 Task: What is the main theme of Rococo art?
Action: Mouse moved to (132, 123)
Screenshot: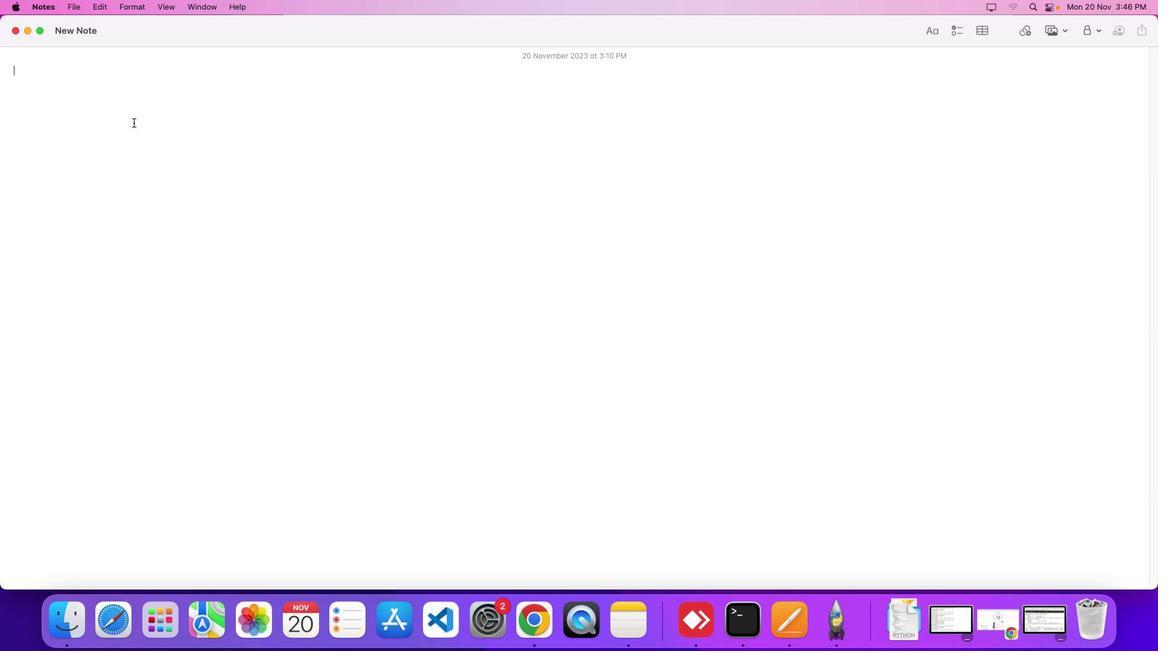 
Action: Mouse pressed left at (132, 123)
Screenshot: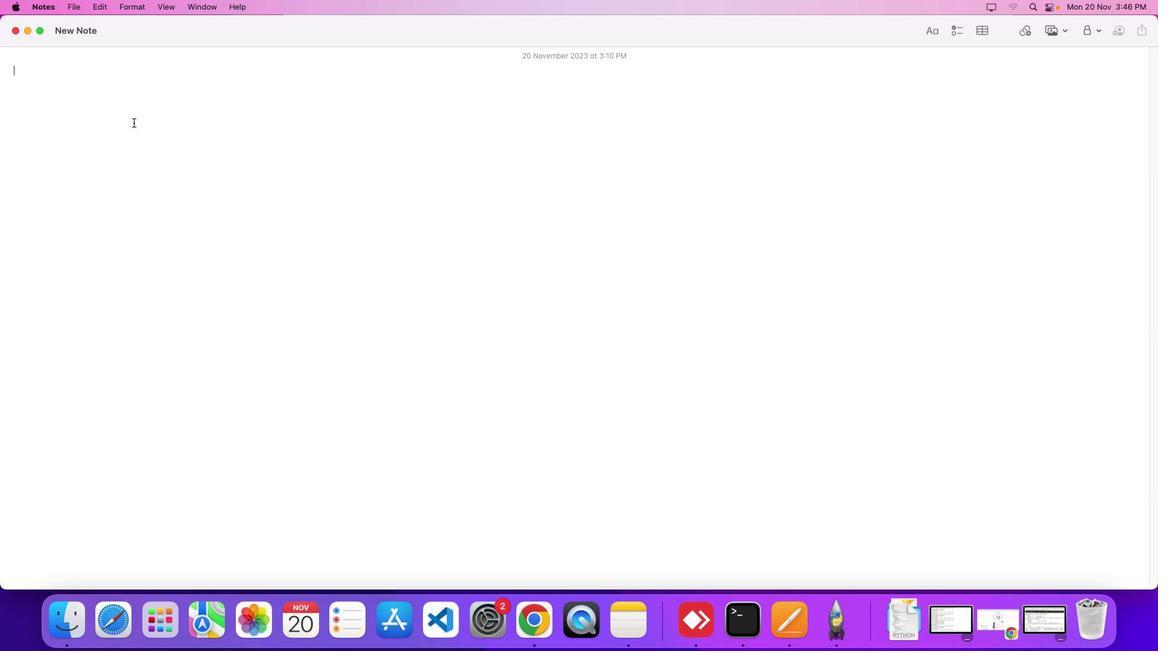 
Action: Mouse moved to (133, 122)
Screenshot: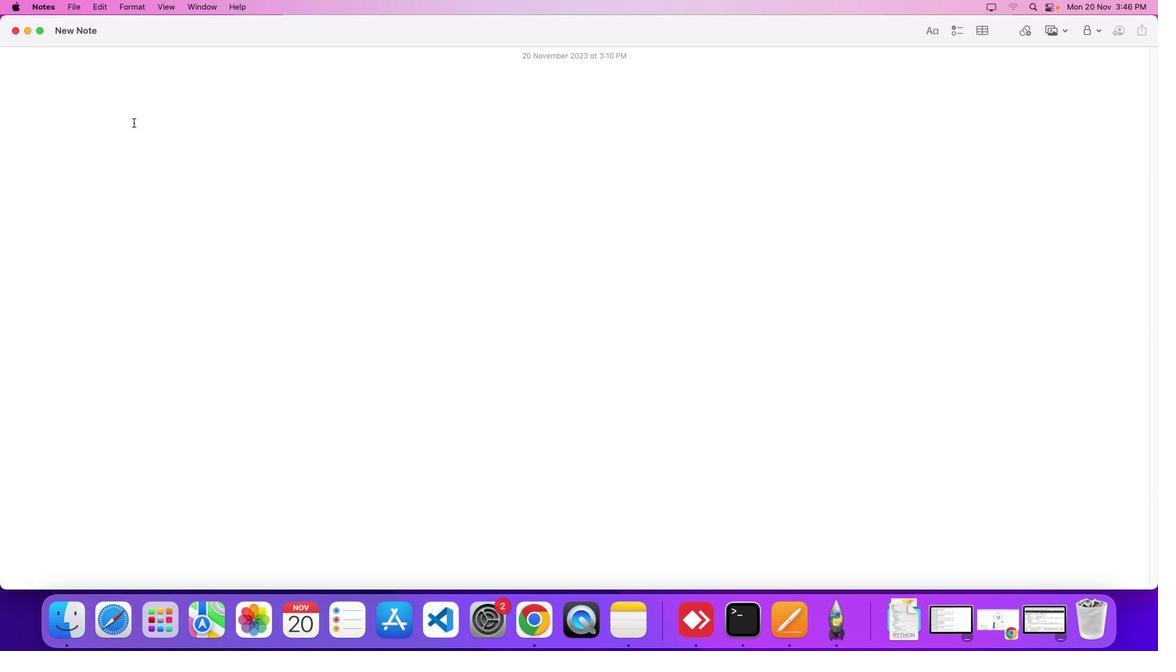 
Action: Key pressed Key.shift'W''h''a''t'Key.space'i''s'Key.space't''h''e'Key.space'm''a''i''n'Key.space't''h''e''m''e'Key.space'o''f'Key.spaceKey.shift'R''o''c''o''c''o'Key.space'a''r''t'Key.shift_r'?'Key.enter
Screenshot: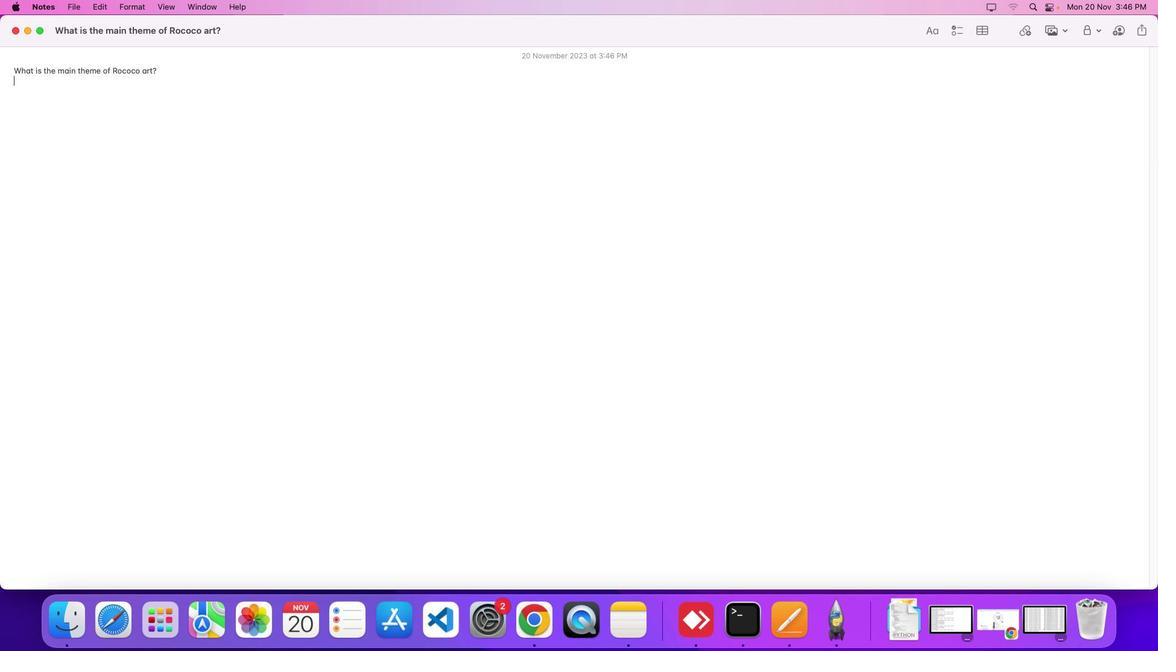 
Action: Mouse moved to (998, 619)
Screenshot: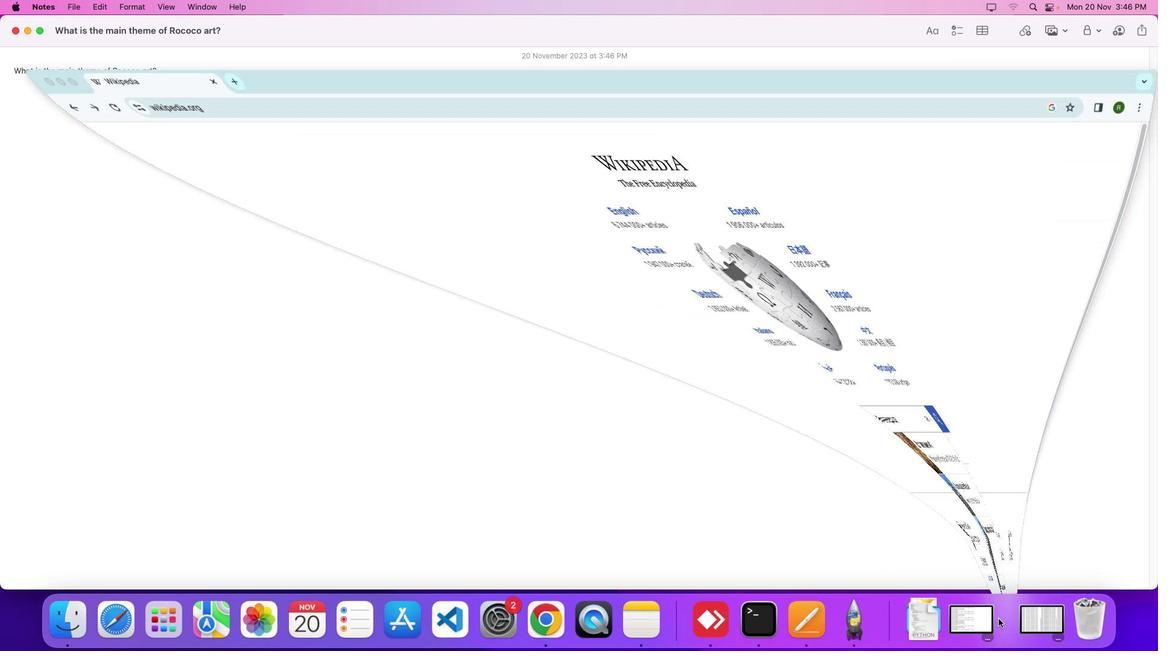 
Action: Mouse pressed left at (998, 619)
Screenshot: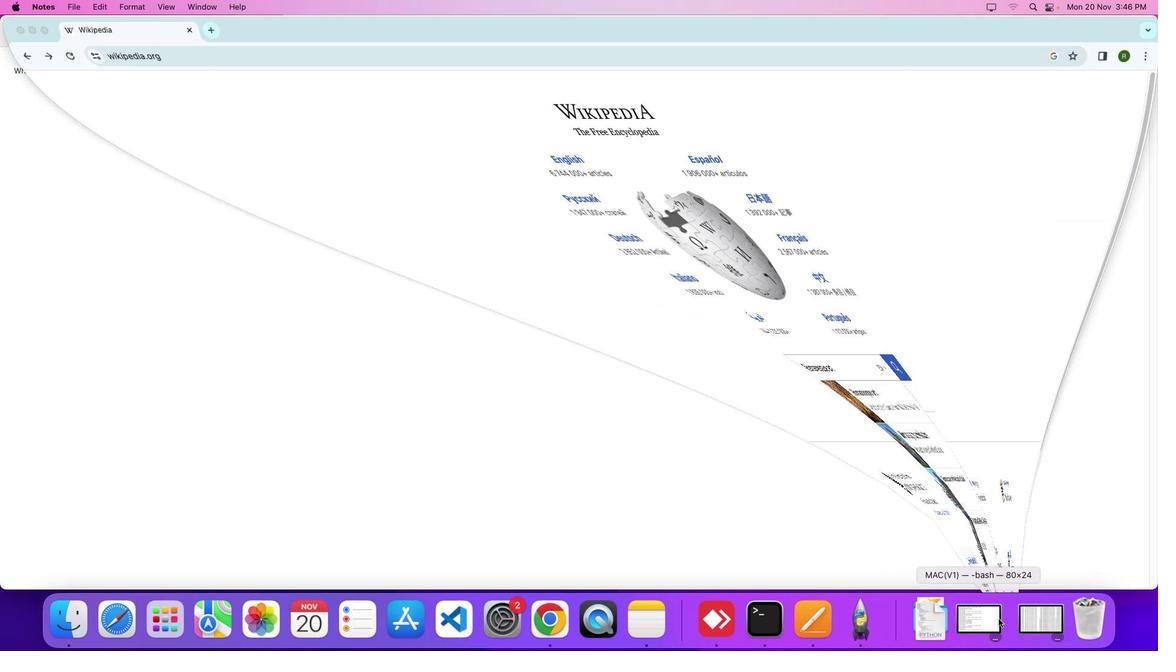 
Action: Mouse moved to (543, 367)
Screenshot: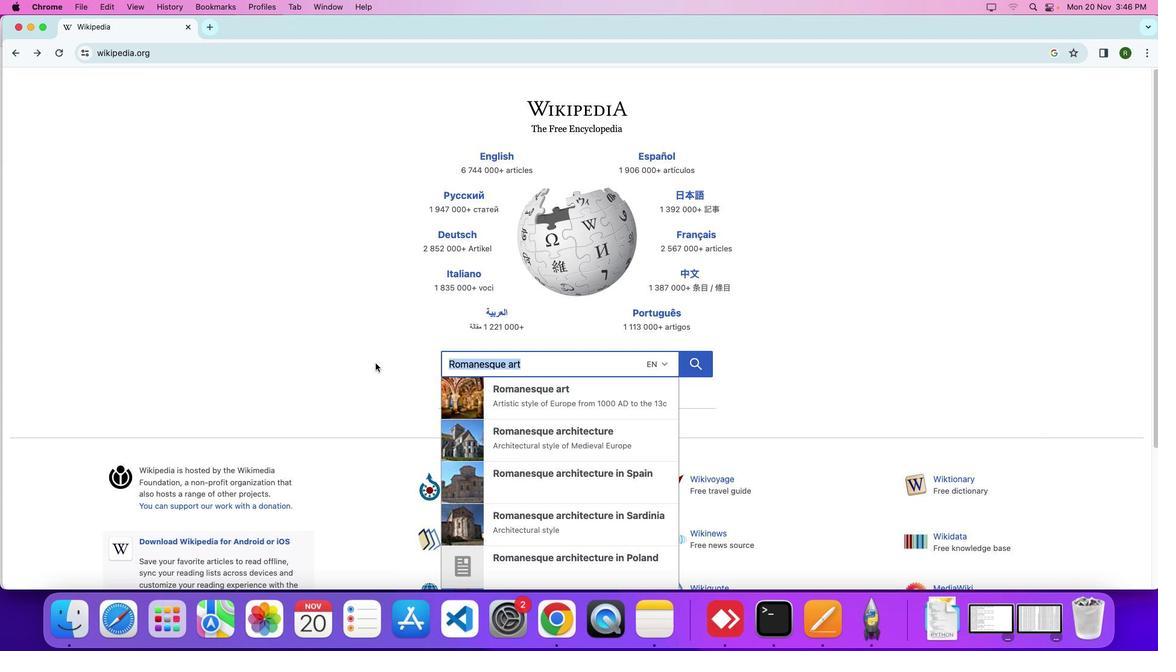 
Action: Mouse pressed left at (543, 367)
Screenshot: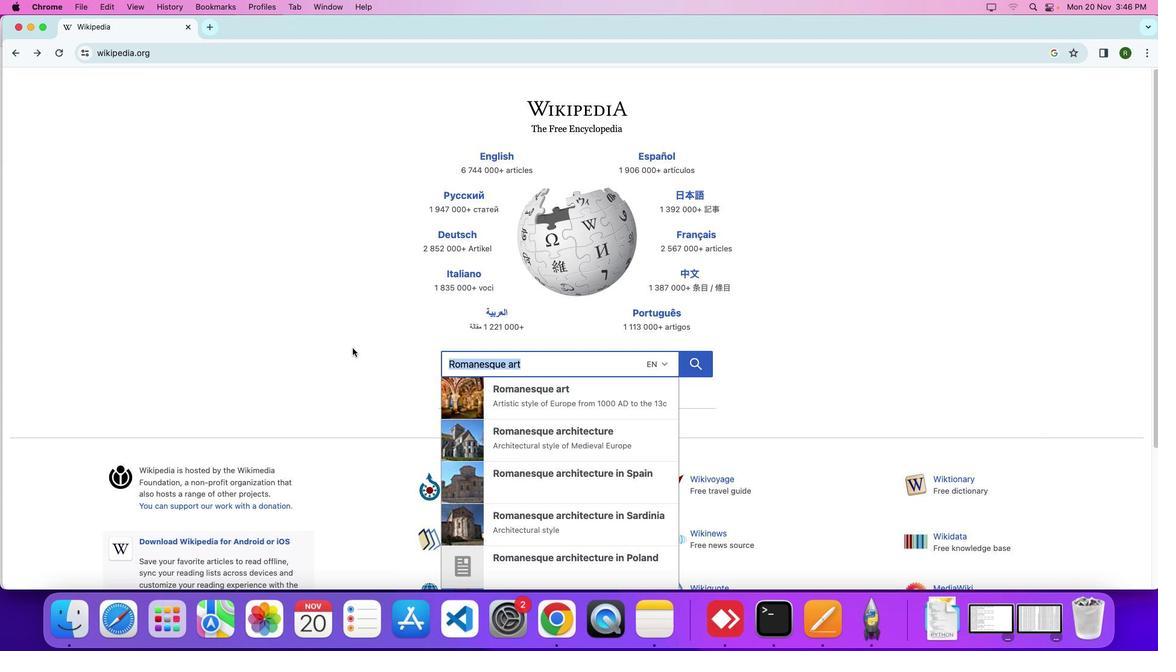 
Action: Mouse moved to (350, 347)
Screenshot: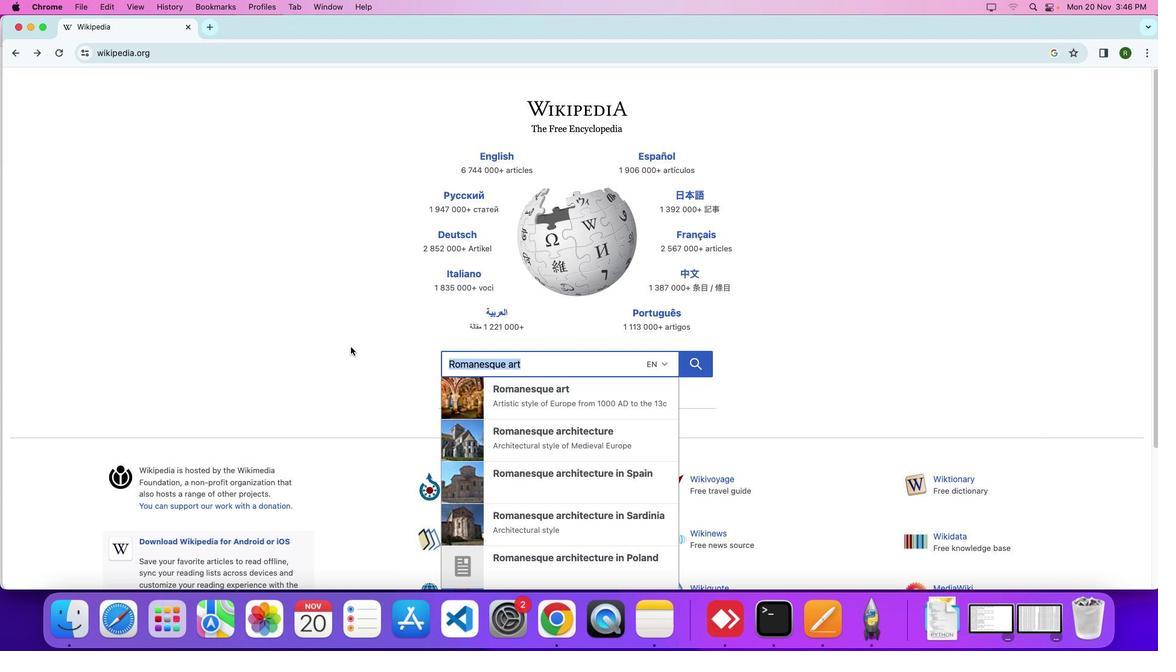 
Action: Key pressed Key.shift'R''o''c''o''c''o'Key.space'a''r''t'
Screenshot: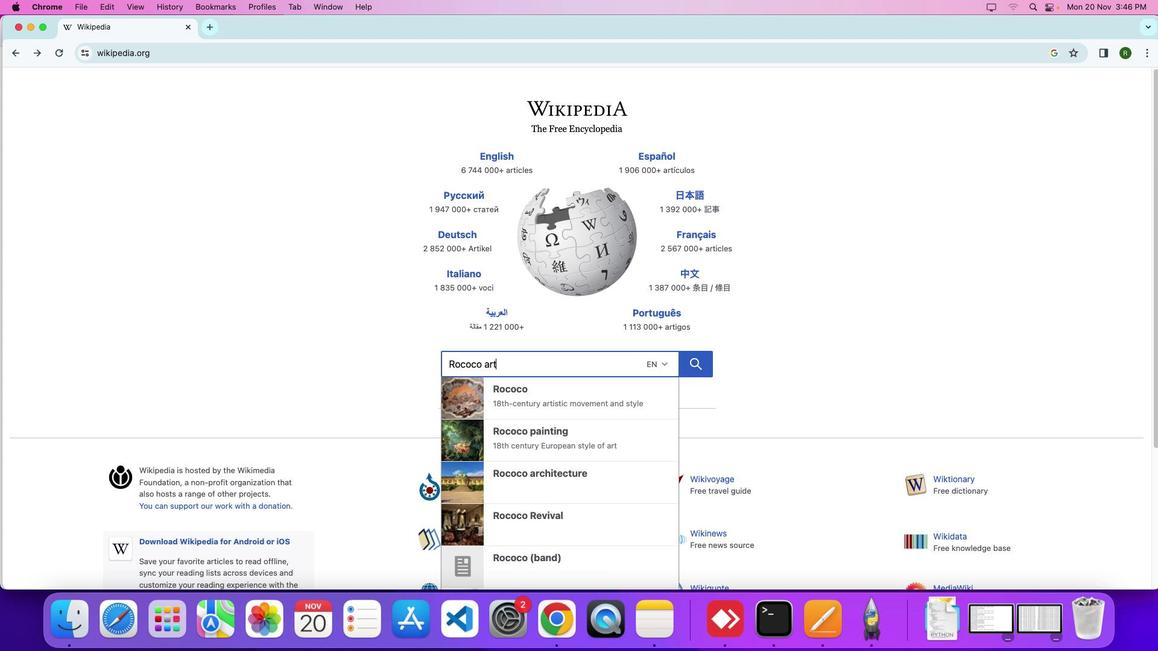 
Action: Mouse moved to (517, 395)
Screenshot: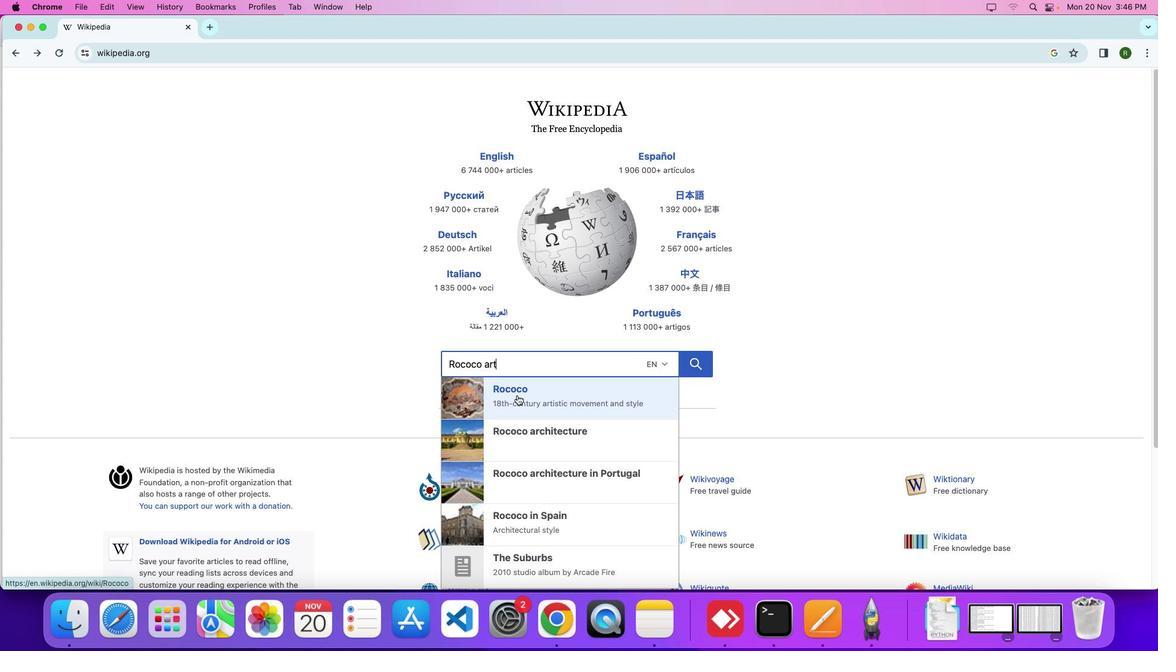 
Action: Mouse pressed left at (517, 395)
Screenshot: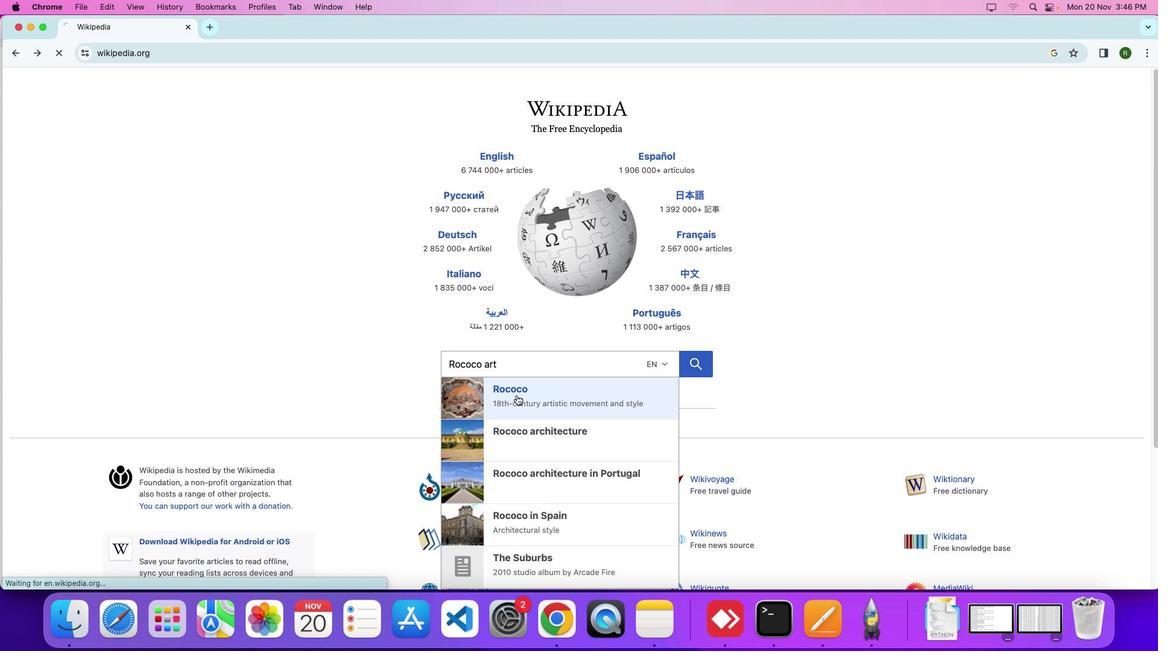 
Action: Mouse moved to (1001, 307)
Screenshot: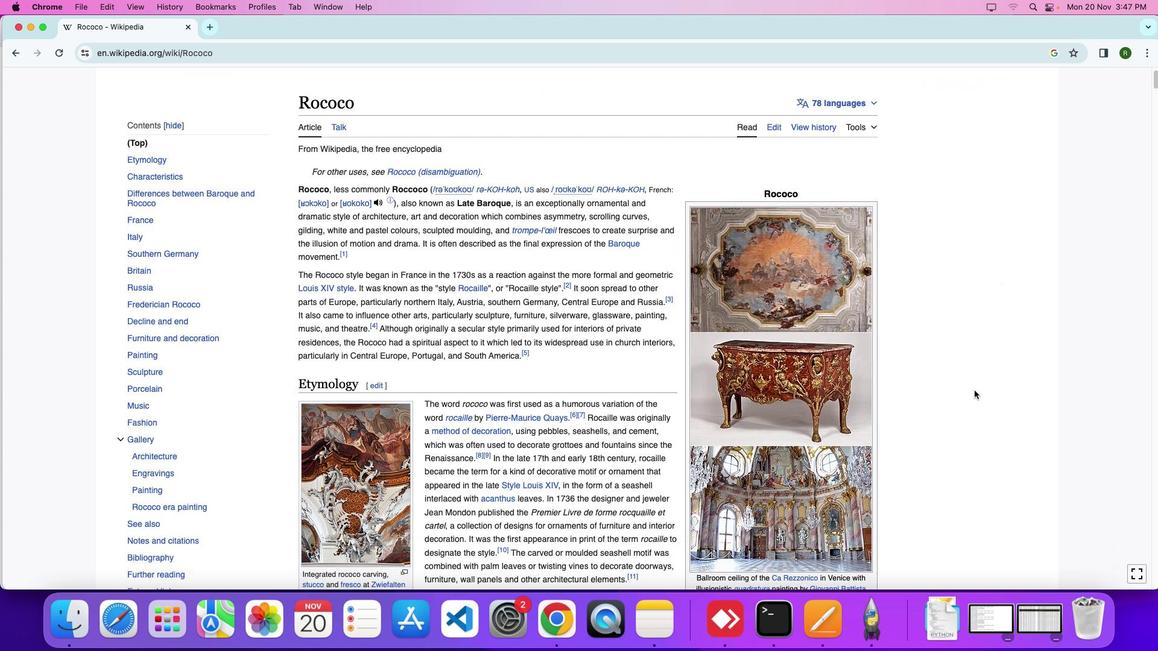
Action: Mouse scrolled (1001, 307) with delta (0, 0)
Screenshot: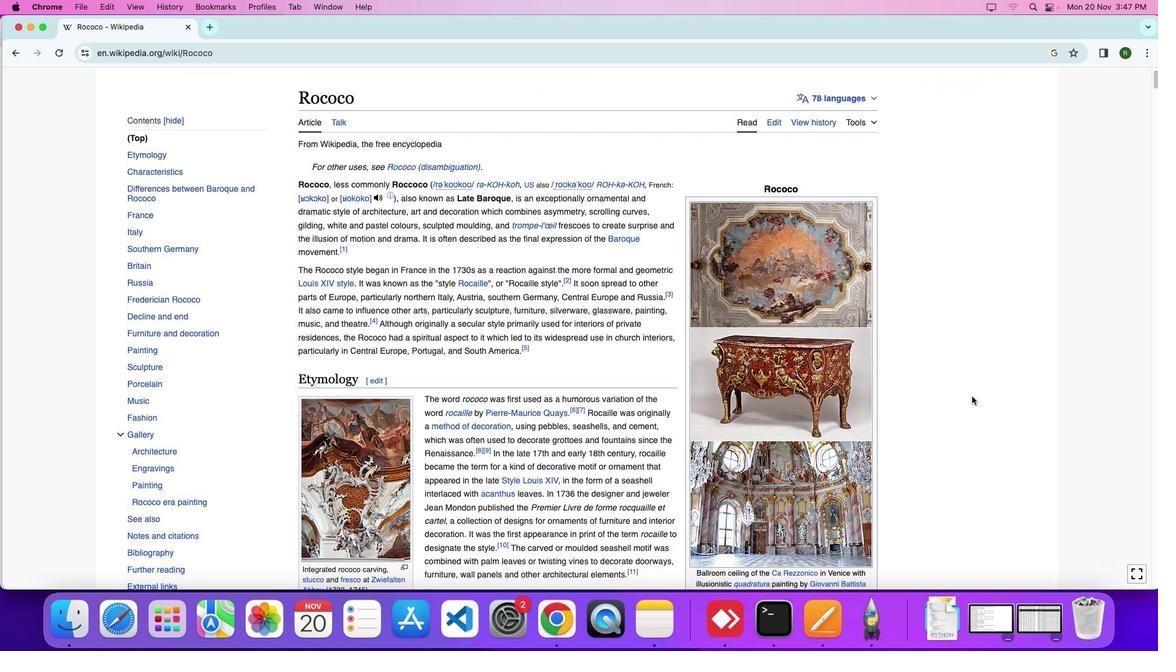 
Action: Mouse moved to (1001, 307)
Screenshot: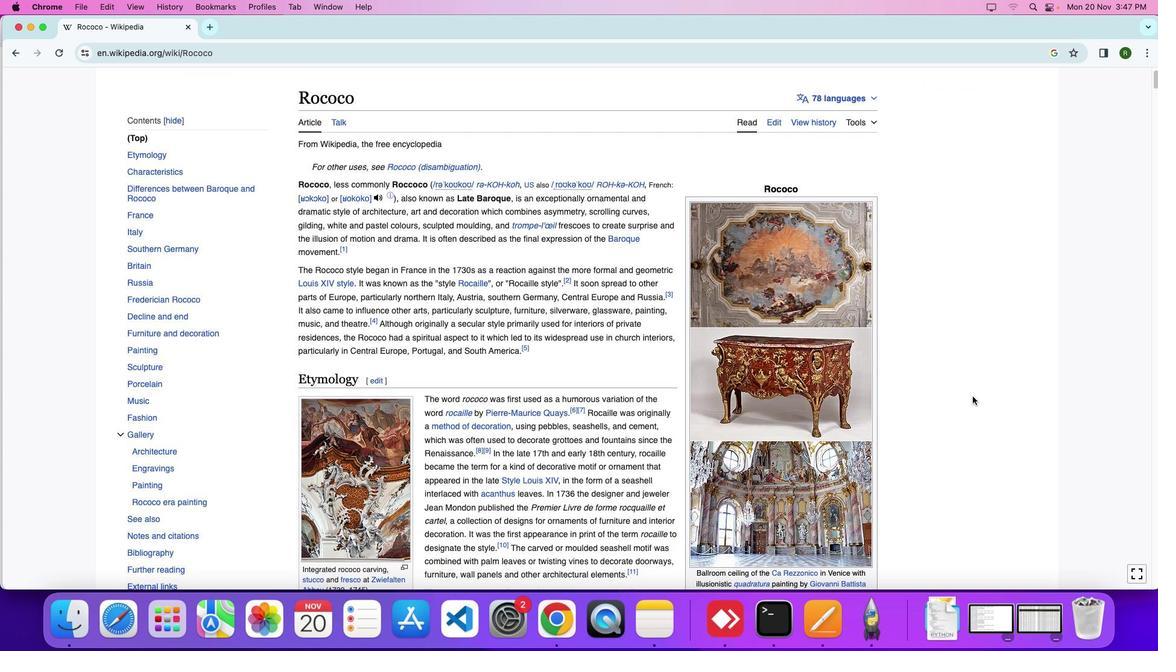 
Action: Mouse scrolled (1001, 307) with delta (0, 0)
Screenshot: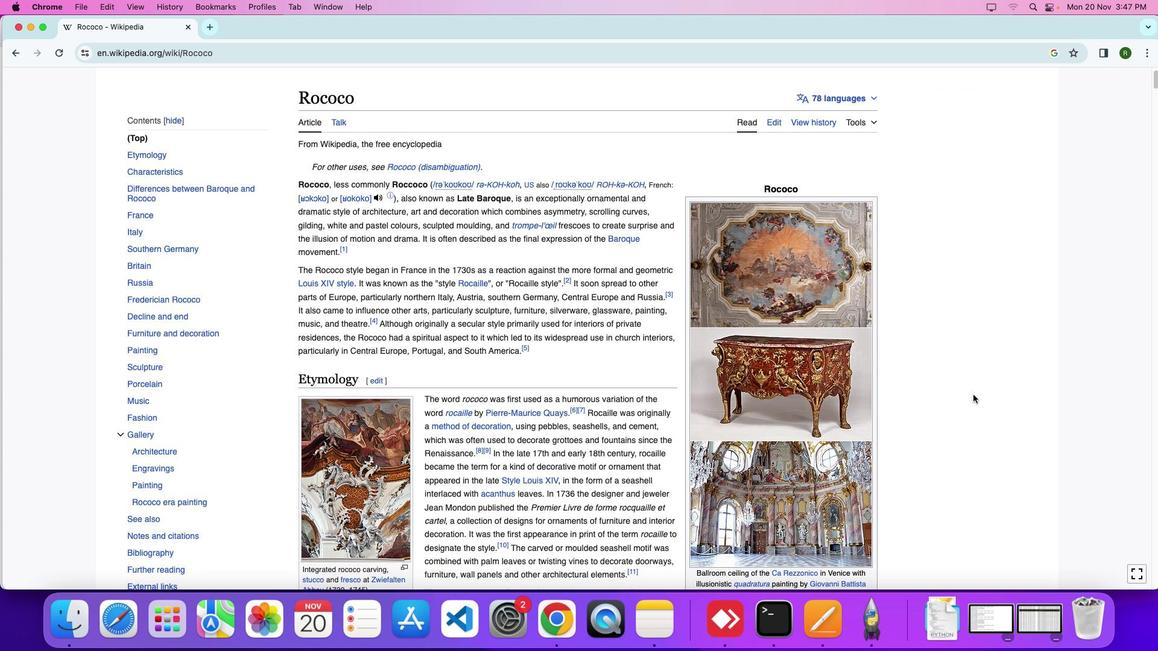 
Action: Mouse moved to (1002, 307)
Screenshot: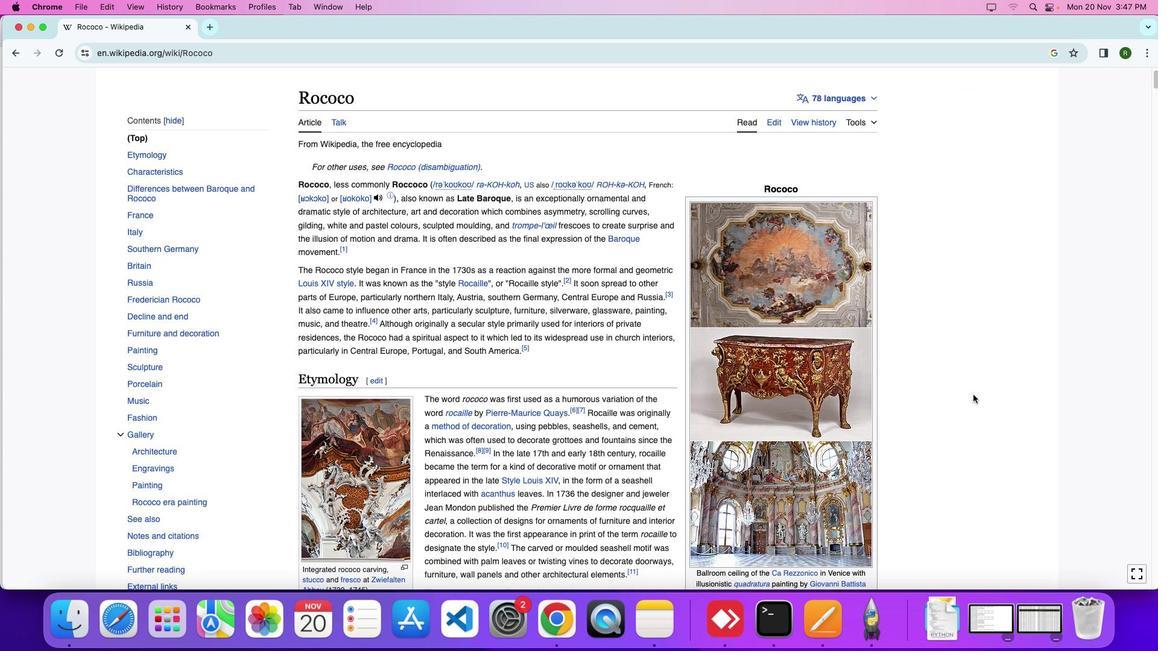 
Action: Mouse scrolled (1002, 307) with delta (0, 0)
Screenshot: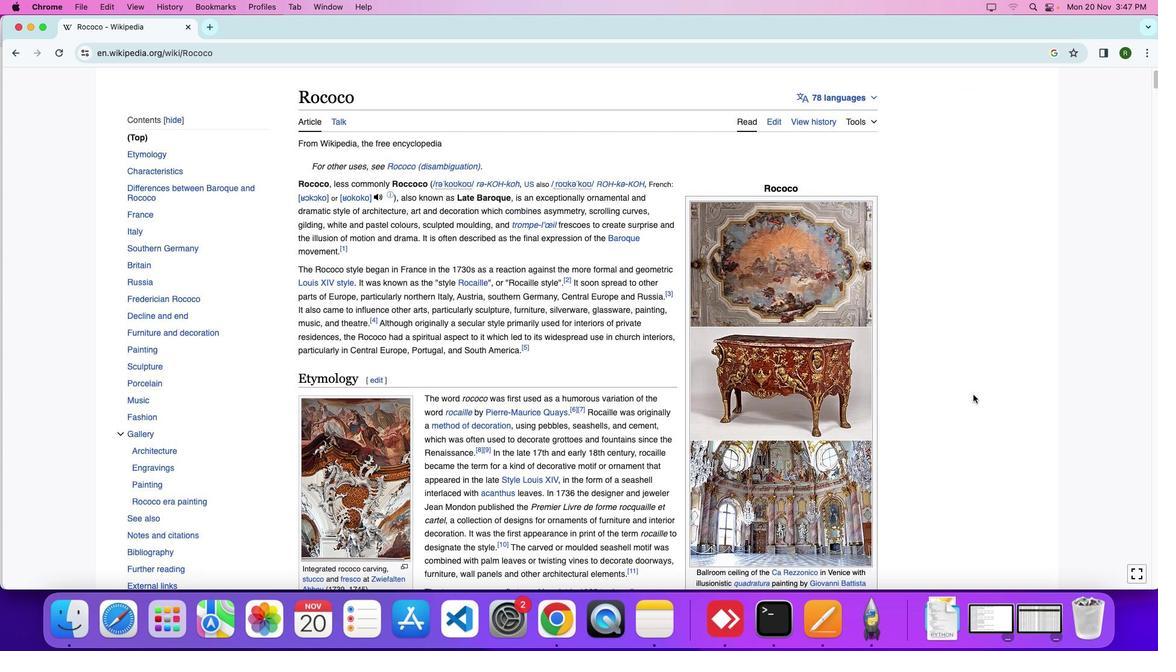 
Action: Mouse moved to (974, 395)
Screenshot: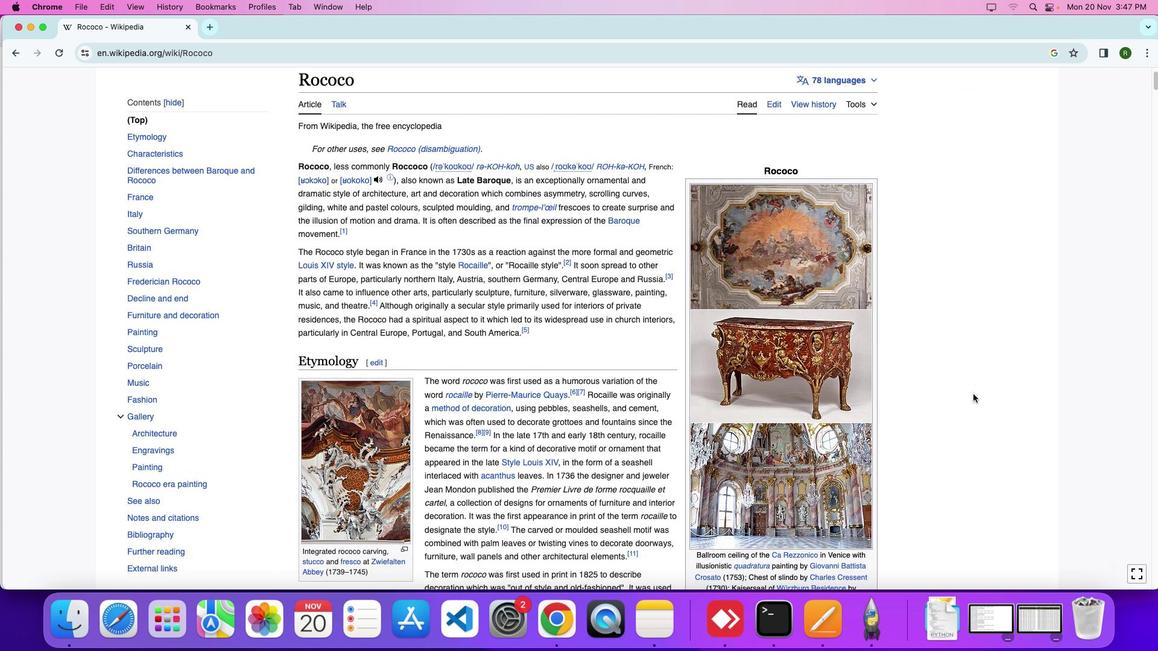 
Action: Mouse scrolled (974, 395) with delta (0, 0)
Screenshot: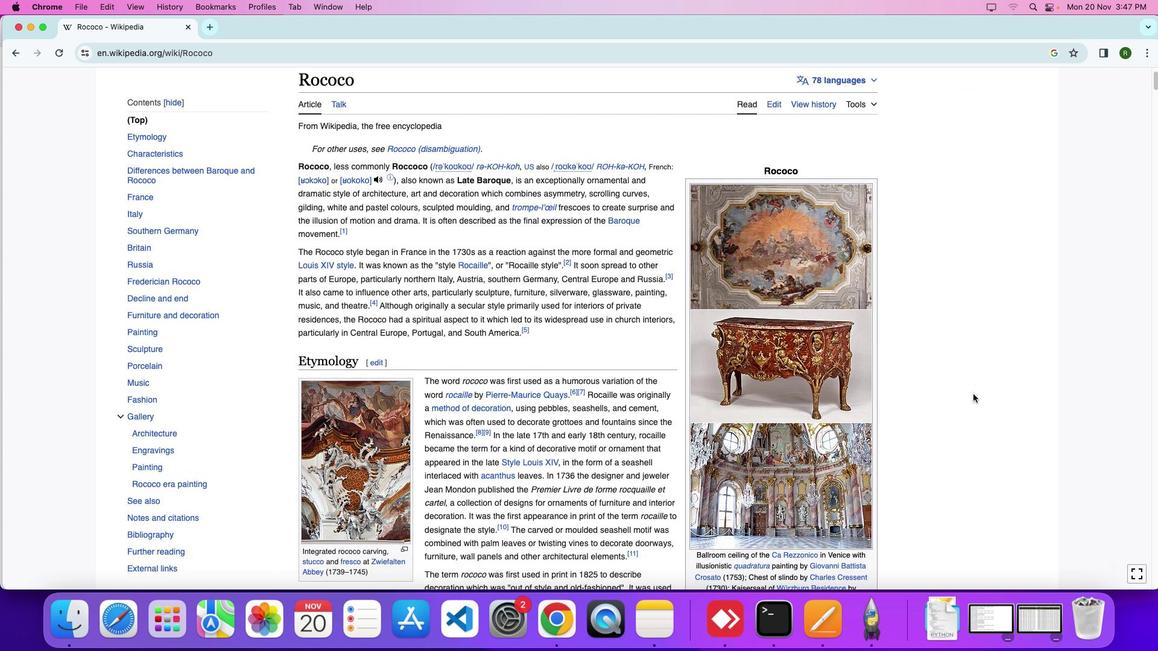 
Action: Mouse moved to (973, 394)
Screenshot: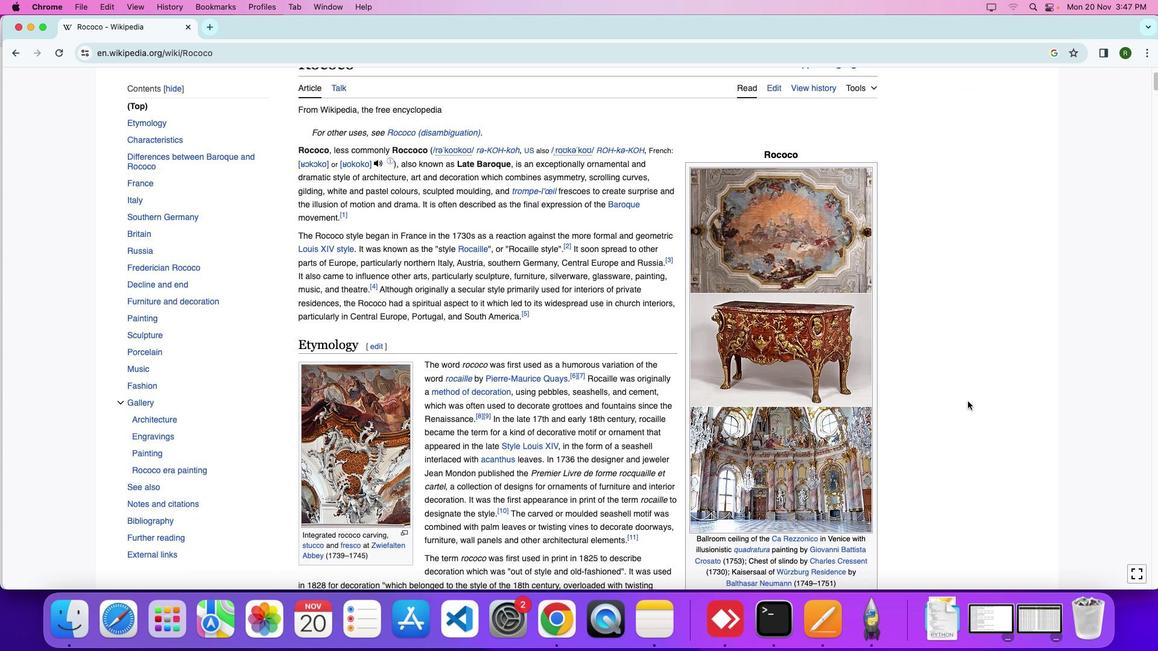 
Action: Mouse scrolled (973, 394) with delta (0, 0)
Screenshot: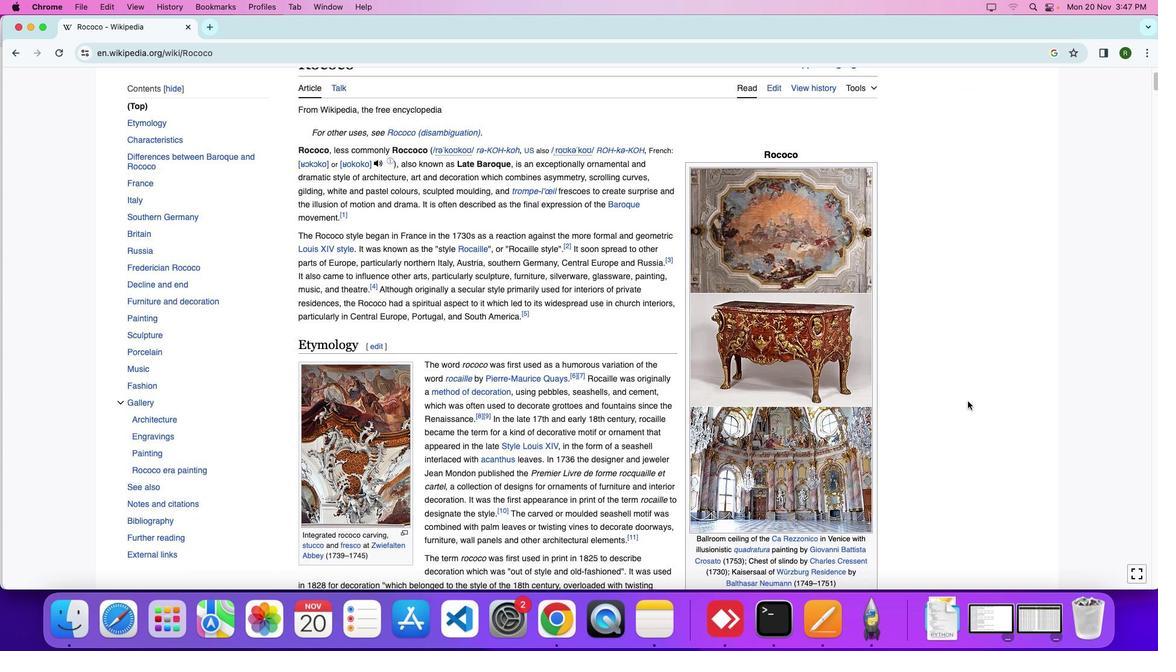 
Action: Mouse moved to (973, 394)
Screenshot: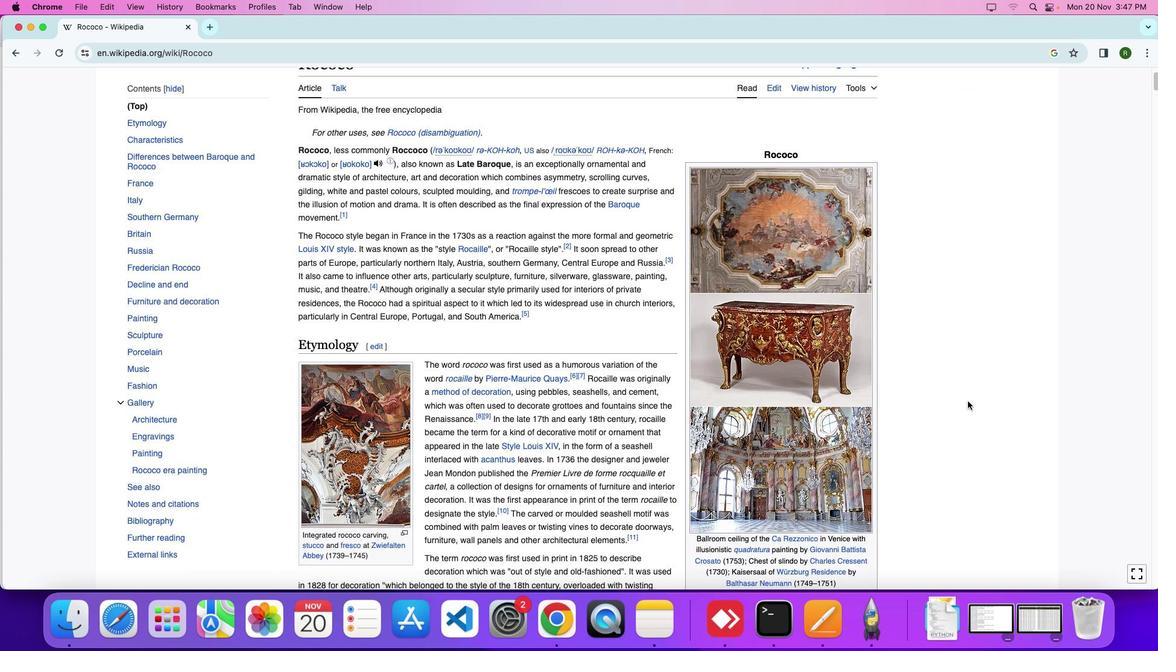 
Action: Mouse scrolled (973, 394) with delta (0, 0)
Screenshot: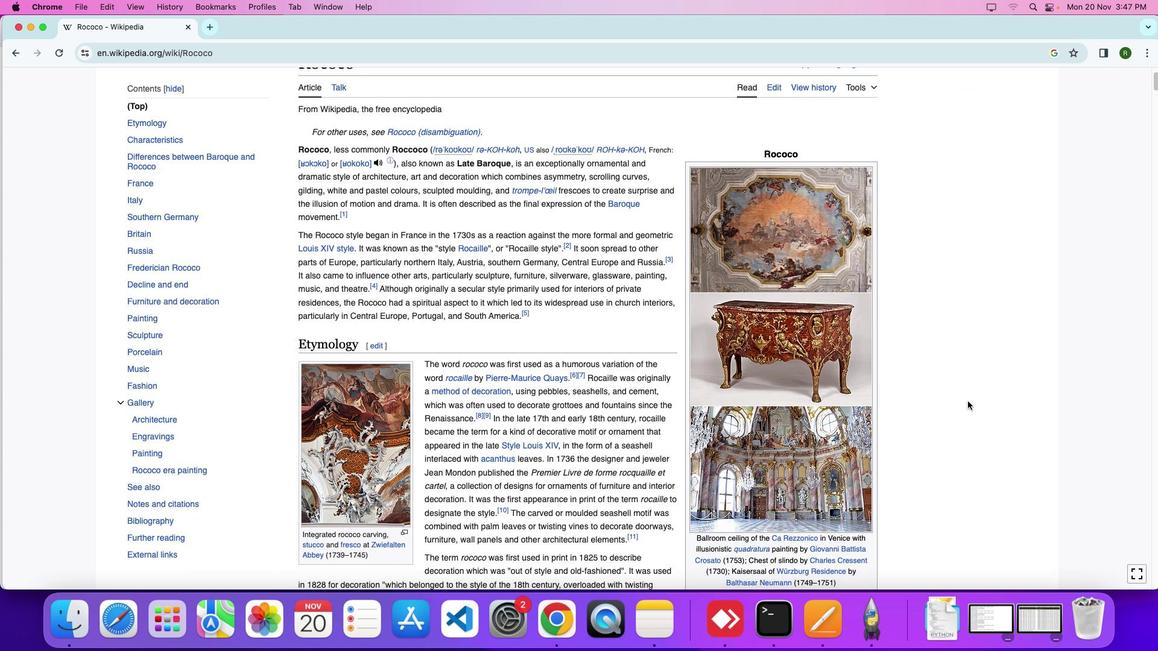 
Action: Mouse moved to (968, 401)
Screenshot: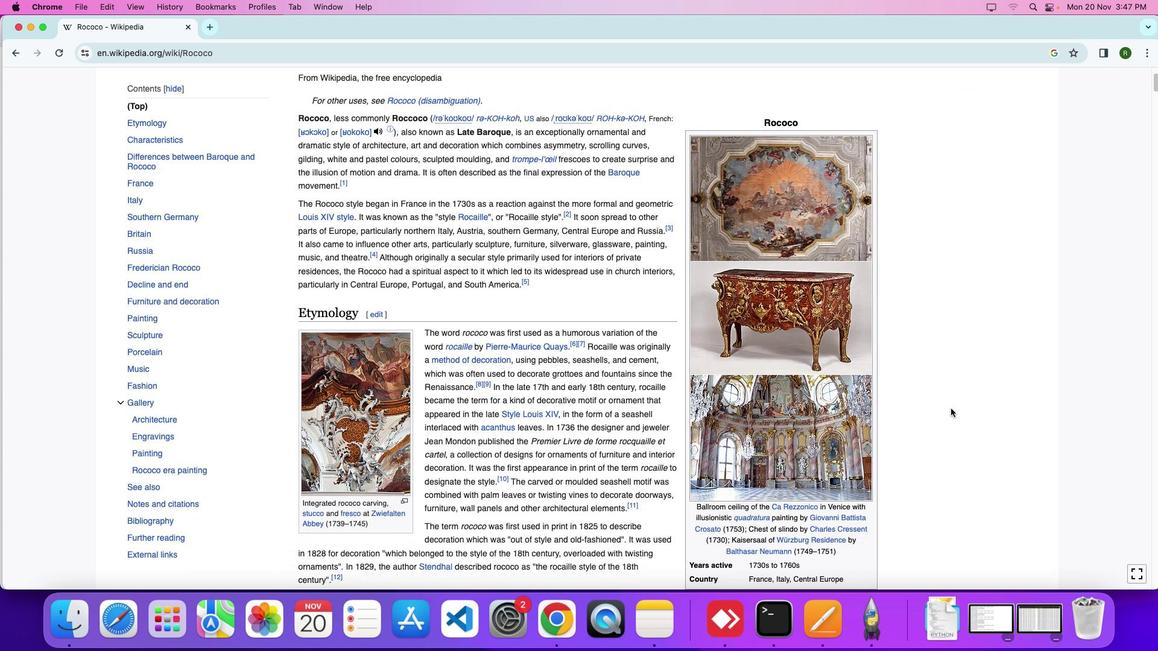 
Action: Mouse scrolled (968, 401) with delta (0, 0)
Screenshot: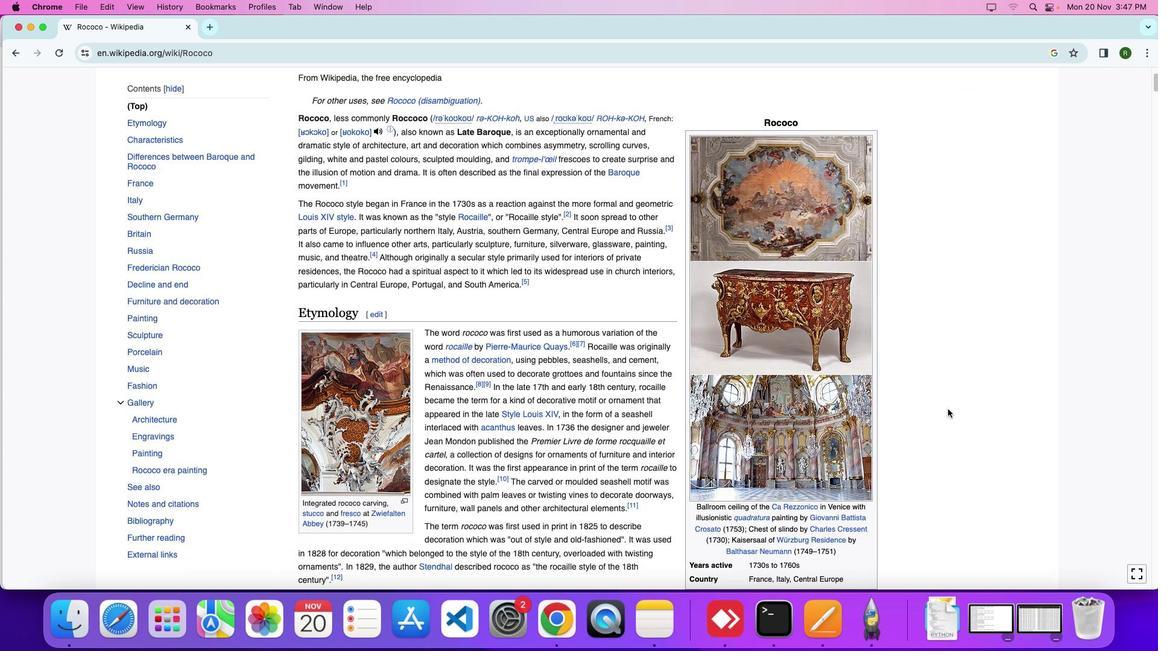 
Action: Mouse moved to (968, 400)
Screenshot: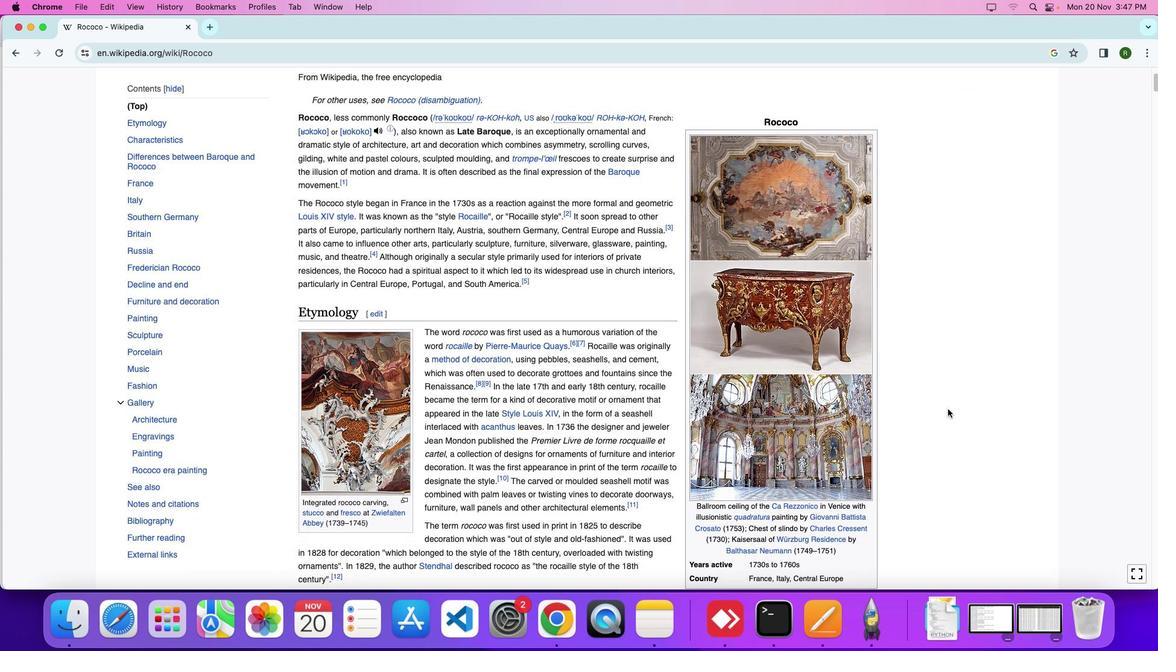 
Action: Mouse scrolled (968, 400) with delta (0, 0)
Screenshot: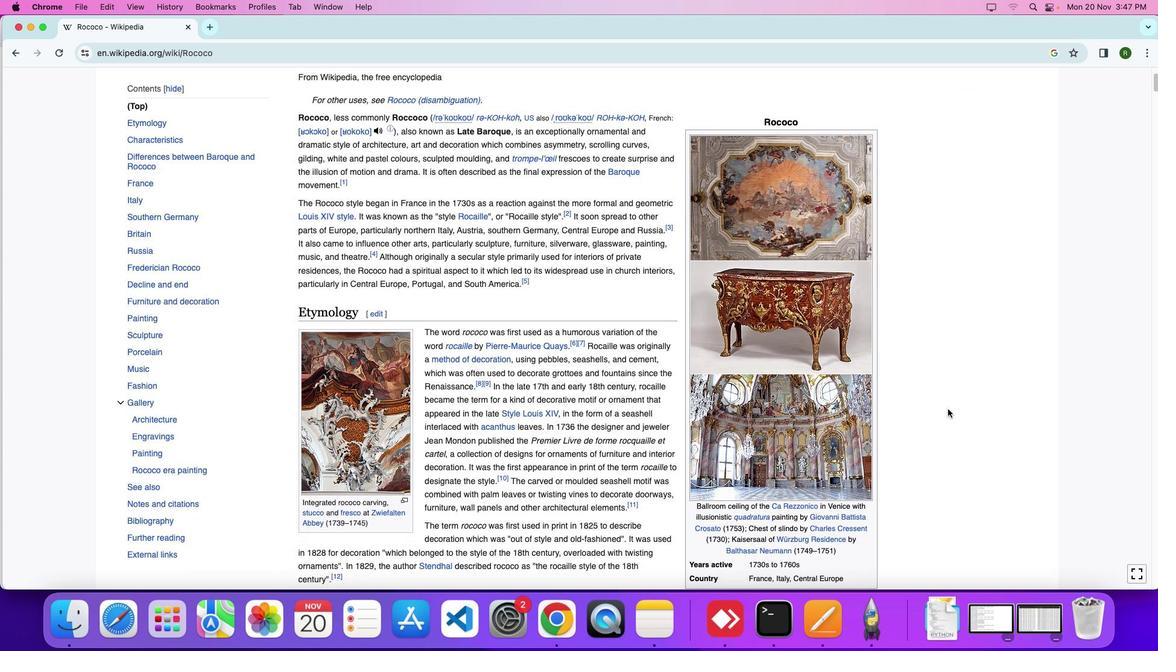 
Action: Mouse moved to (948, 409)
Screenshot: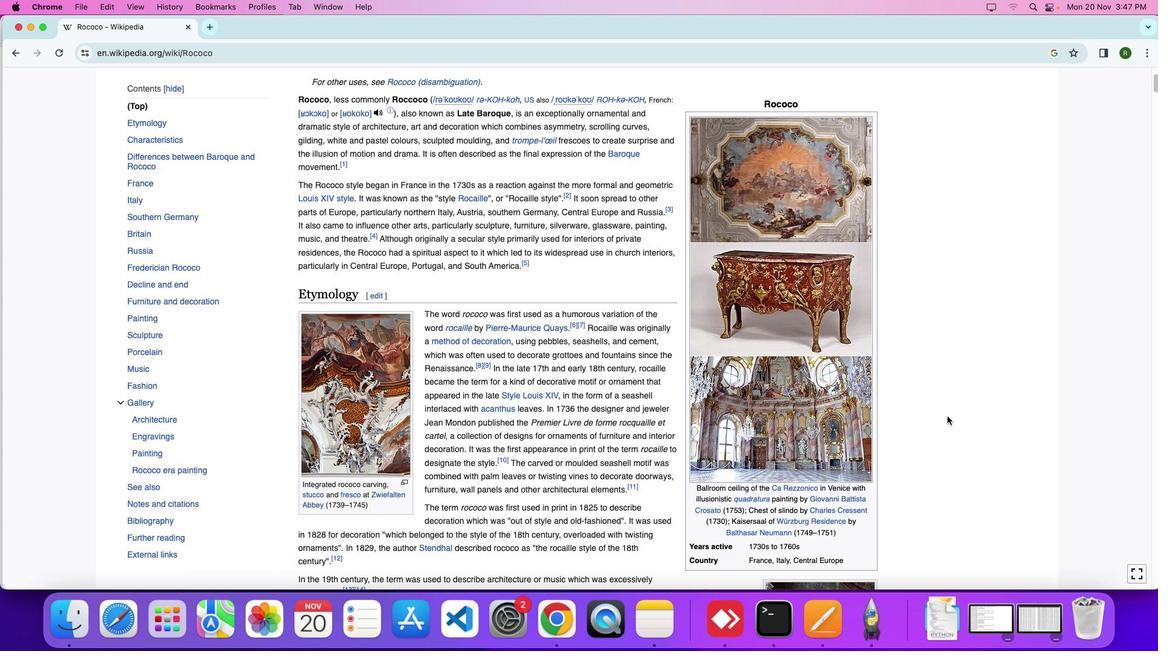 
Action: Mouse scrolled (948, 409) with delta (0, 0)
Screenshot: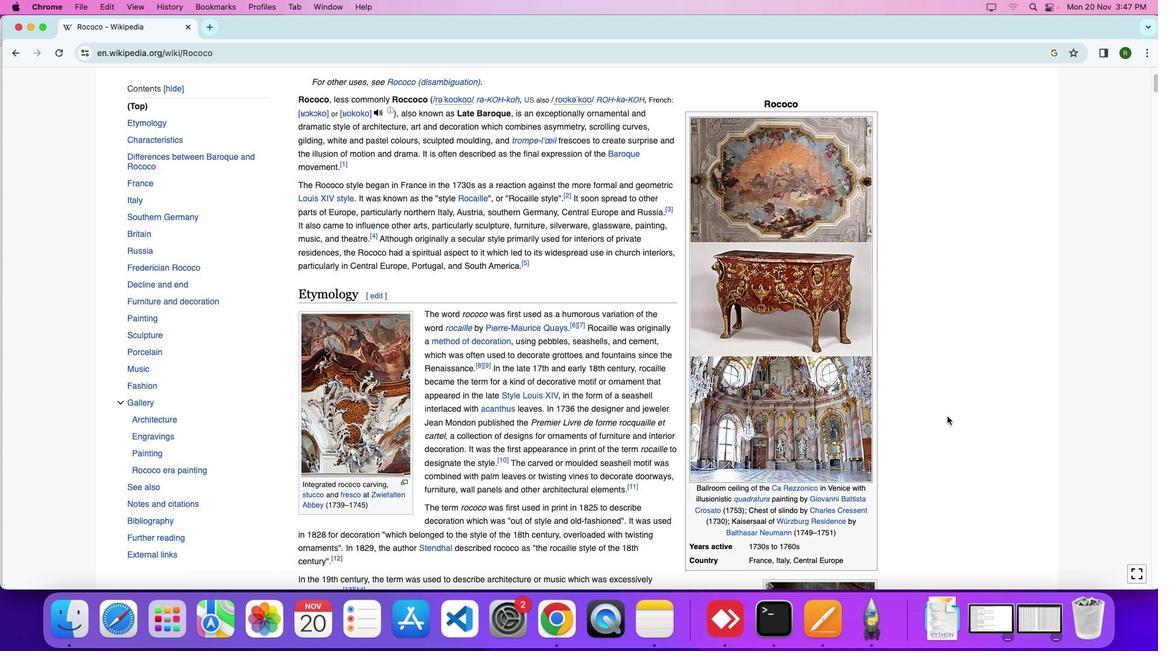 
Action: Mouse moved to (948, 409)
Screenshot: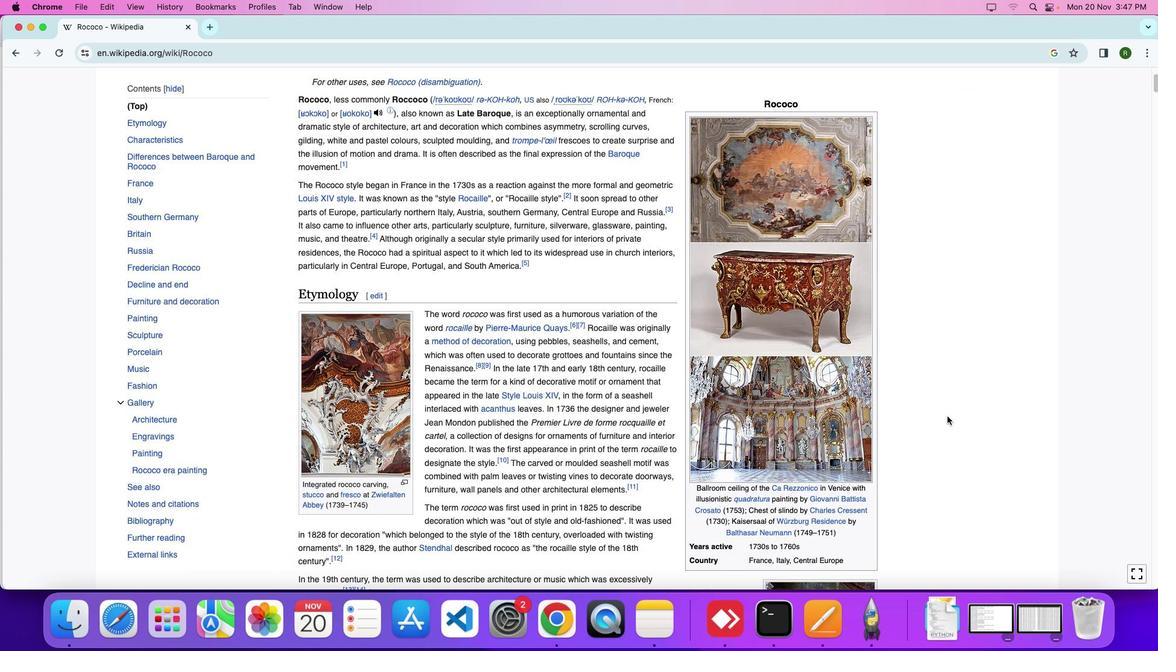 
Action: Mouse scrolled (948, 409) with delta (0, 0)
Screenshot: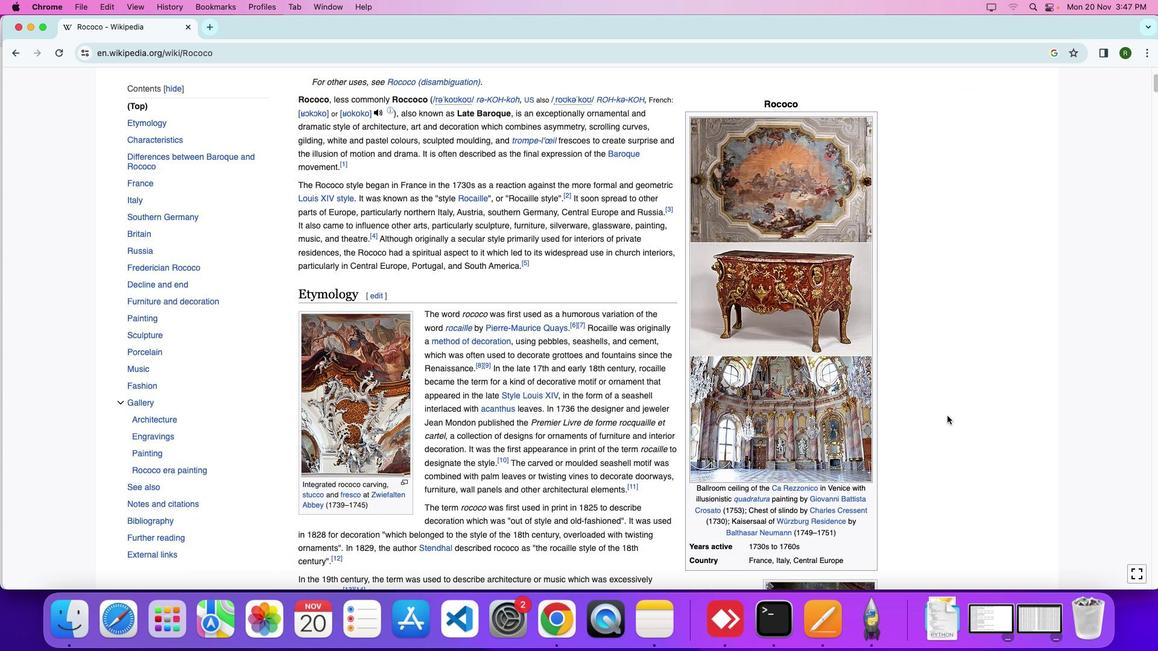 
Action: Mouse moved to (947, 415)
Screenshot: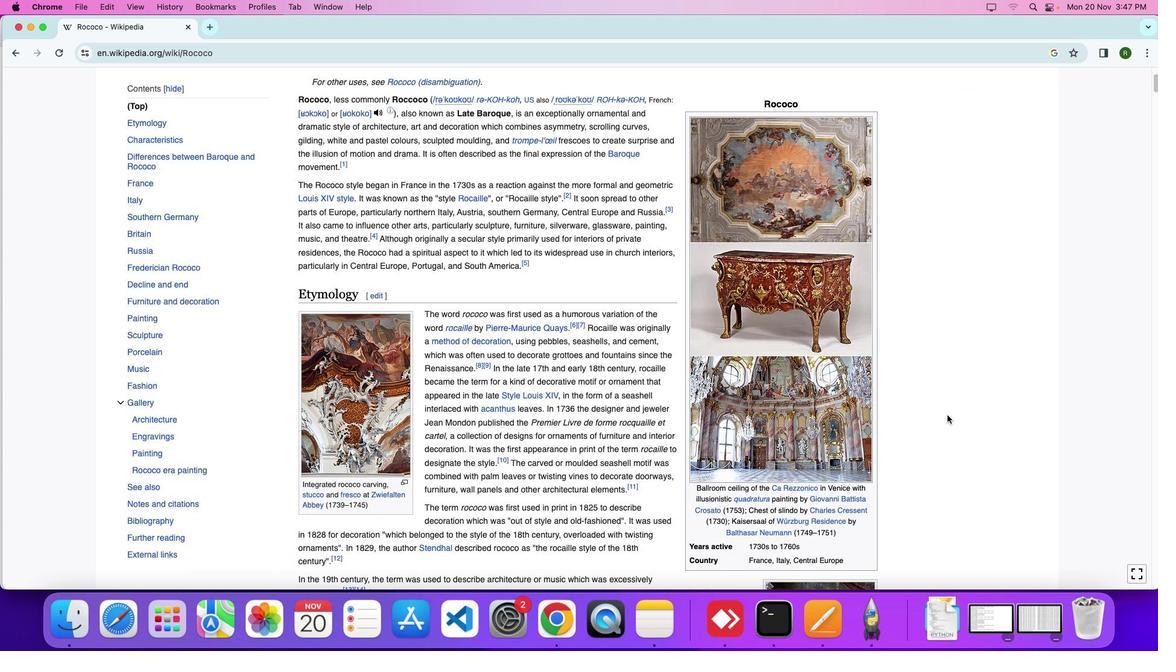 
Action: Mouse scrolled (947, 415) with delta (0, 0)
Screenshot: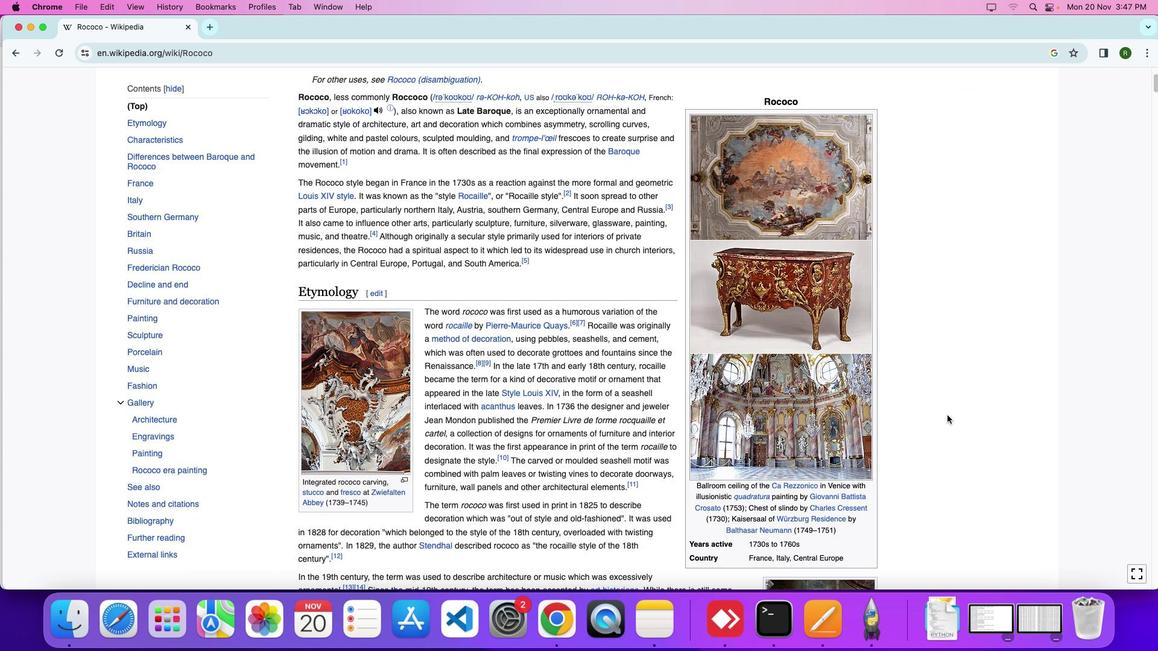 
Action: Mouse scrolled (947, 415) with delta (0, 0)
Screenshot: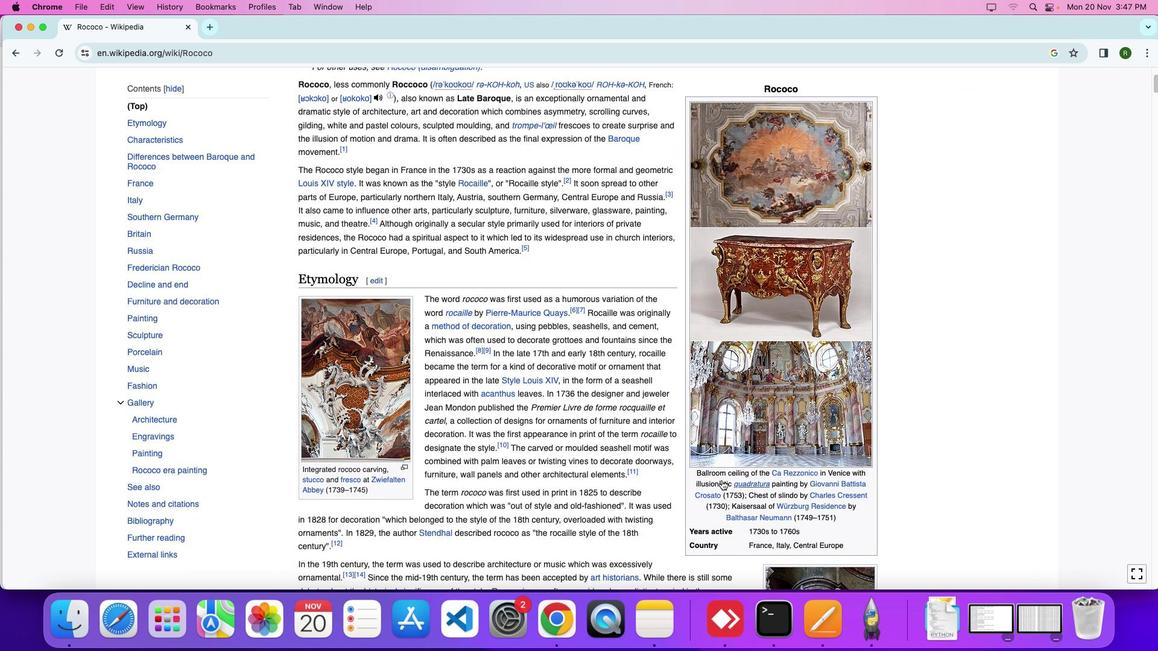 
Action: Mouse scrolled (947, 415) with delta (0, 0)
Screenshot: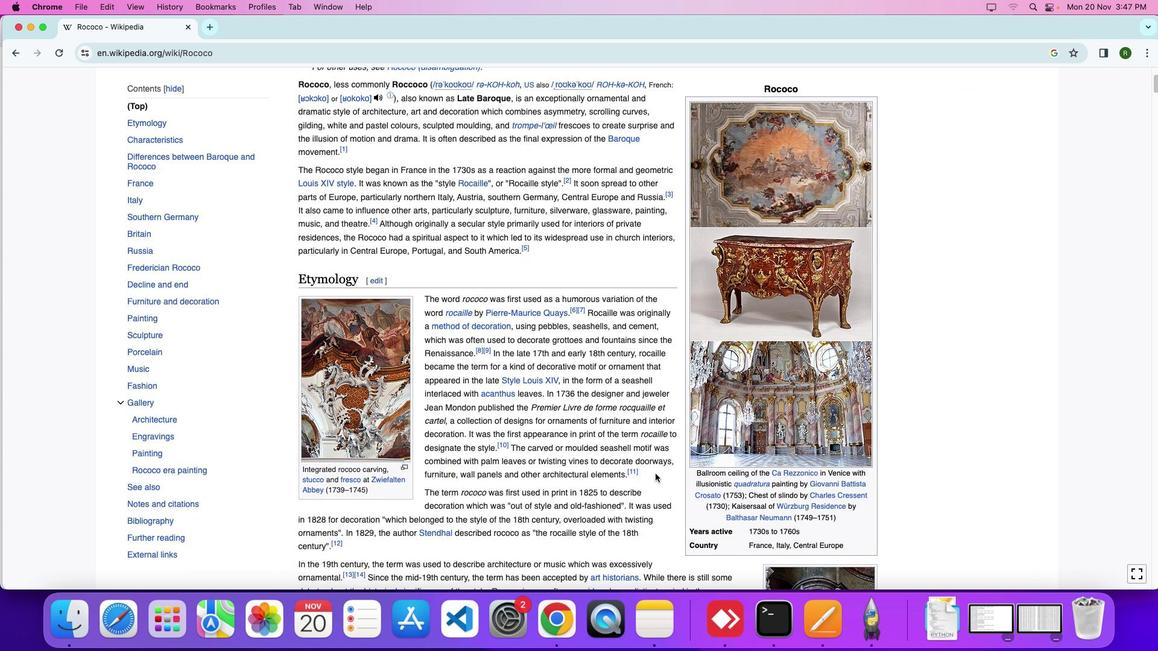
Action: Mouse moved to (655, 473)
Screenshot: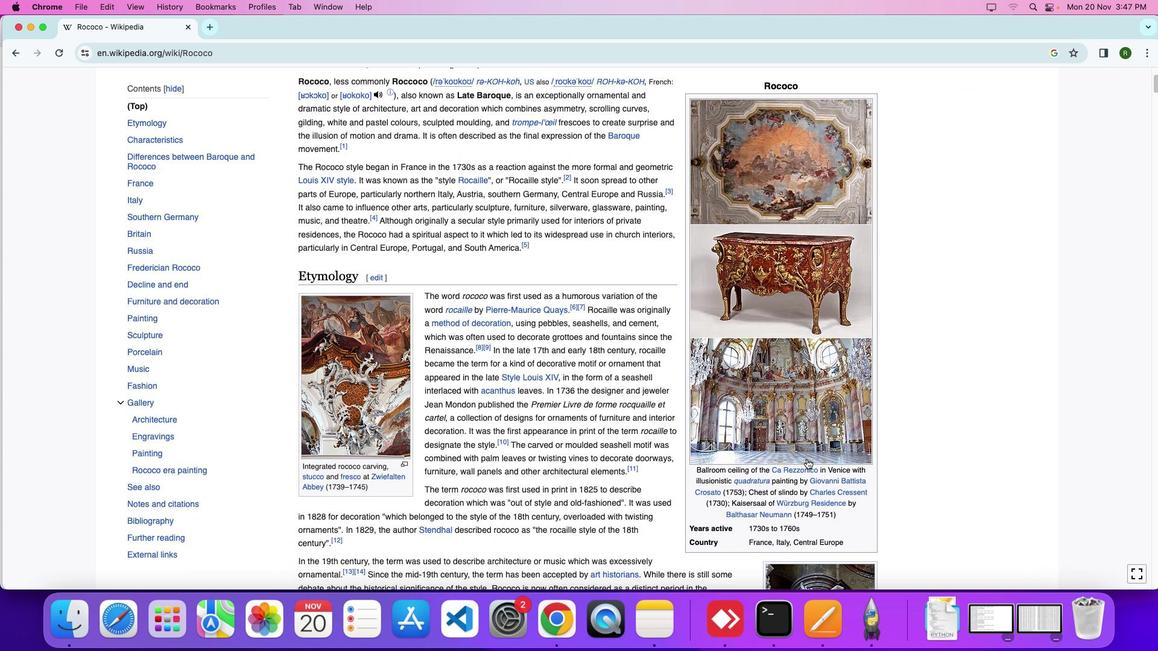 
Action: Mouse scrolled (655, 473) with delta (0, 0)
Screenshot: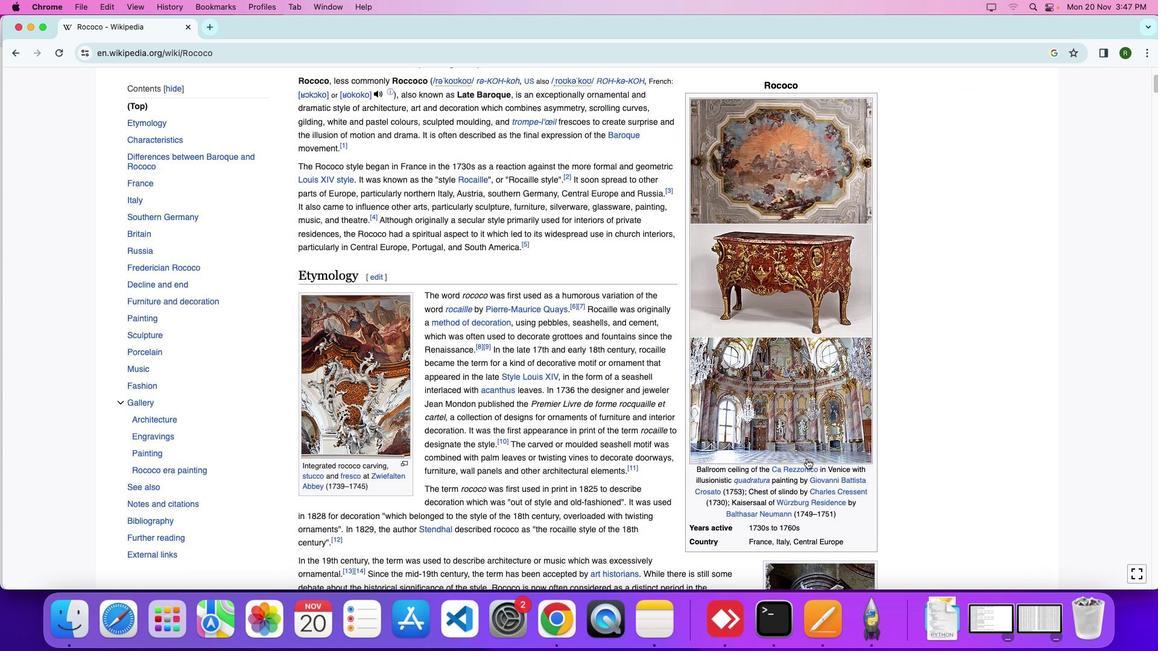 
Action: Mouse moved to (807, 459)
Screenshot: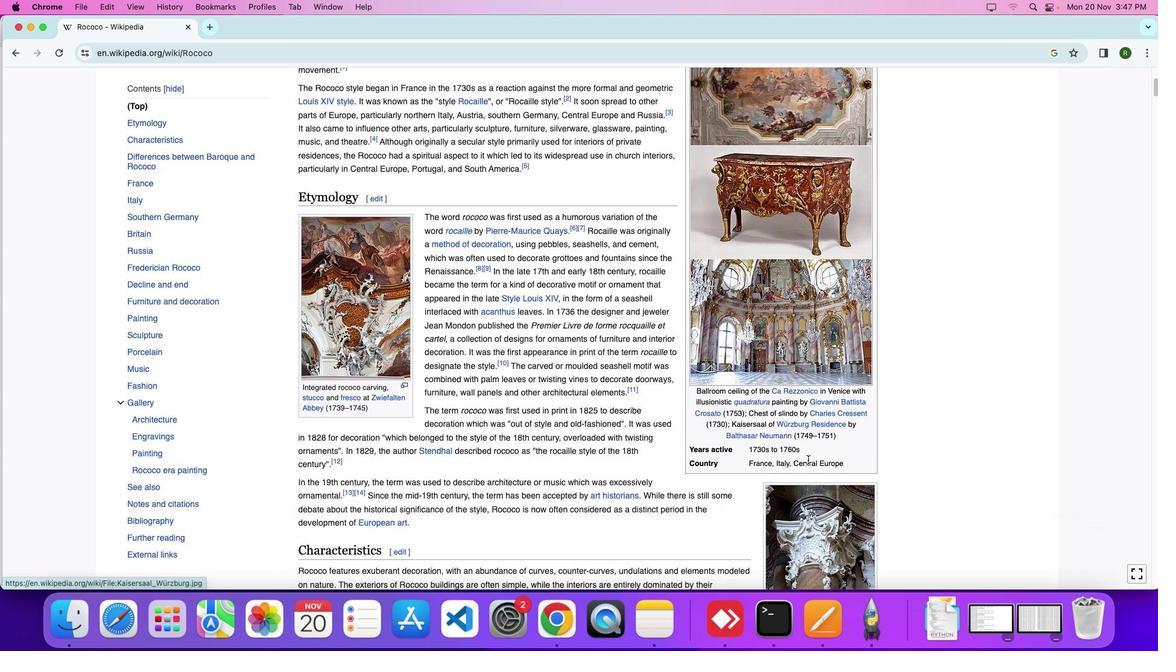 
Action: Mouse scrolled (807, 459) with delta (0, 0)
Screenshot: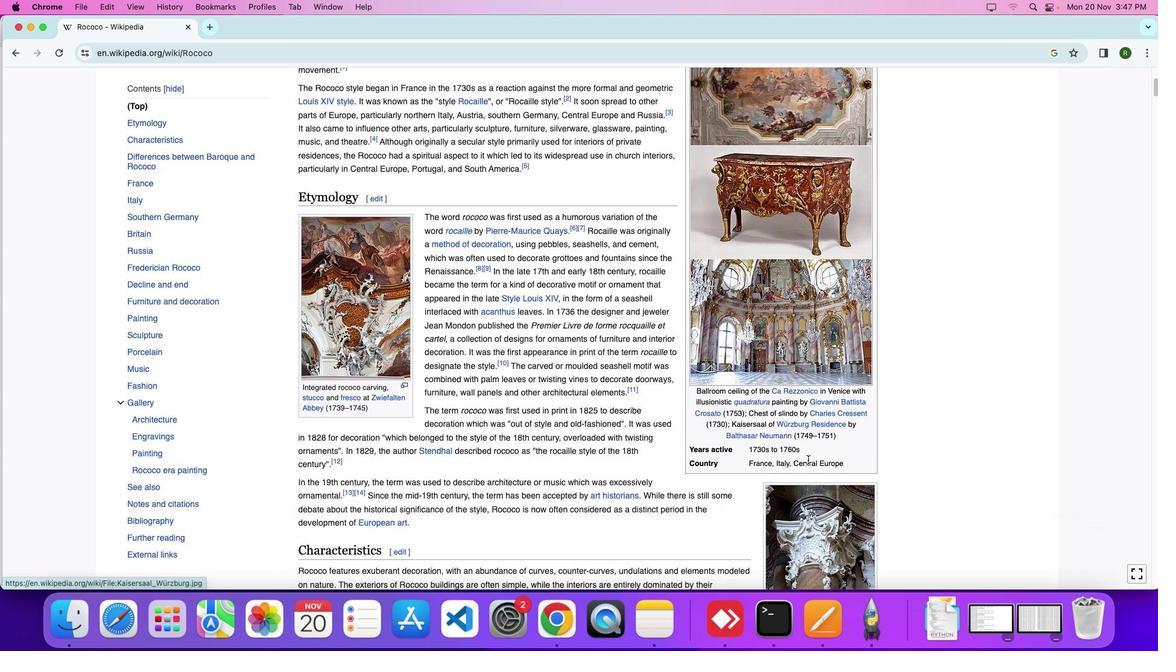 
Action: Mouse scrolled (807, 459) with delta (0, 0)
Screenshot: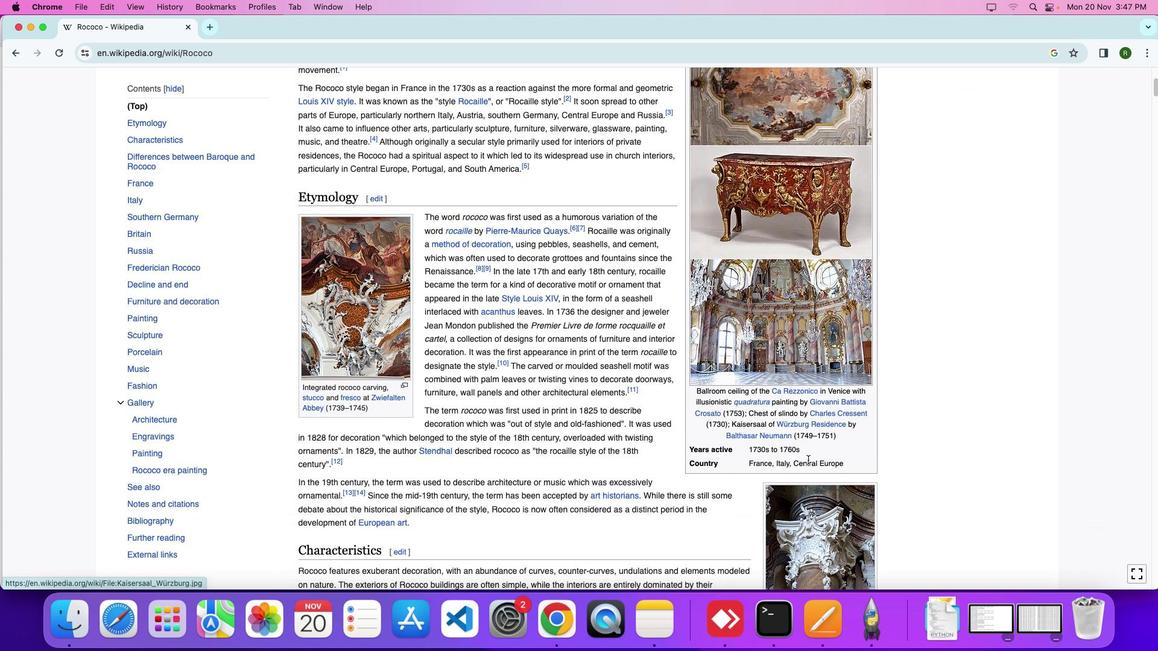 
Action: Mouse scrolled (807, 459) with delta (0, 0)
Screenshot: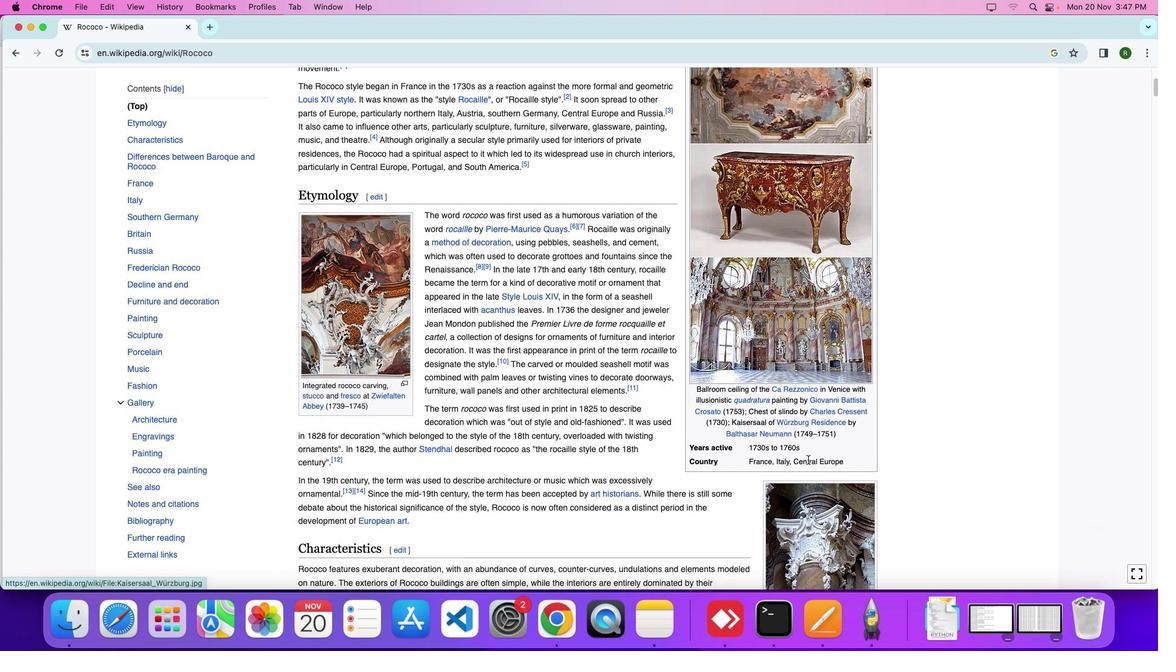 
Action: Mouse moved to (808, 460)
Screenshot: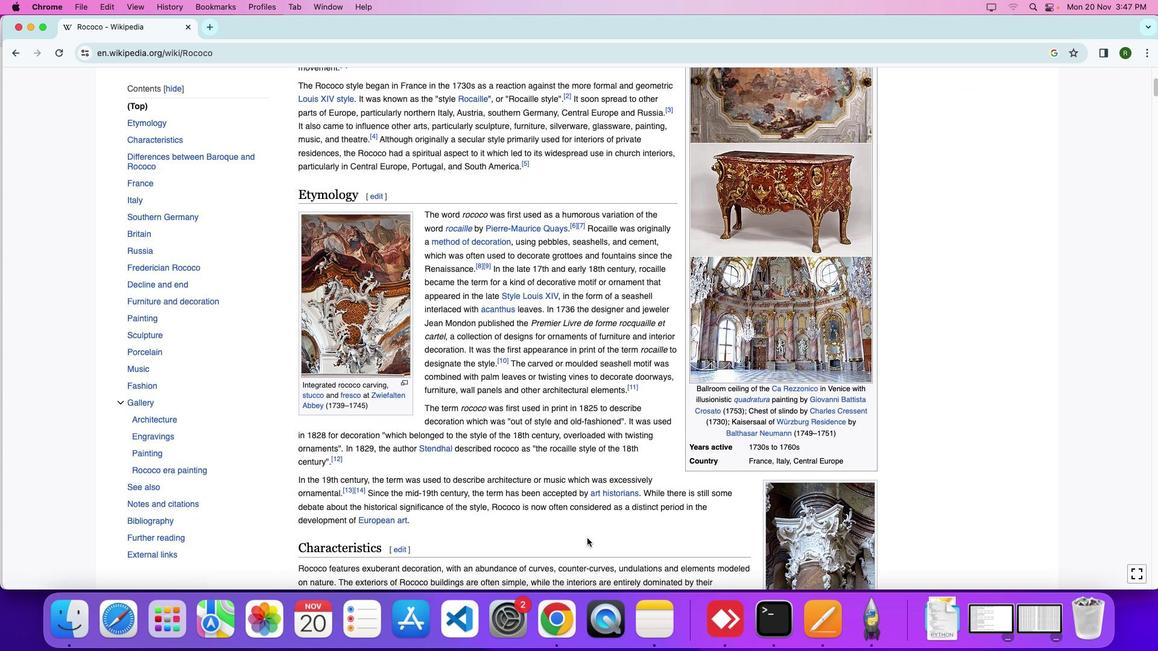 
Action: Mouse scrolled (808, 460) with delta (0, 0)
Screenshot: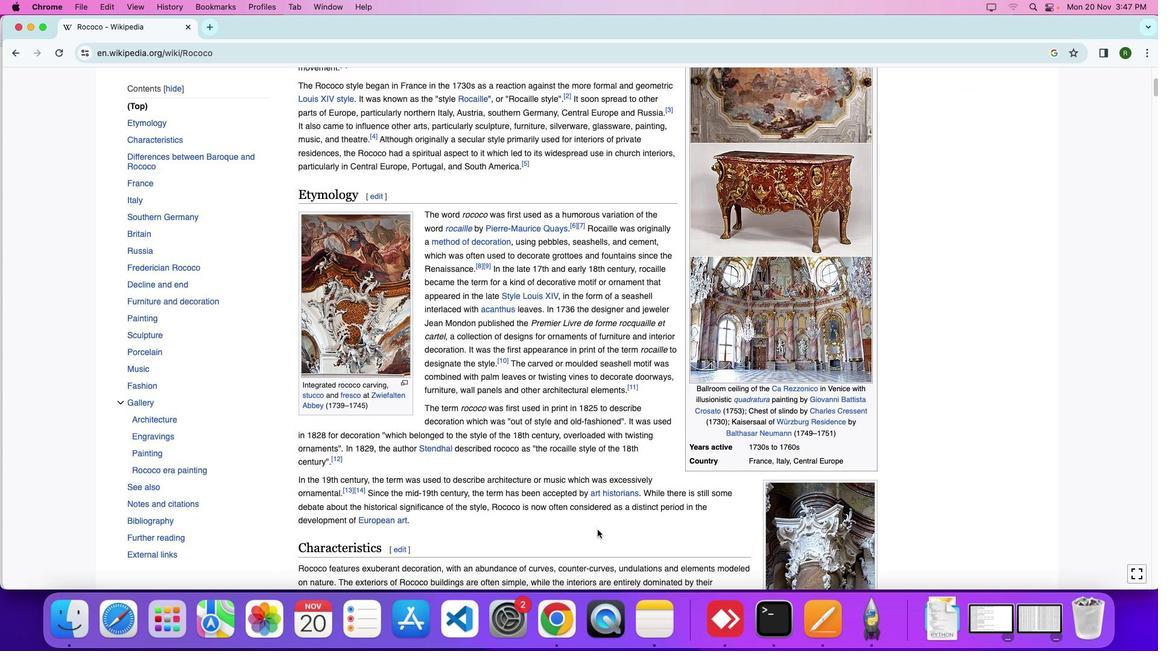 
Action: Mouse moved to (598, 530)
Screenshot: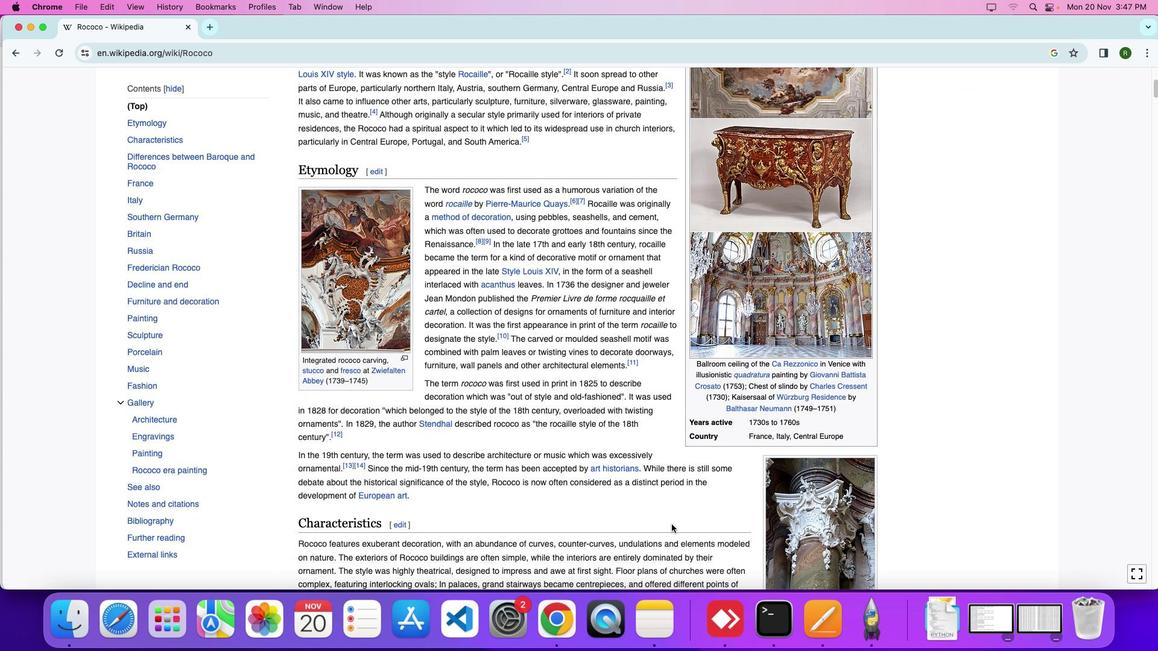 
Action: Mouse scrolled (598, 530) with delta (0, 0)
Screenshot: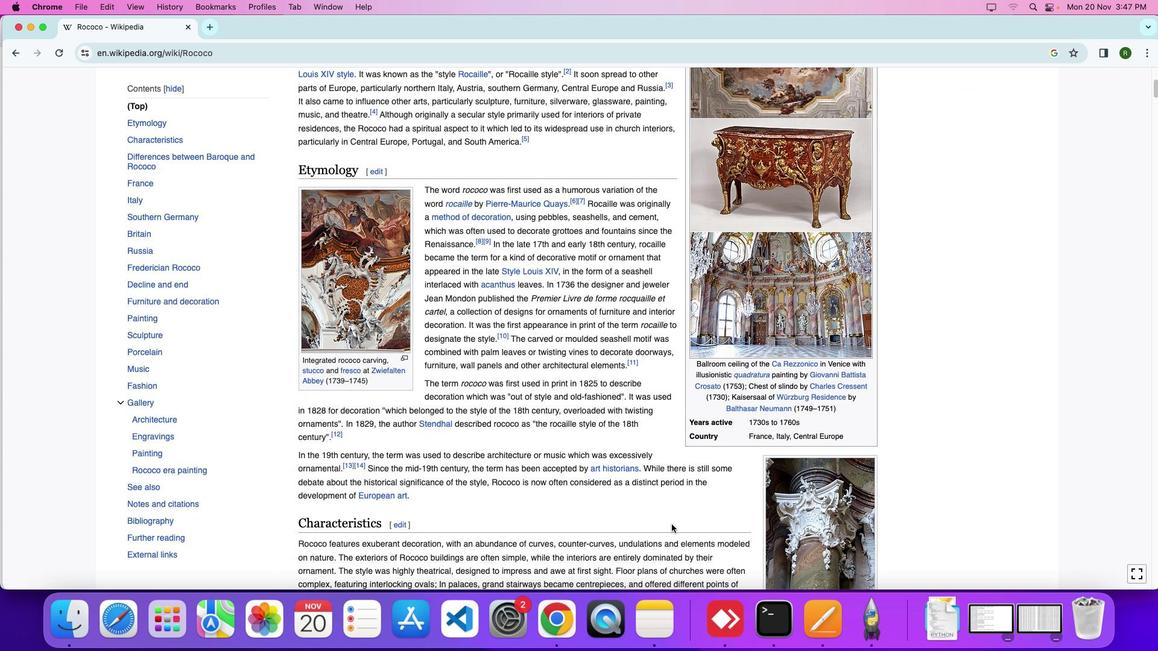 
Action: Mouse moved to (598, 529)
Screenshot: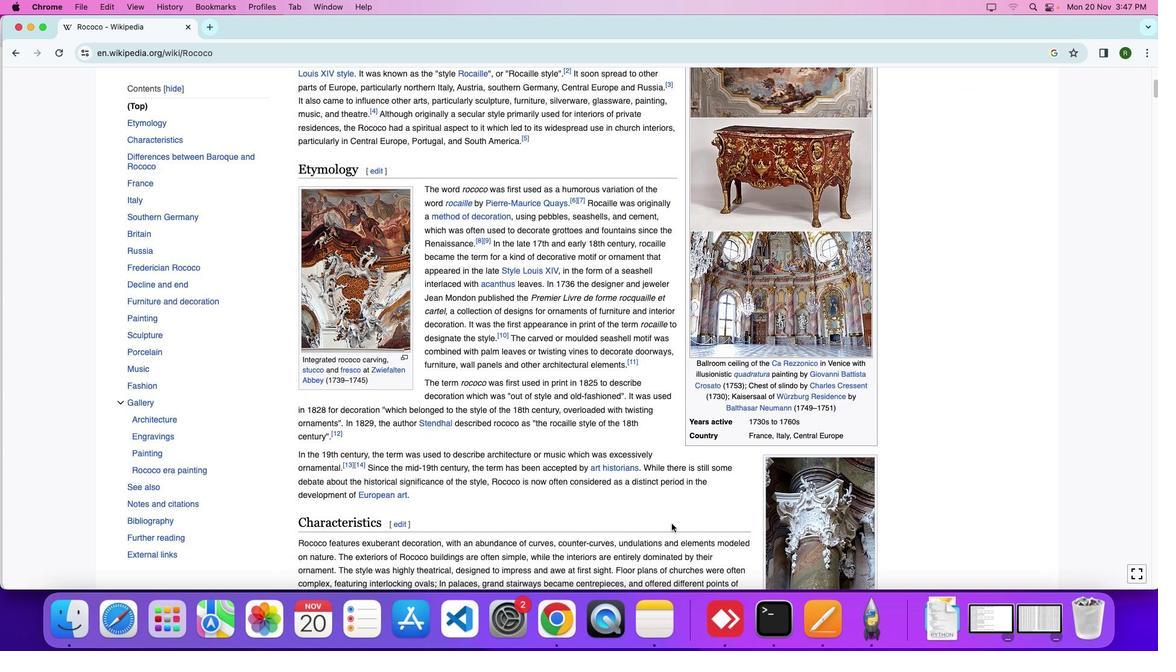 
Action: Mouse scrolled (598, 529) with delta (0, 0)
Screenshot: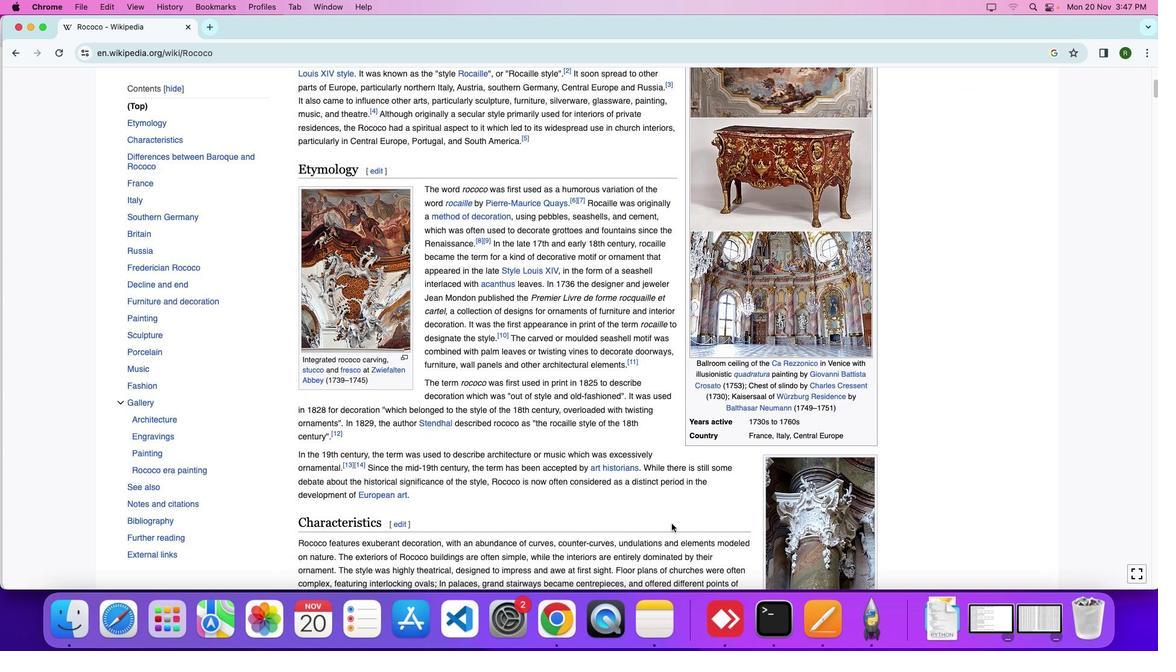 
Action: Mouse moved to (671, 524)
Screenshot: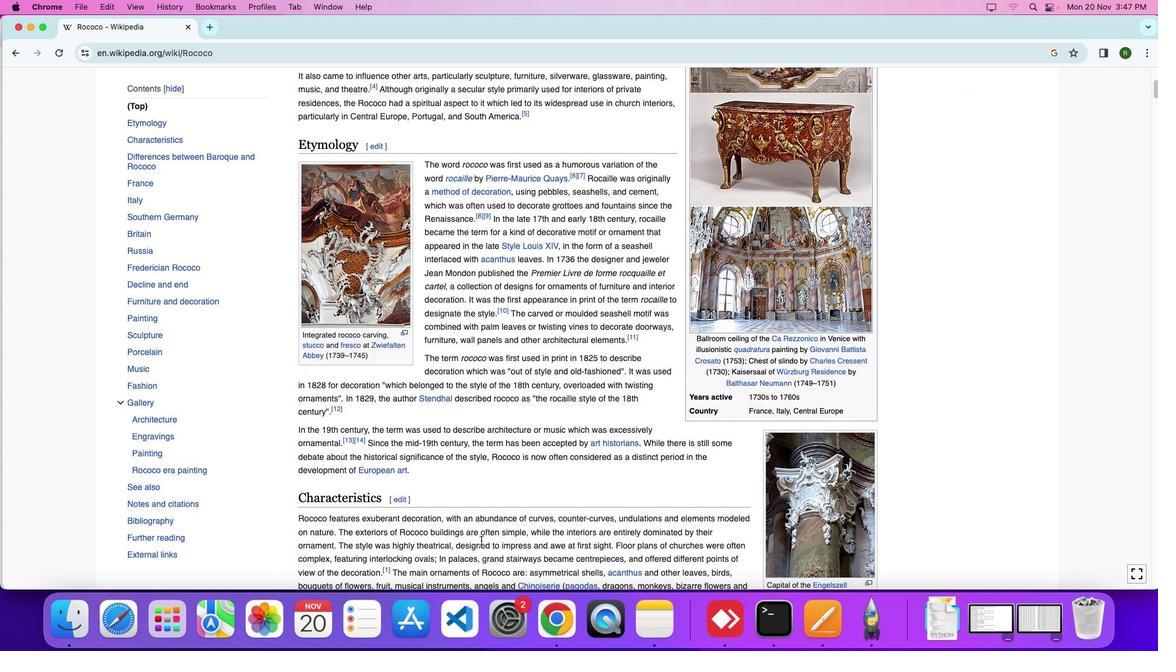 
Action: Mouse scrolled (671, 524) with delta (0, 0)
Screenshot: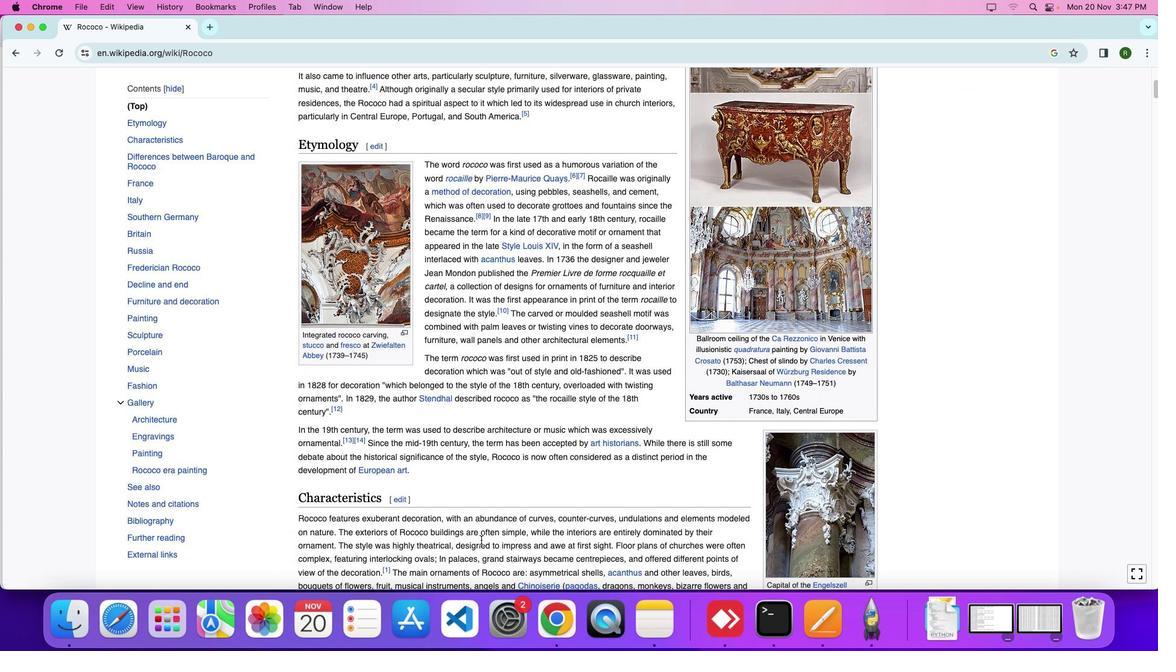 
Action: Mouse moved to (672, 524)
Screenshot: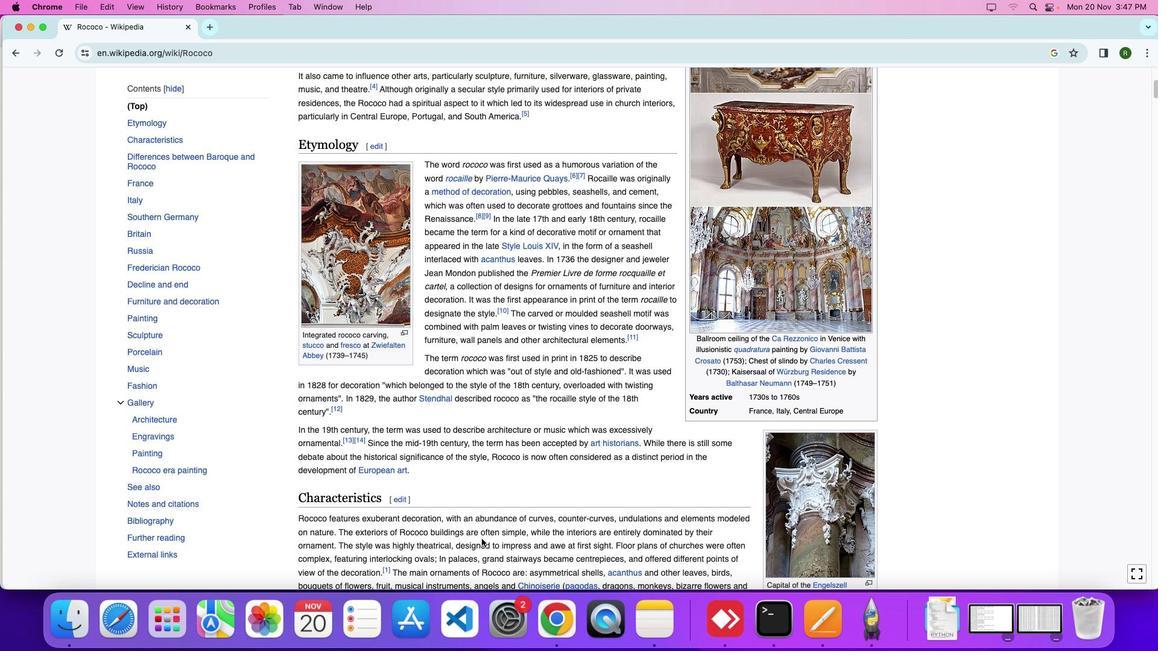 
Action: Mouse scrolled (672, 524) with delta (0, 0)
Screenshot: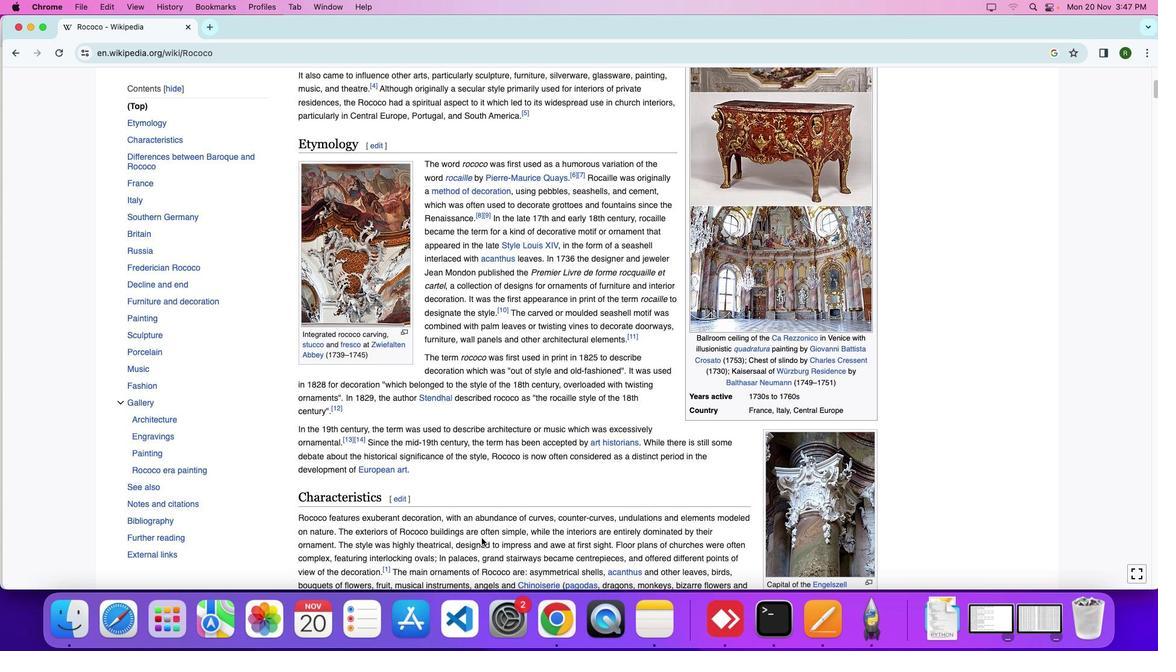 
Action: Mouse moved to (481, 539)
Screenshot: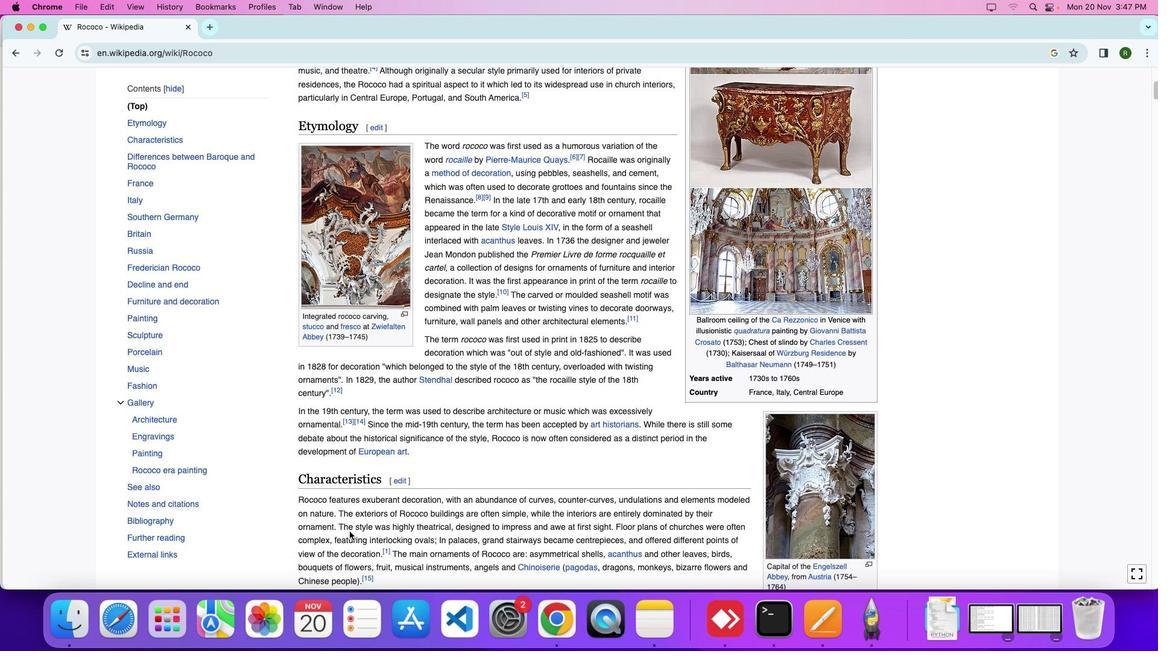 
Action: Mouse scrolled (481, 539) with delta (0, 0)
Screenshot: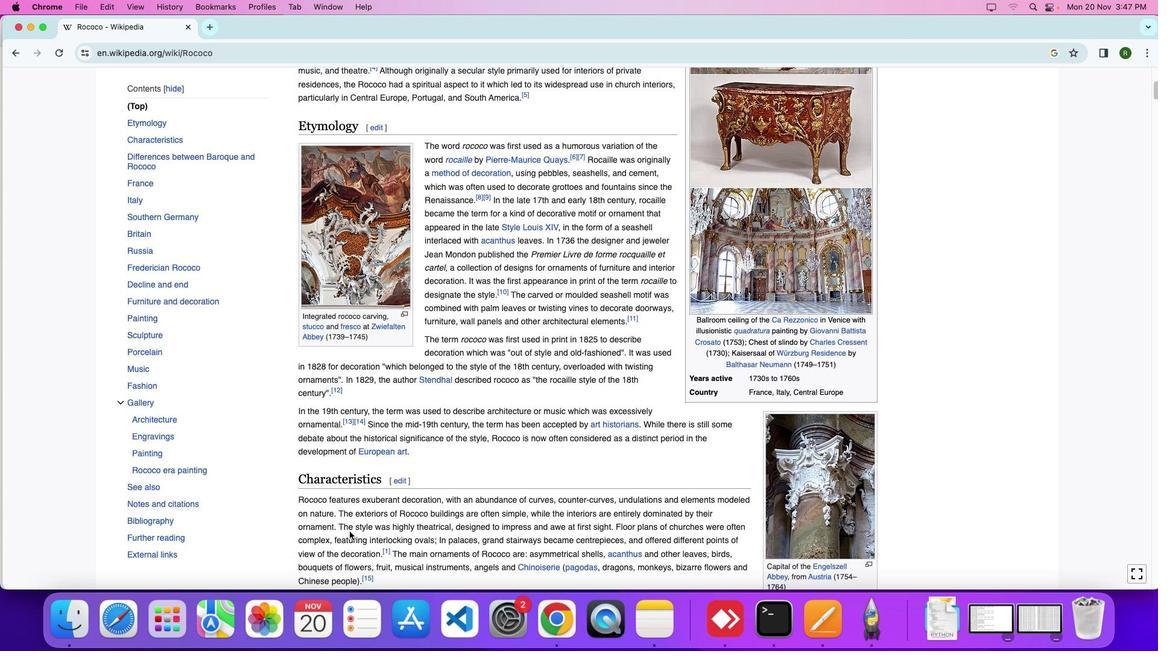 
Action: Mouse moved to (482, 538)
Screenshot: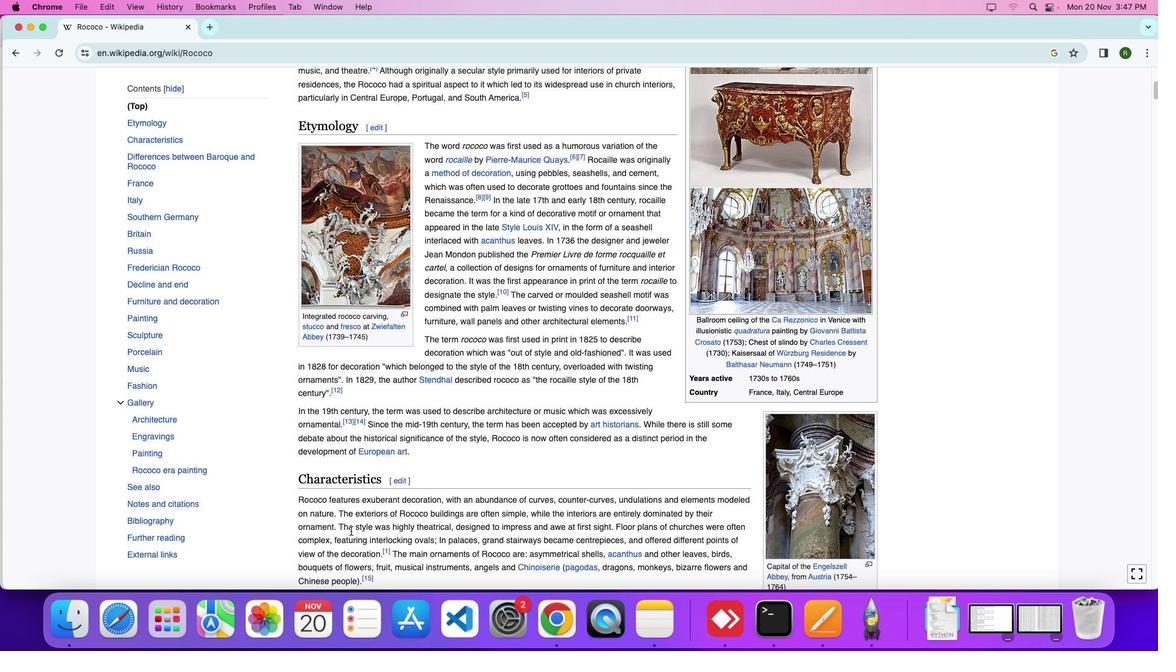 
Action: Mouse scrolled (482, 538) with delta (0, 0)
Screenshot: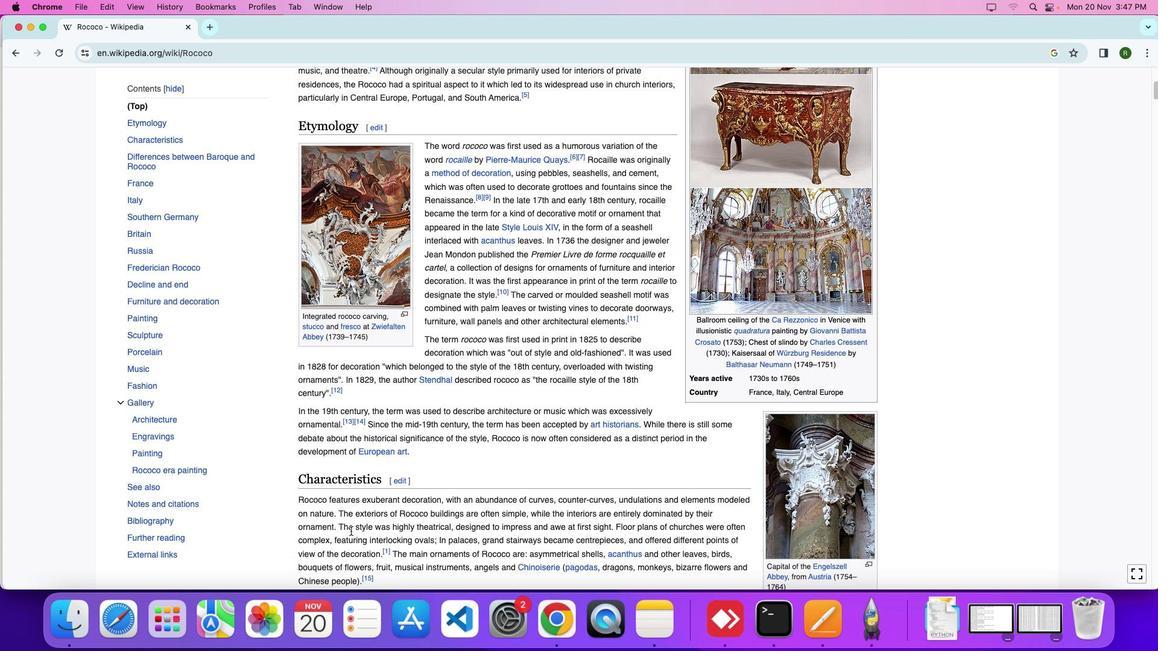 
Action: Mouse moved to (351, 531)
Screenshot: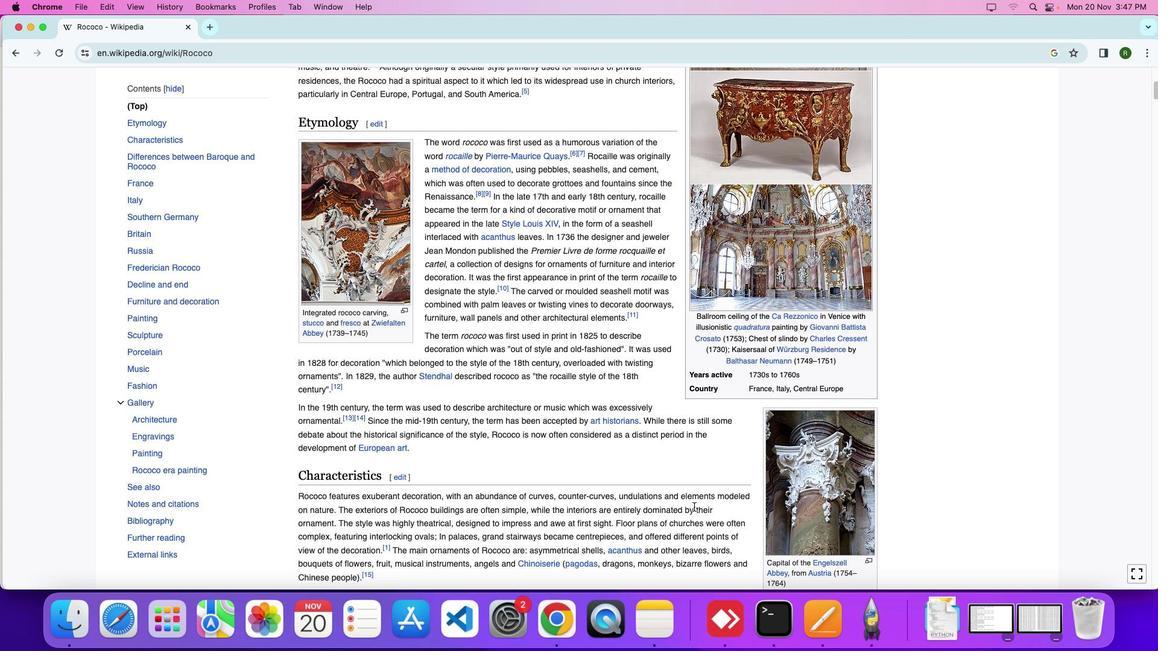 
Action: Mouse scrolled (351, 531) with delta (0, 0)
Screenshot: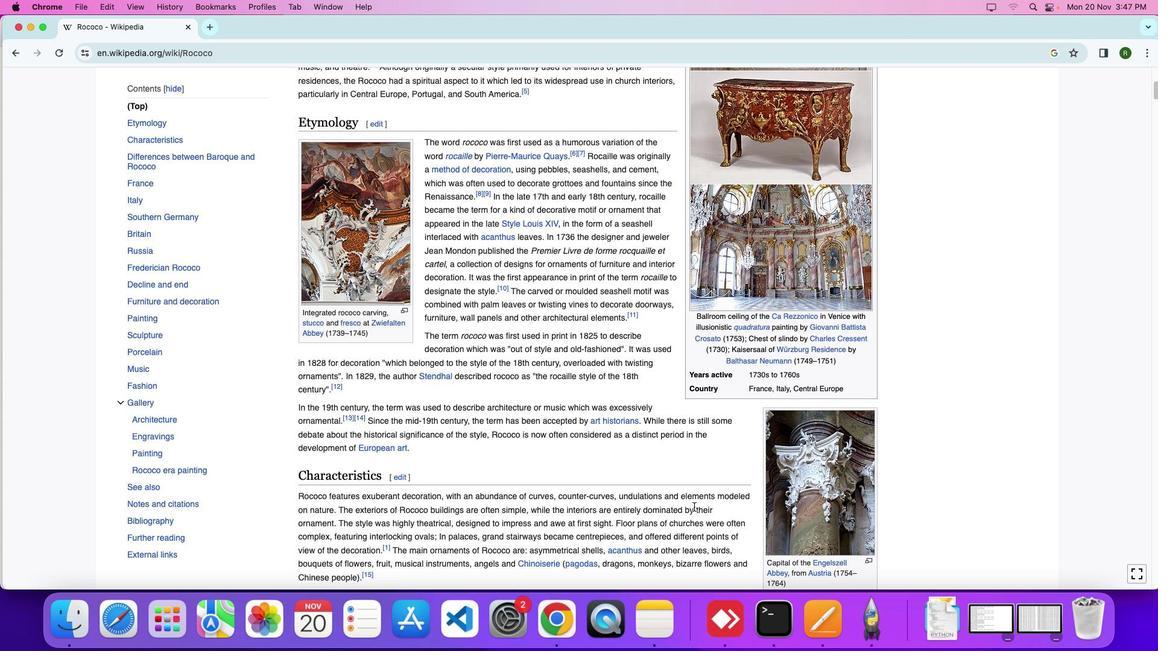 
Action: Mouse moved to (692, 508)
Screenshot: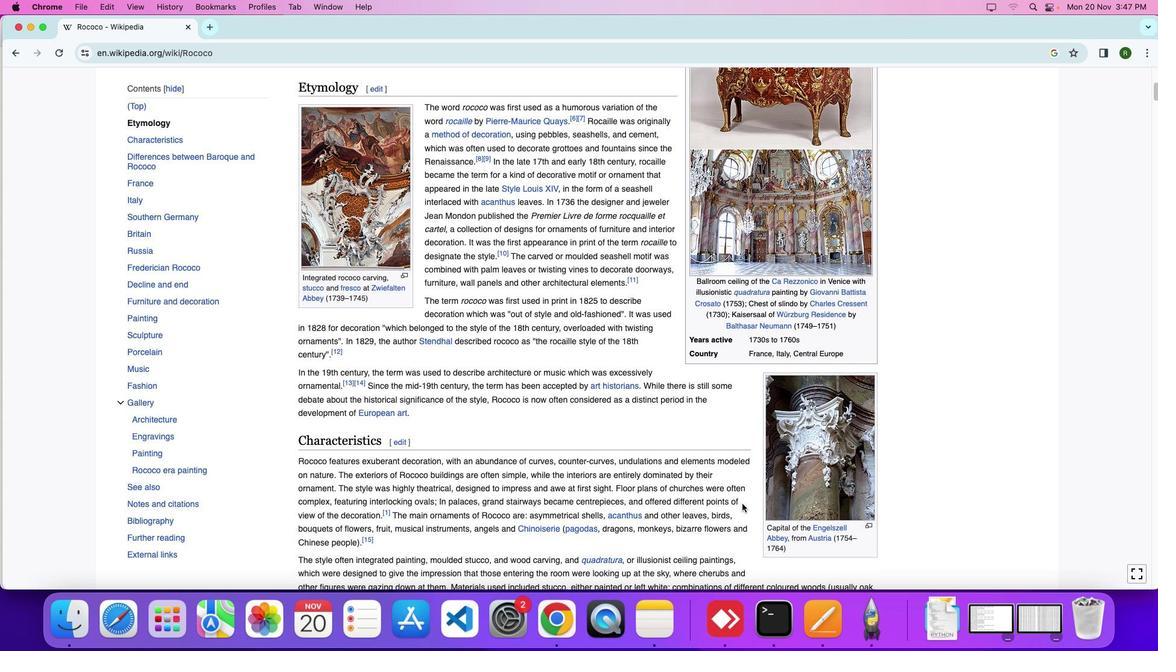 
Action: Mouse scrolled (692, 508) with delta (0, 0)
Screenshot: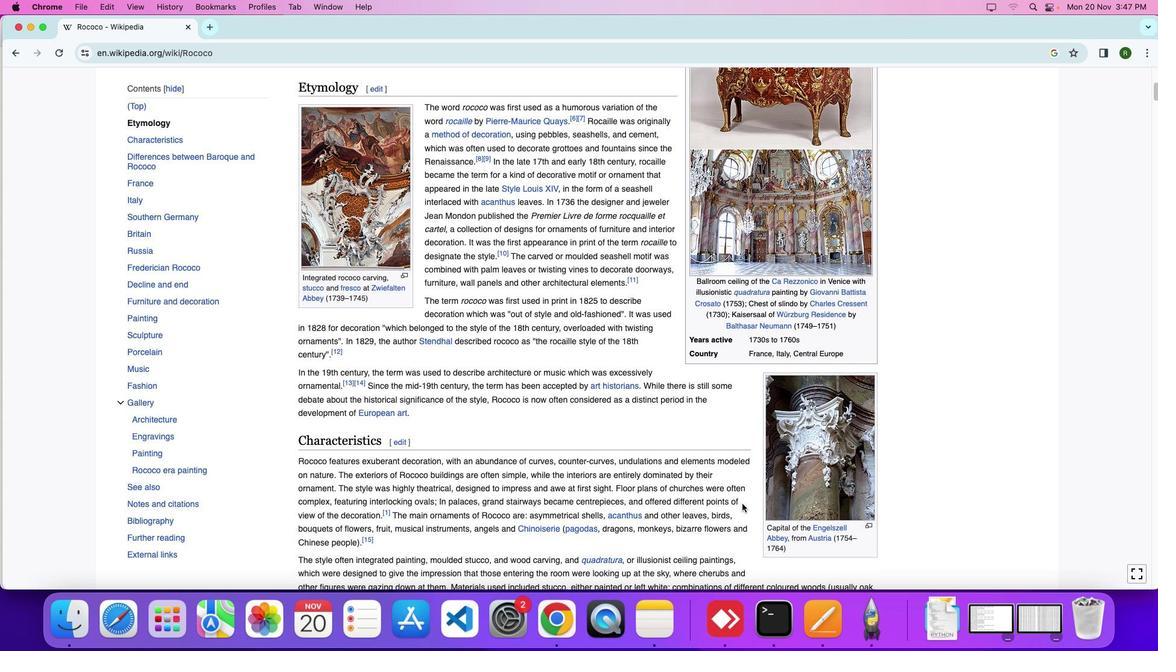 
Action: Mouse moved to (693, 508)
Screenshot: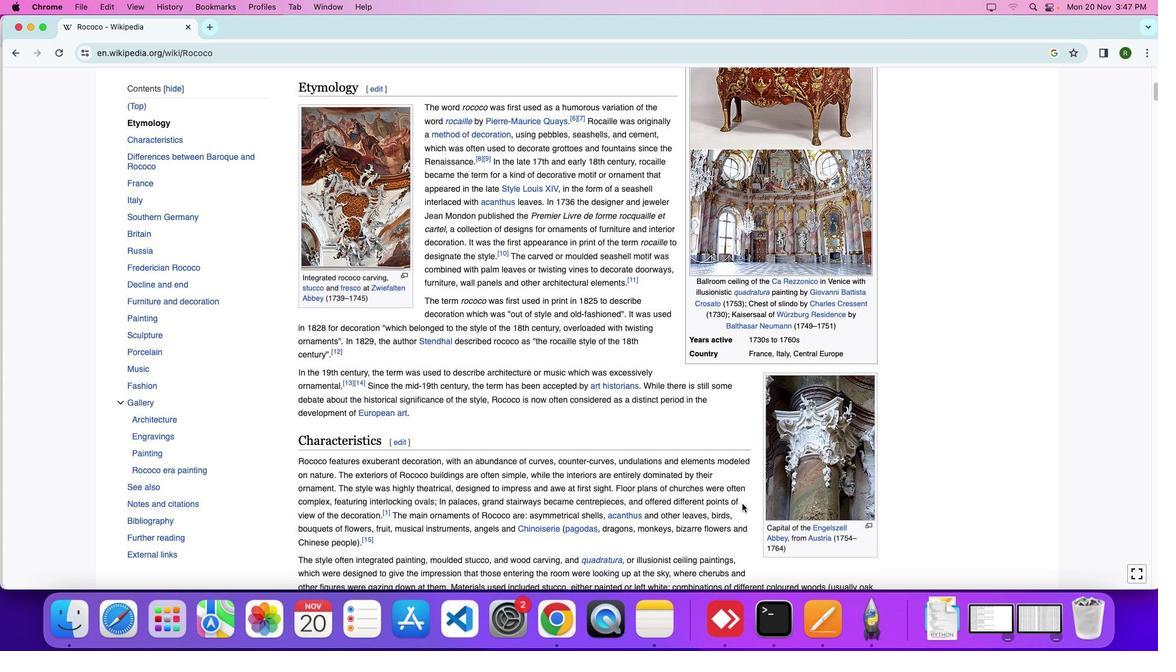 
Action: Mouse scrolled (693, 508) with delta (0, 0)
Screenshot: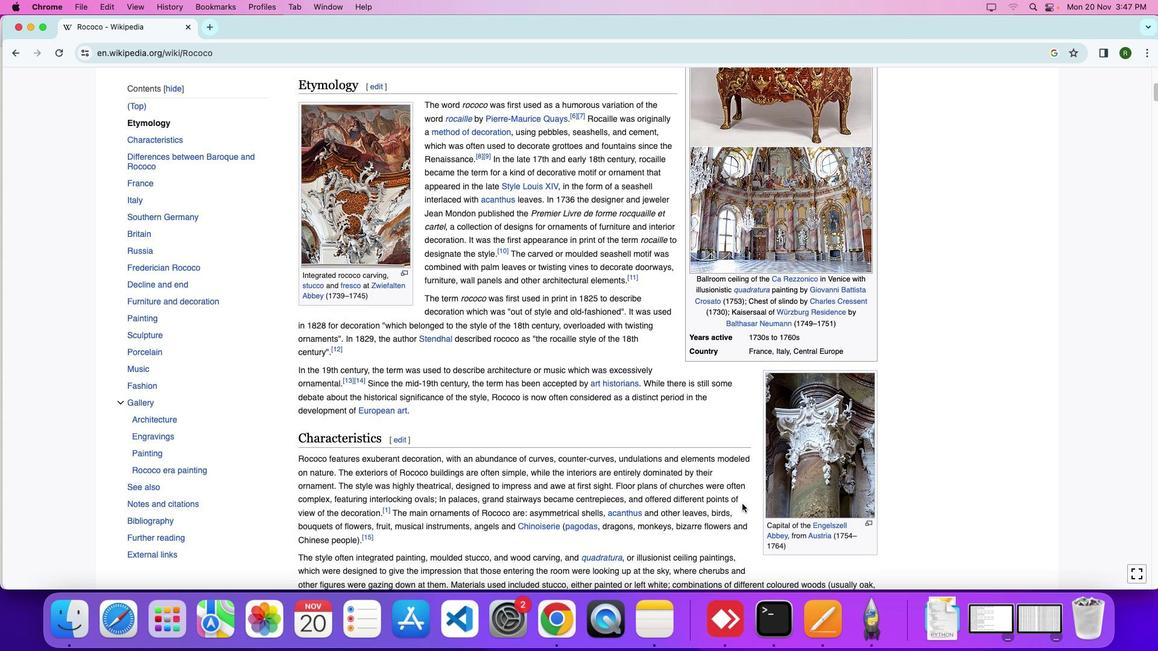 
Action: Mouse moved to (741, 504)
Screenshot: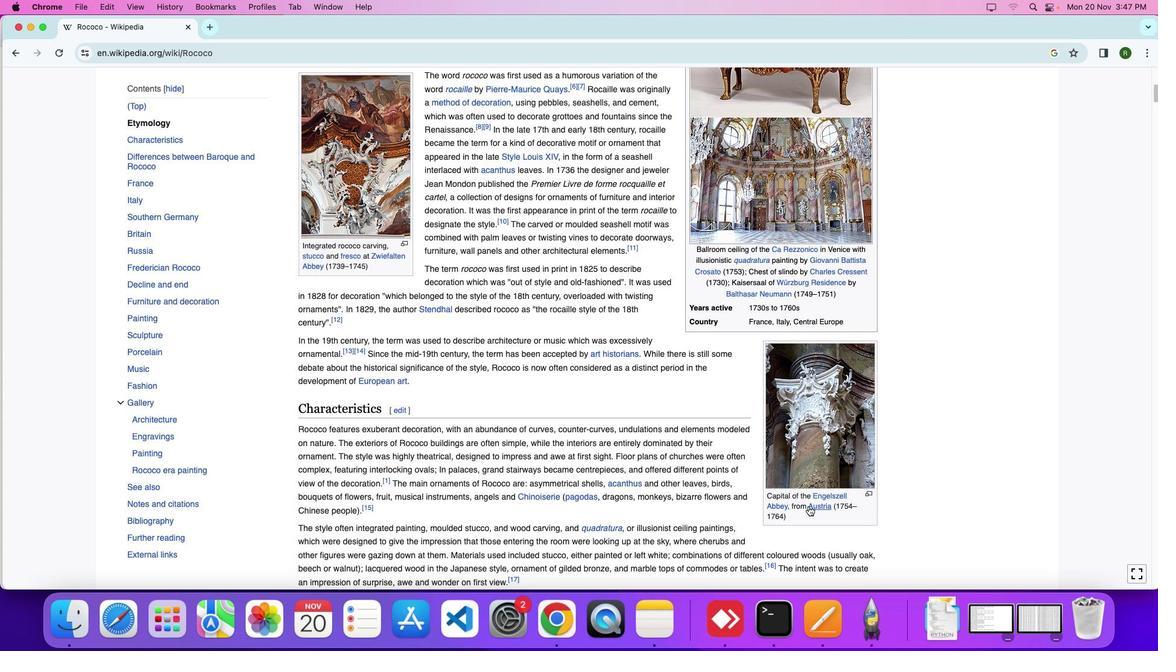 
Action: Mouse scrolled (741, 504) with delta (0, 0)
Screenshot: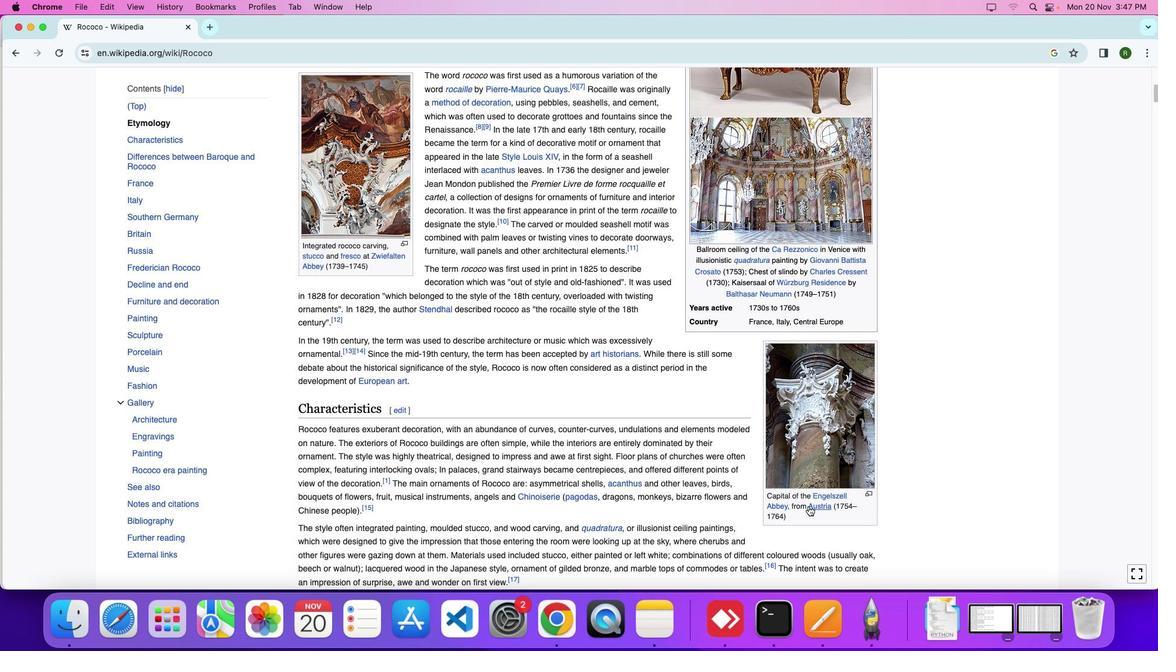 
Action: Mouse moved to (742, 503)
Screenshot: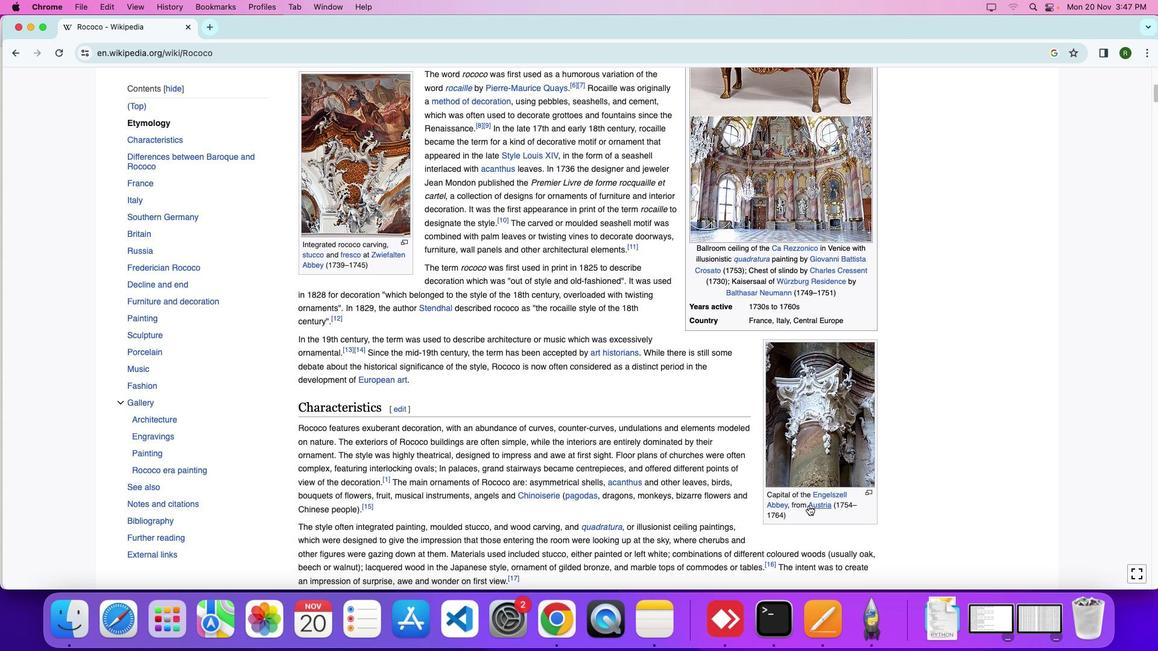 
Action: Mouse scrolled (742, 503) with delta (0, 0)
Screenshot: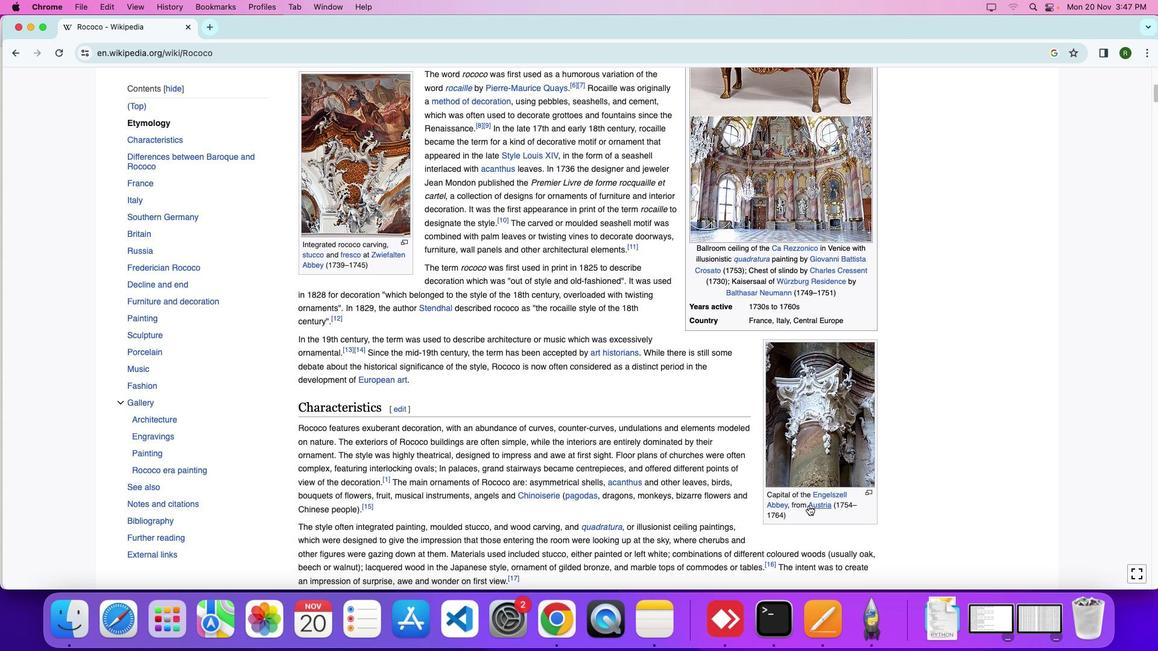 
Action: Mouse moved to (808, 506)
Screenshot: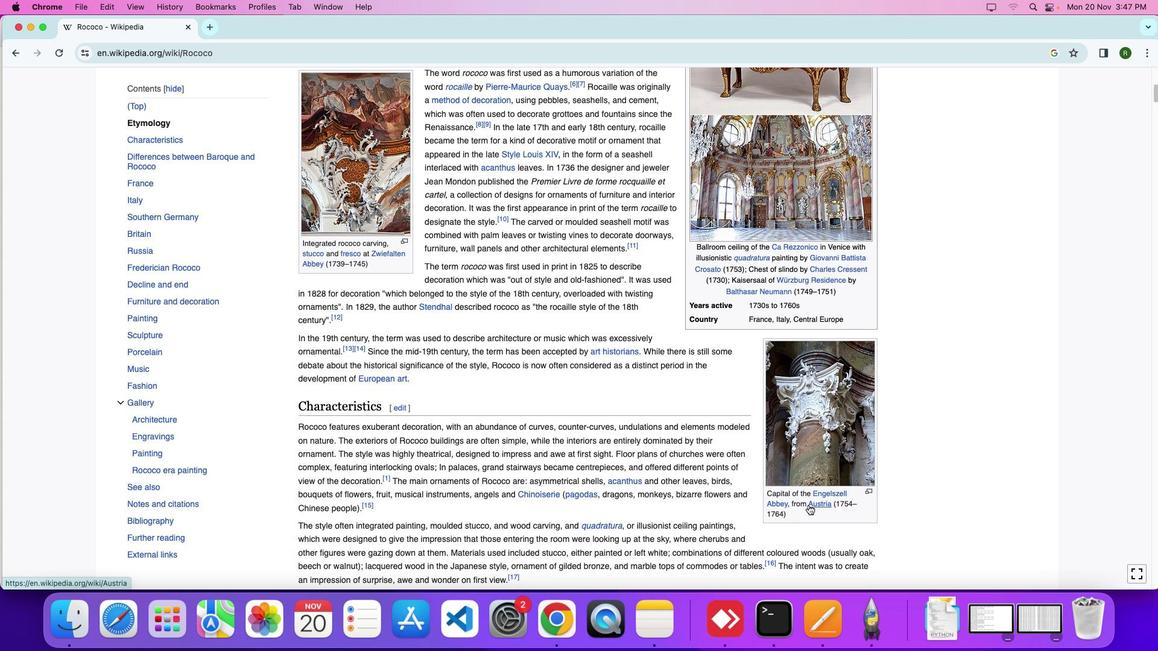 
Action: Mouse scrolled (808, 506) with delta (0, 0)
Screenshot: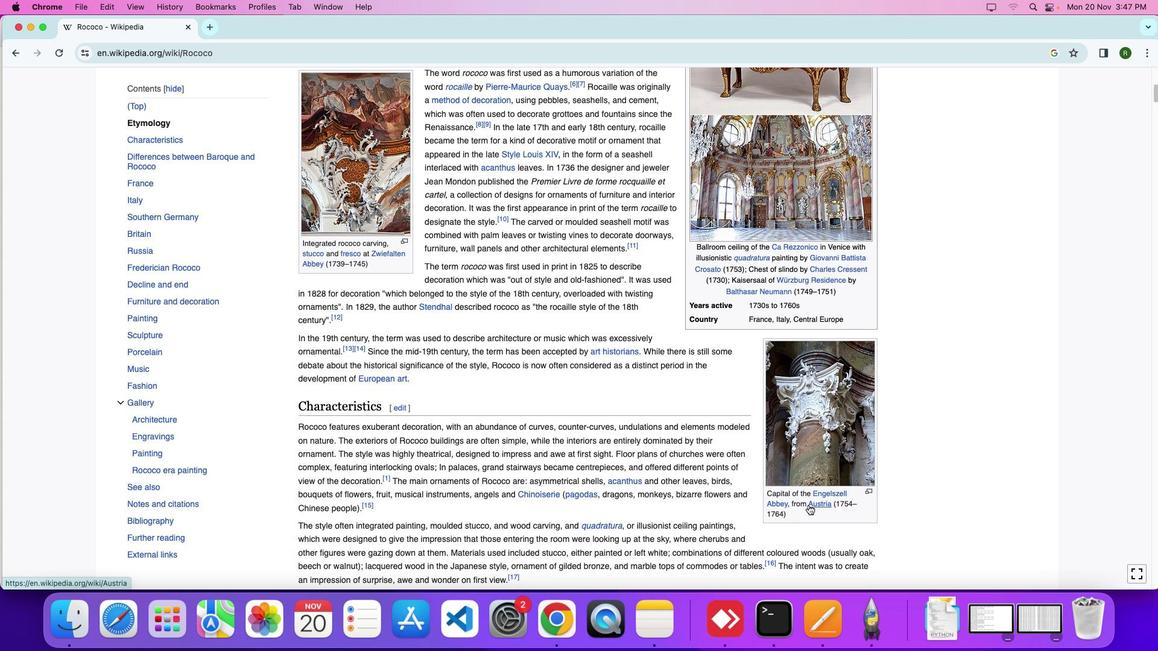 
Action: Mouse moved to (808, 506)
Screenshot: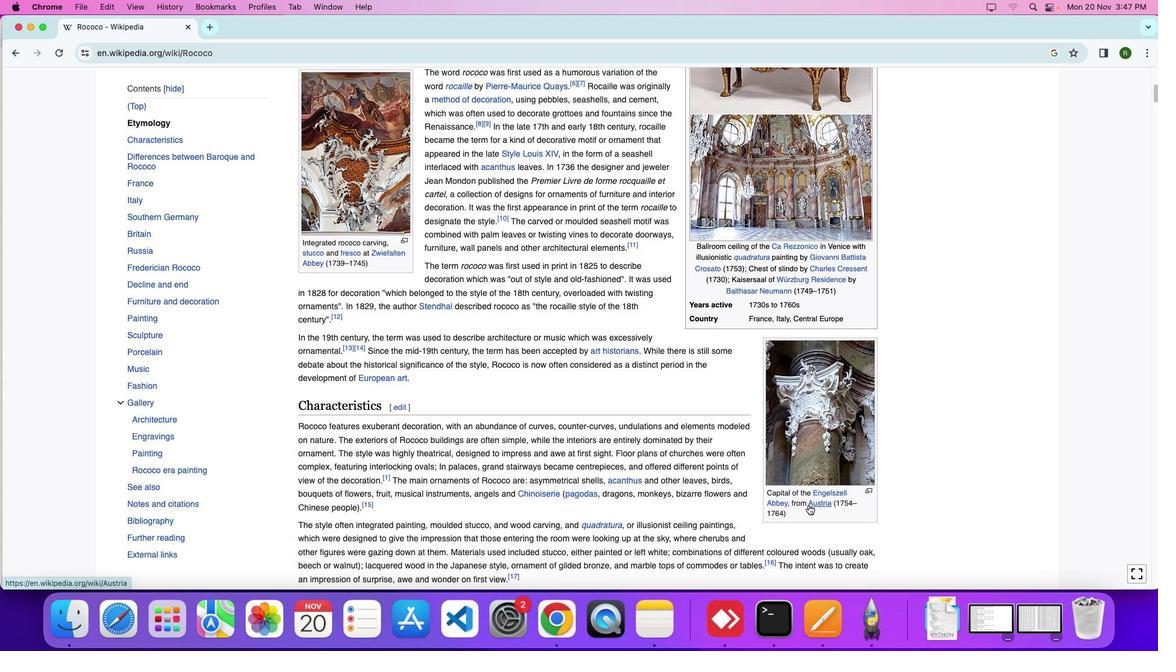 
Action: Mouse scrolled (808, 506) with delta (0, 0)
Screenshot: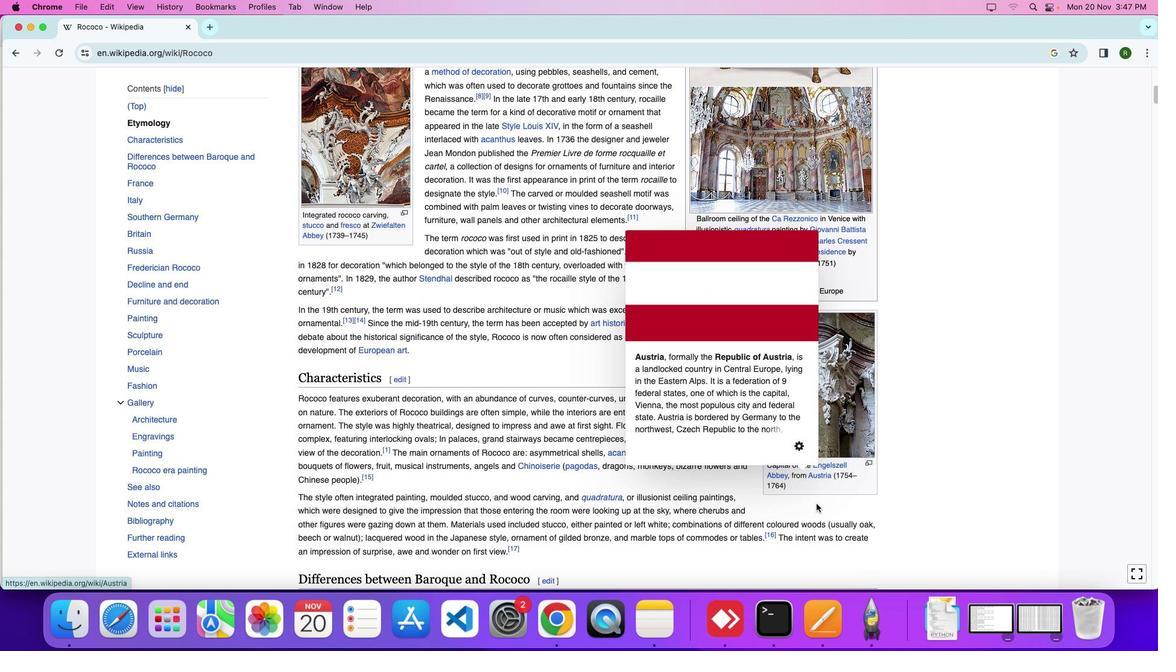 
Action: Mouse moved to (809, 505)
Screenshot: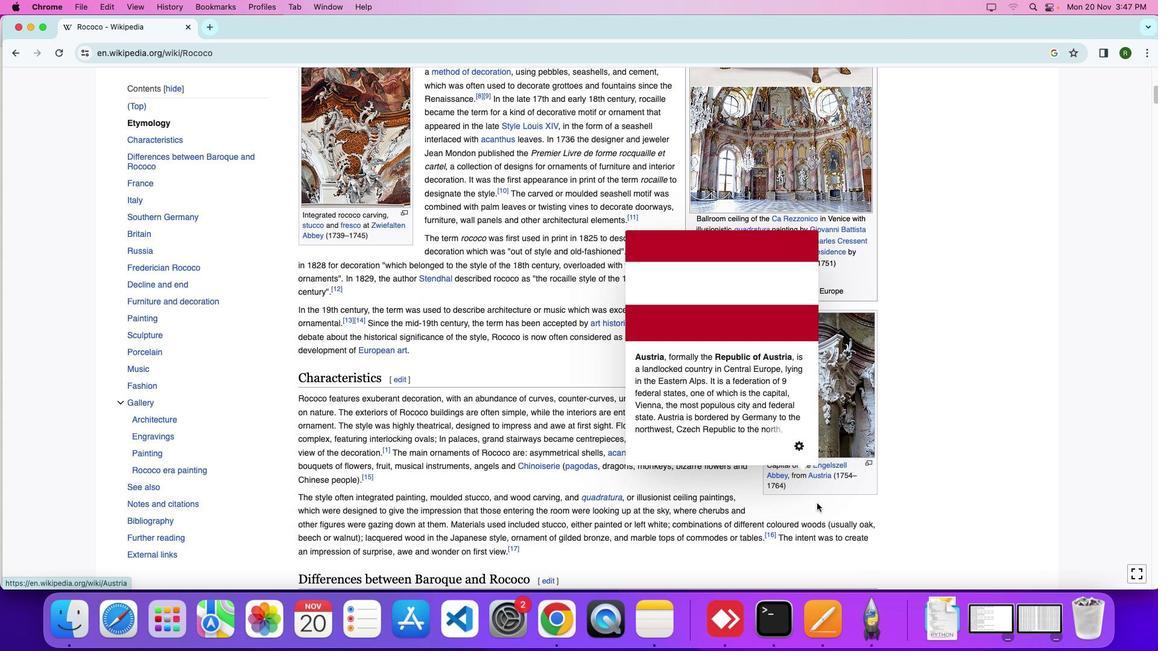 
Action: Mouse scrolled (809, 505) with delta (0, 0)
Screenshot: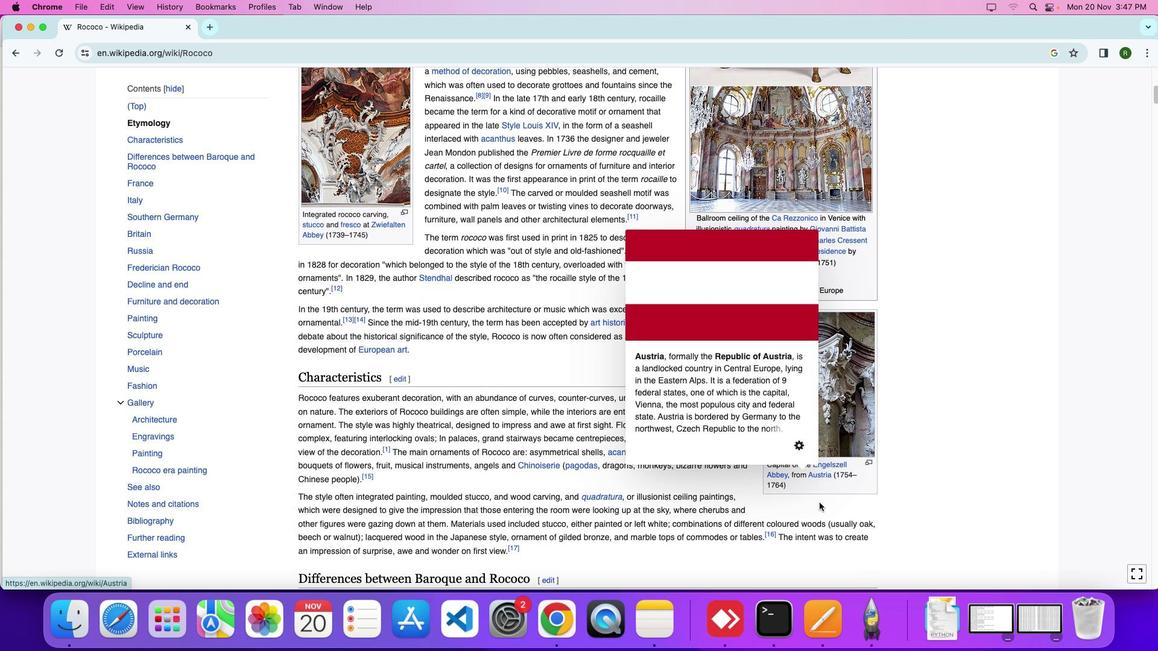 
Action: Mouse moved to (817, 503)
Screenshot: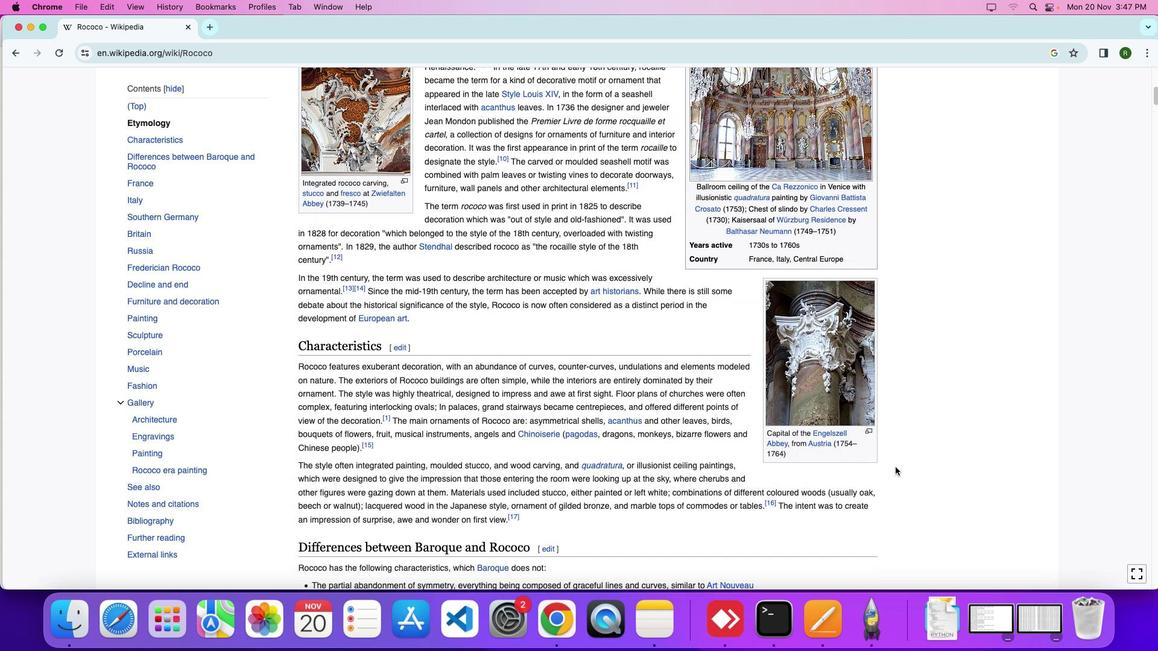 
Action: Mouse scrolled (817, 503) with delta (0, 0)
Screenshot: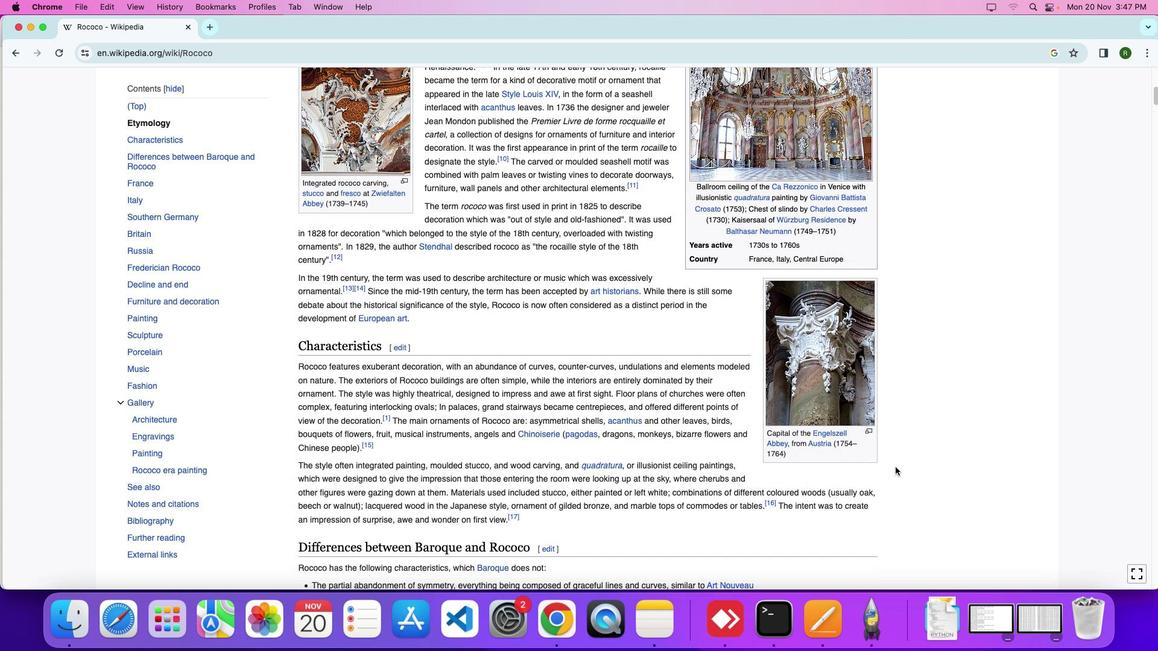 
Action: Mouse moved to (818, 502)
Screenshot: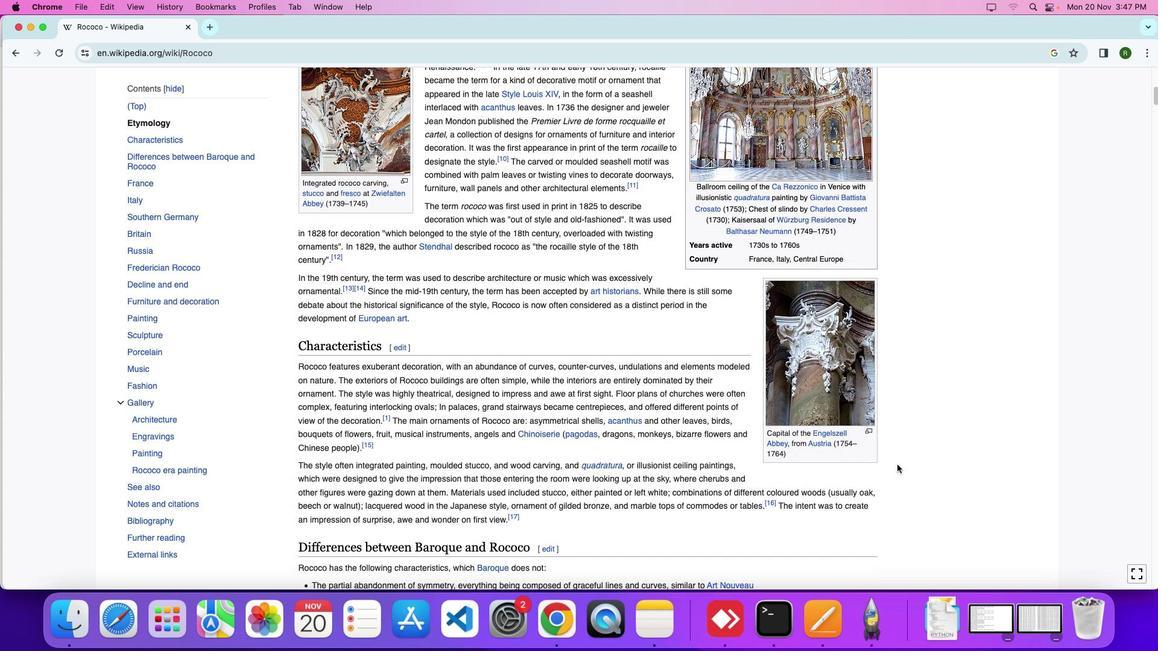 
Action: Mouse scrolled (818, 502) with delta (0, 0)
Screenshot: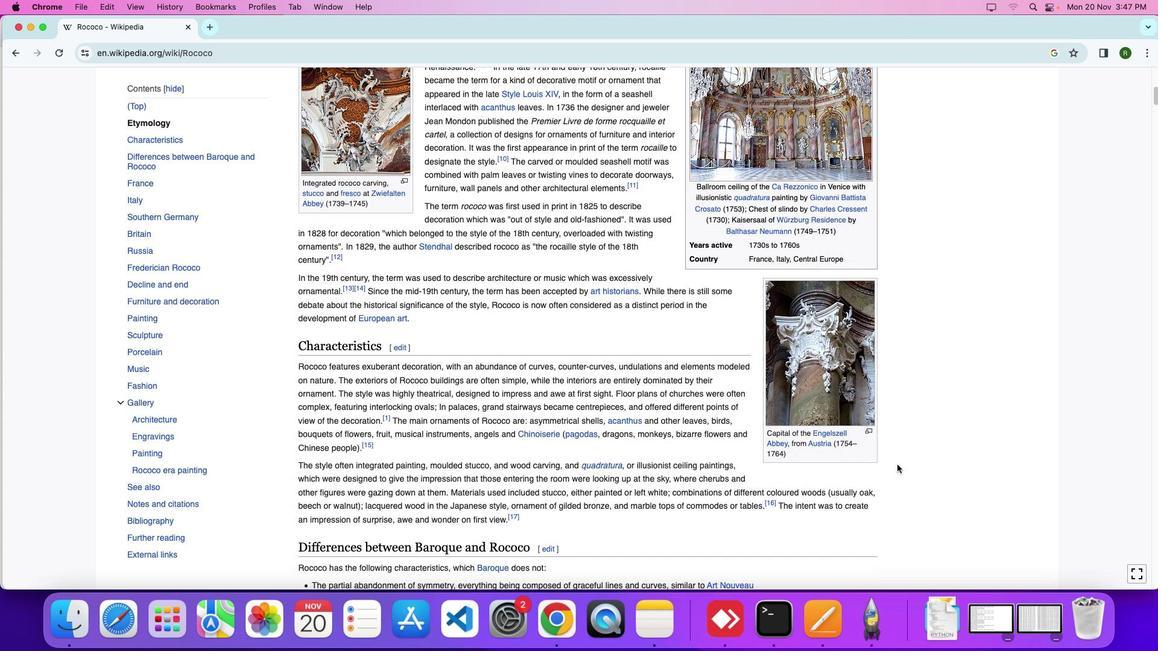 
Action: Mouse moved to (906, 461)
Screenshot: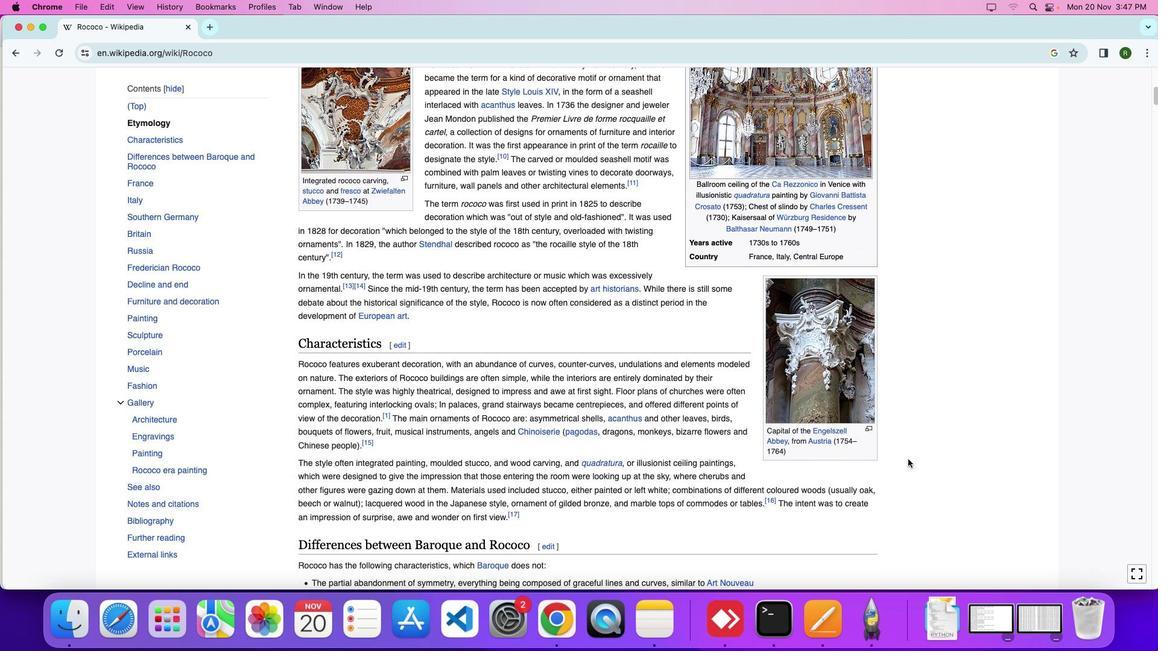 
Action: Mouse scrolled (906, 461) with delta (0, 0)
Screenshot: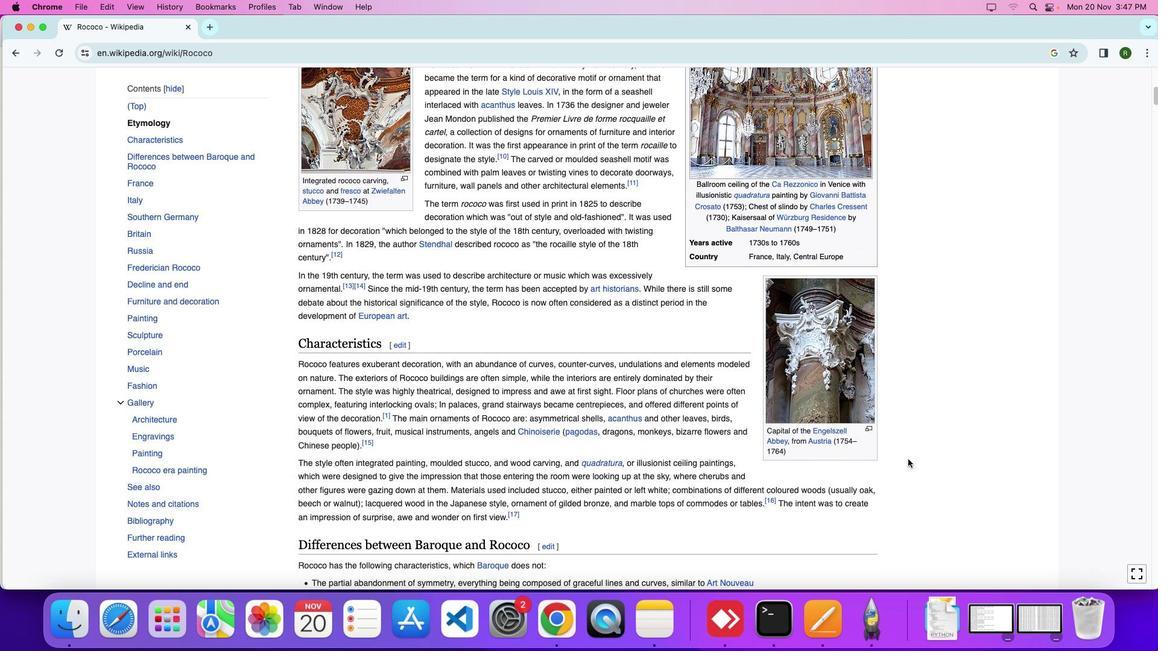
Action: Mouse moved to (908, 459)
Screenshot: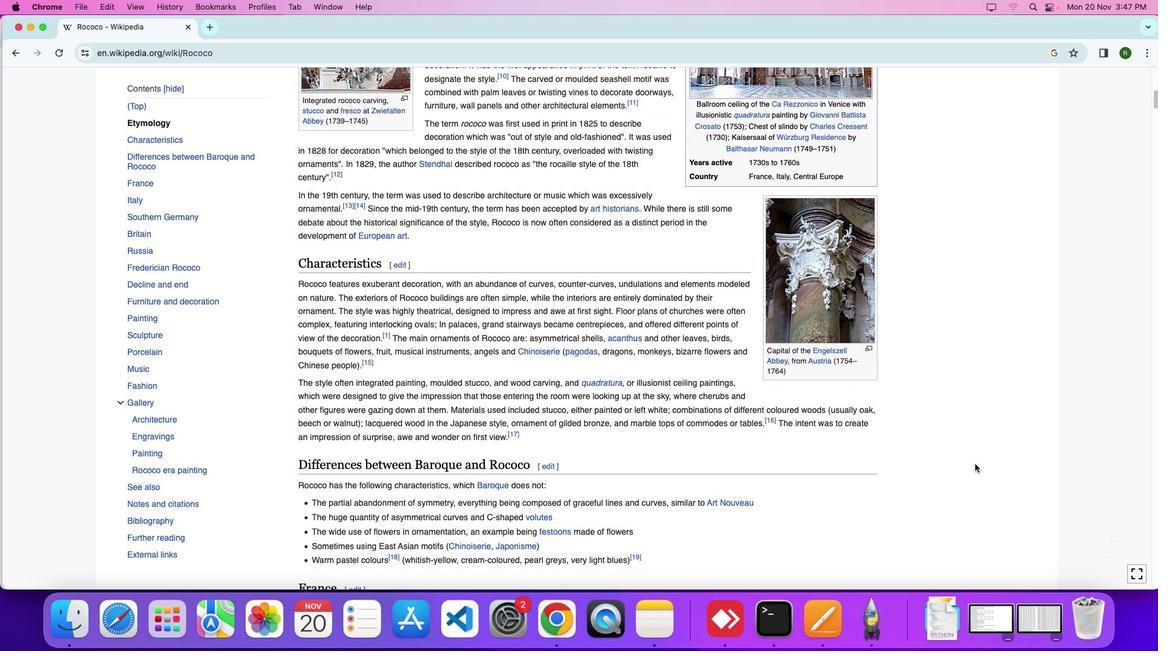 
Action: Mouse scrolled (908, 459) with delta (0, 0)
Screenshot: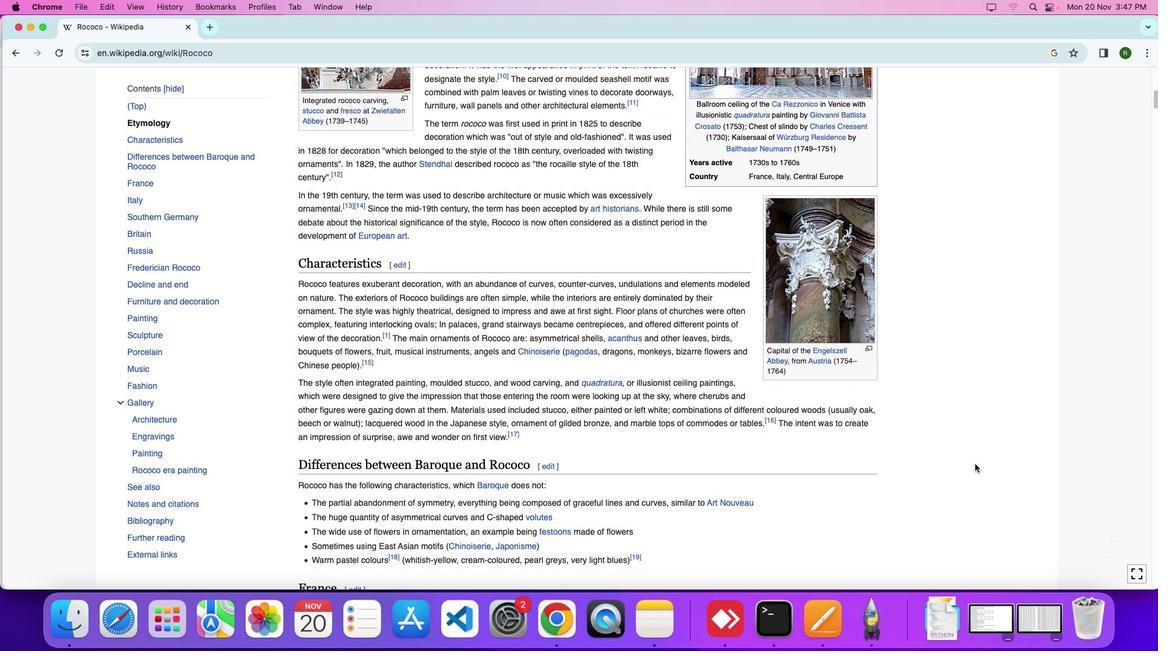 
Action: Mouse scrolled (908, 459) with delta (0, 0)
Screenshot: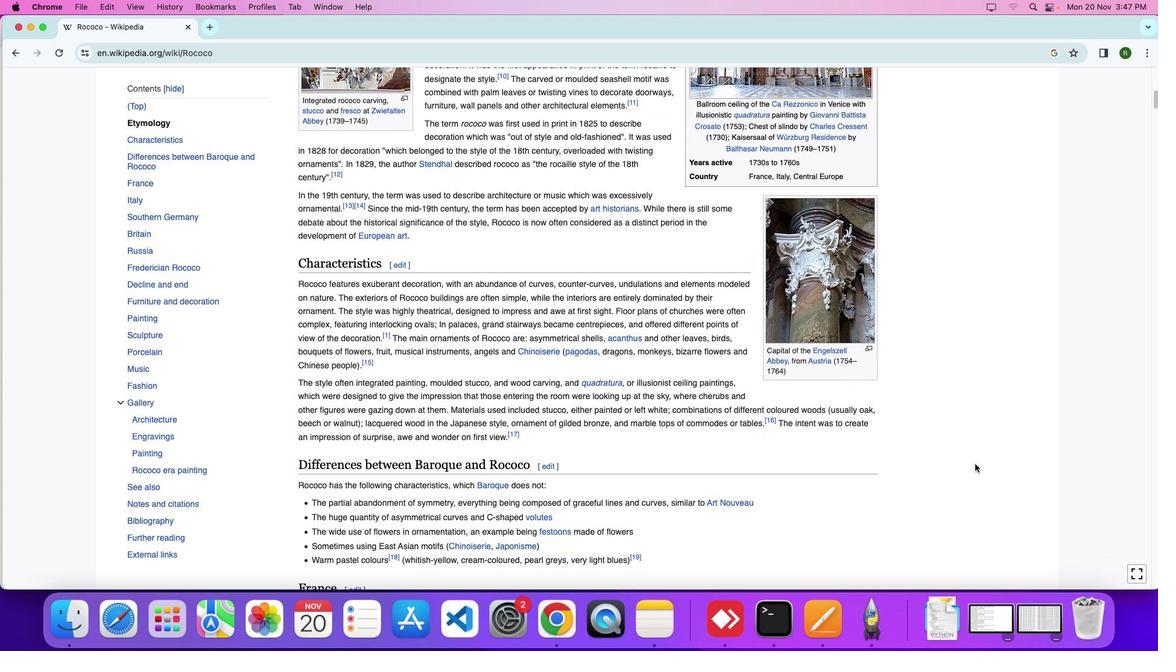 
Action: Mouse scrolled (908, 459) with delta (0, 0)
Screenshot: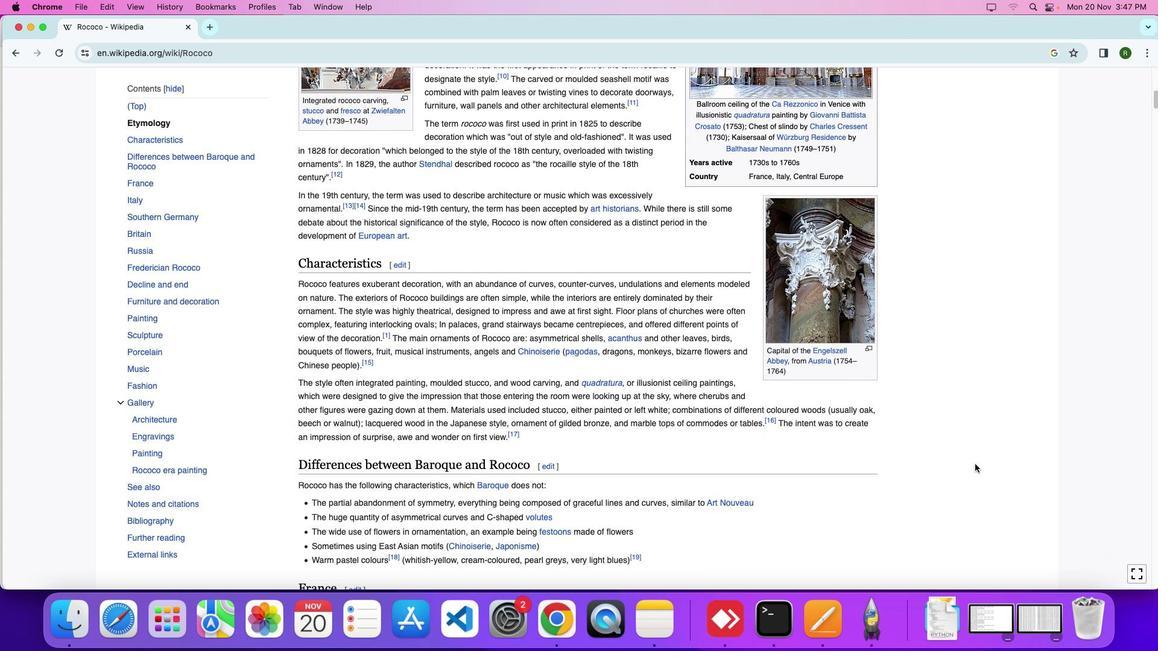 
Action: Mouse moved to (975, 464)
Screenshot: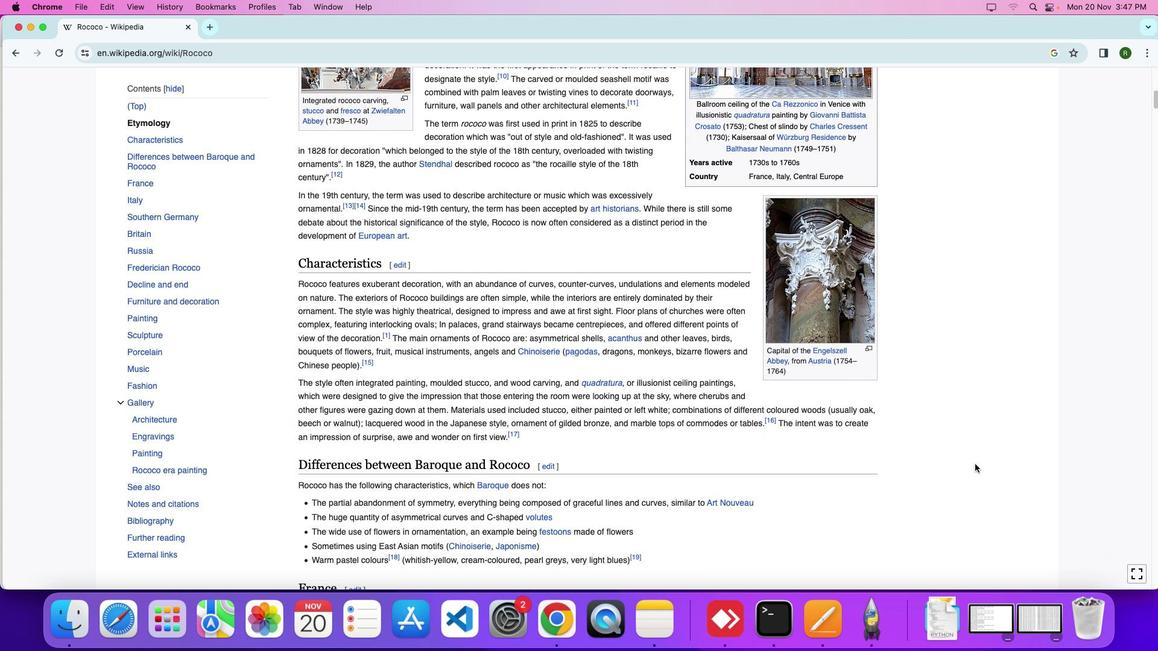 
Action: Mouse scrolled (975, 464) with delta (0, 0)
Screenshot: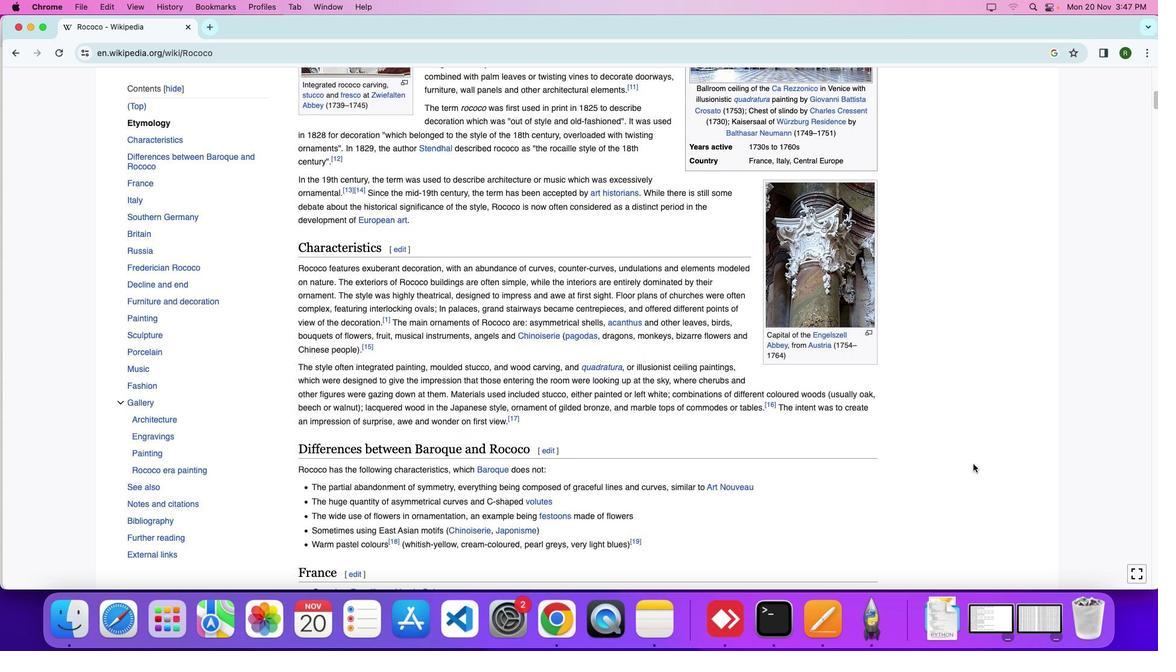 
Action: Mouse scrolled (975, 464) with delta (0, 0)
Screenshot: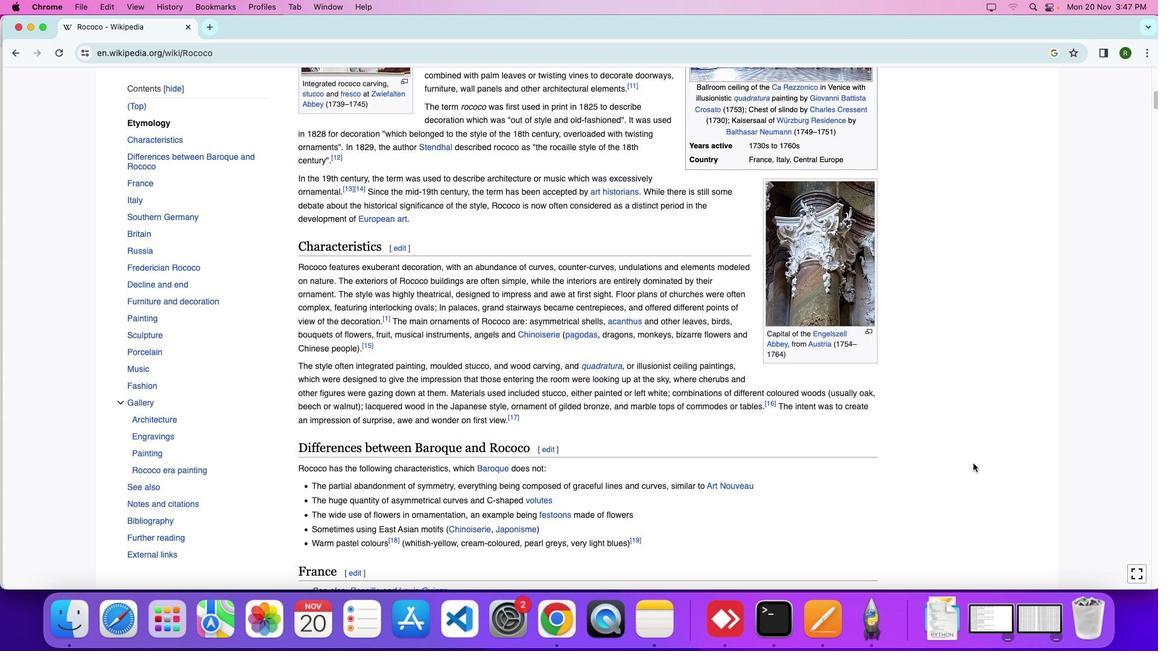 
Action: Mouse moved to (973, 464)
Screenshot: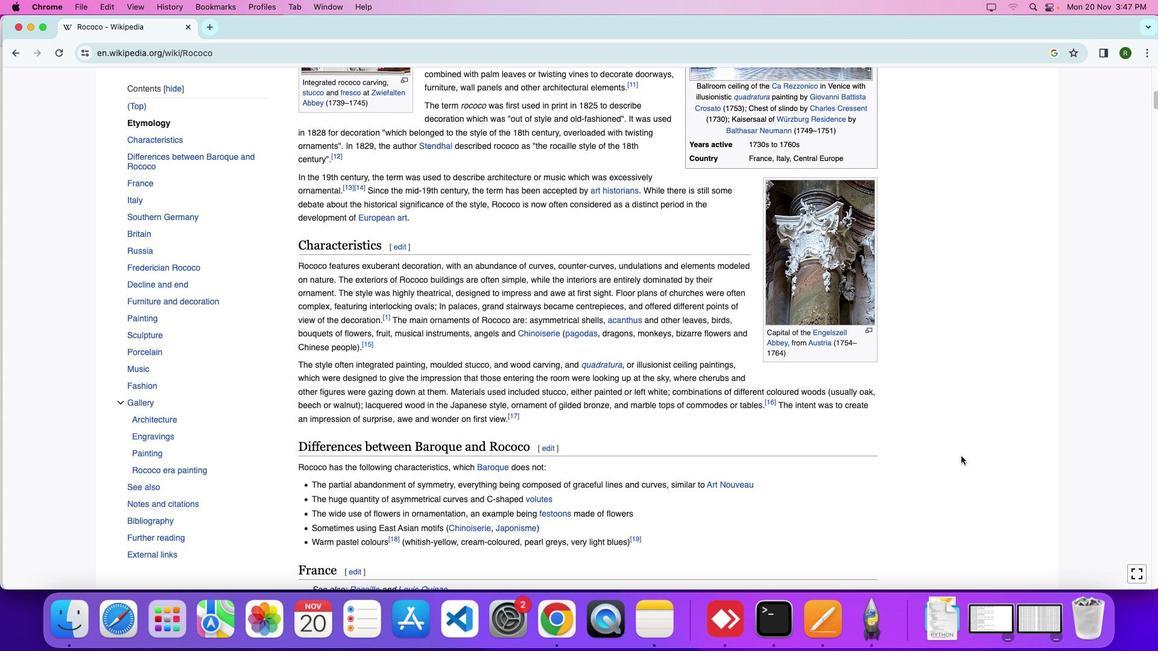 
Action: Mouse scrolled (973, 464) with delta (0, 0)
Screenshot: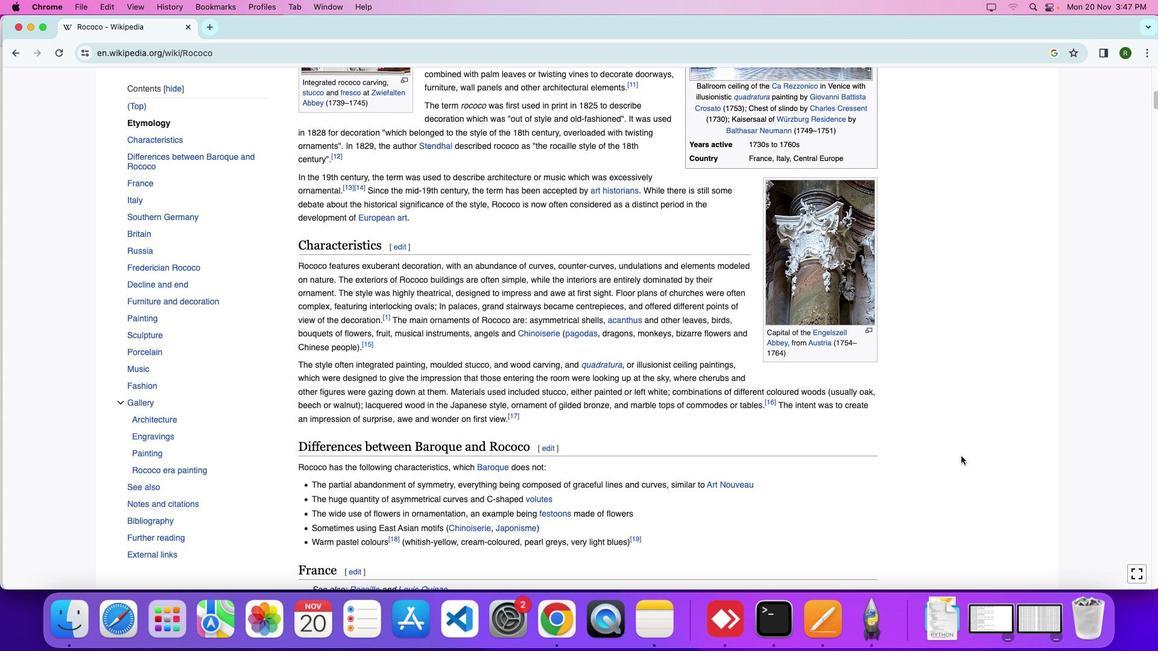 
Action: Mouse moved to (961, 445)
Screenshot: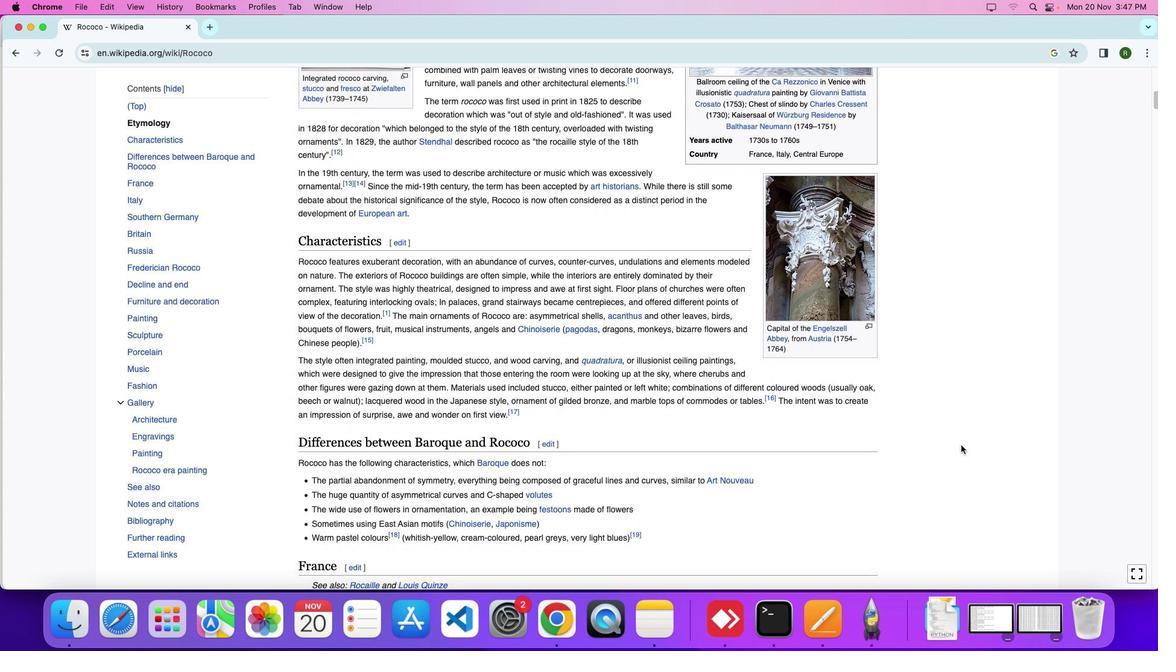 
Action: Mouse scrolled (961, 445) with delta (0, 0)
Screenshot: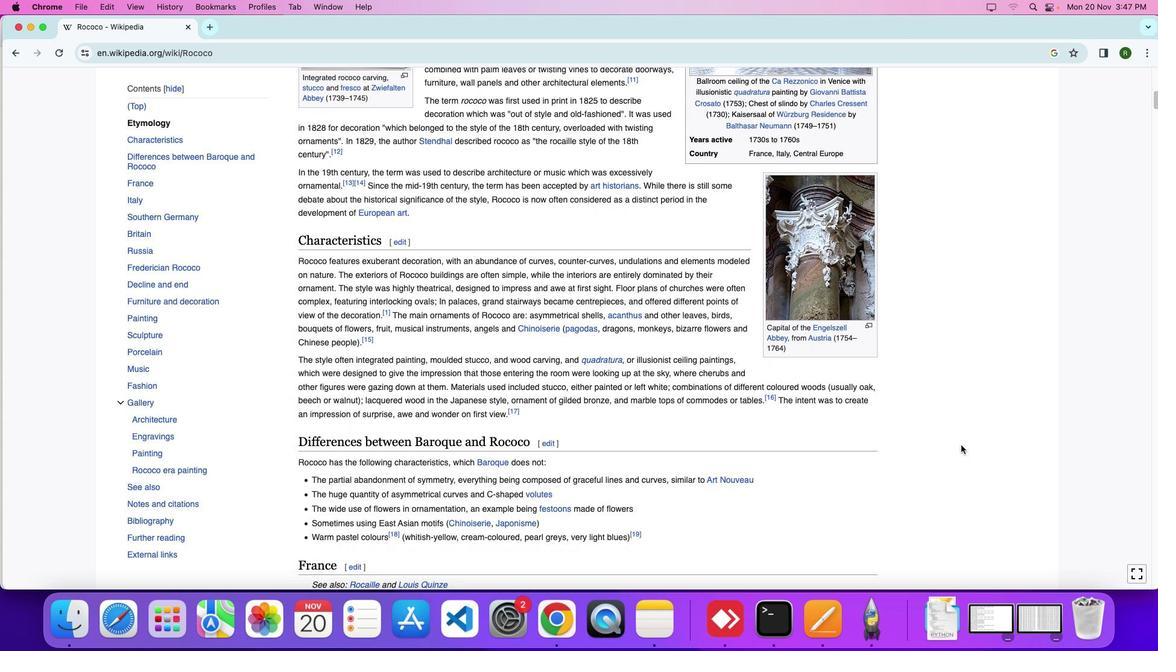 
Action: Mouse moved to (961, 445)
Screenshot: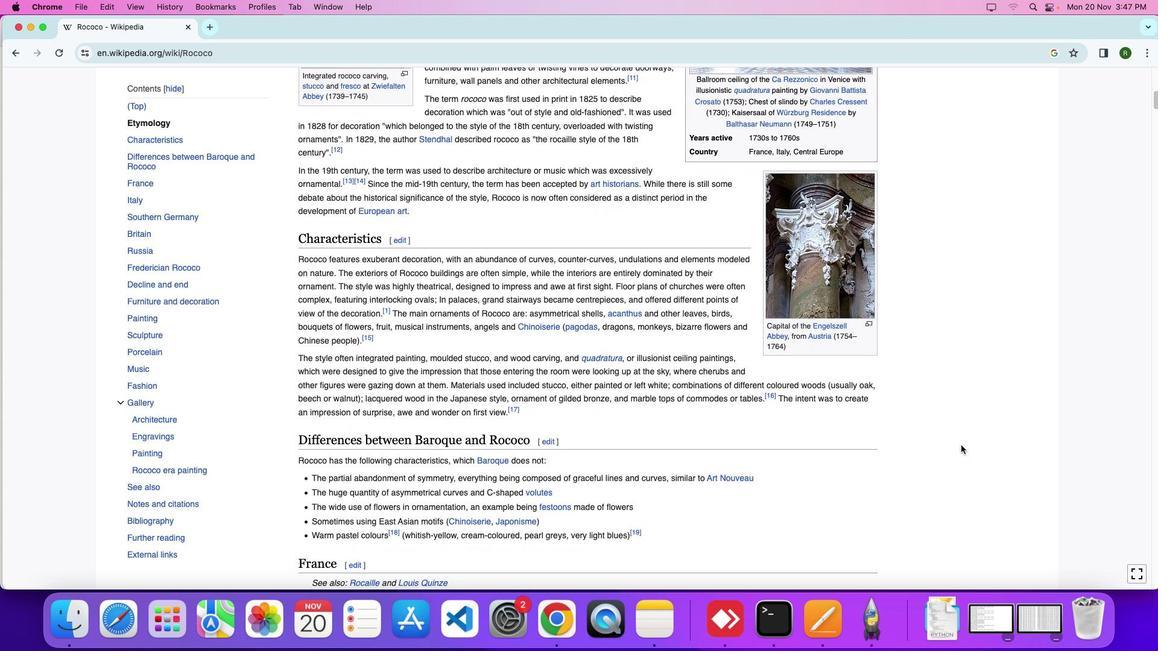 
Action: Mouse scrolled (961, 445) with delta (0, 0)
Screenshot: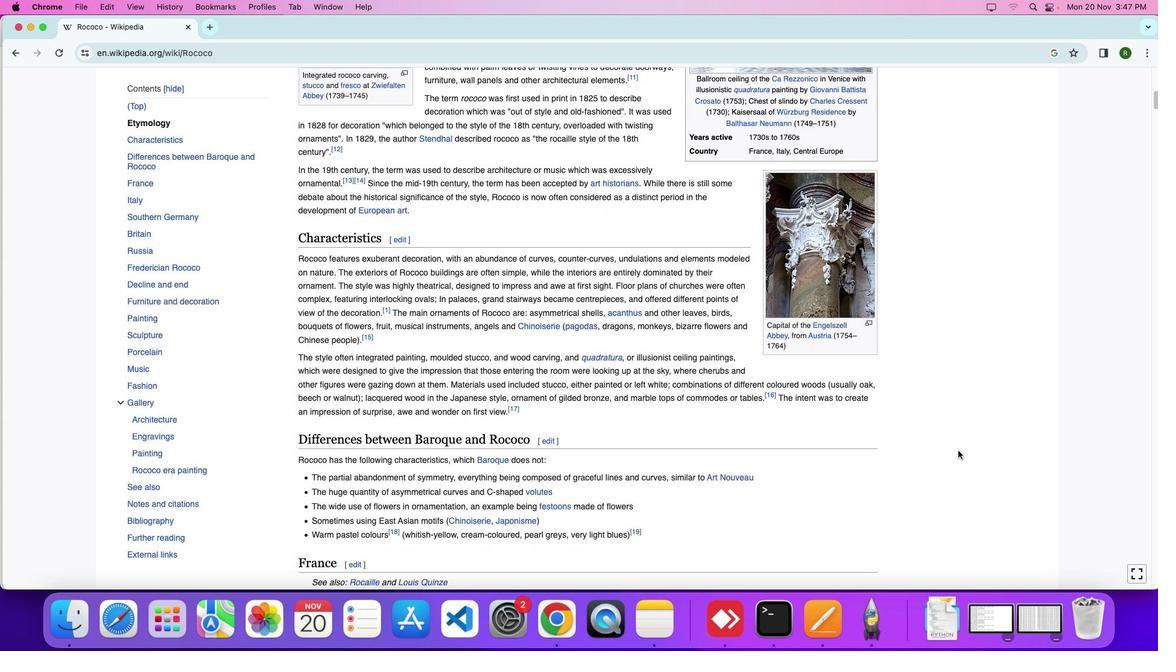 
Action: Mouse scrolled (961, 445) with delta (0, 0)
Screenshot: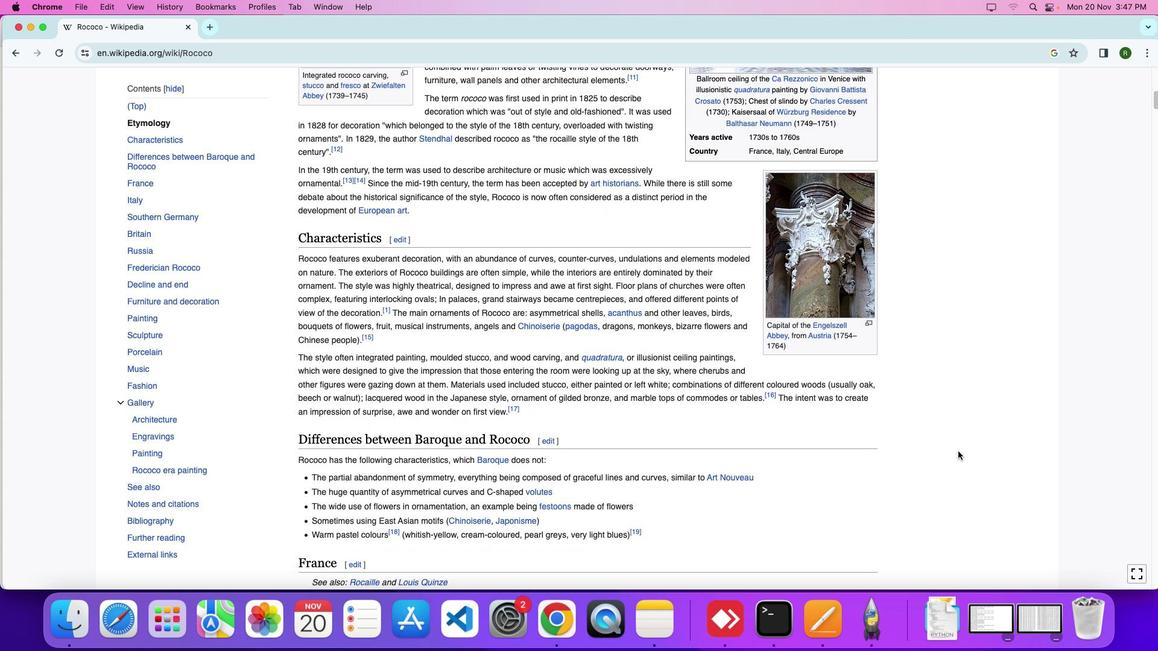 
Action: Mouse moved to (958, 452)
Screenshot: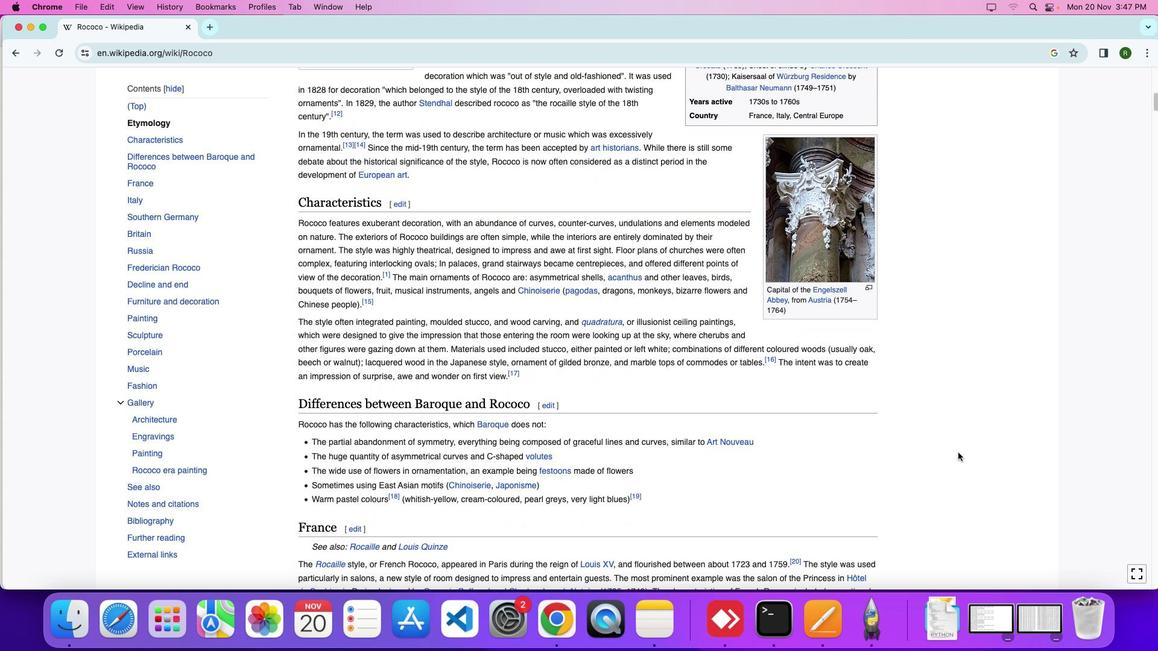 
Action: Mouse scrolled (958, 452) with delta (0, 0)
Screenshot: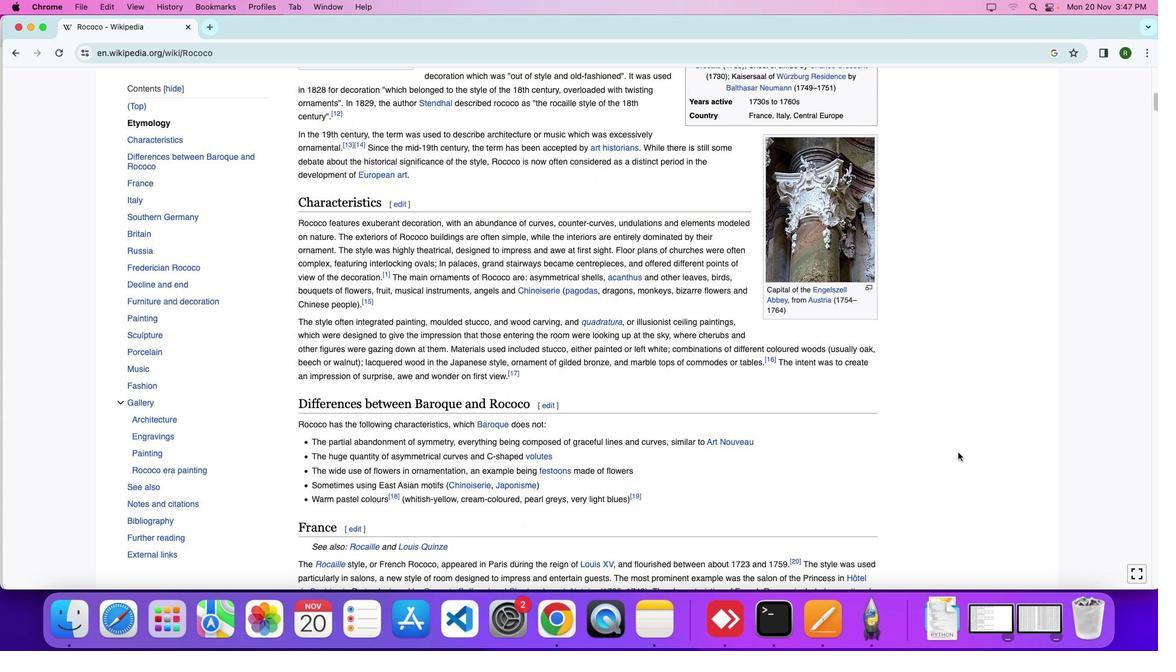 
Action: Mouse scrolled (958, 452) with delta (0, 0)
Screenshot: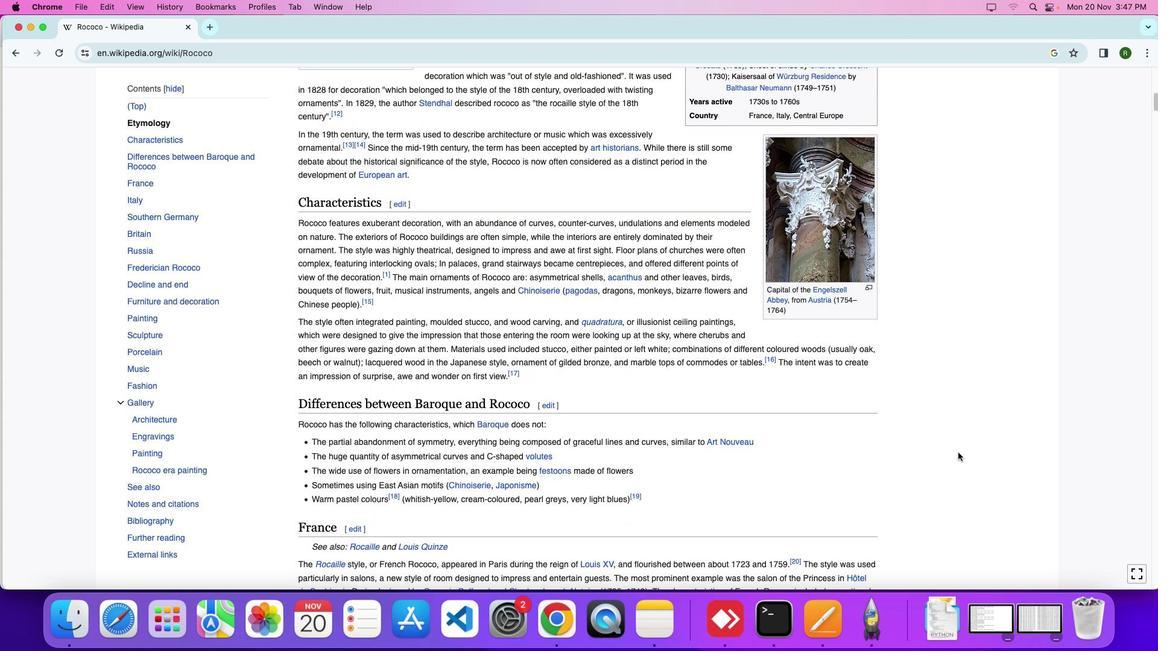 
Action: Mouse moved to (958, 453)
Screenshot: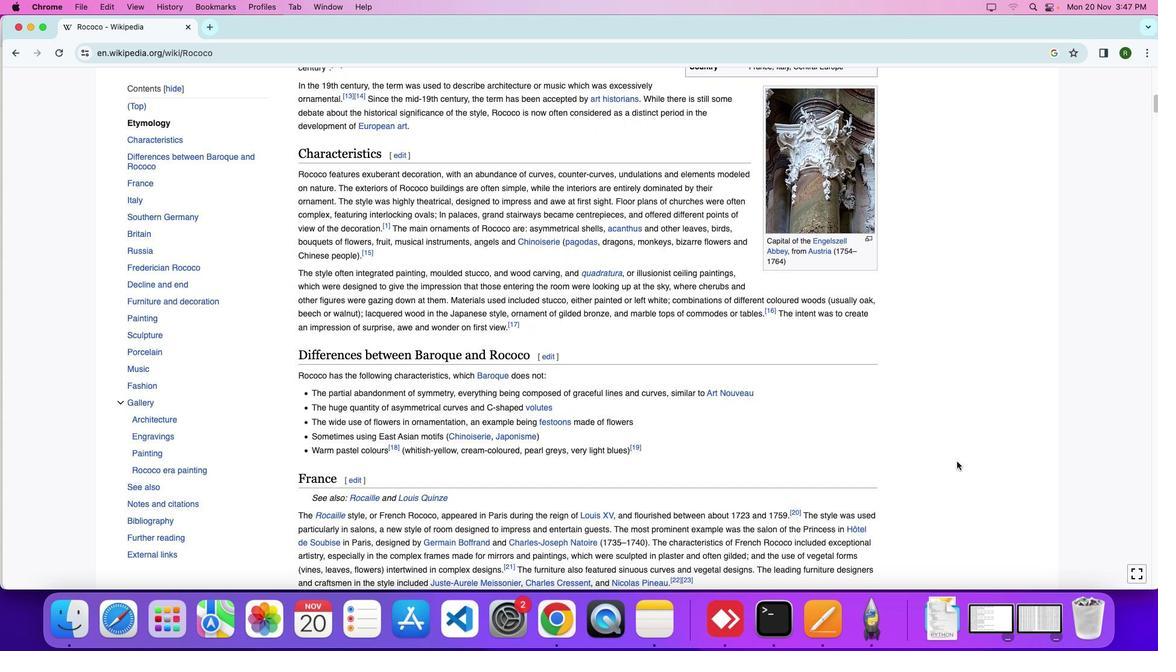 
Action: Mouse scrolled (958, 453) with delta (0, 0)
Screenshot: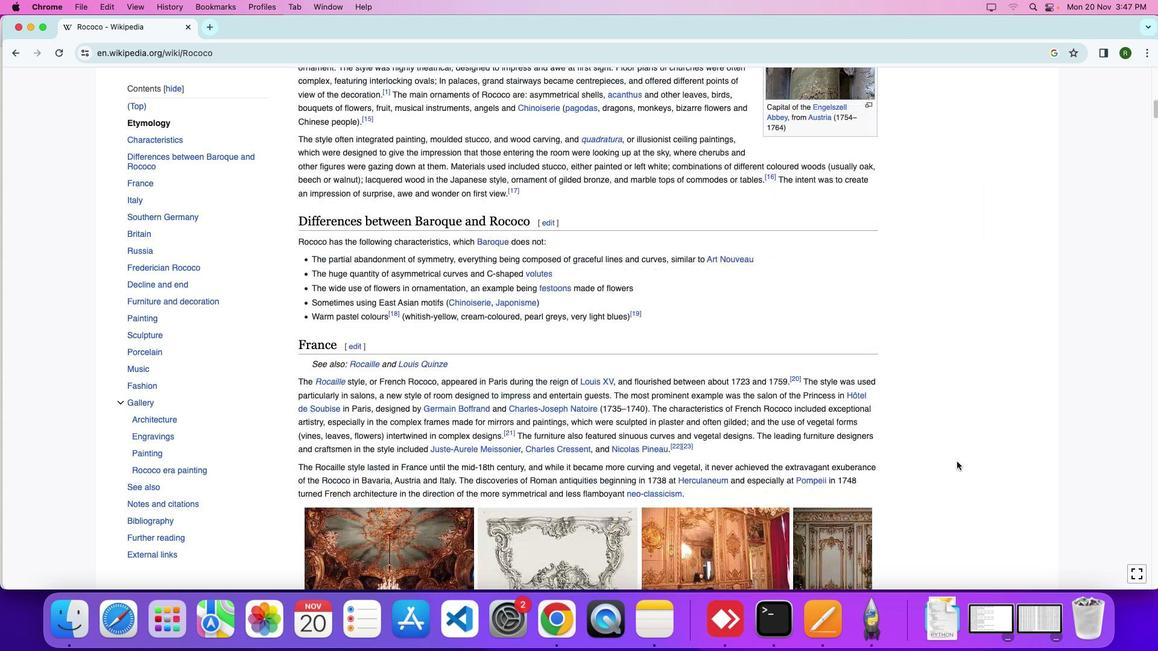 
Action: Mouse scrolled (958, 453) with delta (0, 0)
Screenshot: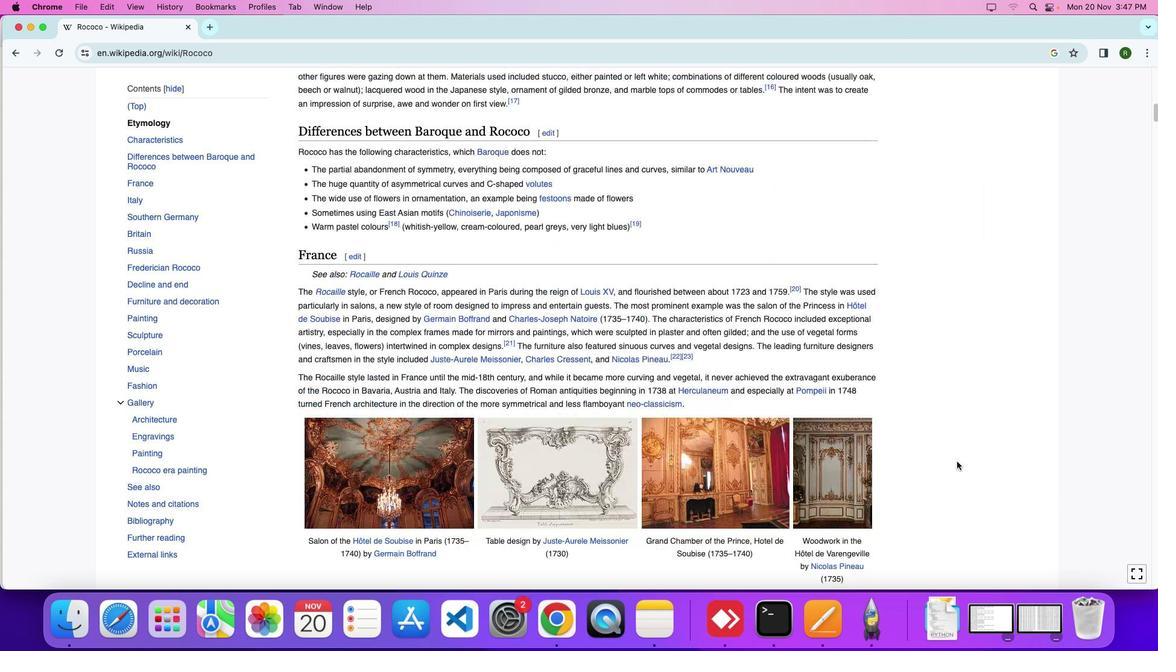 
Action: Mouse moved to (957, 461)
Screenshot: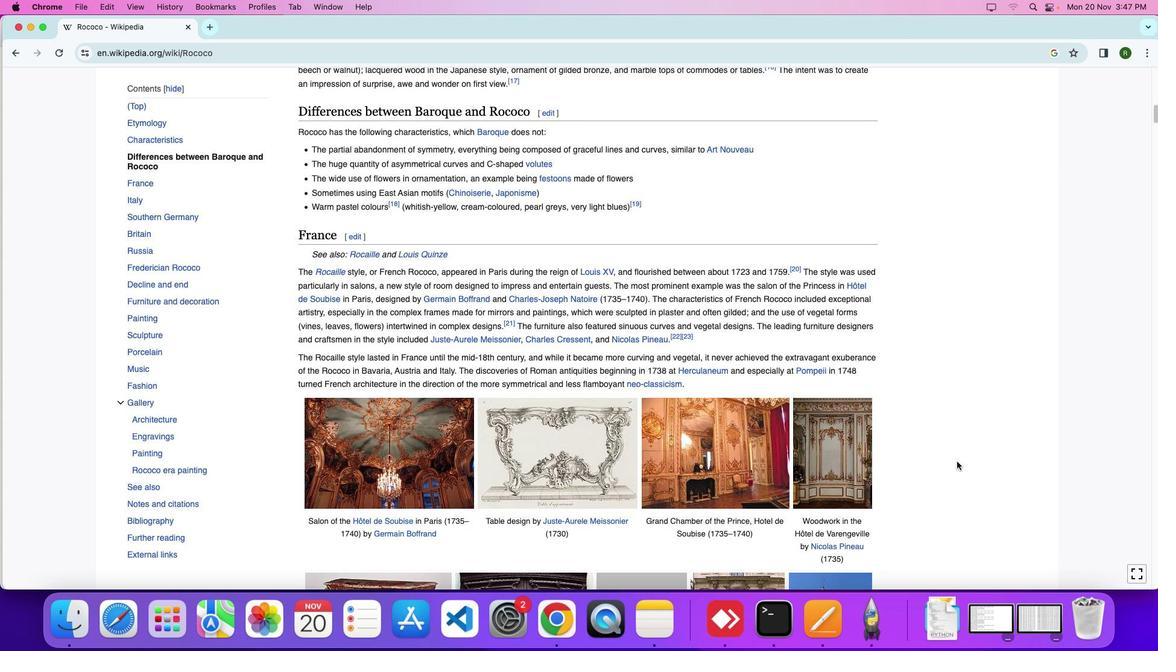 
Action: Mouse scrolled (957, 461) with delta (0, 0)
Screenshot: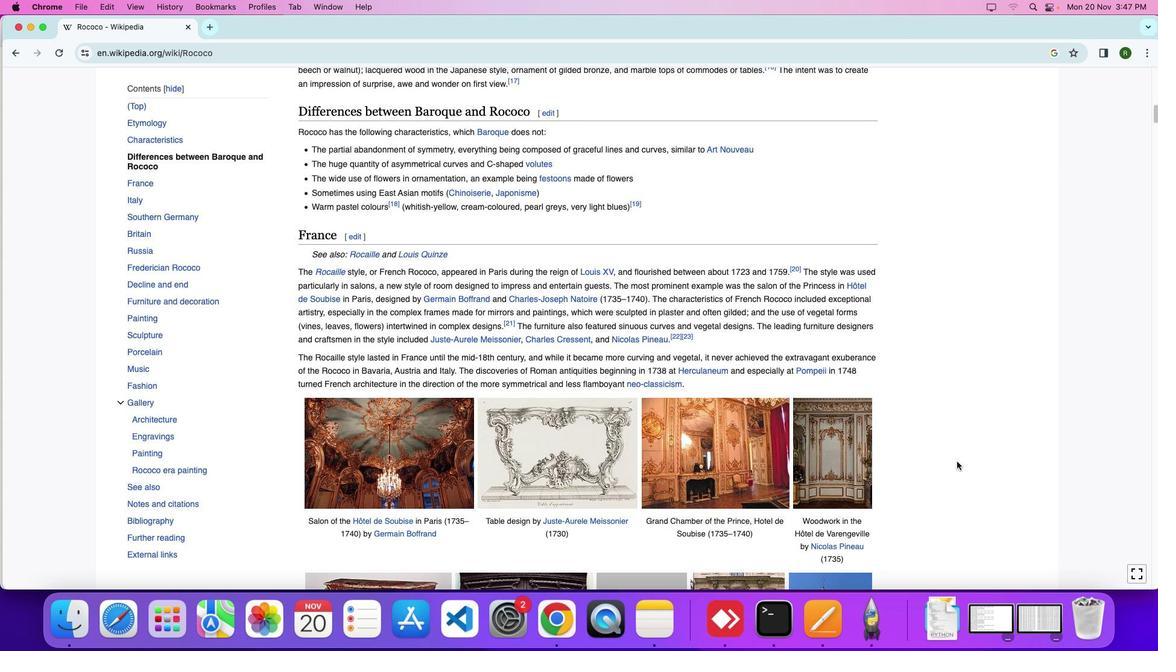 
Action: Mouse scrolled (957, 461) with delta (0, 0)
Screenshot: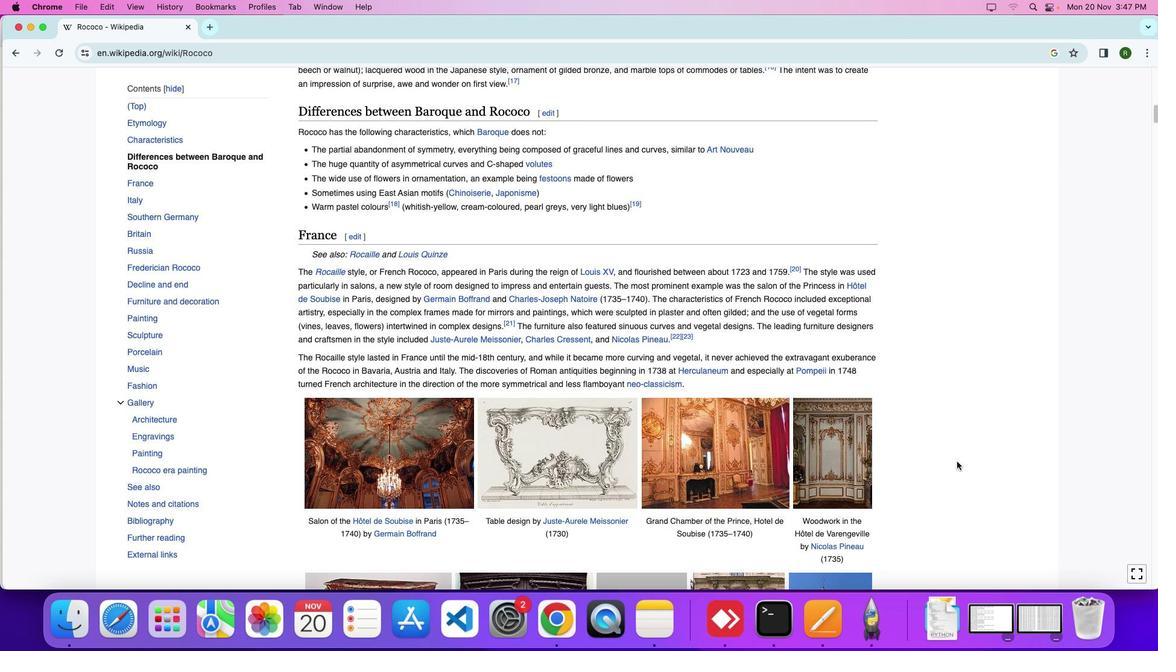 
Action: Mouse scrolled (957, 461) with delta (0, -4)
Screenshot: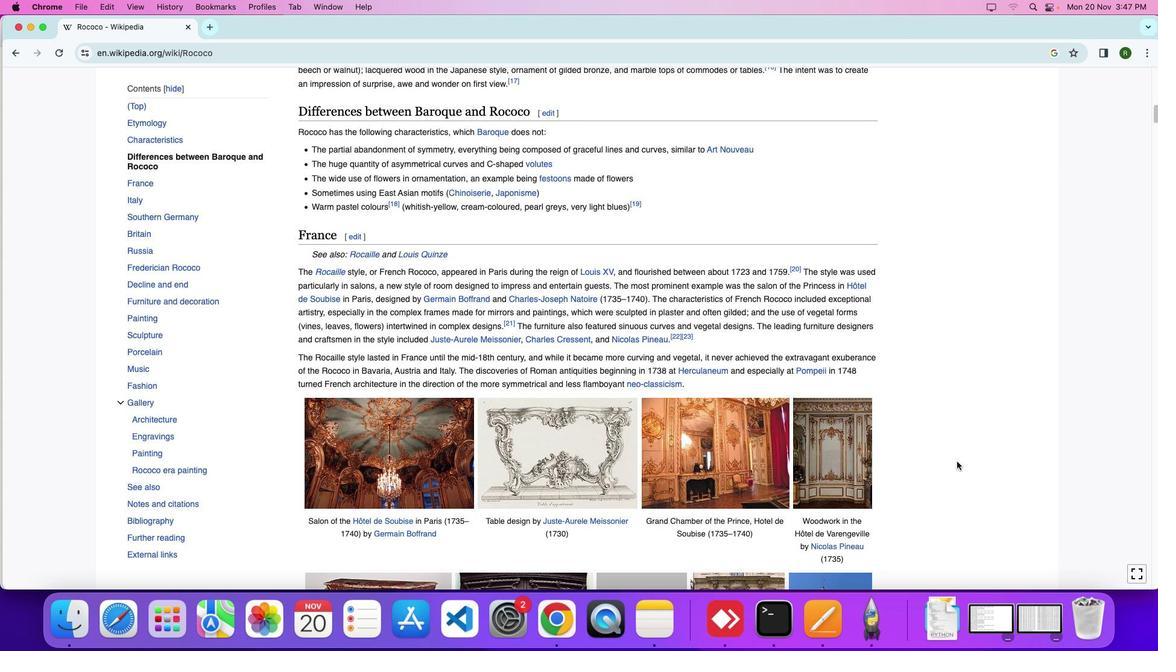 
Action: Mouse scrolled (957, 461) with delta (0, 0)
Screenshot: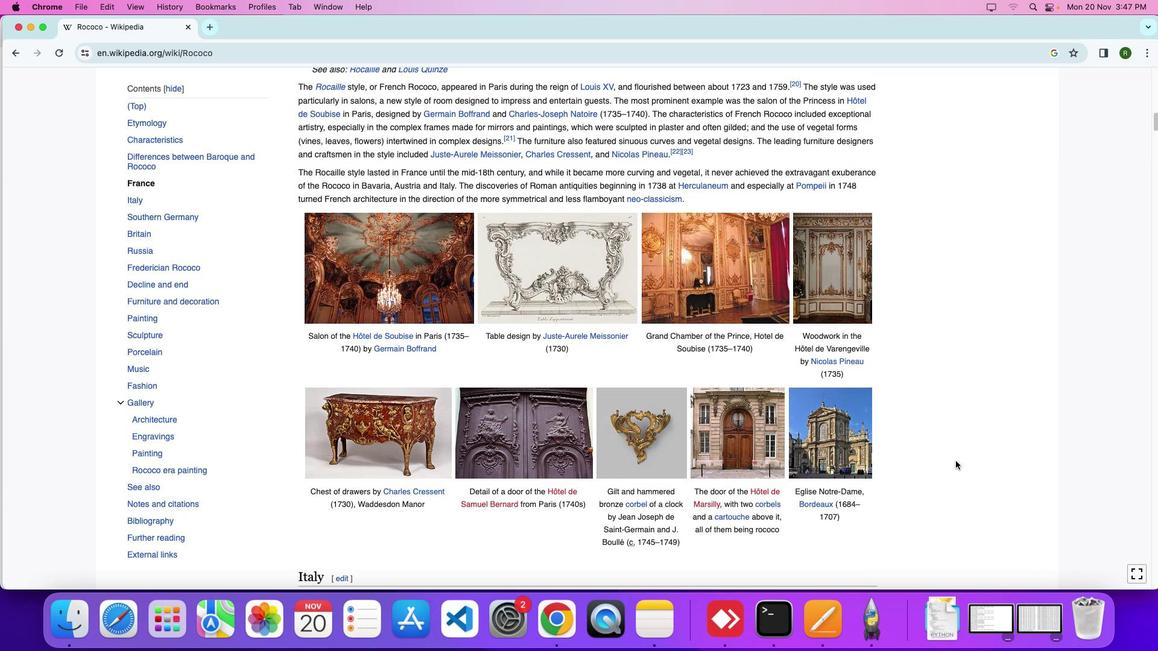 
Action: Mouse scrolled (957, 461) with delta (0, 0)
Screenshot: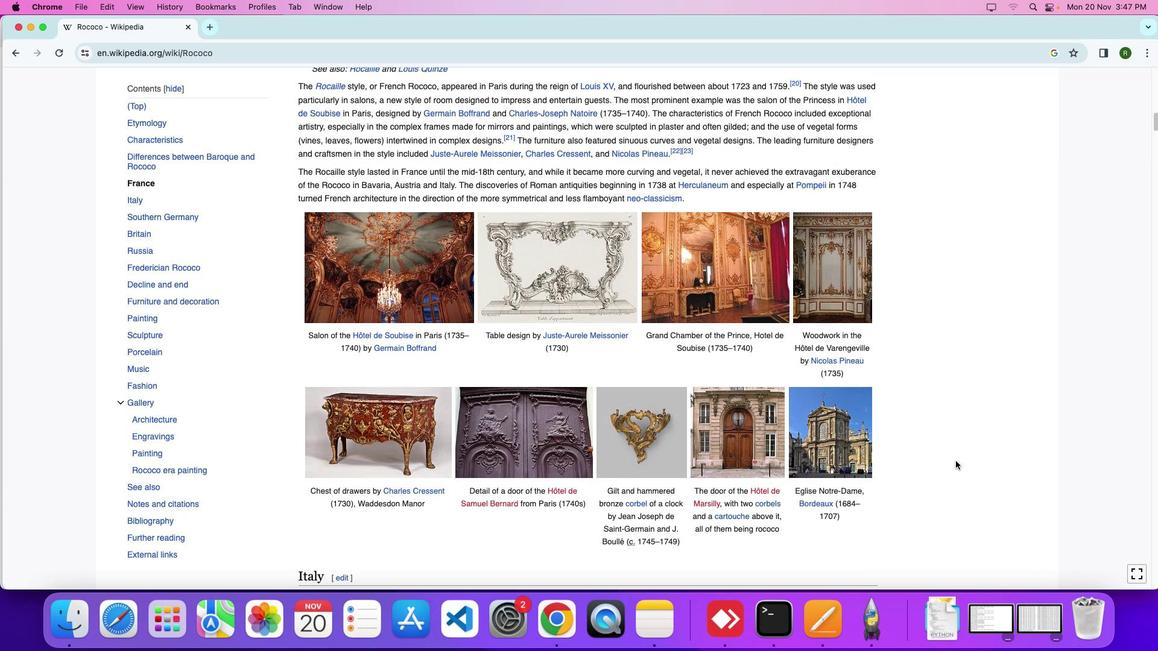 
Action: Mouse scrolled (957, 461) with delta (0, -3)
Screenshot: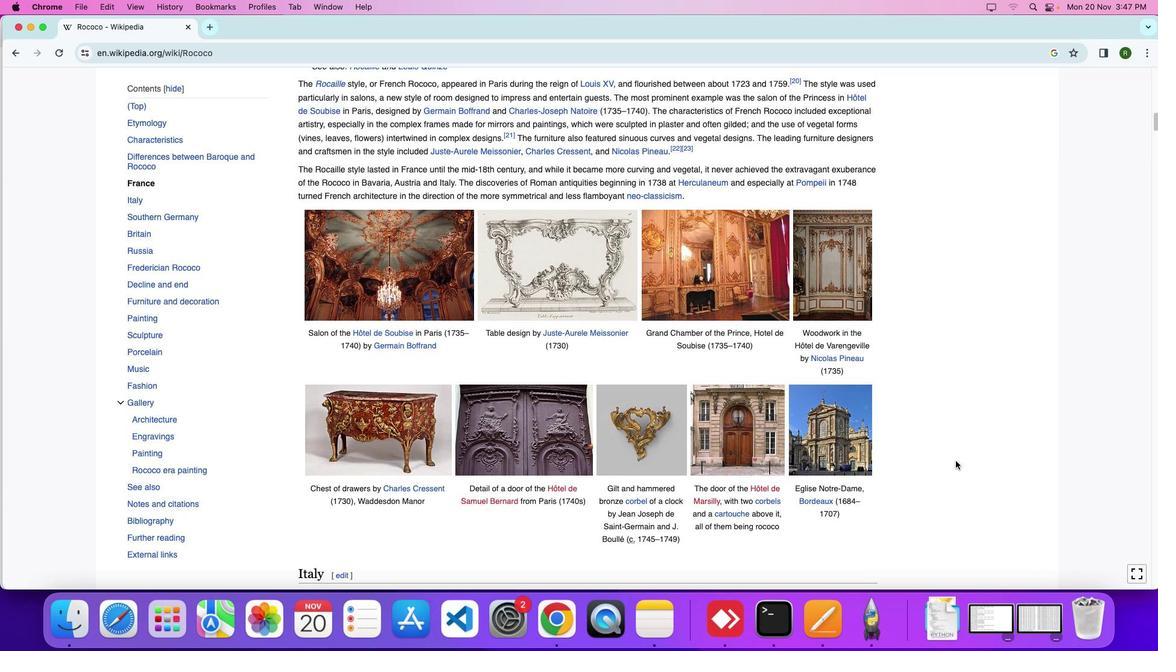 
Action: Mouse moved to (956, 461)
Screenshot: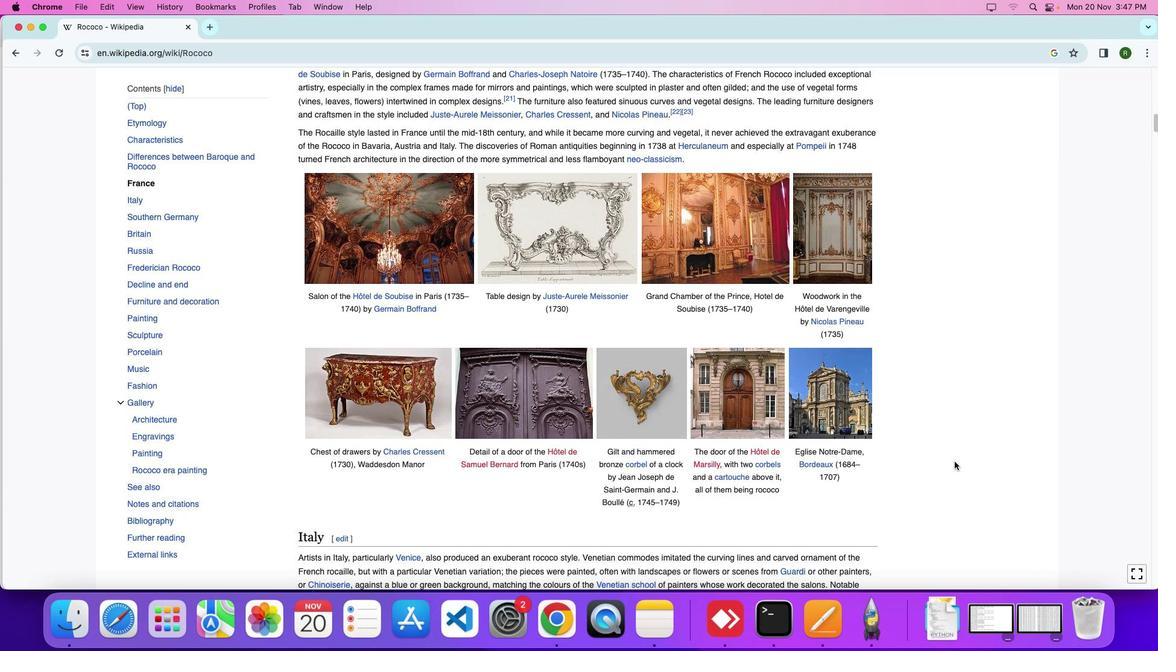 
Action: Mouse scrolled (956, 461) with delta (0, 0)
Screenshot: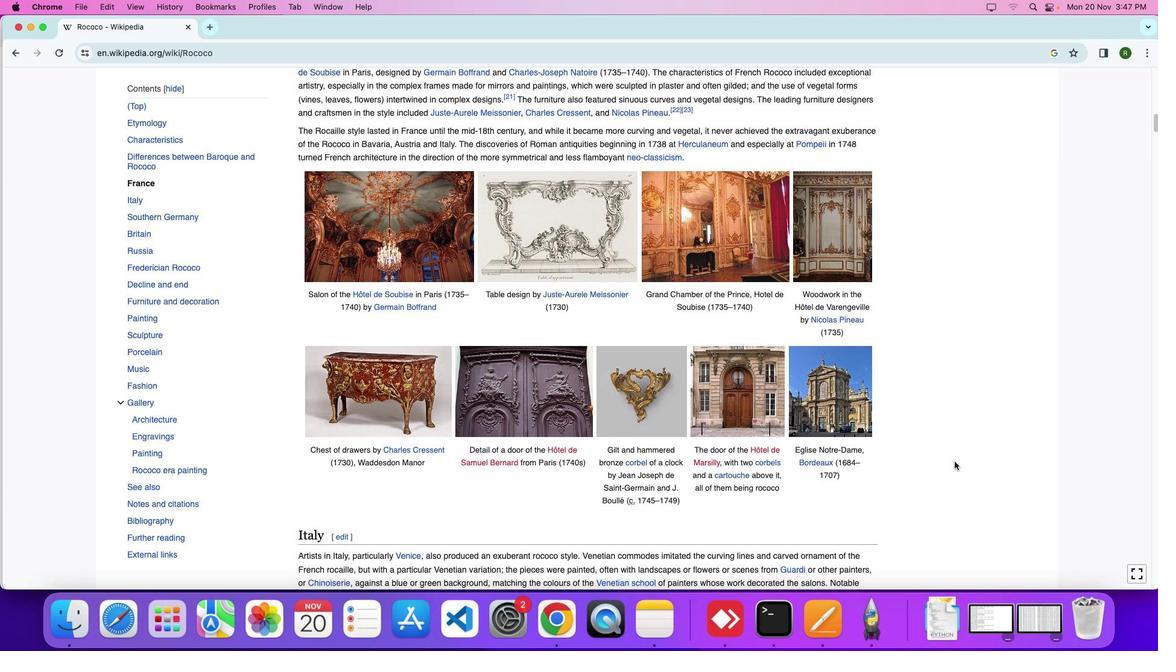 
Action: Mouse scrolled (956, 461) with delta (0, 0)
Screenshot: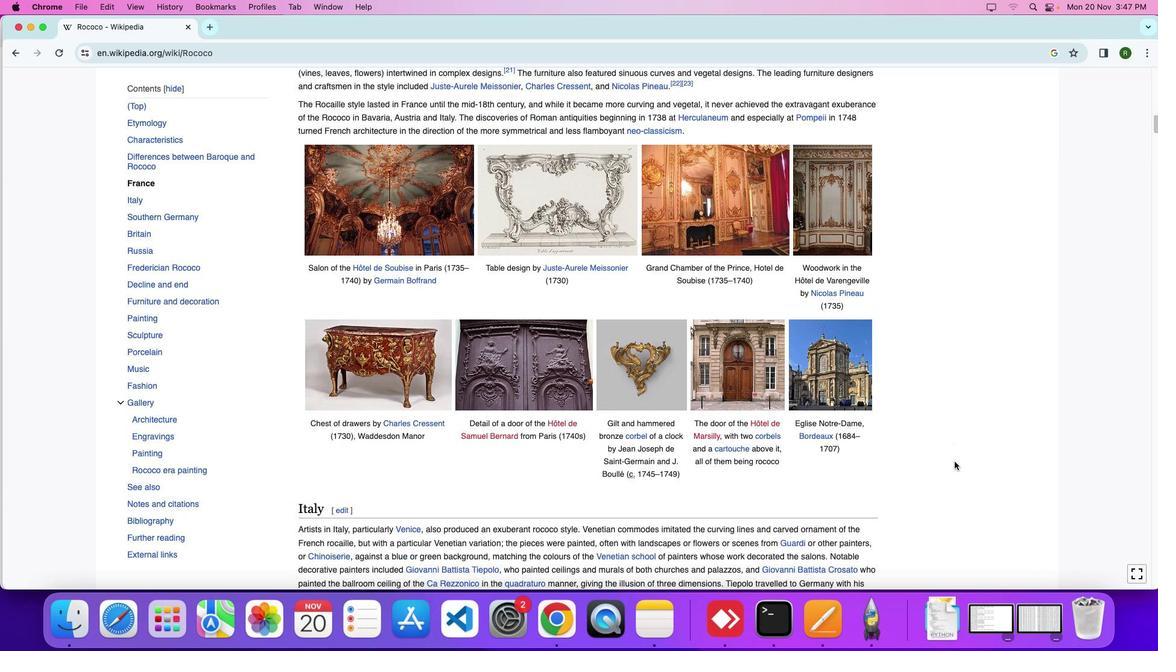 
Action: Mouse moved to (954, 461)
Screenshot: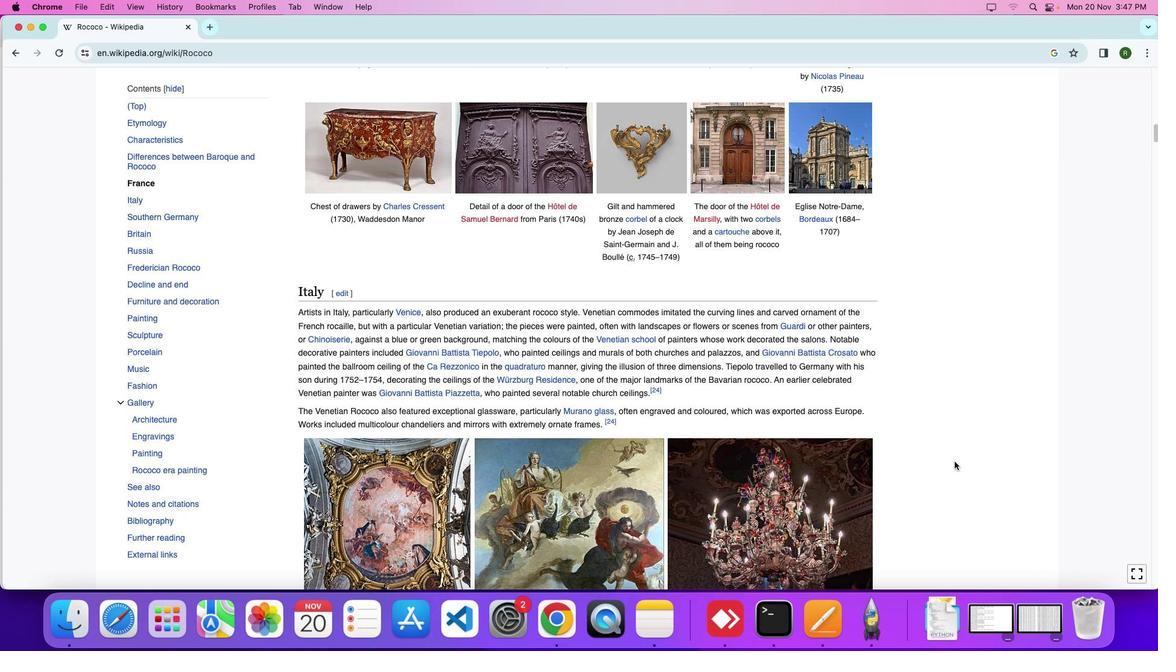 
Action: Mouse scrolled (954, 461) with delta (0, 0)
Screenshot: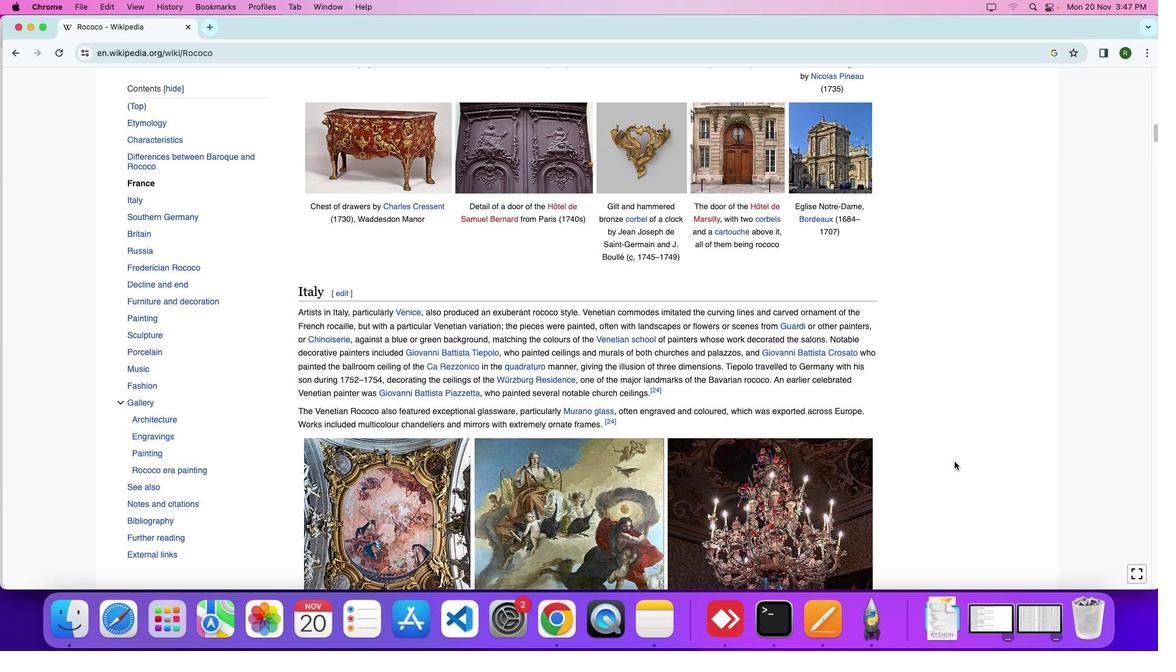 
Action: Mouse scrolled (954, 461) with delta (0, 0)
Screenshot: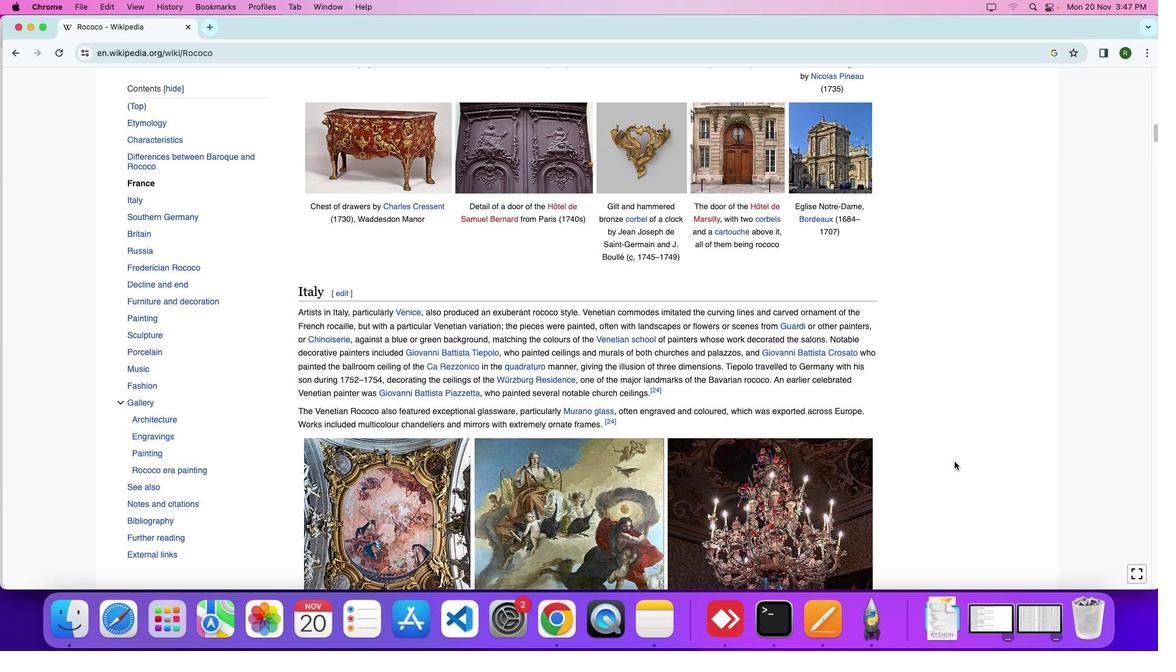 
Action: Mouse scrolled (954, 461) with delta (0, -4)
Screenshot: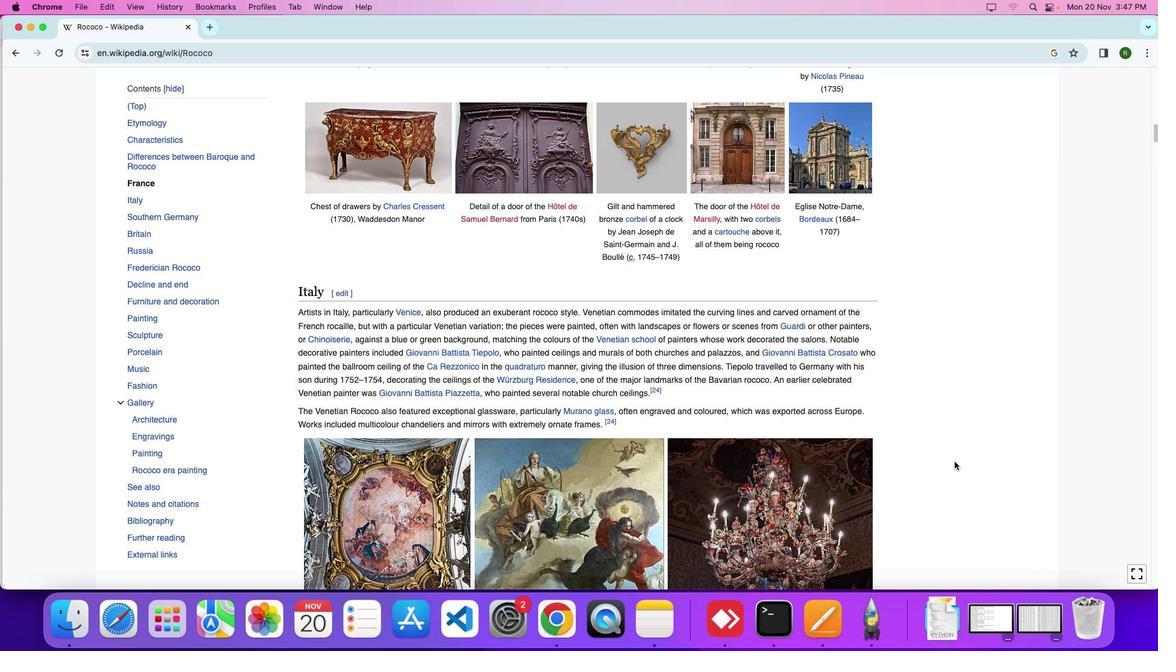 
Action: Mouse scrolled (954, 461) with delta (0, 0)
Screenshot: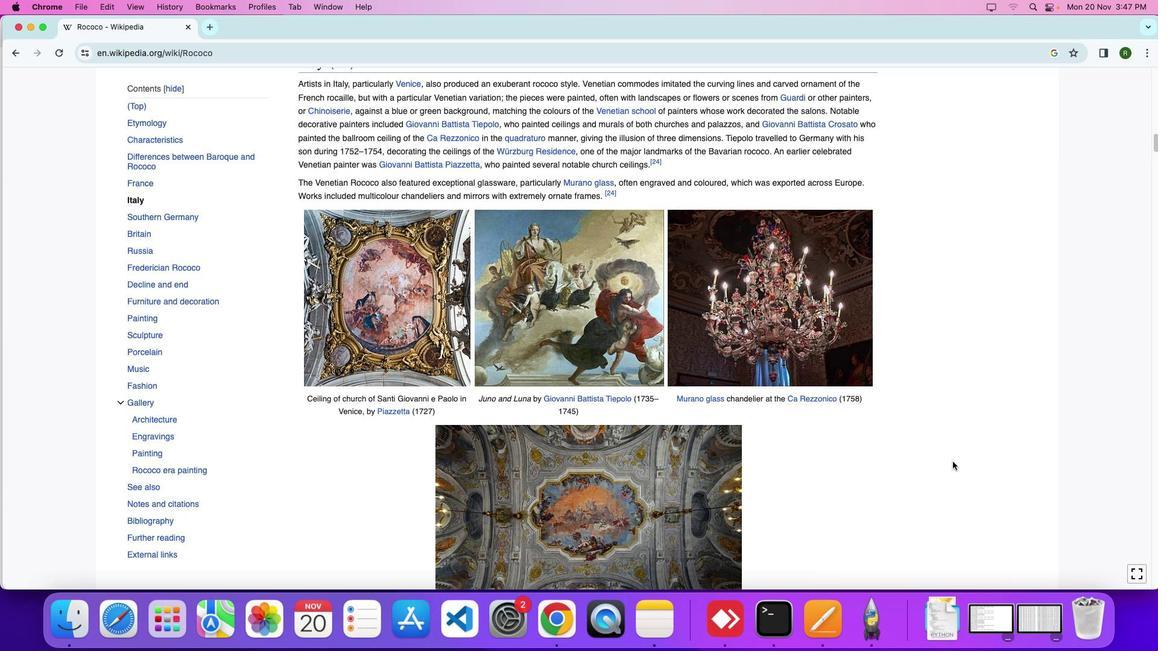 
Action: Mouse scrolled (954, 461) with delta (0, 0)
Screenshot: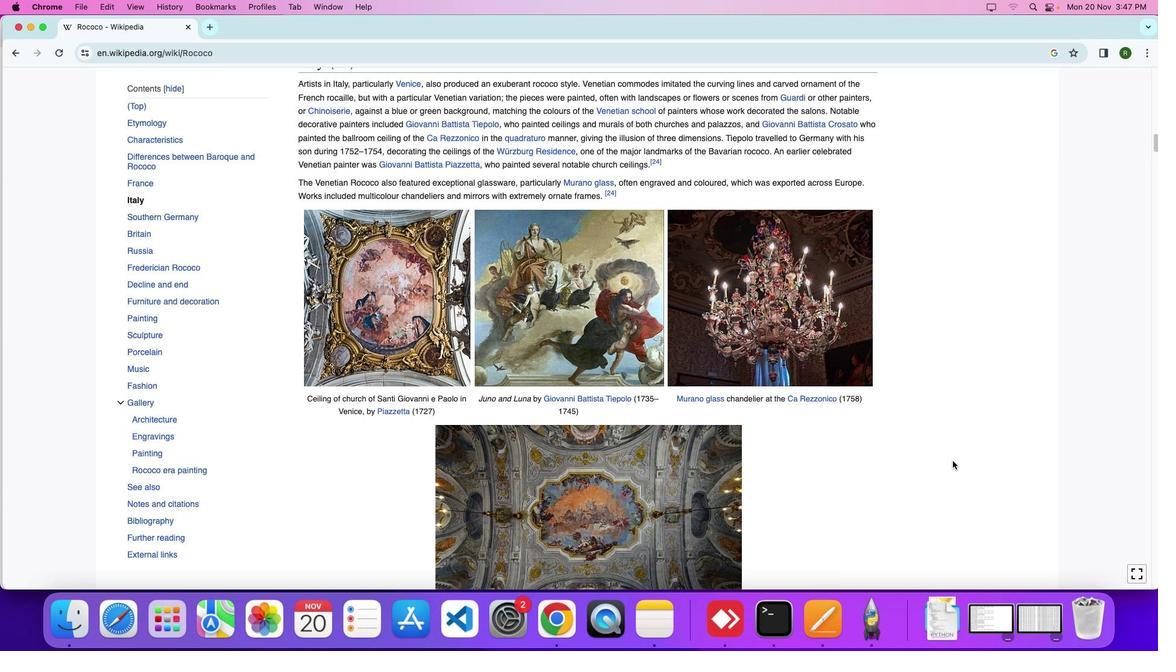 
Action: Mouse scrolled (954, 461) with delta (0, -3)
Screenshot: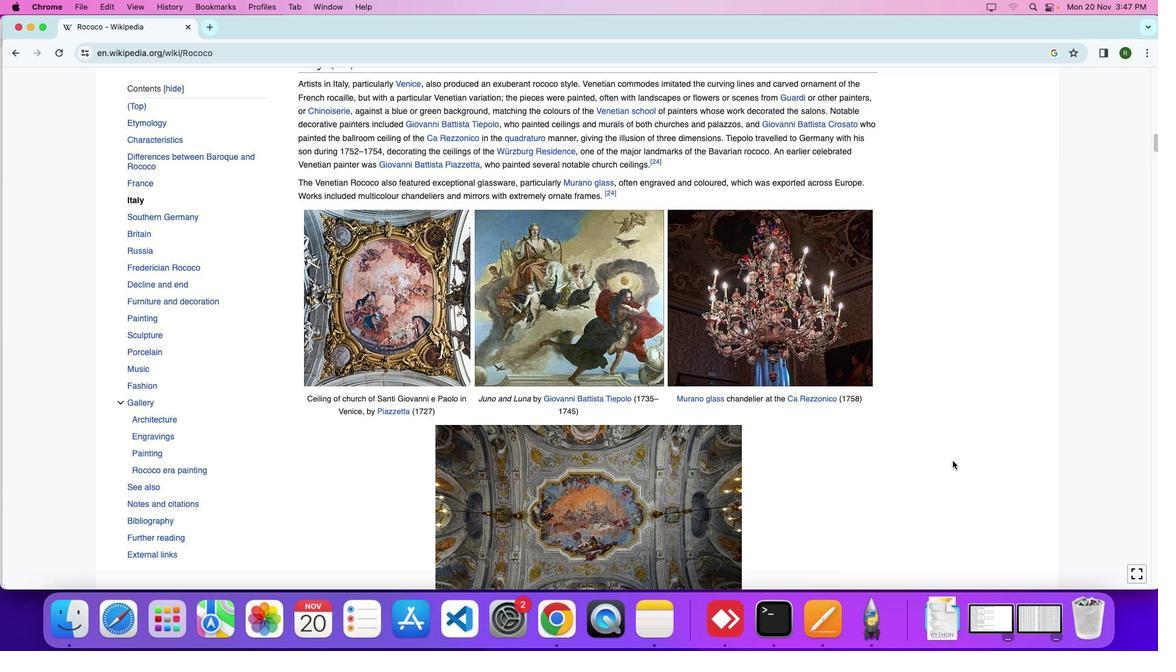 
Action: Mouse moved to (953, 461)
Screenshot: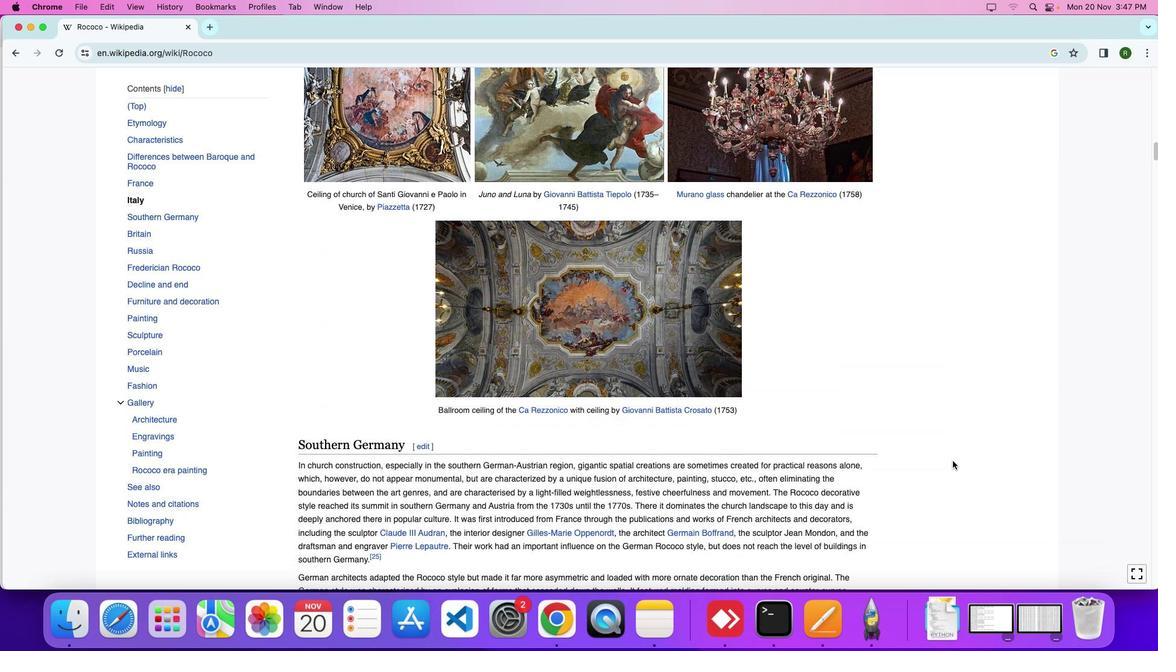 
Action: Mouse scrolled (953, 461) with delta (0, 0)
Screenshot: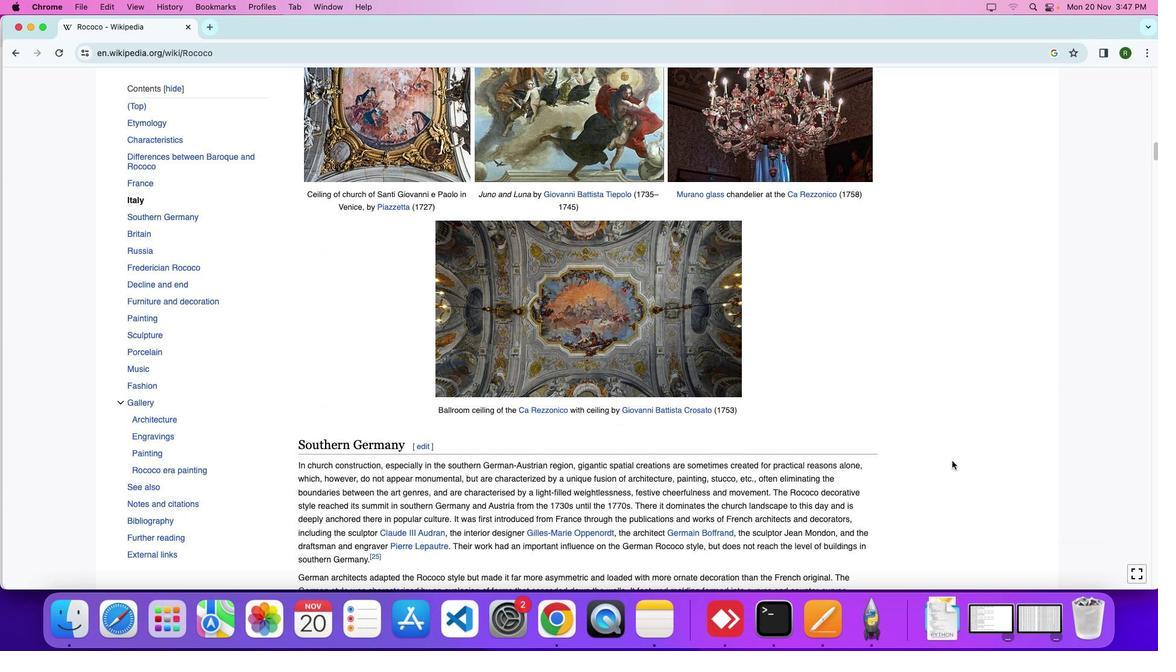
Action: Mouse scrolled (953, 461) with delta (0, 0)
Screenshot: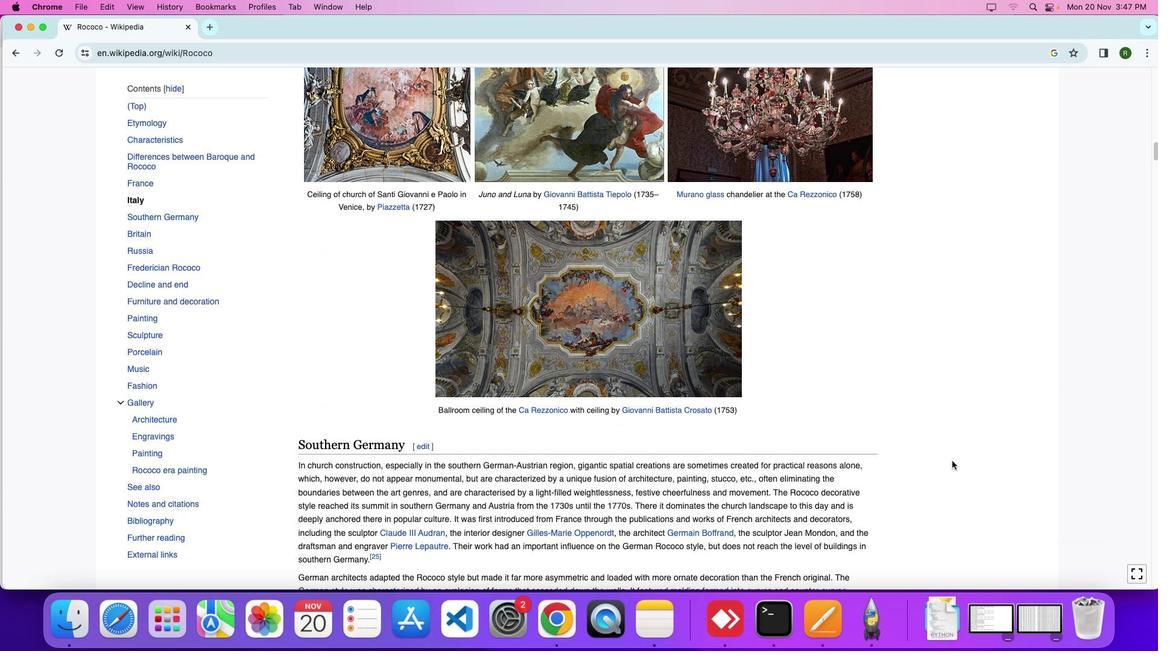 
Action: Mouse scrolled (953, 461) with delta (0, -3)
Screenshot: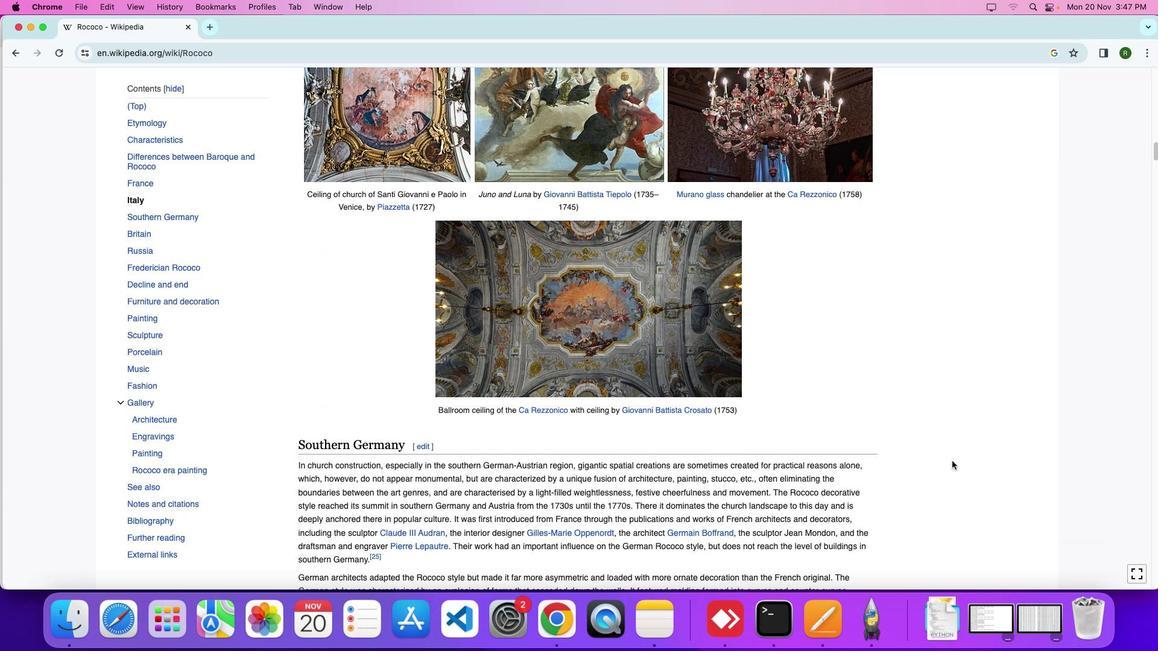 
Action: Mouse moved to (952, 461)
Screenshot: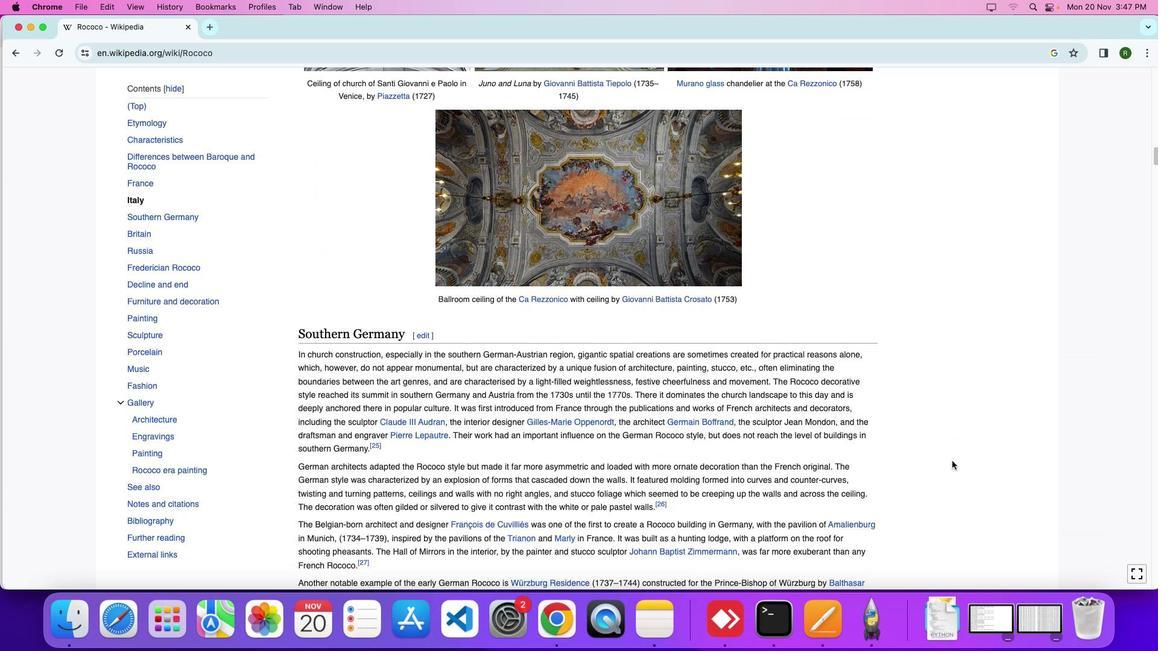 
Action: Mouse scrolled (952, 461) with delta (0, 0)
Screenshot: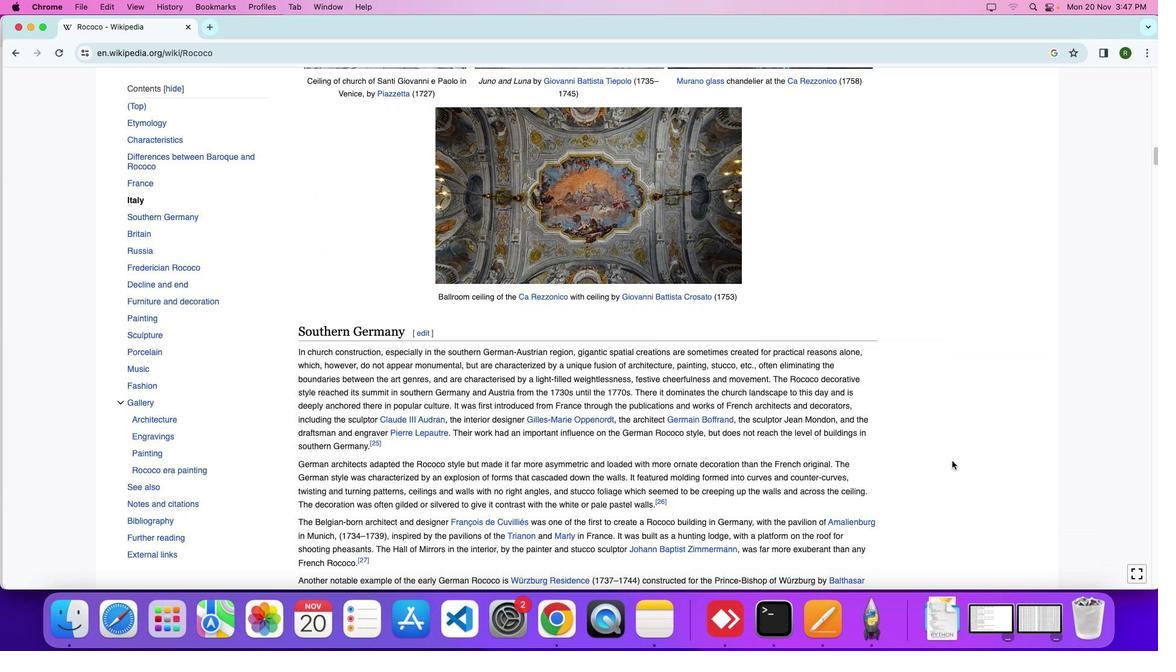 
Action: Mouse scrolled (952, 461) with delta (0, 0)
Screenshot: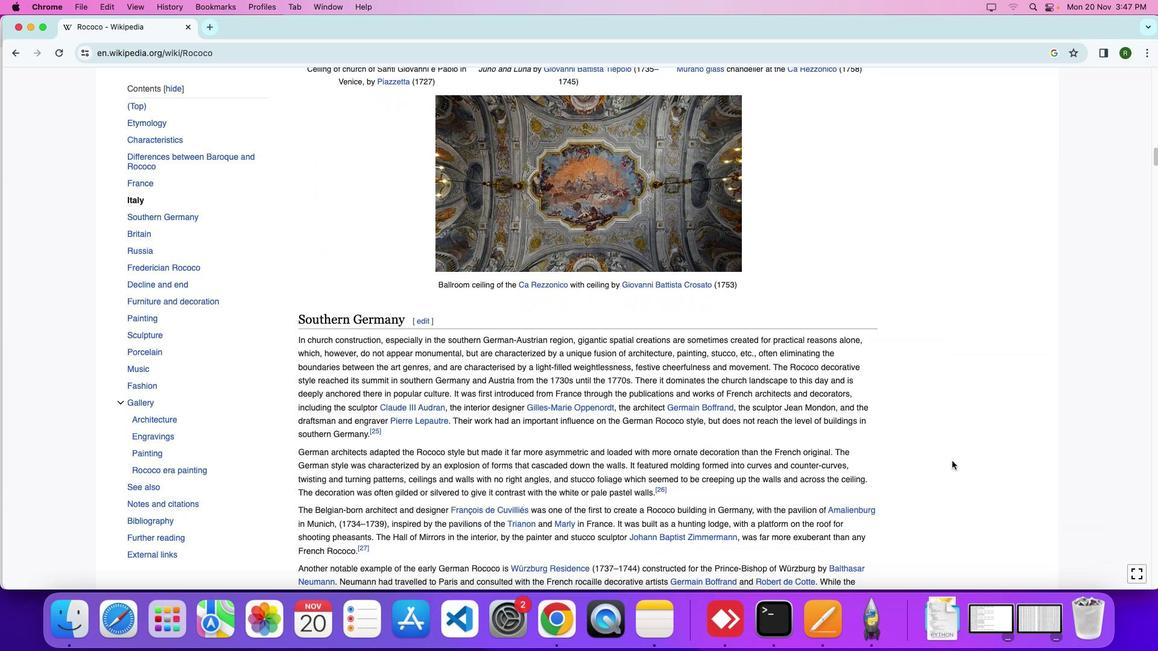 
Action: Mouse scrolled (952, 461) with delta (0, -1)
Screenshot: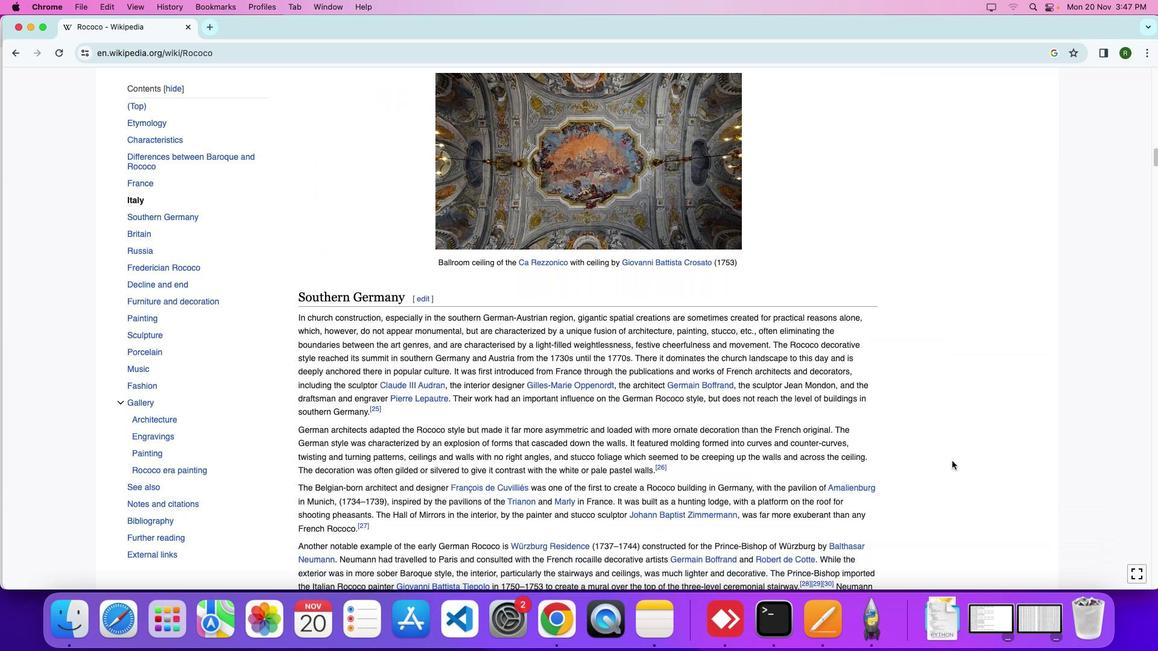 
Action: Mouse scrolled (952, 461) with delta (0, 0)
Screenshot: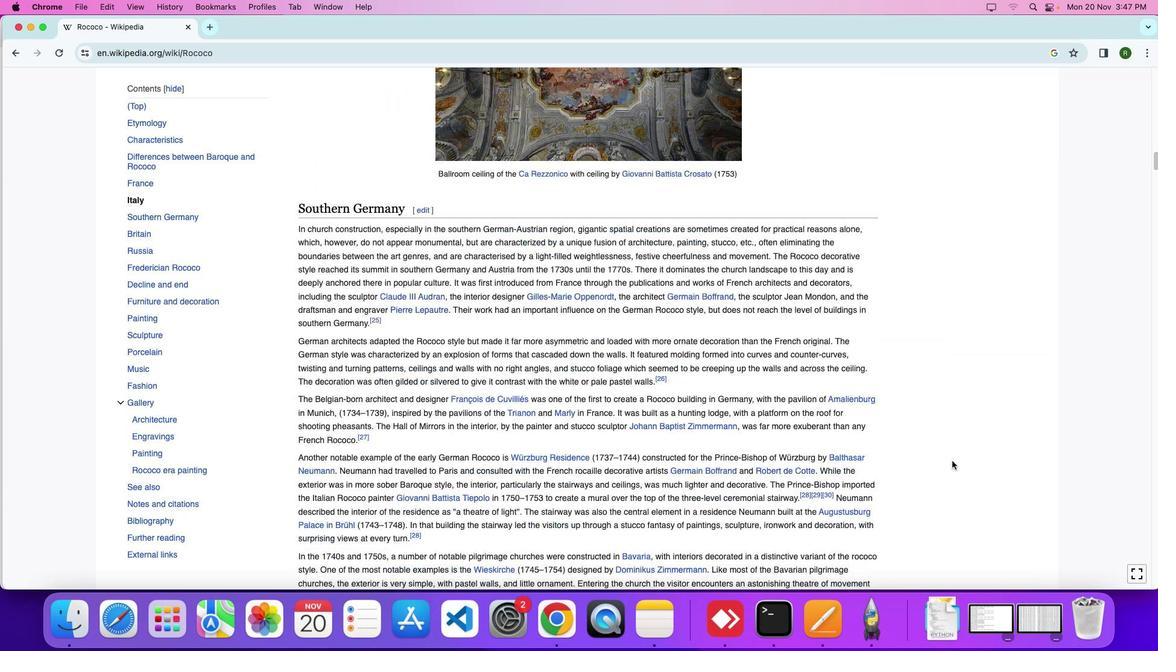 
Action: Mouse scrolled (952, 461) with delta (0, 0)
Screenshot: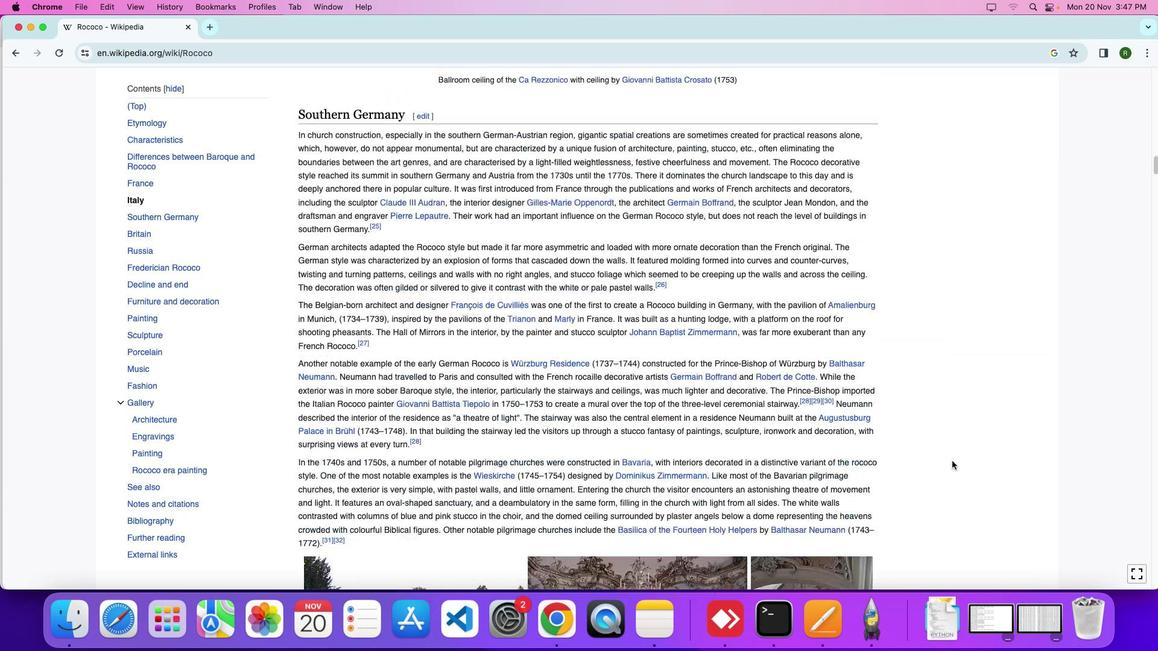 
Action: Mouse scrolled (952, 461) with delta (0, 0)
Screenshot: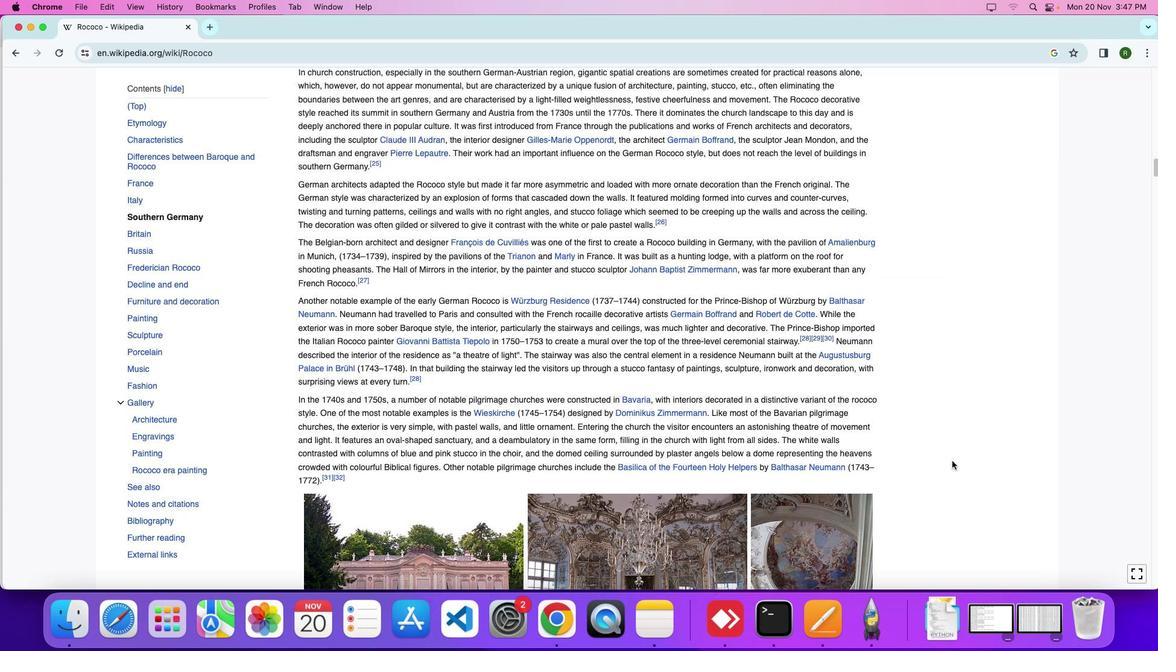 
Action: Mouse scrolled (952, 461) with delta (0, 0)
Screenshot: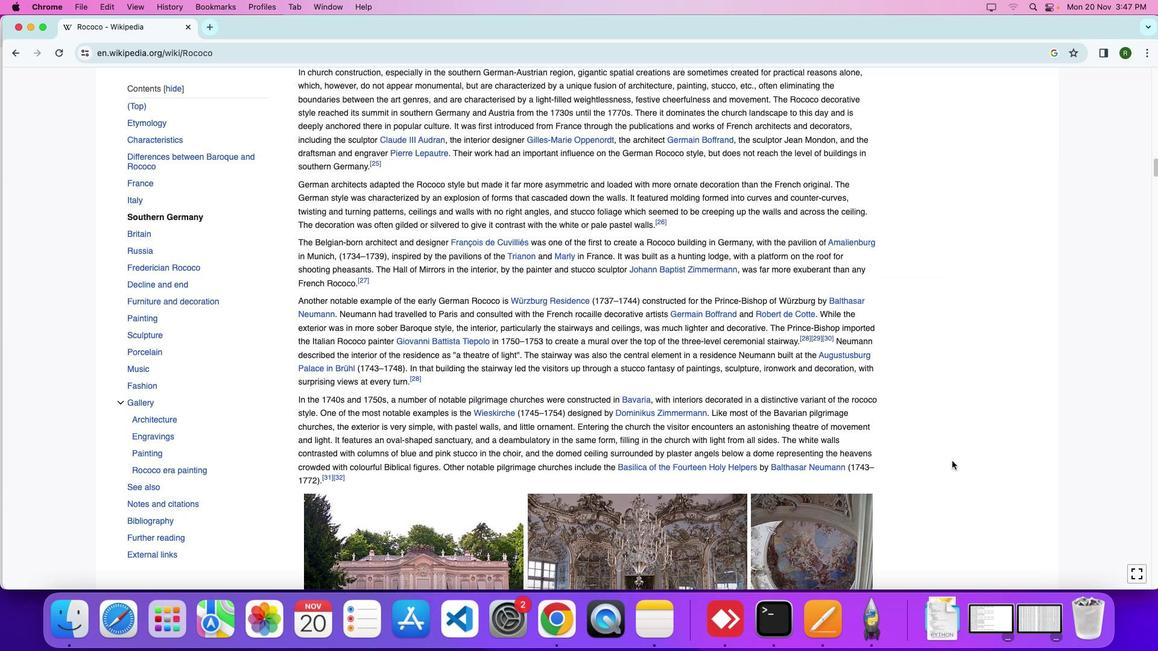 
Action: Mouse scrolled (952, 461) with delta (0, -3)
Screenshot: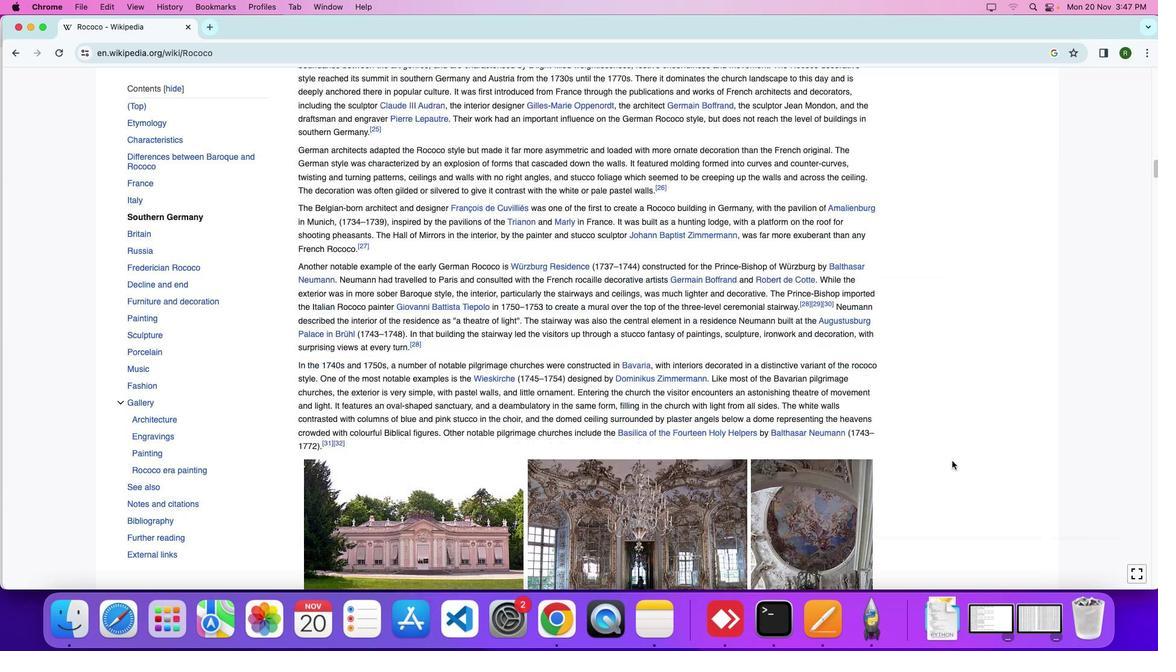 
Action: Mouse scrolled (952, 461) with delta (0, 0)
Screenshot: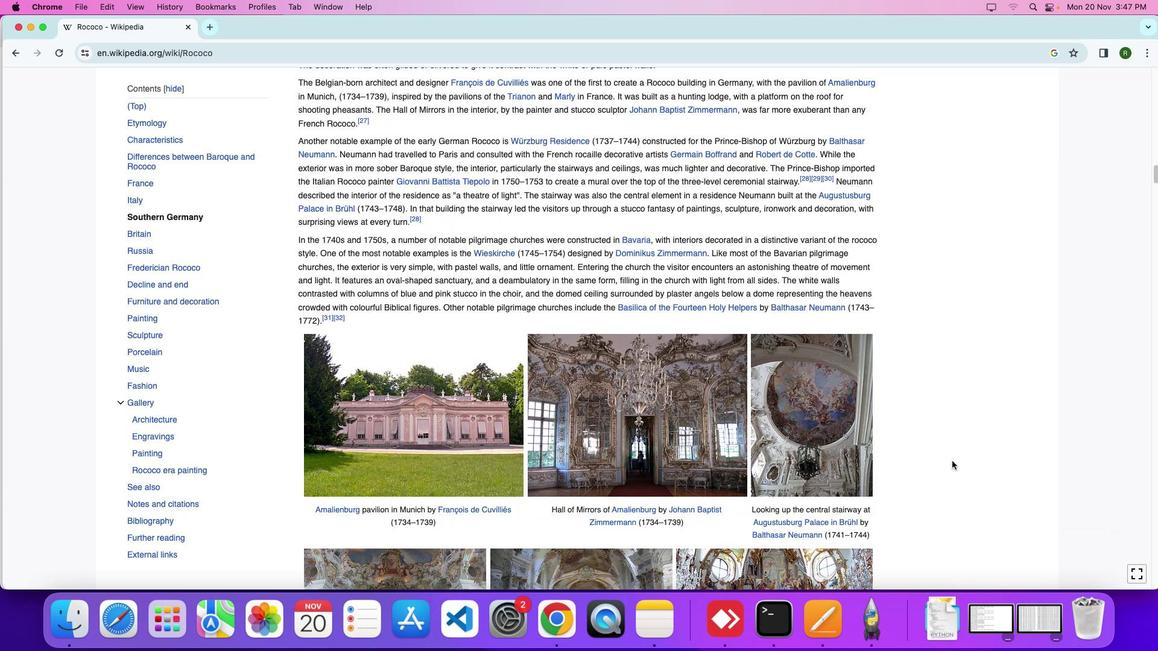 
Action: Mouse scrolled (952, 461) with delta (0, 0)
Screenshot: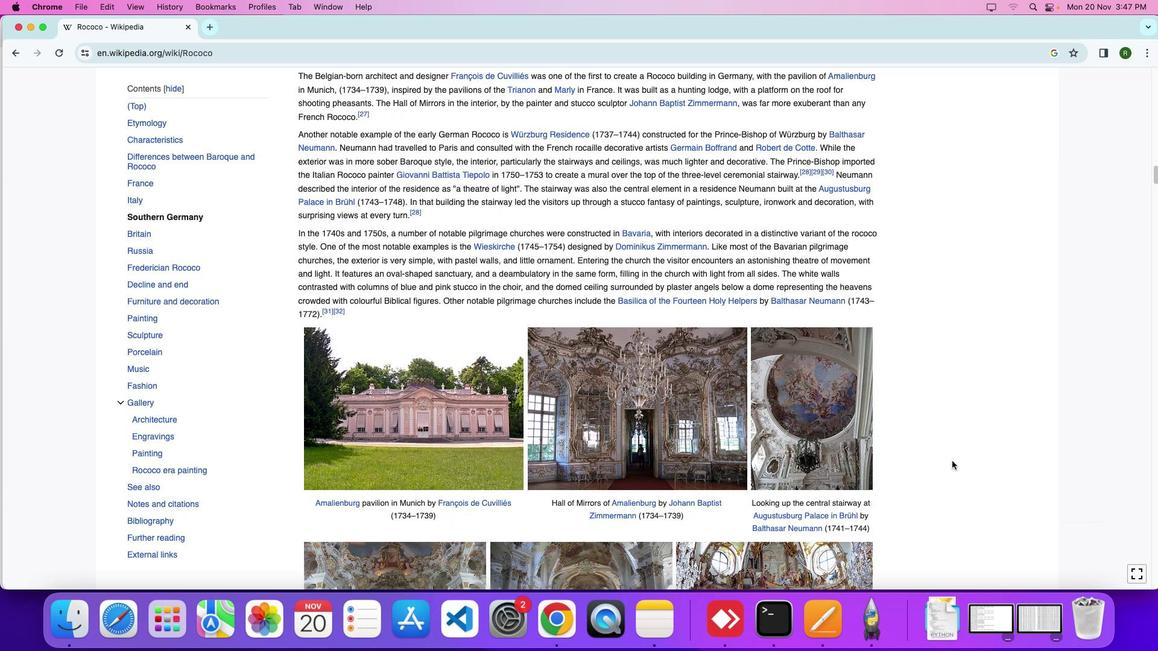 
Action: Mouse scrolled (952, 461) with delta (0, -2)
Screenshot: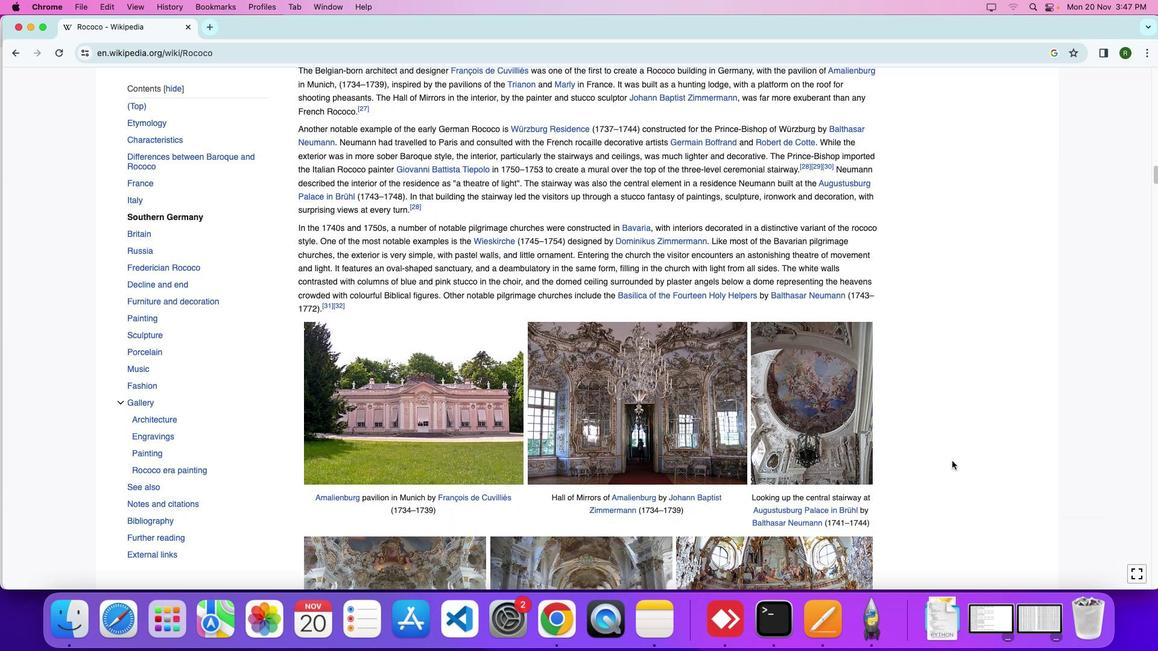 
Action: Mouse scrolled (952, 461) with delta (0, 0)
Screenshot: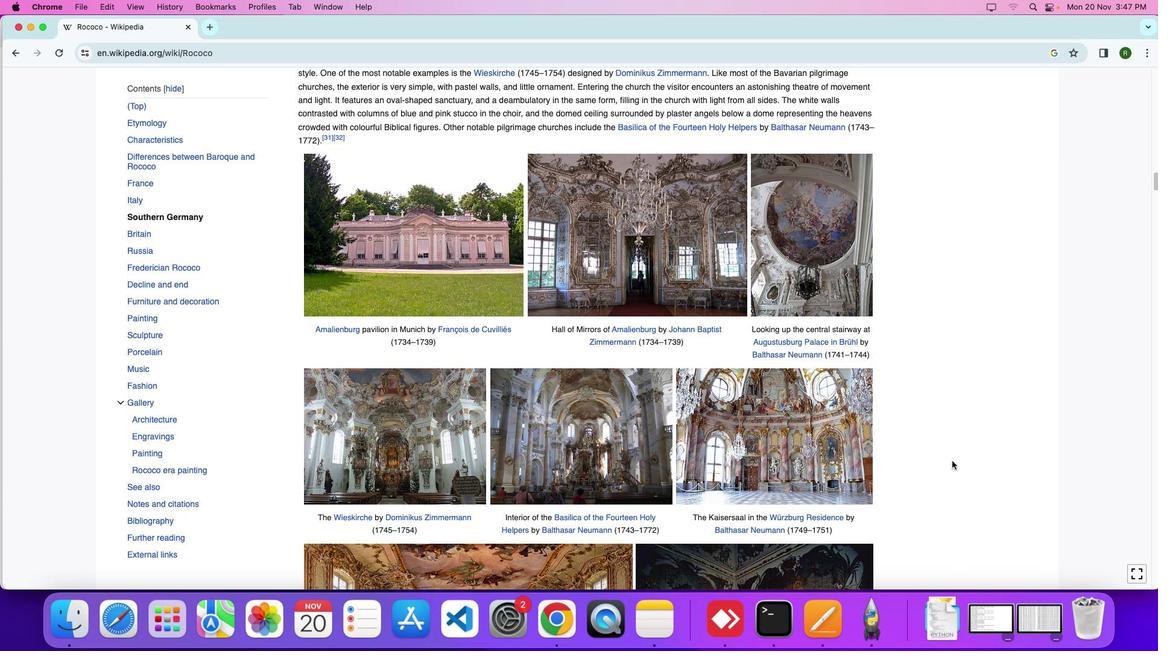 
Action: Mouse scrolled (952, 461) with delta (0, 0)
Screenshot: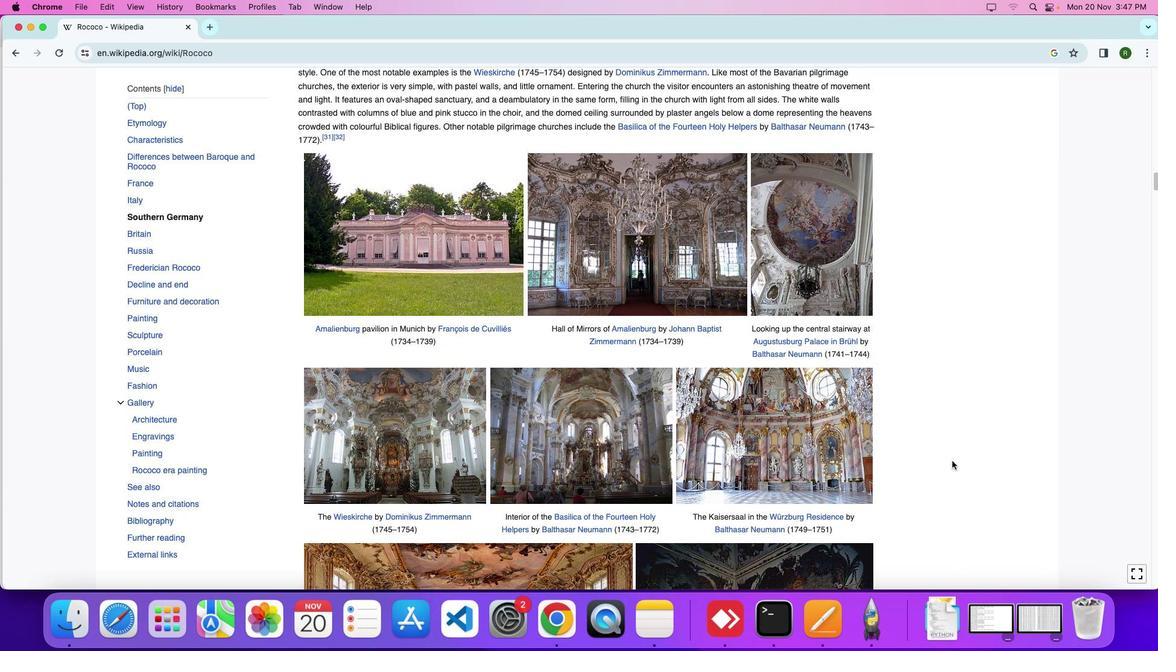 
Action: Mouse moved to (952, 461)
Screenshot: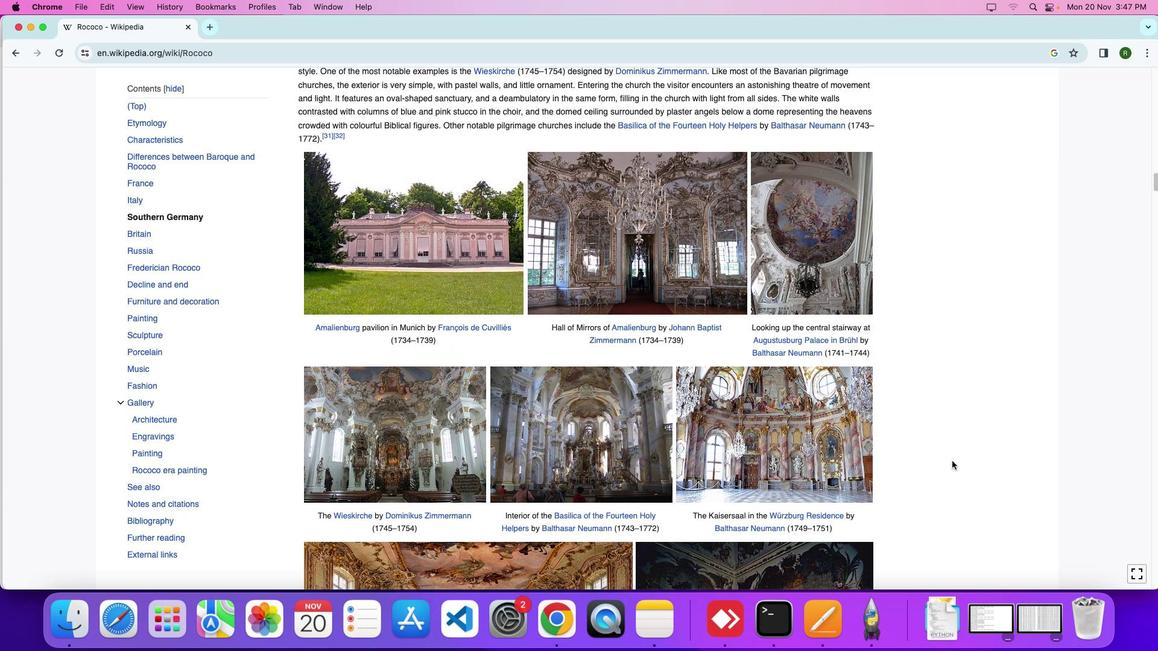 
Action: Mouse scrolled (952, 461) with delta (0, -2)
Screenshot: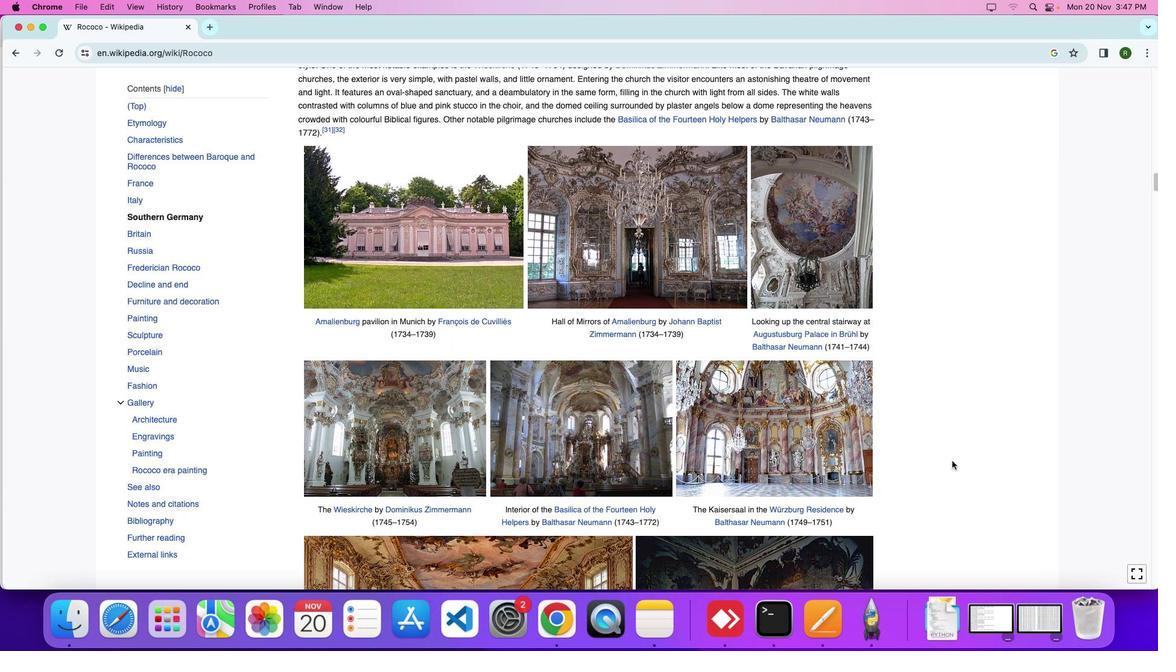 
Action: Mouse scrolled (952, 461) with delta (0, 0)
Screenshot: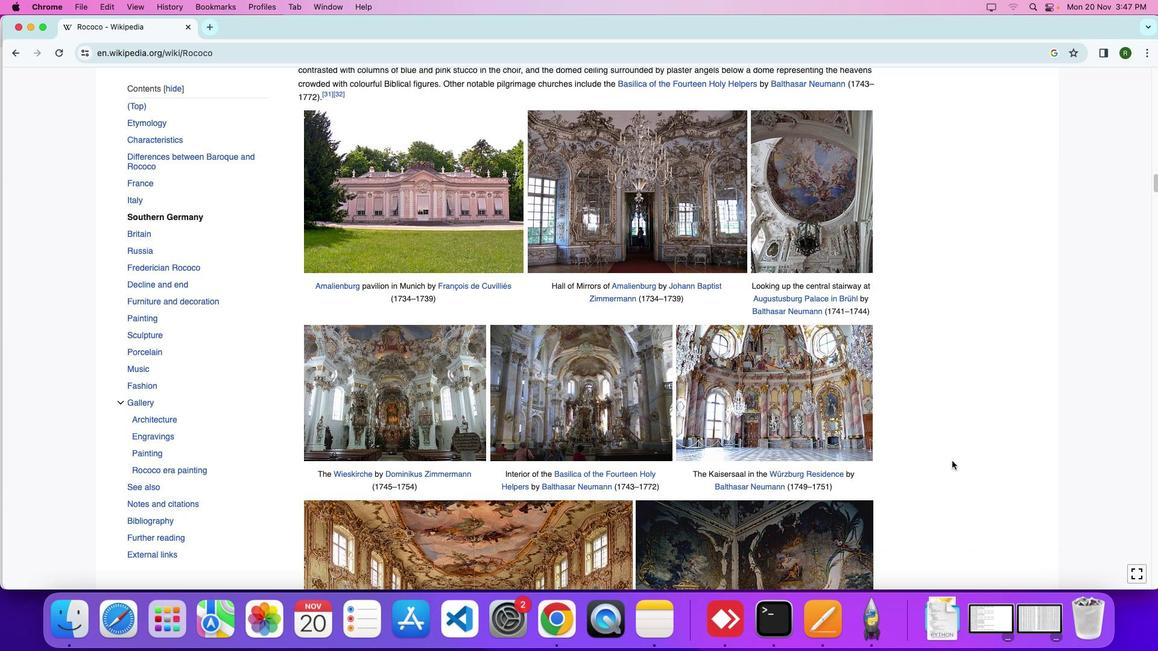 
Action: Mouse scrolled (952, 461) with delta (0, 0)
Screenshot: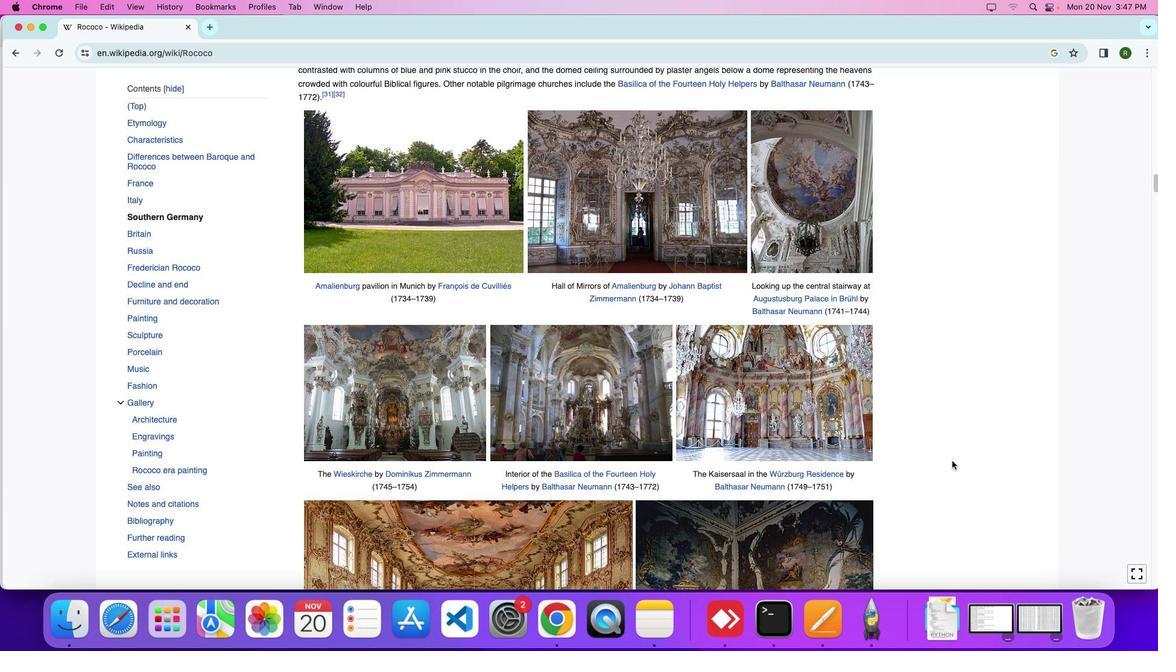 
Action: Mouse scrolled (952, 461) with delta (0, 0)
Screenshot: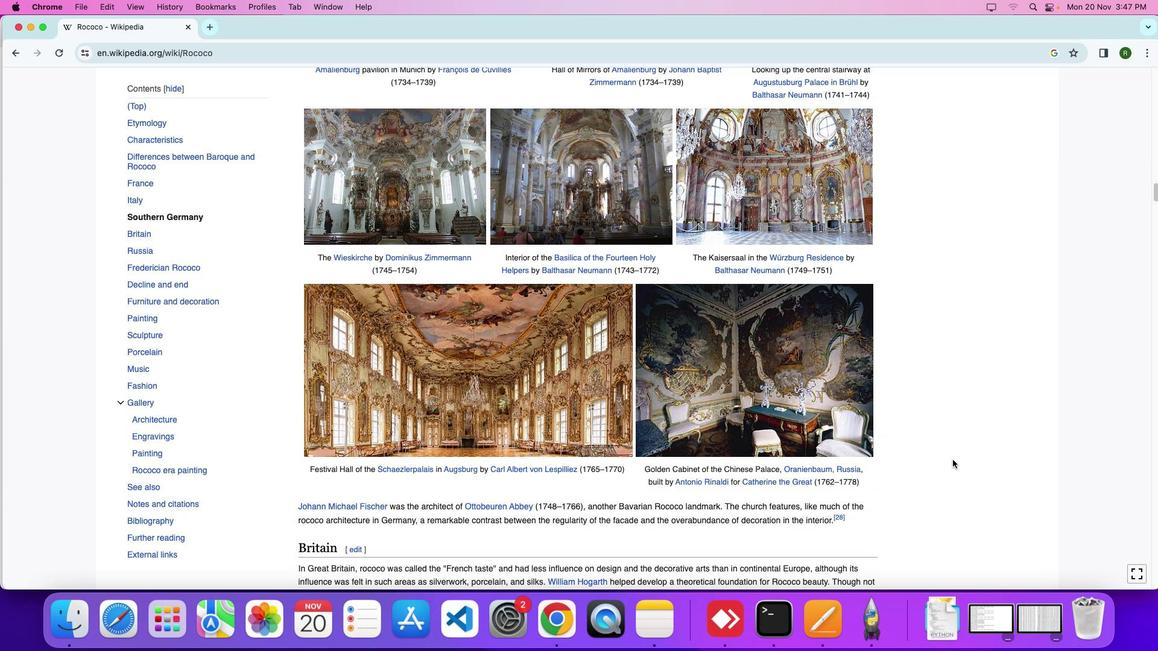 
Action: Mouse scrolled (952, 461) with delta (0, 0)
Screenshot: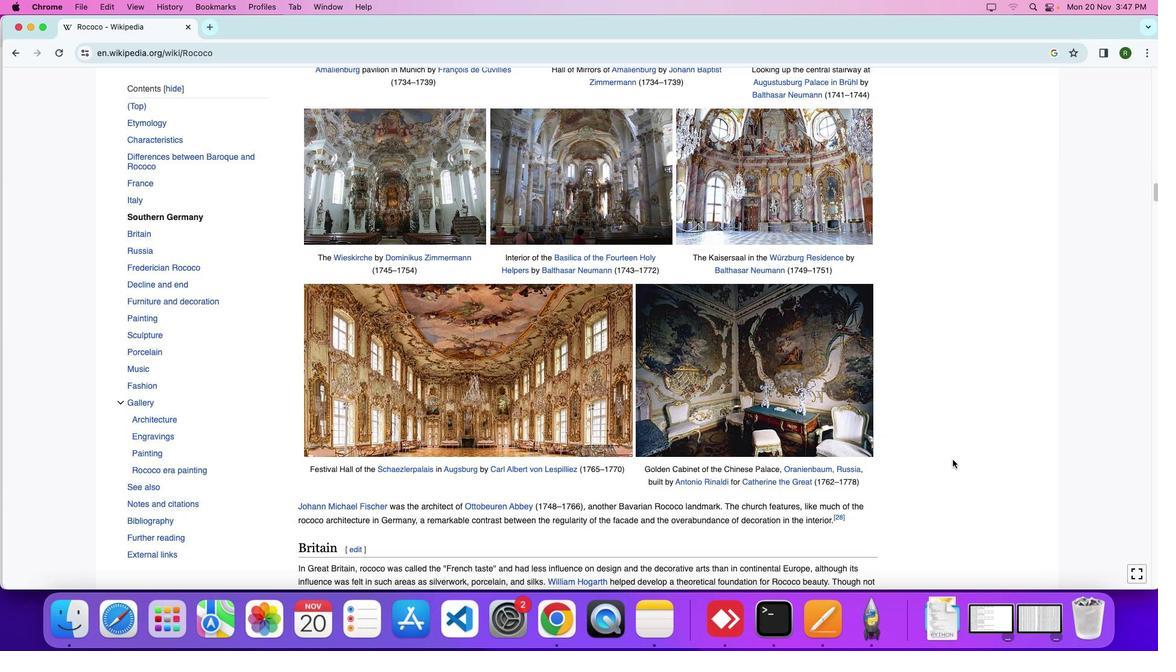 
Action: Mouse moved to (952, 461)
Screenshot: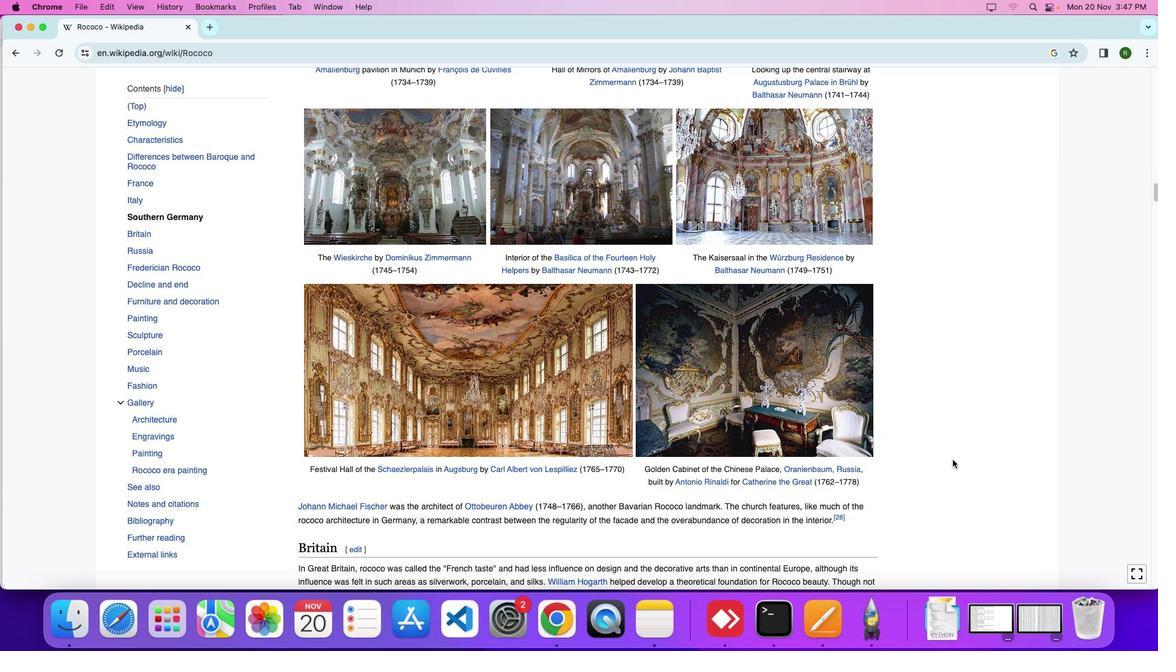 
Action: Mouse scrolled (952, 461) with delta (0, -3)
Screenshot: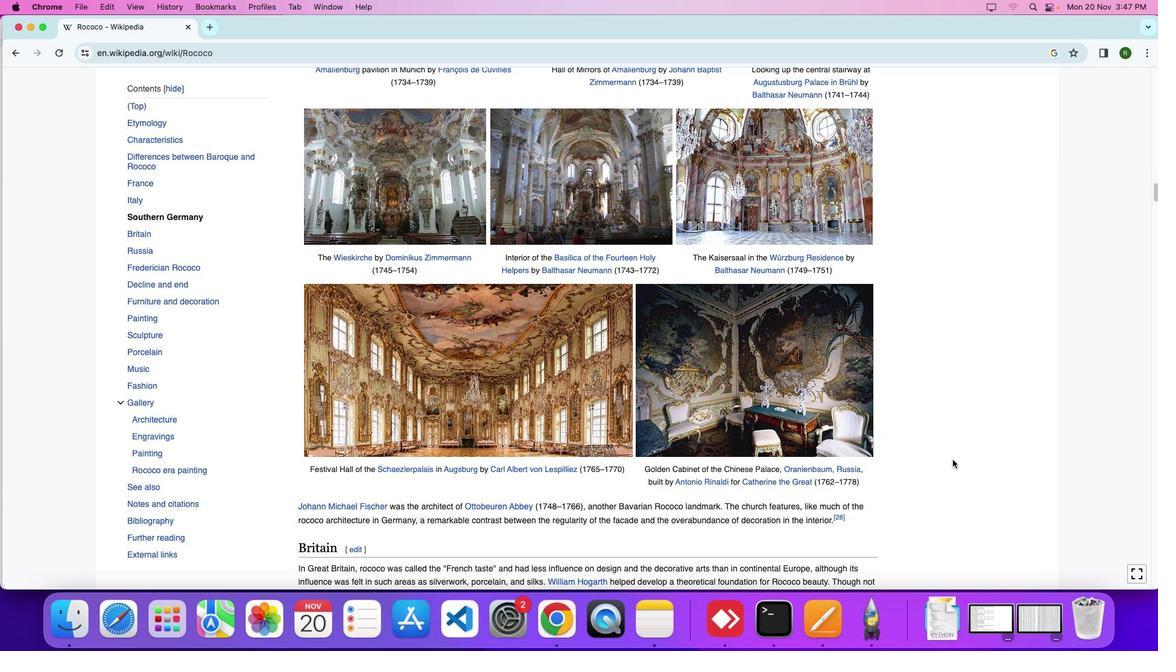 
Action: Mouse moved to (952, 460)
Screenshot: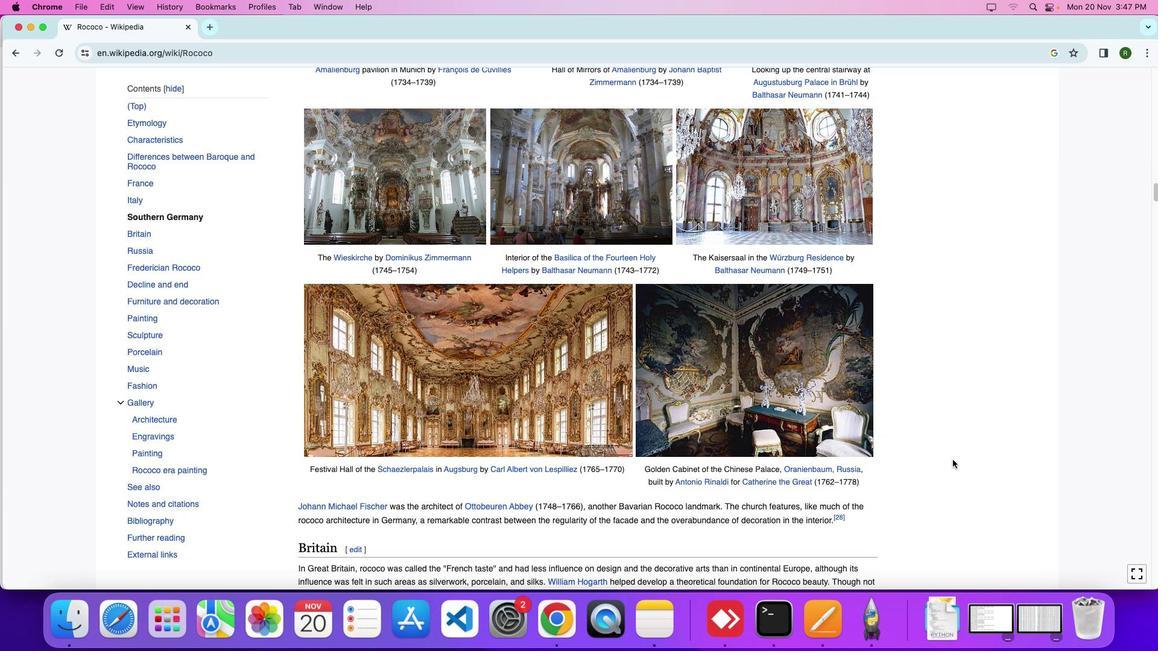 
Action: Mouse scrolled (952, 460) with delta (0, 0)
Screenshot: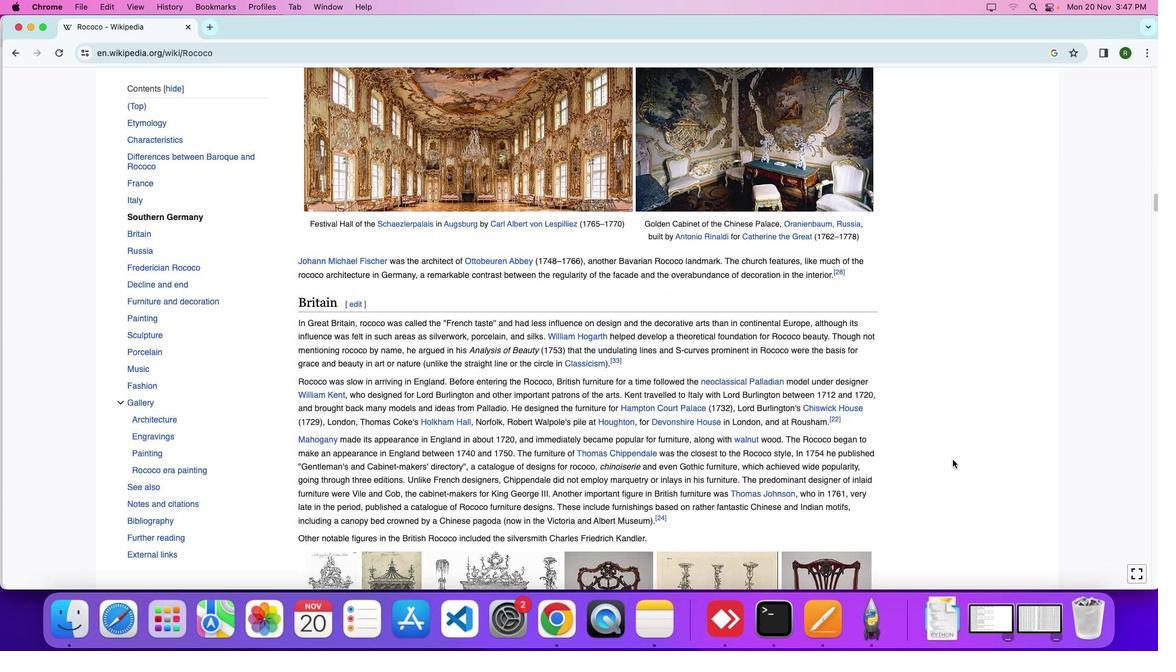 
Action: Mouse scrolled (952, 460) with delta (0, 0)
Screenshot: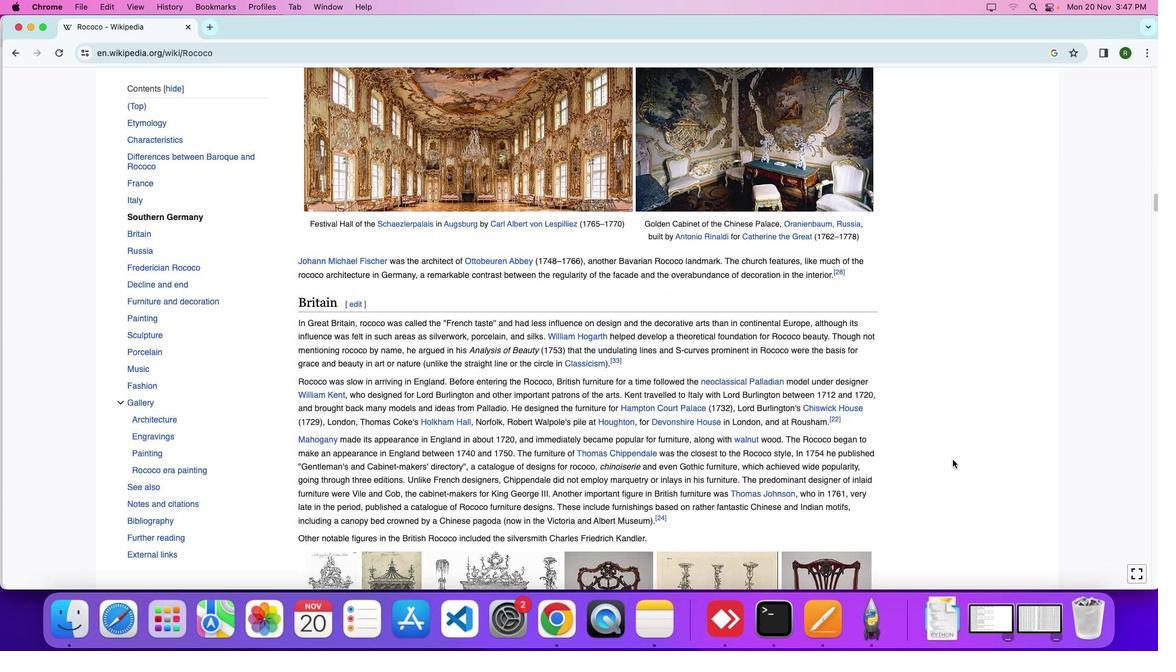
Action: Mouse scrolled (952, 460) with delta (0, -4)
Screenshot: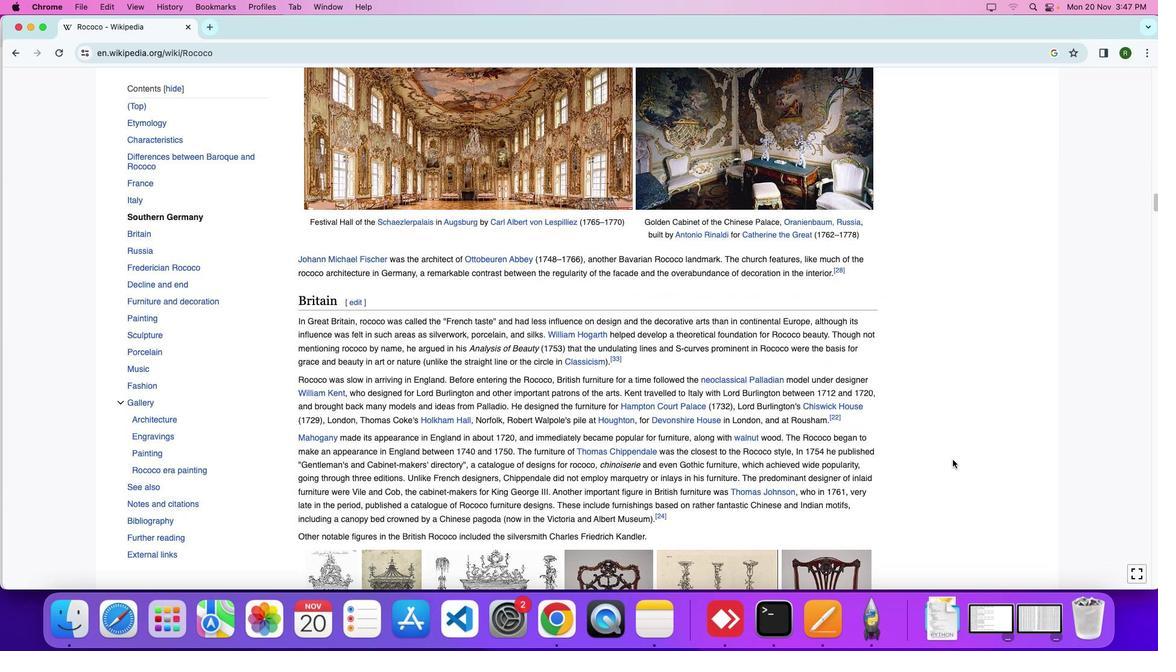 
Action: Mouse scrolled (952, 460) with delta (0, 0)
Screenshot: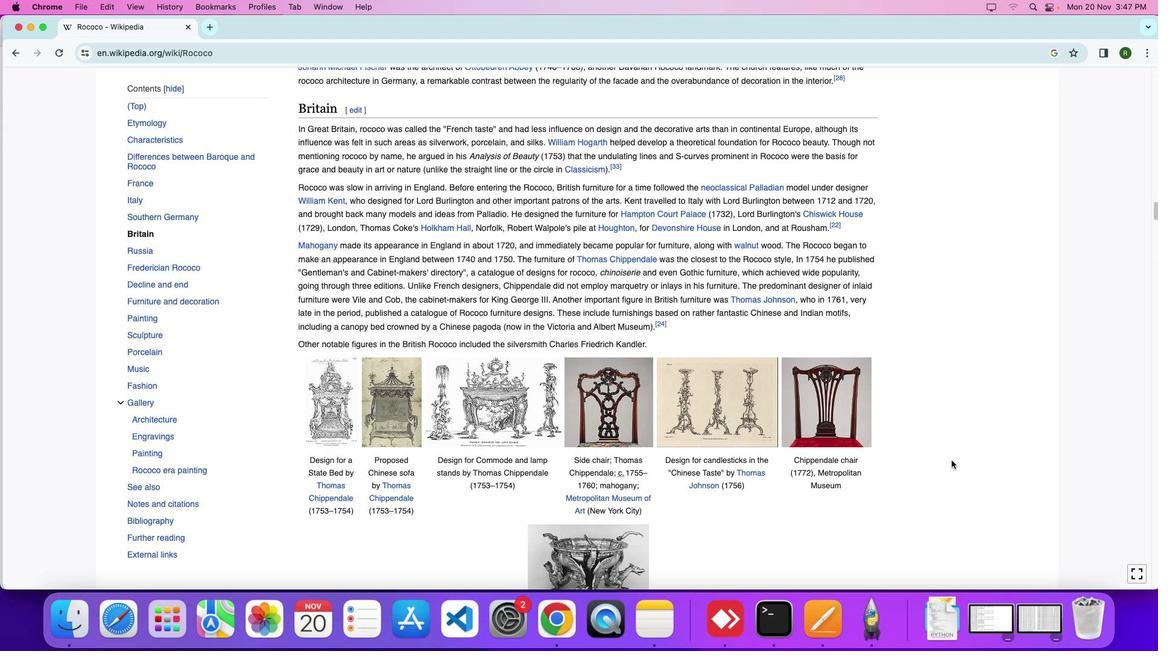 
Action: Mouse scrolled (952, 460) with delta (0, 0)
Screenshot: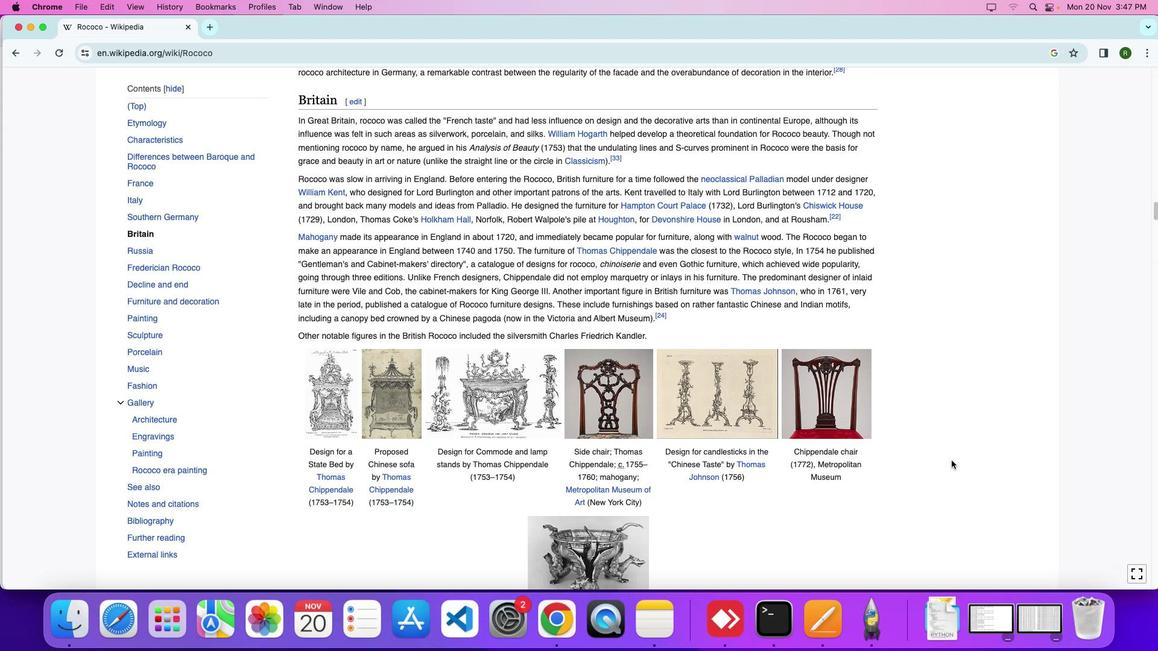 
Action: Mouse scrolled (952, 460) with delta (0, -3)
Screenshot: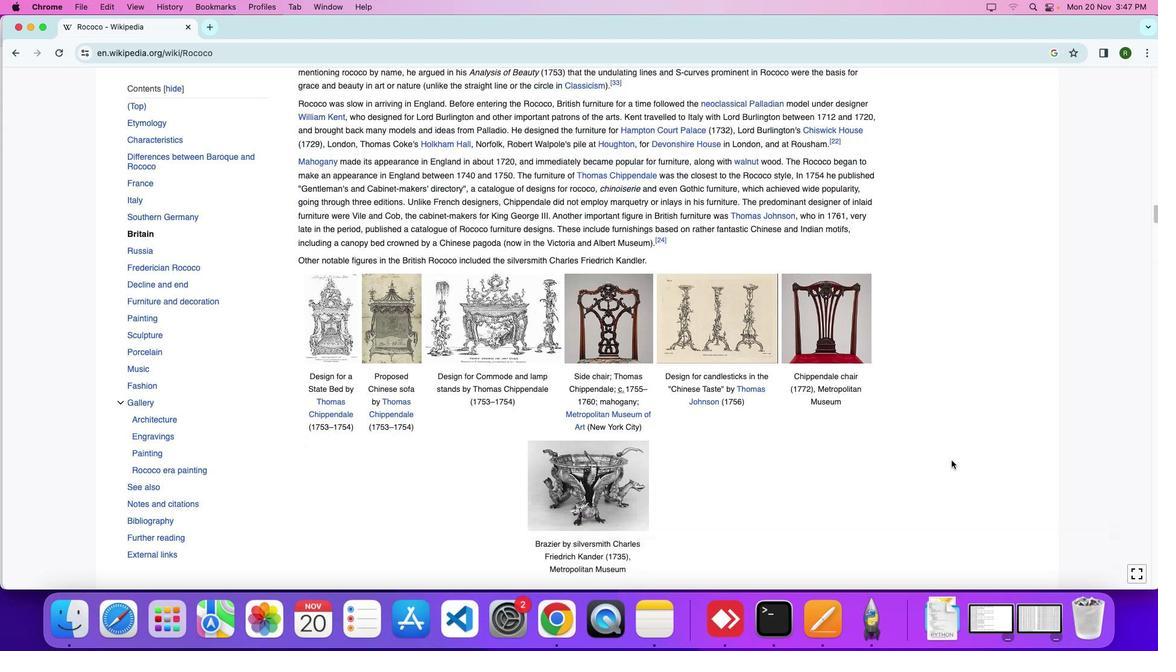 
Action: Mouse moved to (952, 461)
Screenshot: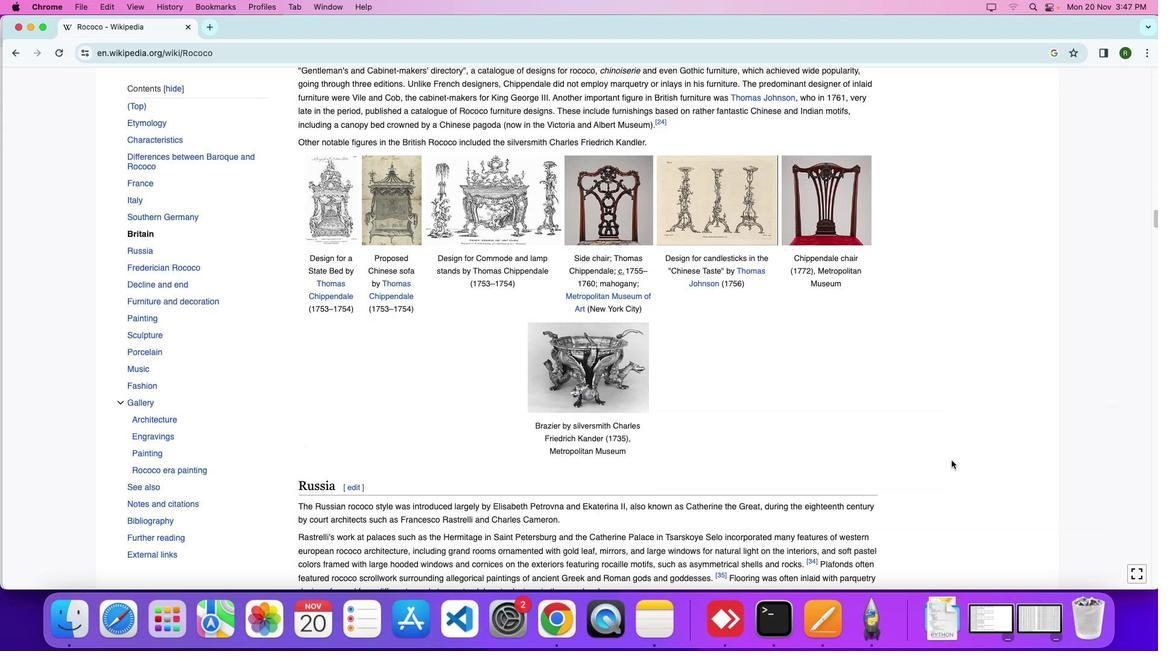 
Action: Mouse scrolled (952, 461) with delta (0, 0)
Screenshot: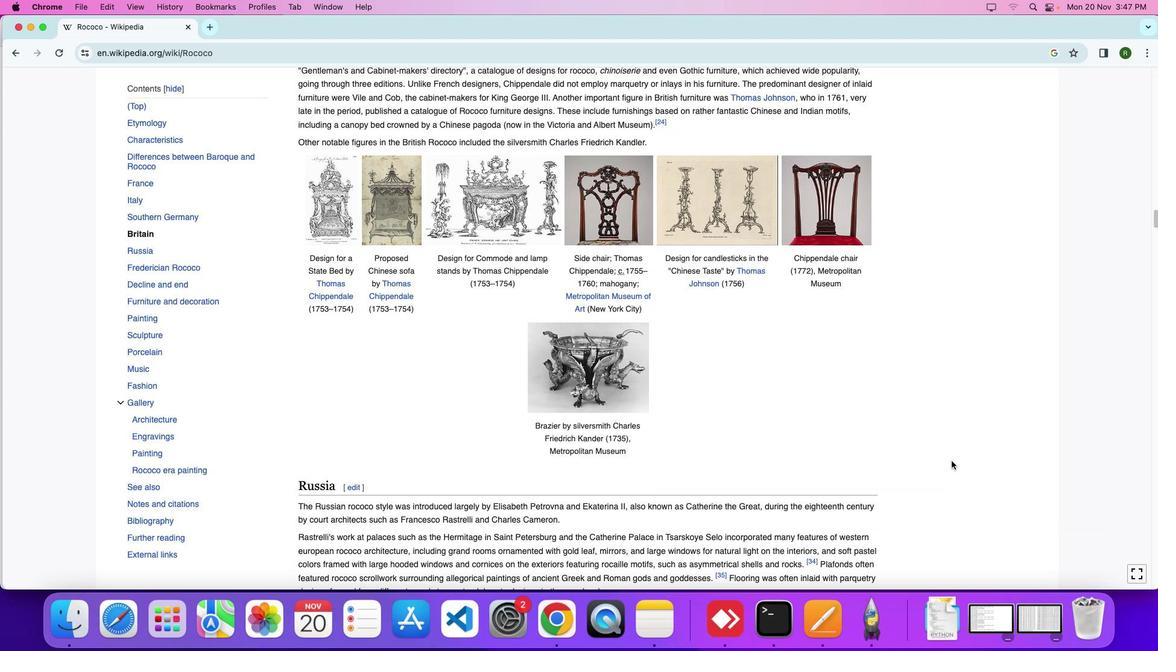 
Action: Mouse scrolled (952, 461) with delta (0, 0)
Screenshot: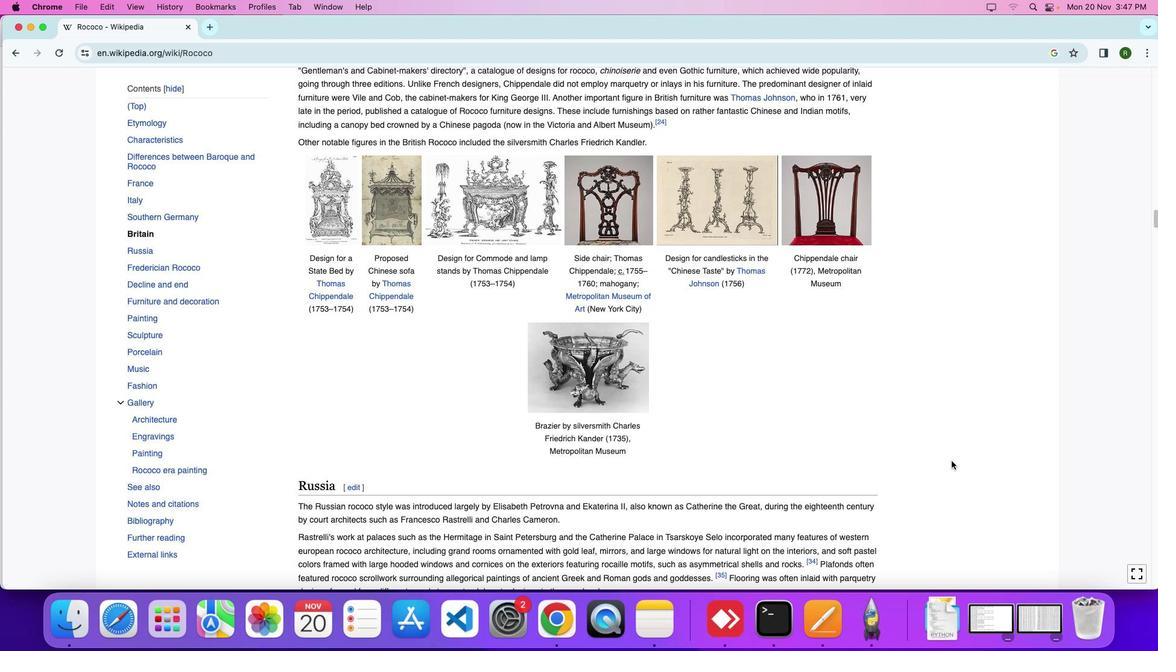 
Action: Mouse scrolled (952, 461) with delta (0, -3)
Screenshot: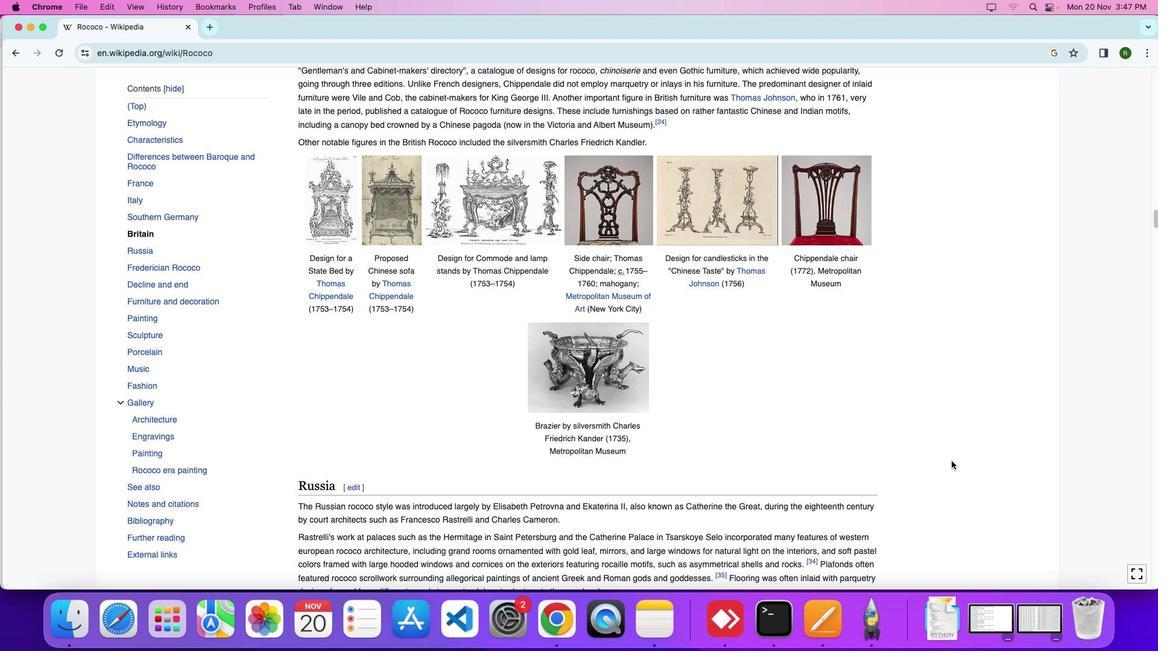 
Action: Mouse moved to (951, 461)
Screenshot: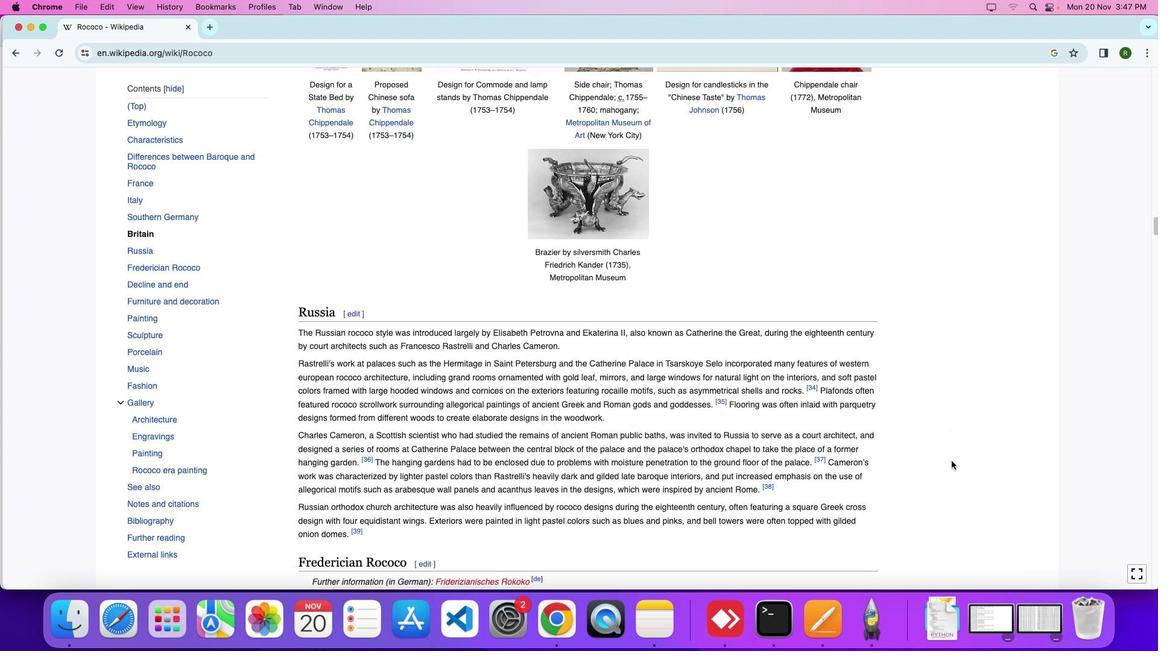 
Action: Mouse scrolled (951, 461) with delta (0, 0)
Screenshot: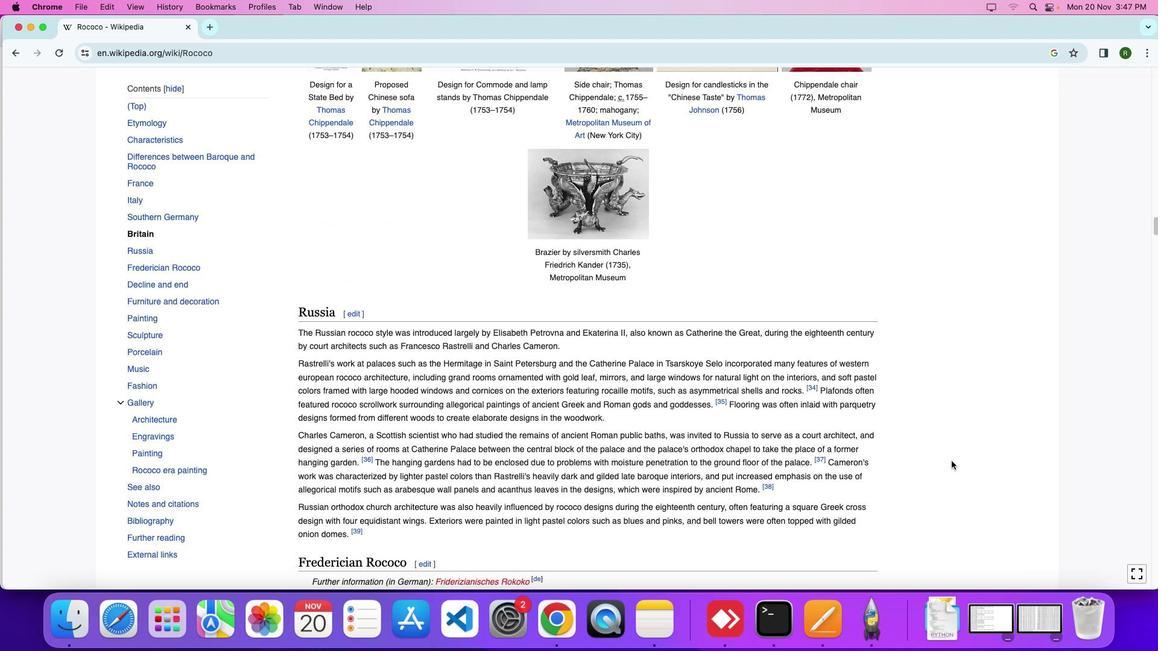 
Action: Mouse scrolled (951, 461) with delta (0, 0)
Screenshot: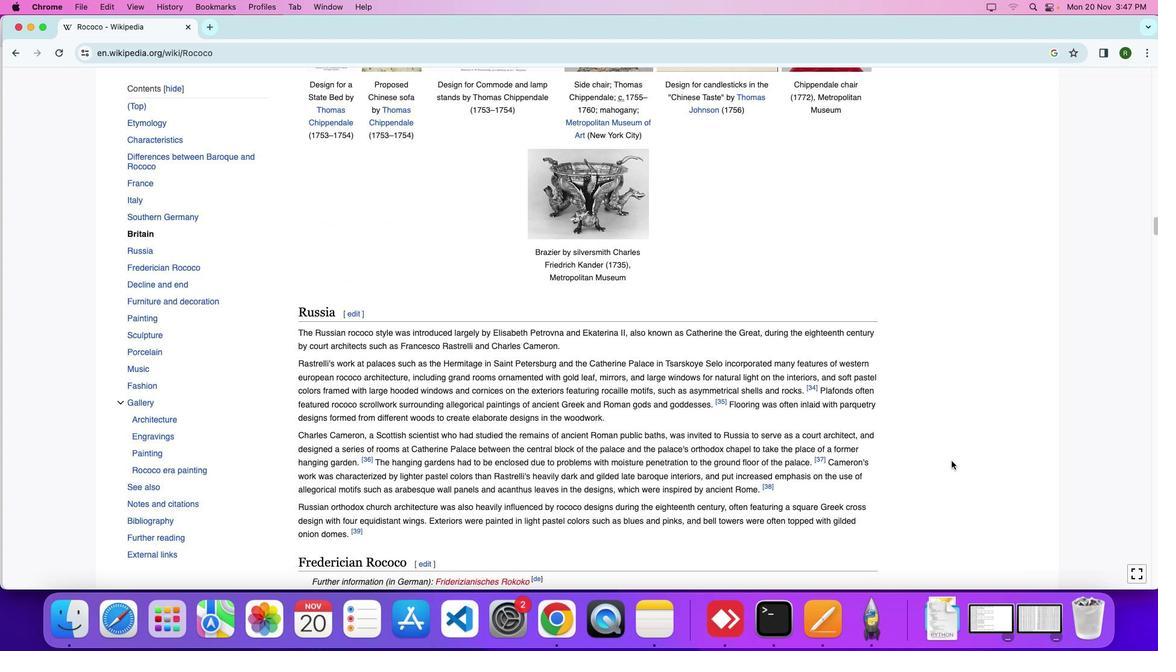 
Action: Mouse scrolled (951, 461) with delta (0, -2)
Screenshot: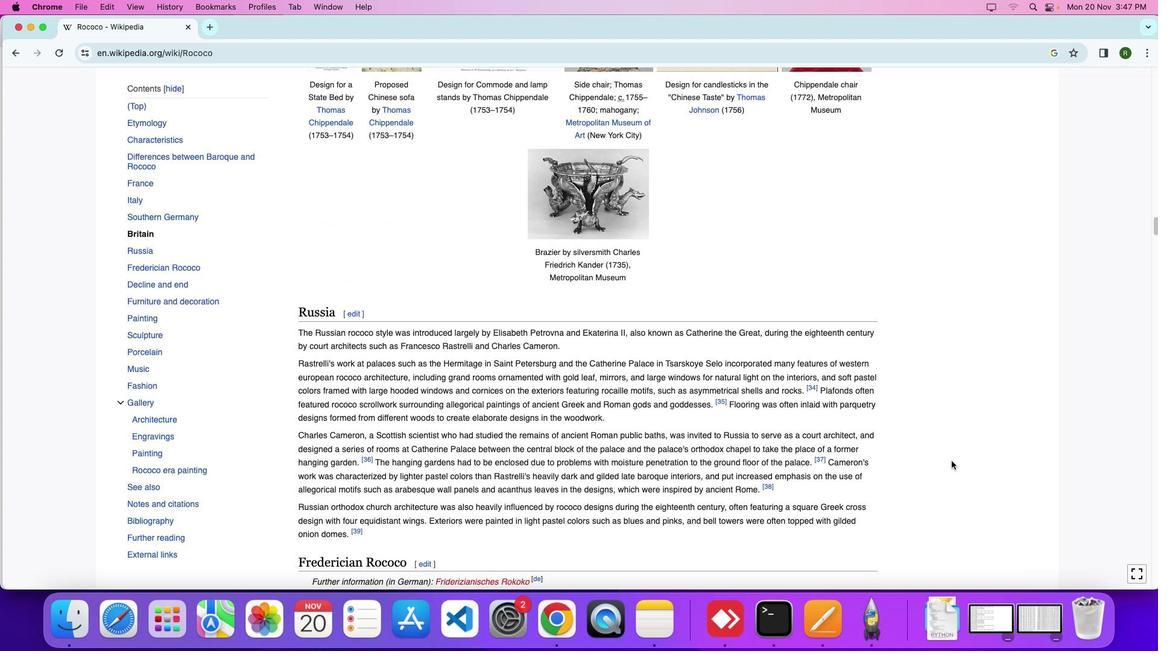 
Action: Mouse moved to (950, 460)
Screenshot: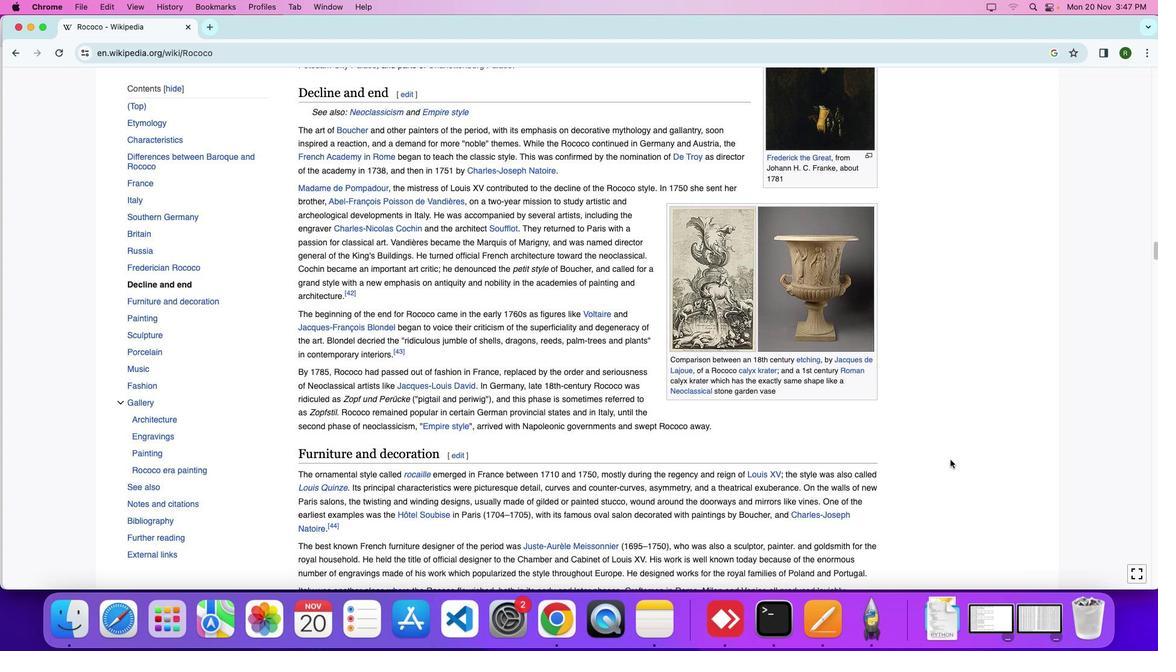 
Action: Mouse scrolled (950, 460) with delta (0, 0)
Screenshot: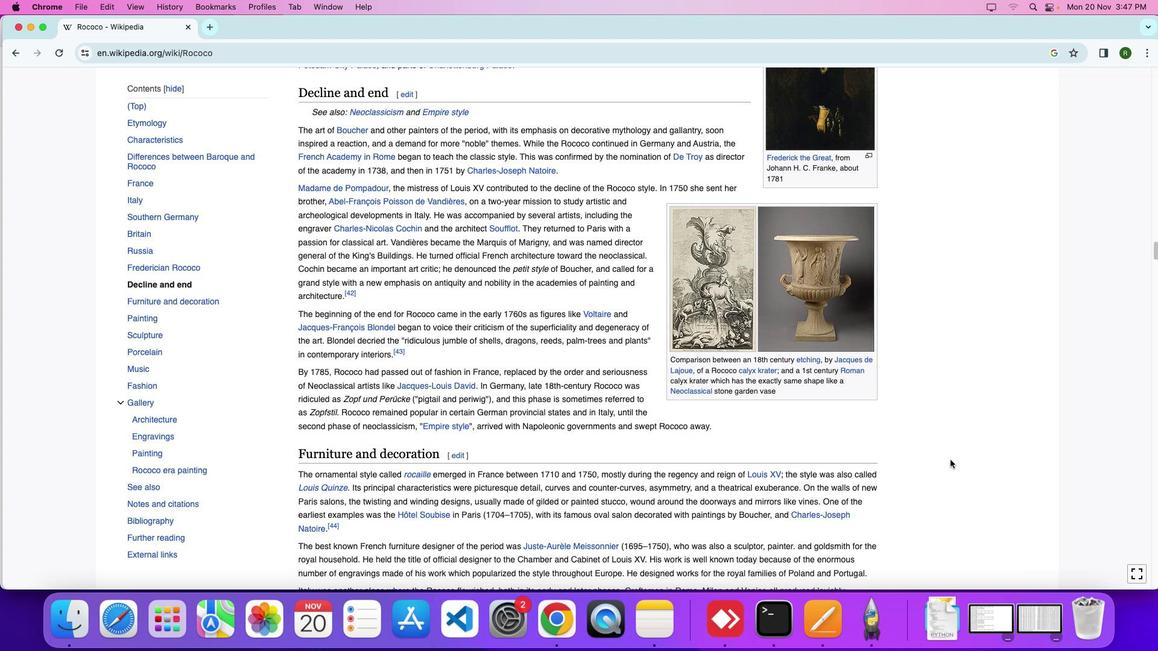 
Action: Mouse scrolled (950, 460) with delta (0, 0)
Screenshot: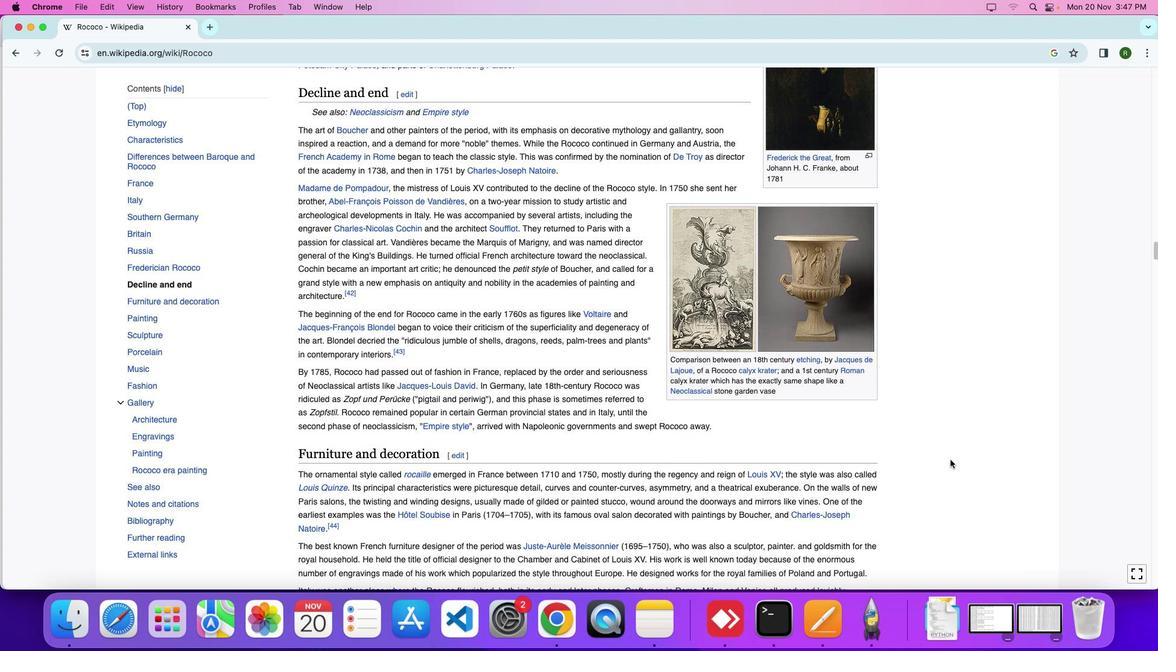 
Action: Mouse scrolled (950, 460) with delta (0, -4)
Screenshot: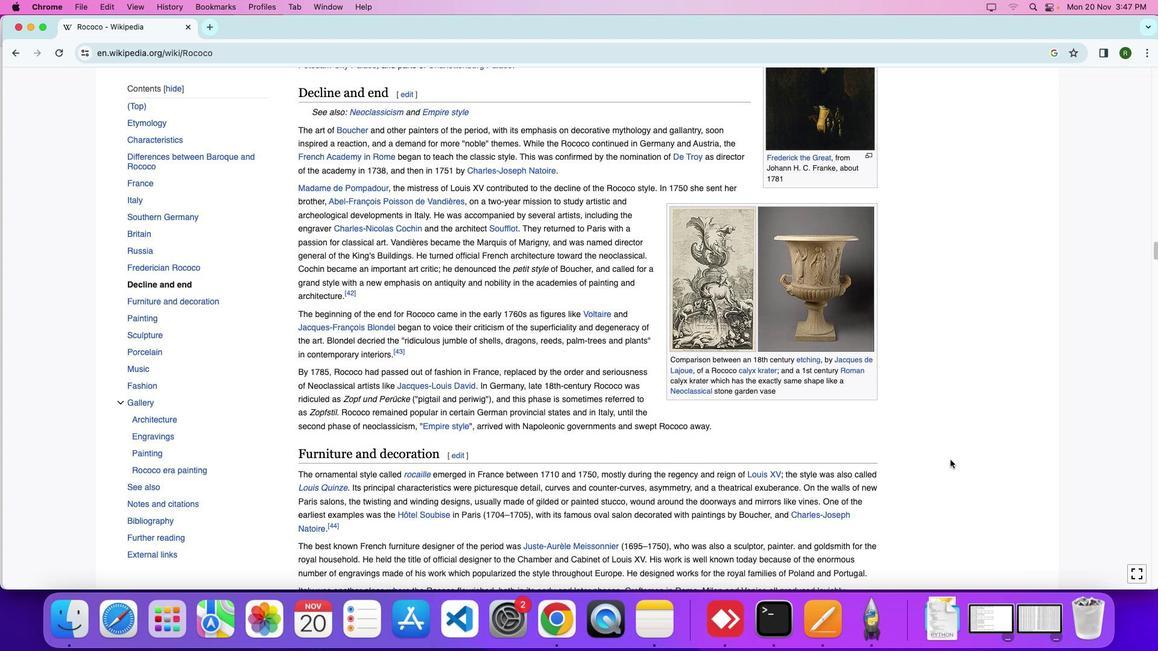 
Action: Mouse scrolled (950, 460) with delta (0, -7)
Screenshot: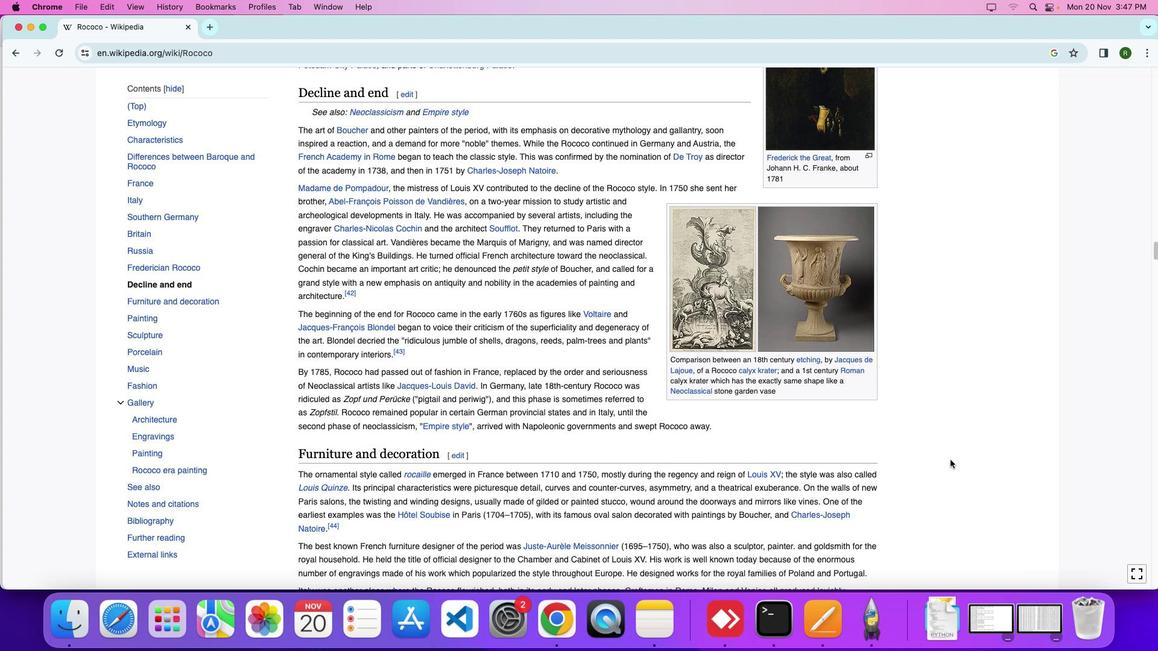 
Action: Mouse scrolled (950, 460) with delta (0, 0)
Screenshot: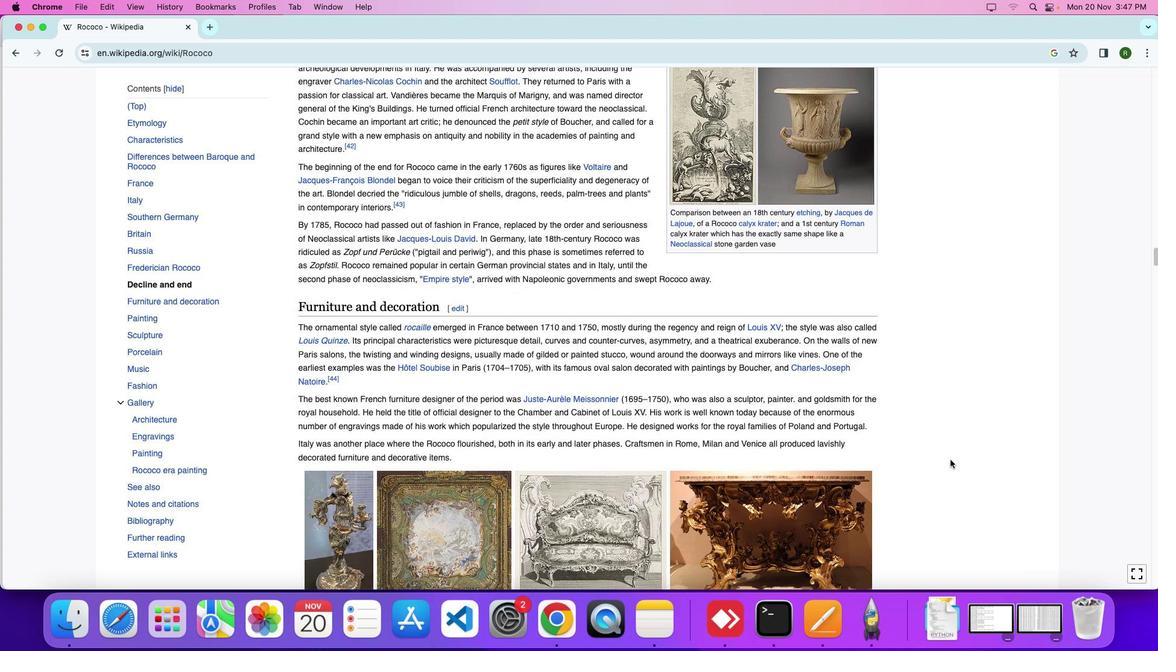 
Action: Mouse scrolled (950, 460) with delta (0, 0)
Screenshot: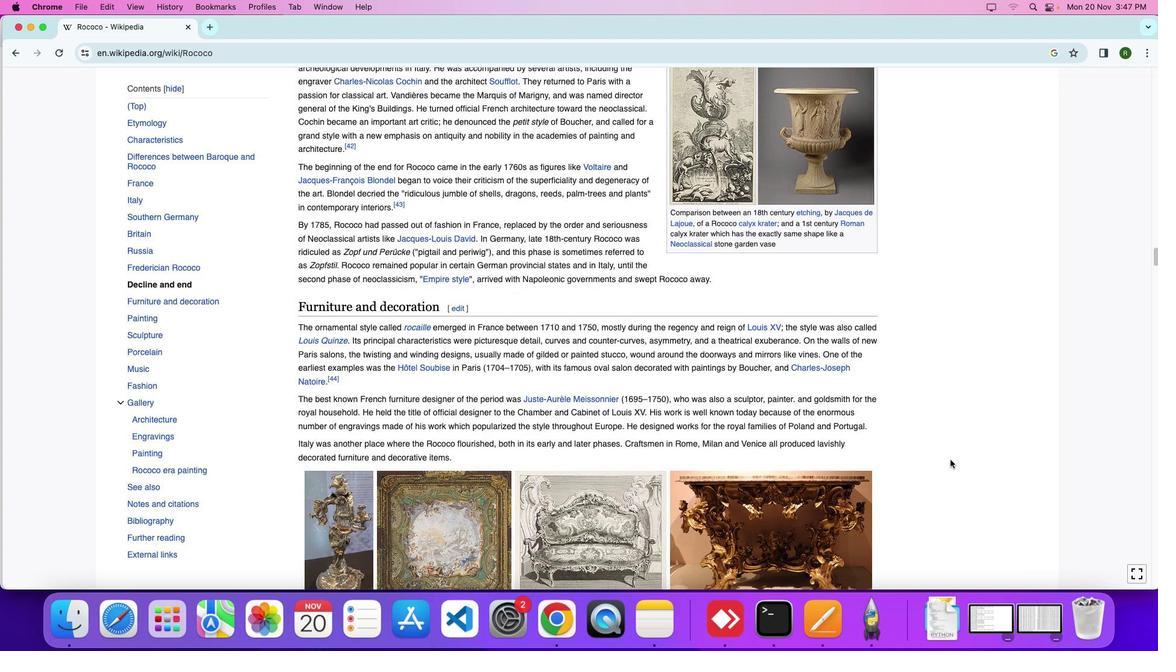 
Action: Mouse scrolled (950, 460) with delta (0, -1)
Screenshot: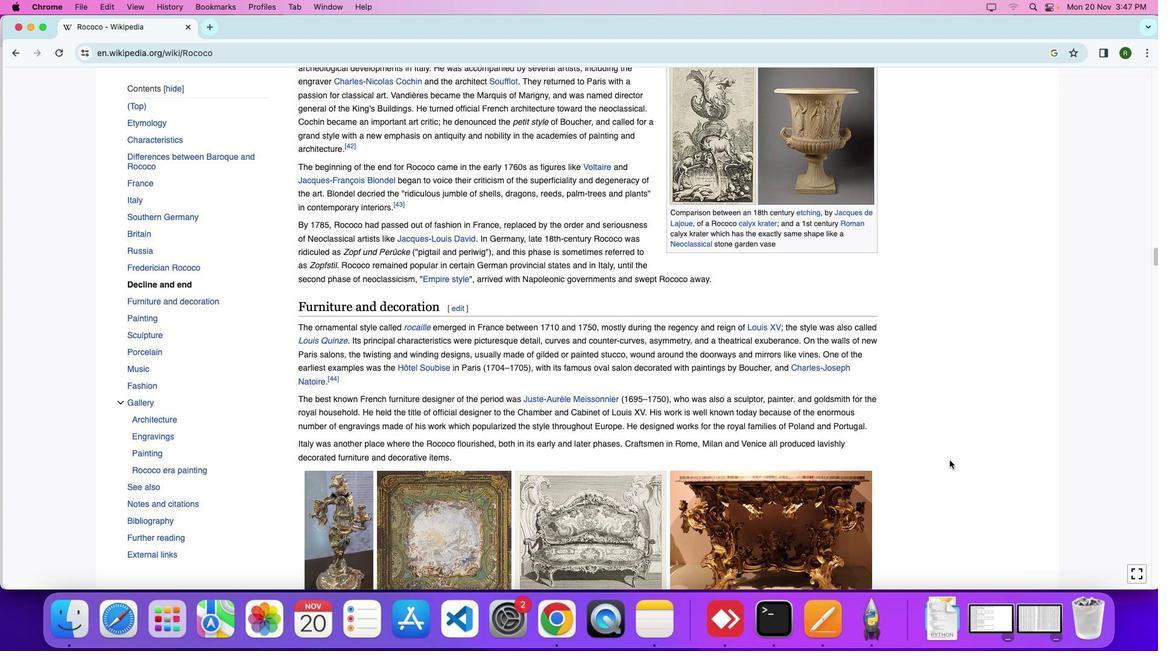 
Action: Mouse moved to (949, 463)
Screenshot: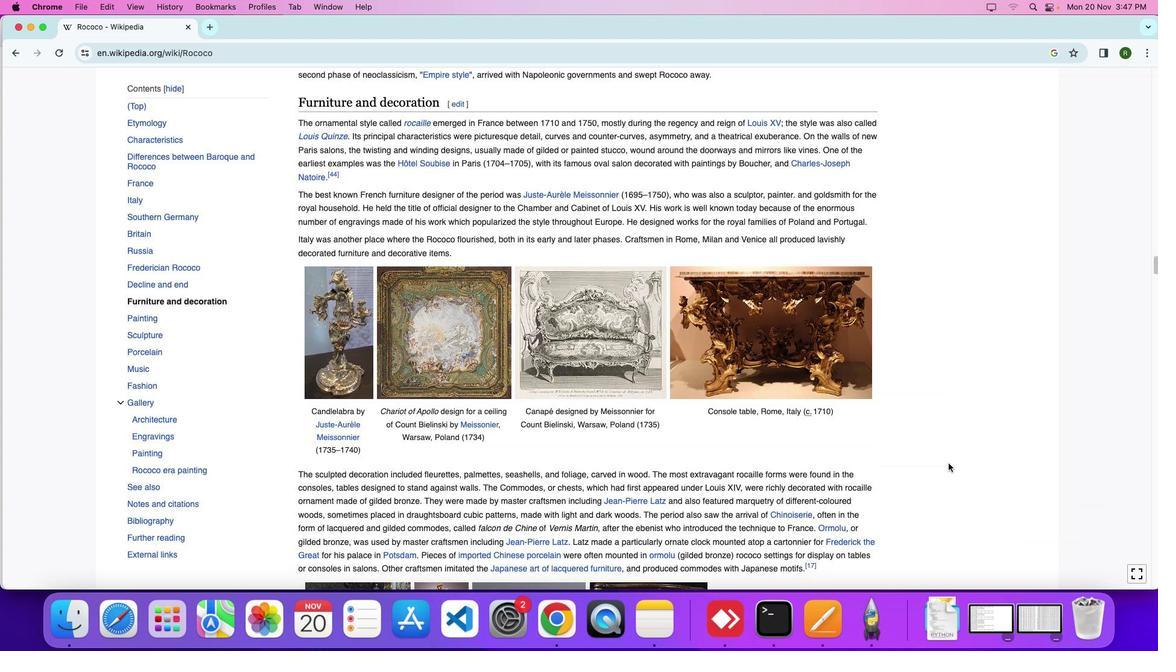 
Action: Mouse scrolled (949, 463) with delta (0, 0)
Screenshot: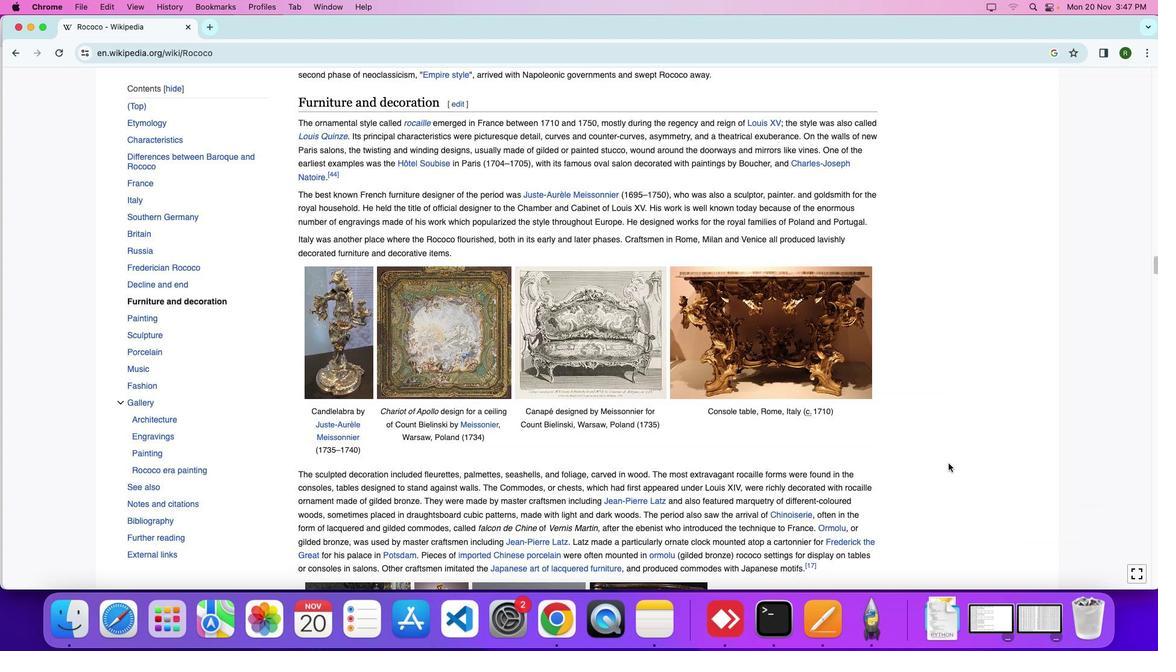 
Action: Mouse scrolled (949, 463) with delta (0, 0)
Screenshot: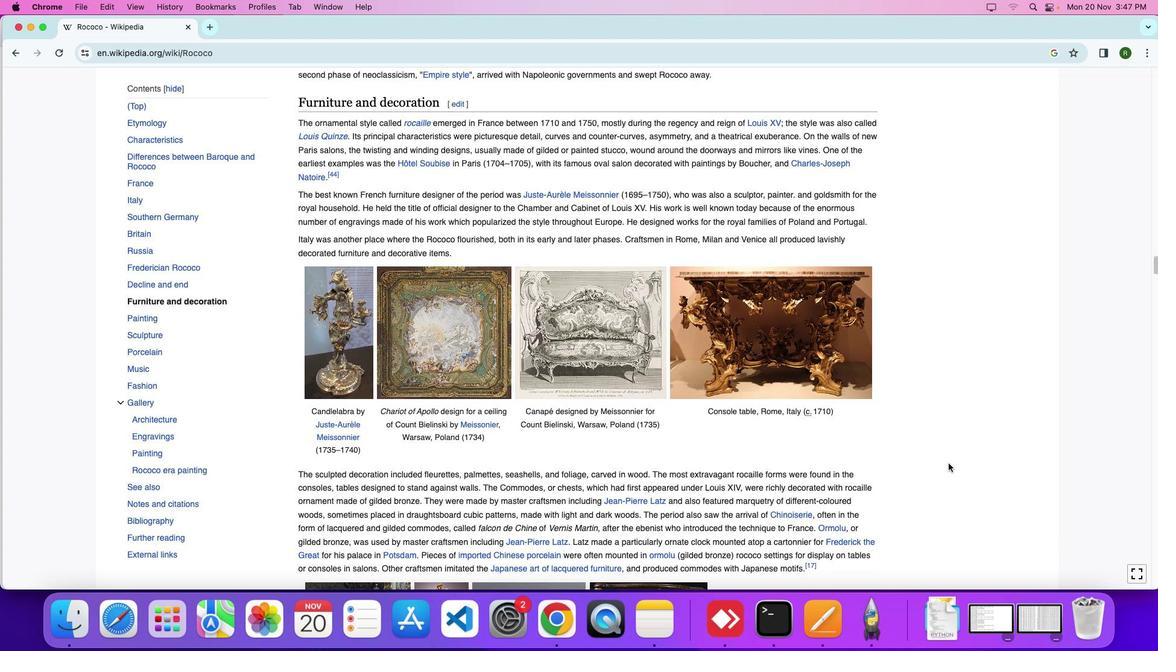 
Action: Mouse scrolled (949, 463) with delta (0, -3)
Screenshot: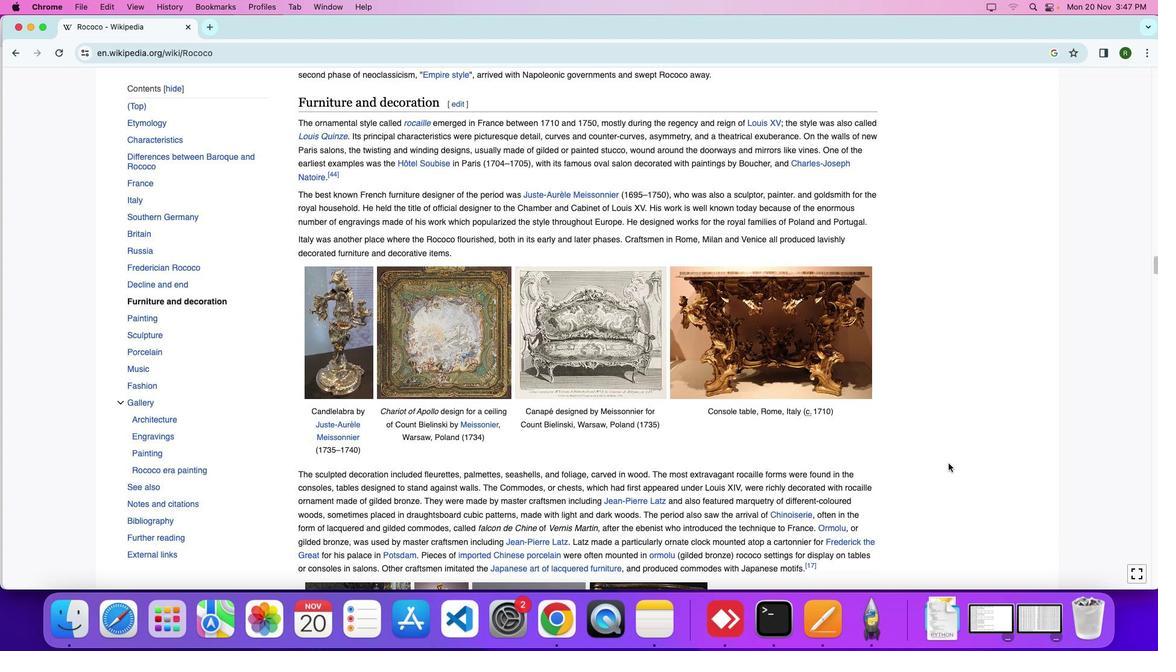 
Action: Mouse moved to (948, 463)
Screenshot: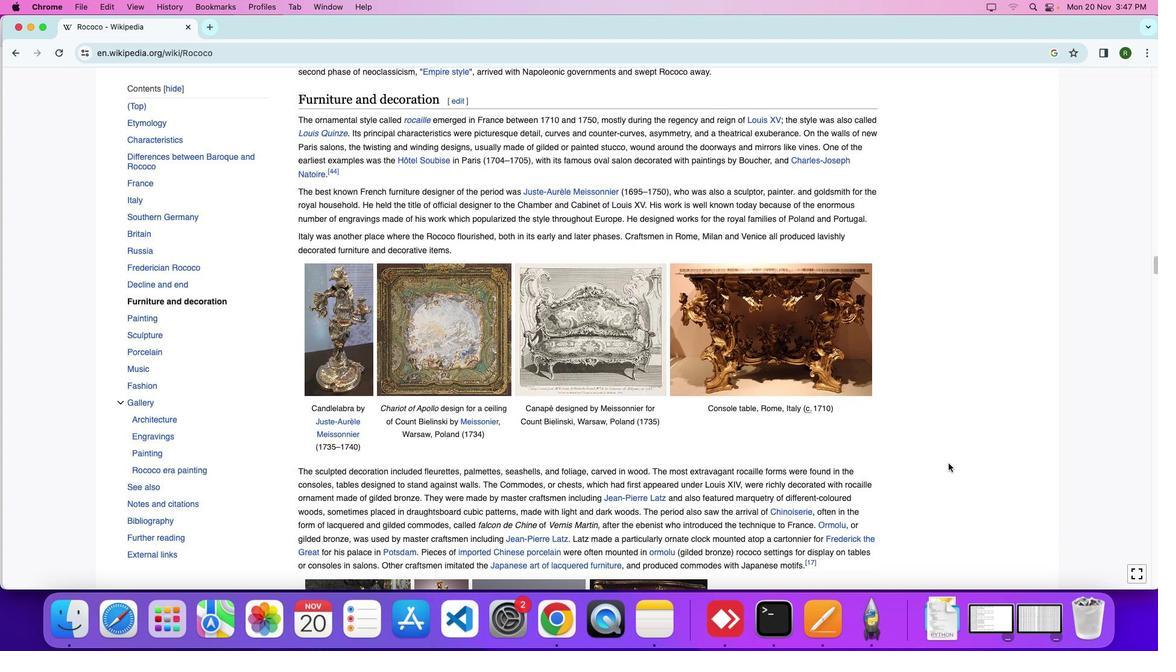 
Action: Mouse scrolled (948, 463) with delta (0, 0)
Screenshot: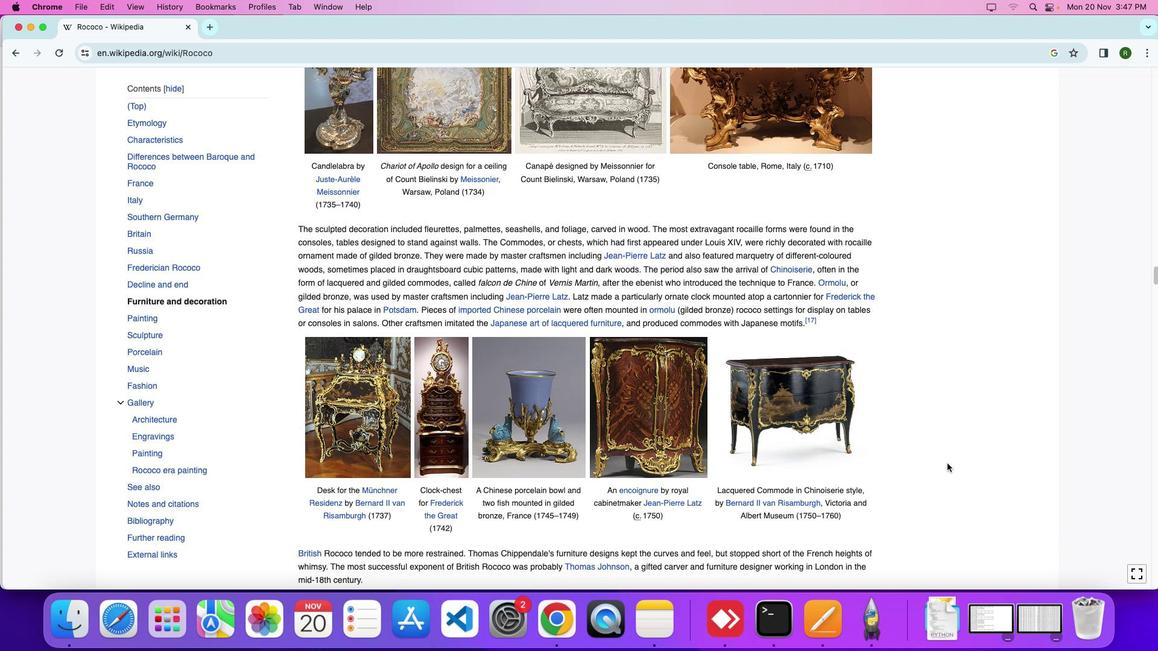
Action: Mouse scrolled (948, 463) with delta (0, 0)
Screenshot: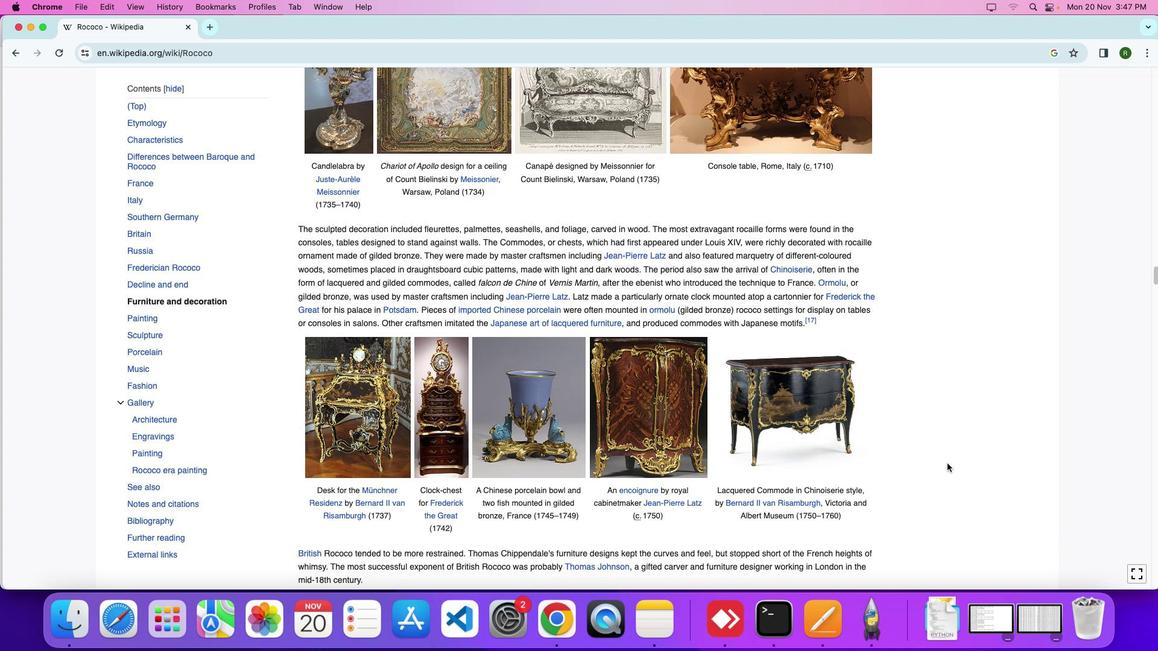 
Action: Mouse scrolled (948, 463) with delta (0, -4)
Screenshot: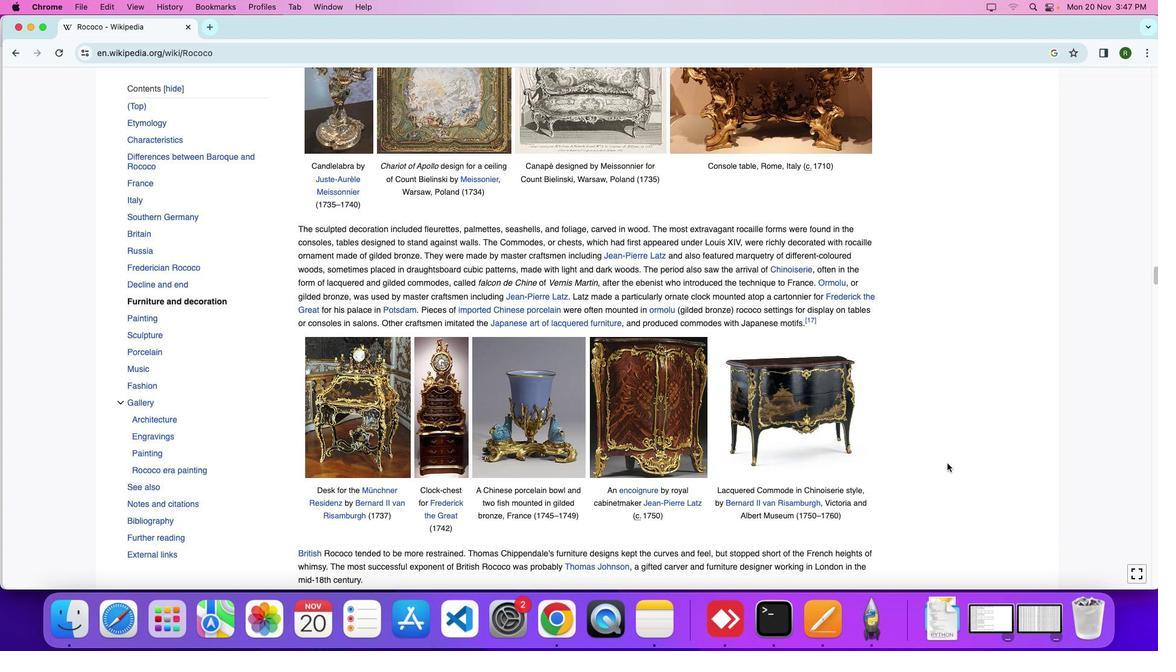 
Action: Mouse moved to (948, 464)
Screenshot: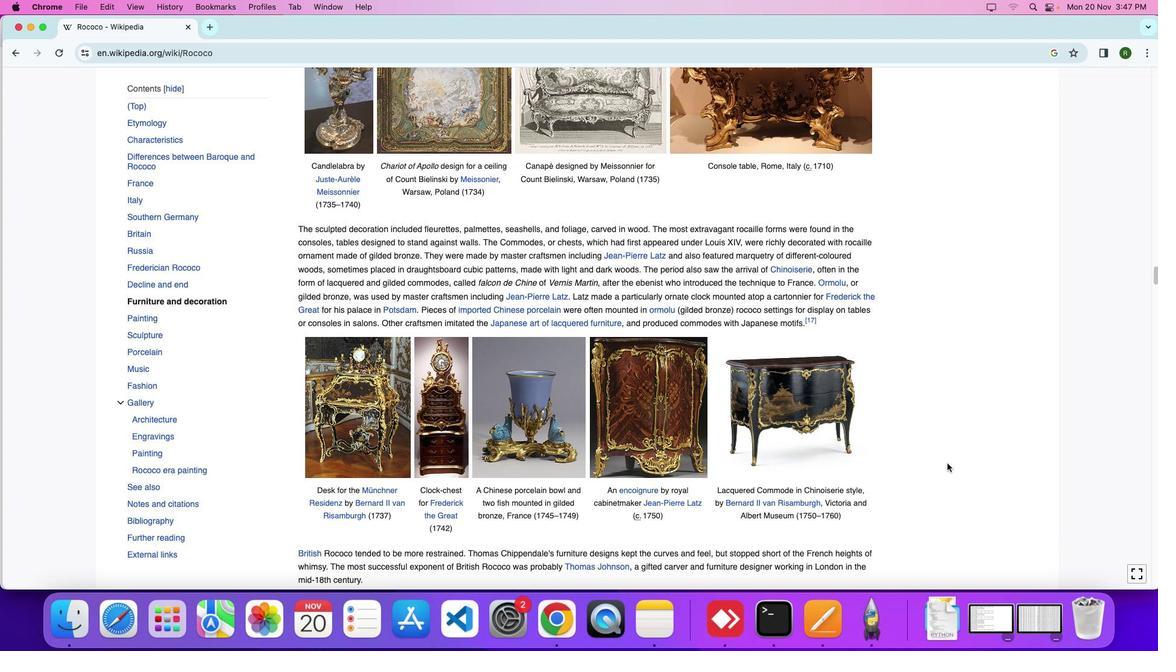 
Action: Mouse scrolled (948, 464) with delta (0, 0)
Screenshot: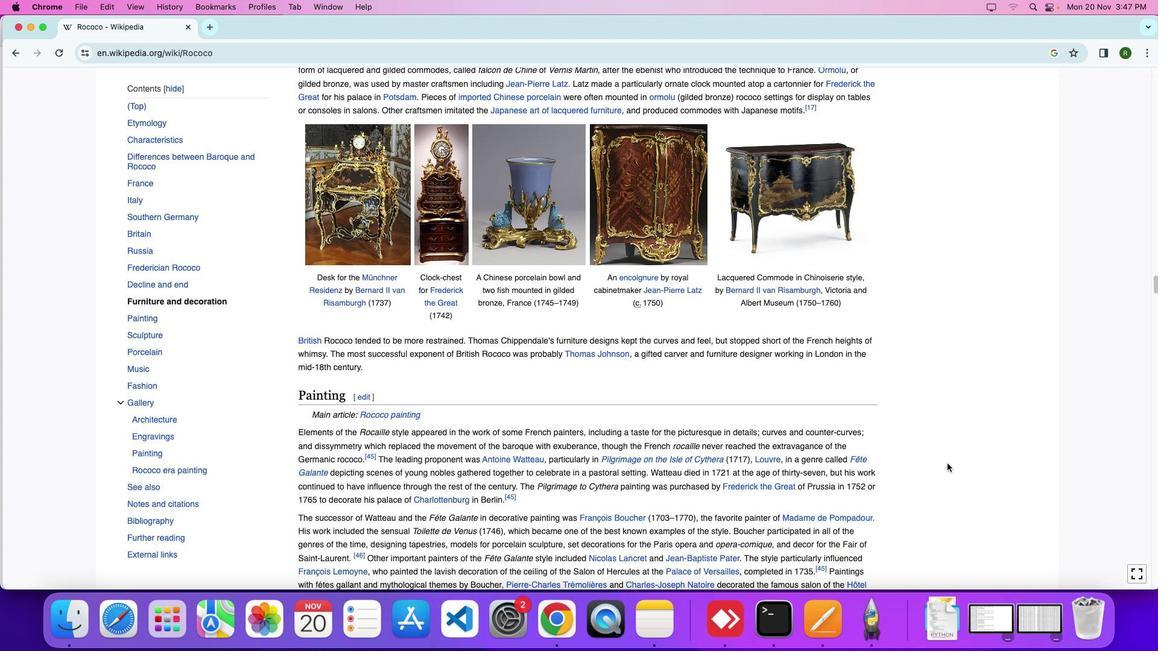
Action: Mouse scrolled (948, 464) with delta (0, 0)
Screenshot: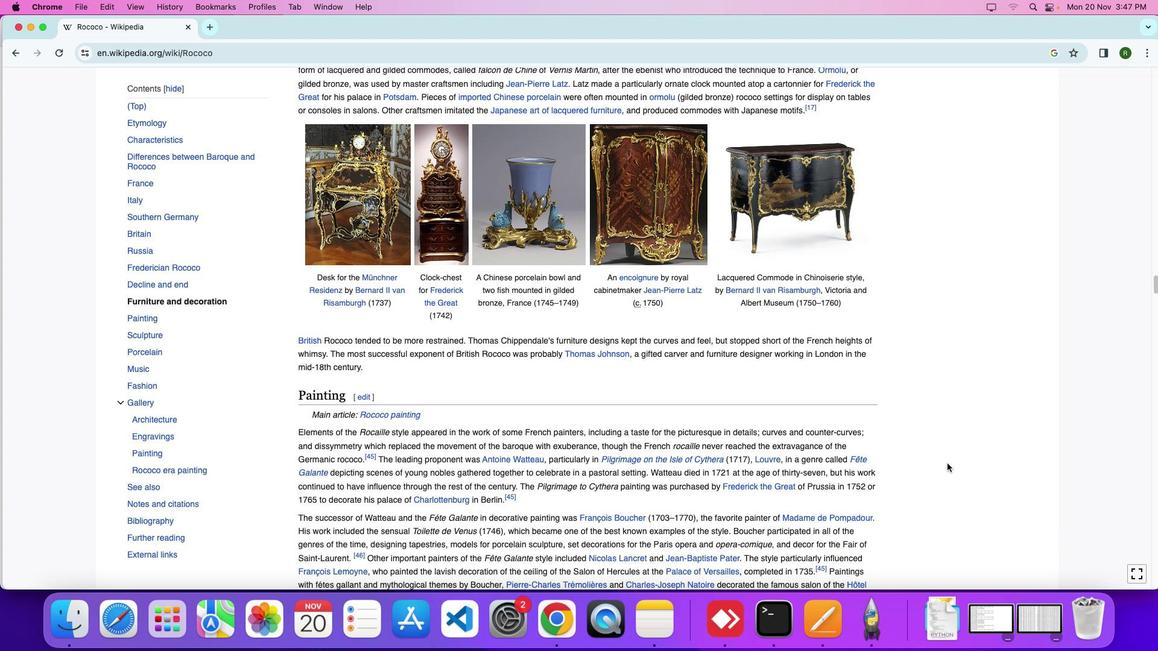 
Action: Mouse scrolled (948, 464) with delta (0, -3)
Screenshot: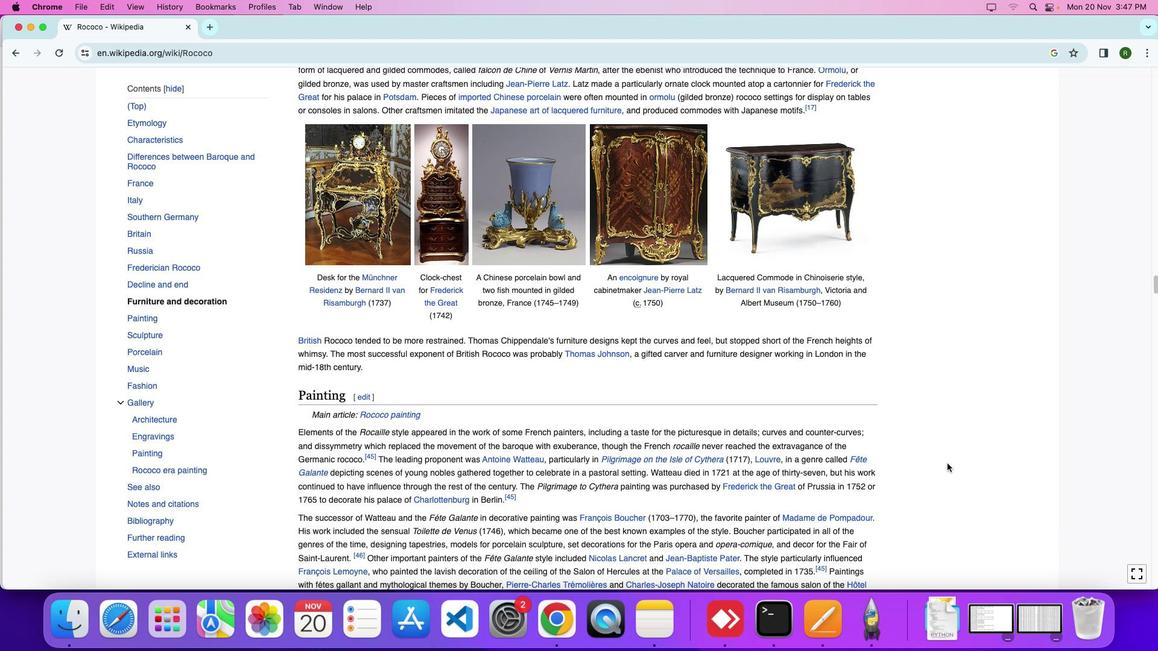 
Action: Mouse scrolled (948, 464) with delta (0, 0)
Screenshot: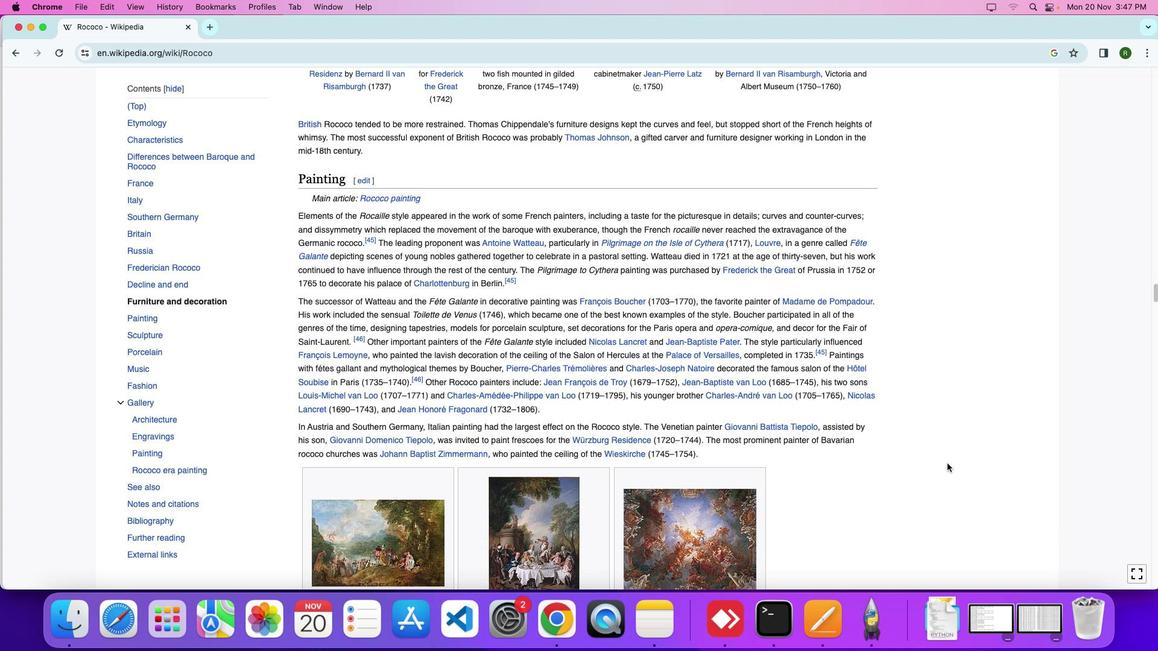 
Action: Mouse scrolled (948, 464) with delta (0, 0)
Screenshot: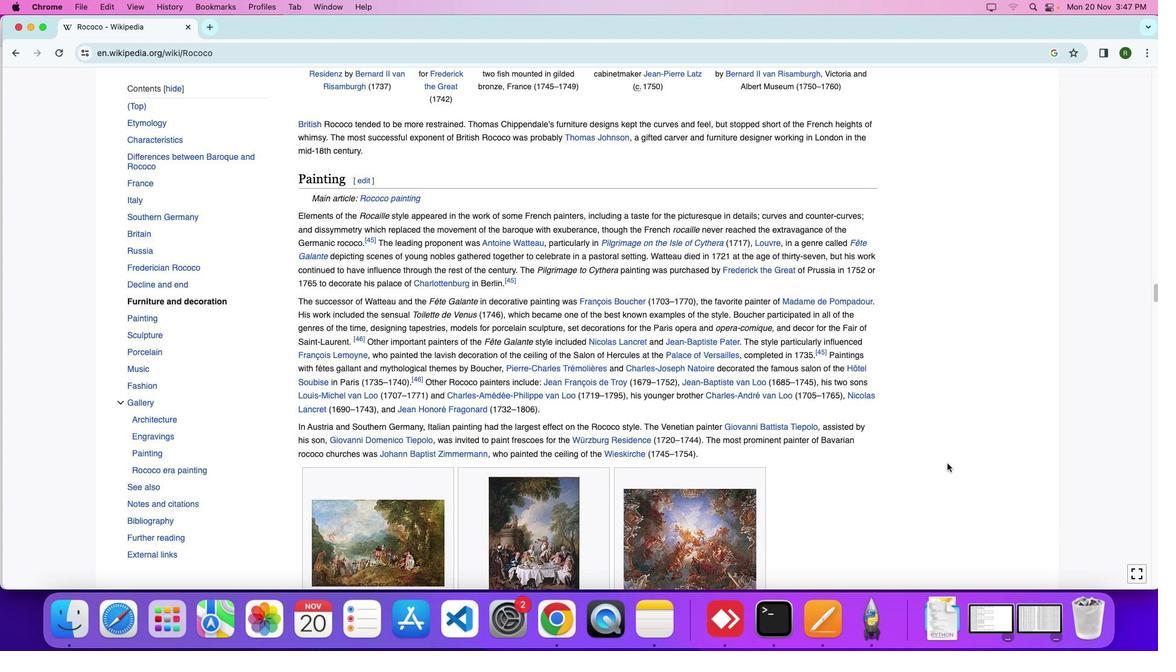 
Action: Mouse scrolled (948, 464) with delta (0, -3)
Screenshot: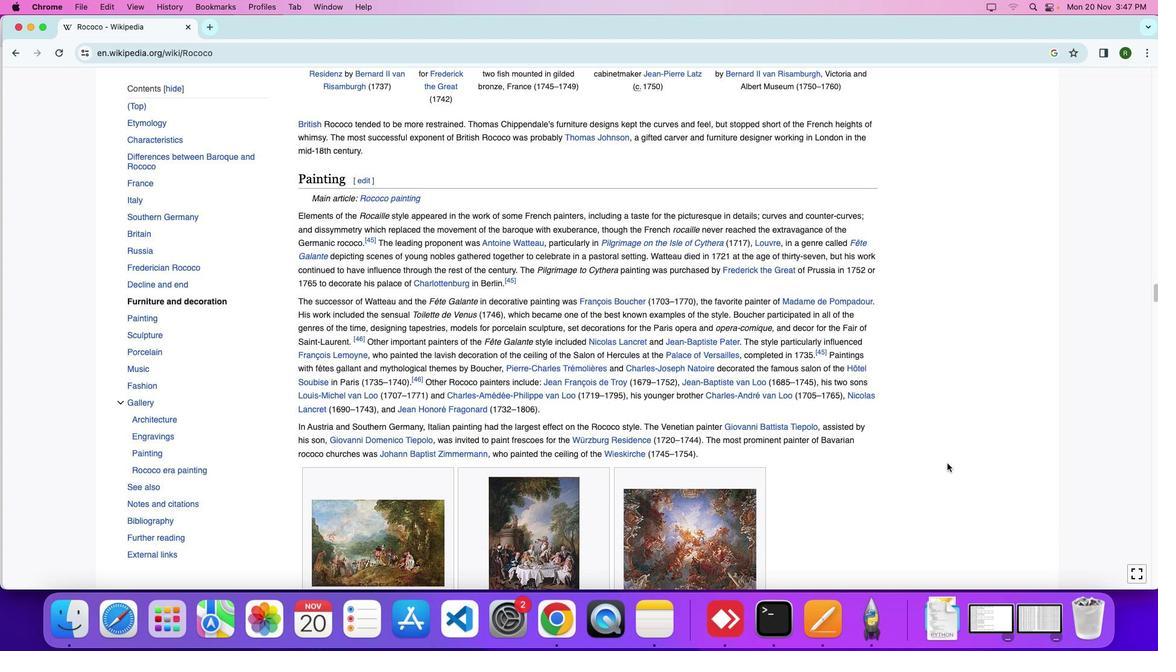 
Action: Mouse scrolled (948, 464) with delta (0, 0)
Screenshot: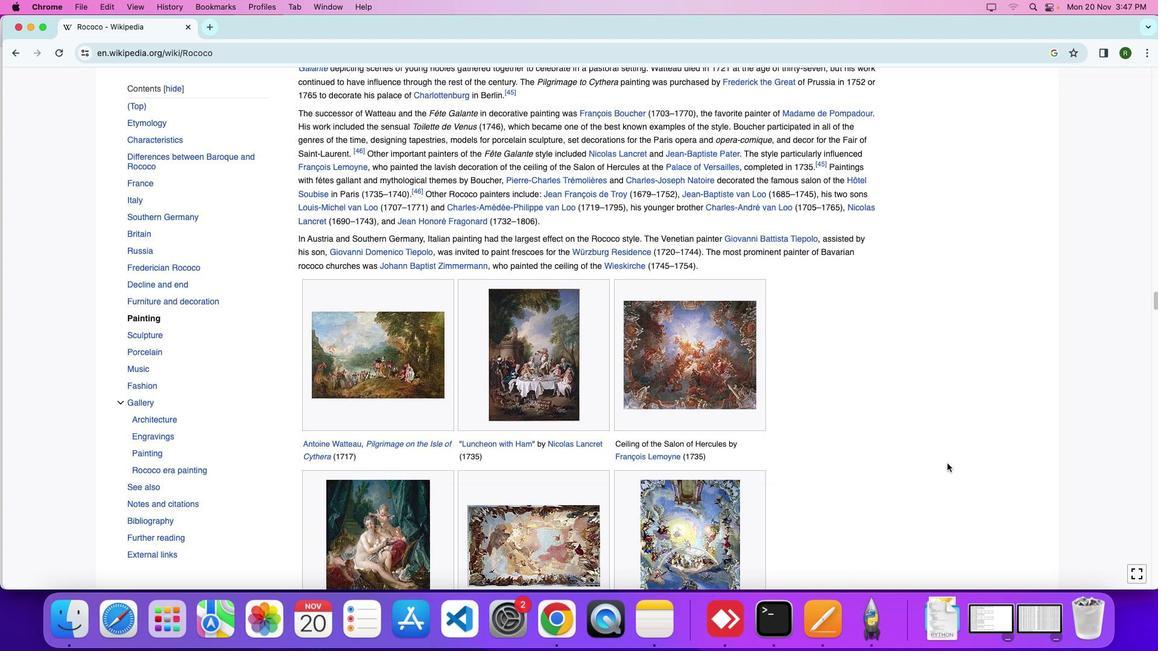
Action: Mouse scrolled (948, 464) with delta (0, 0)
Screenshot: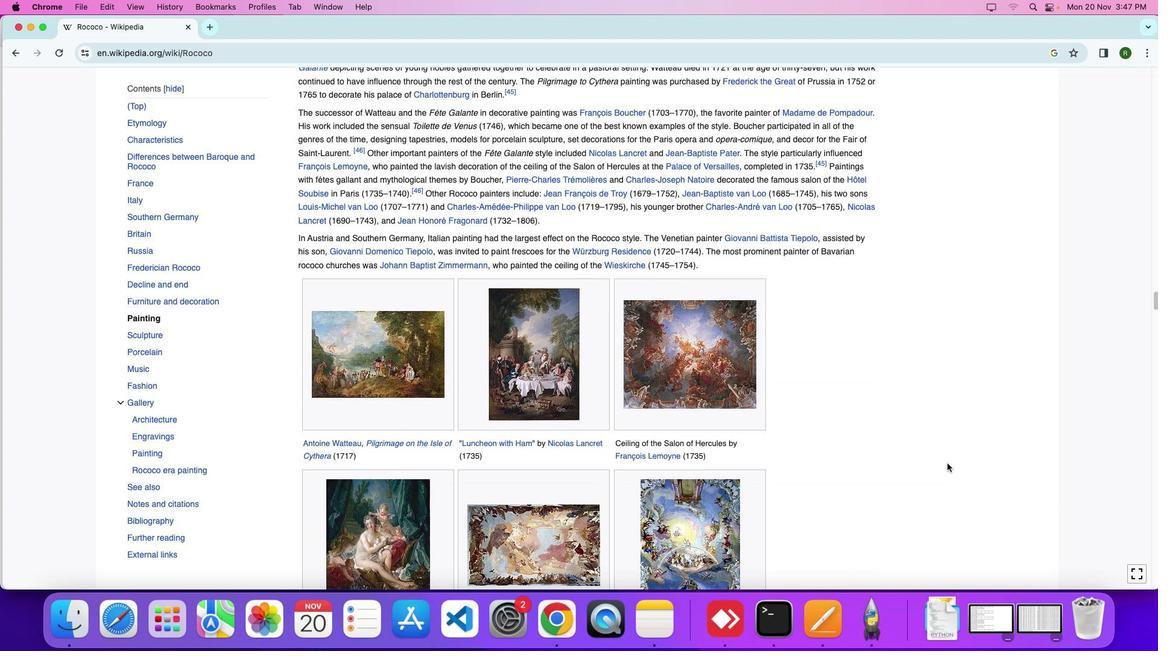 
Action: Mouse scrolled (948, 464) with delta (0, -3)
Screenshot: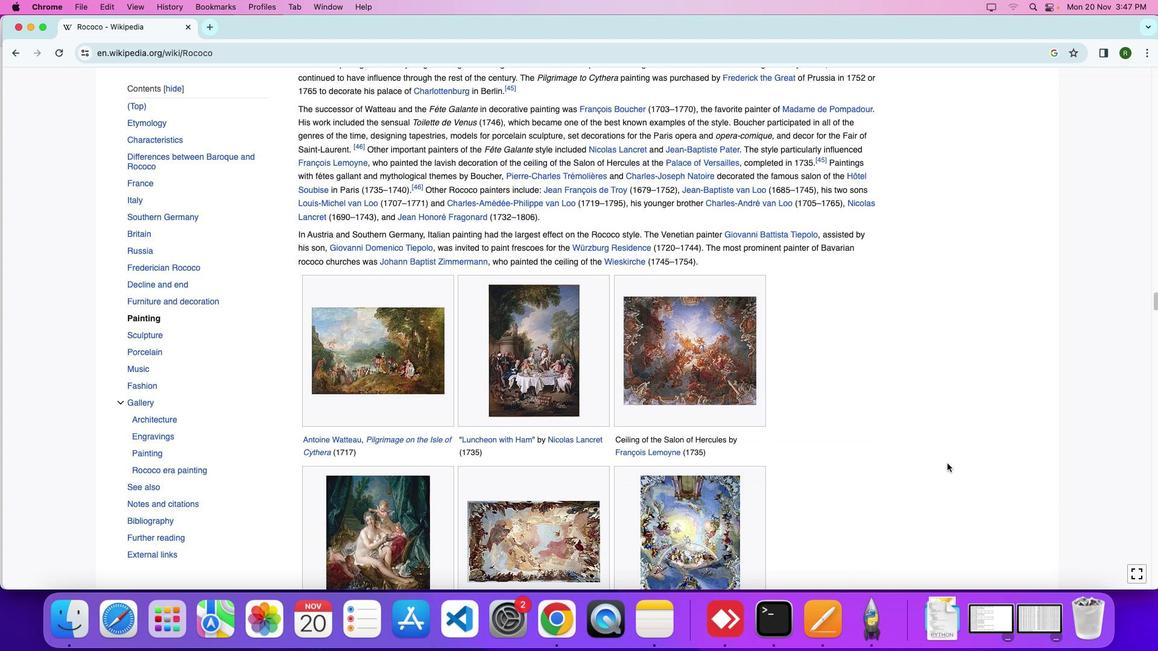 
Action: Mouse scrolled (948, 464) with delta (0, 0)
Screenshot: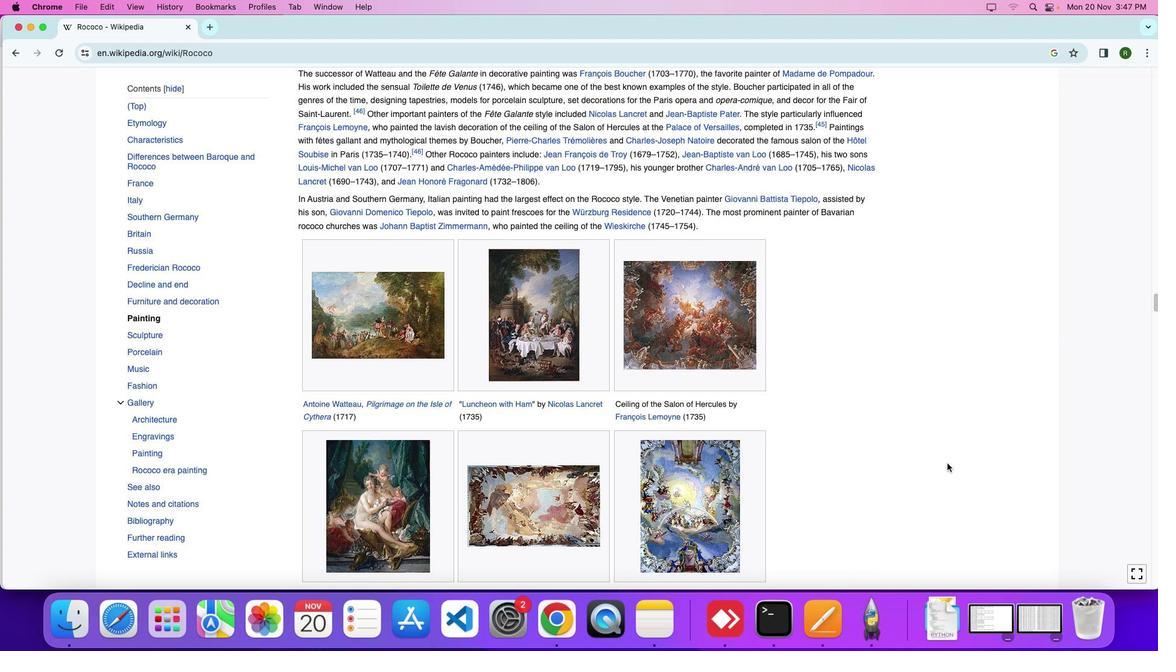 
Action: Mouse scrolled (948, 464) with delta (0, 0)
Screenshot: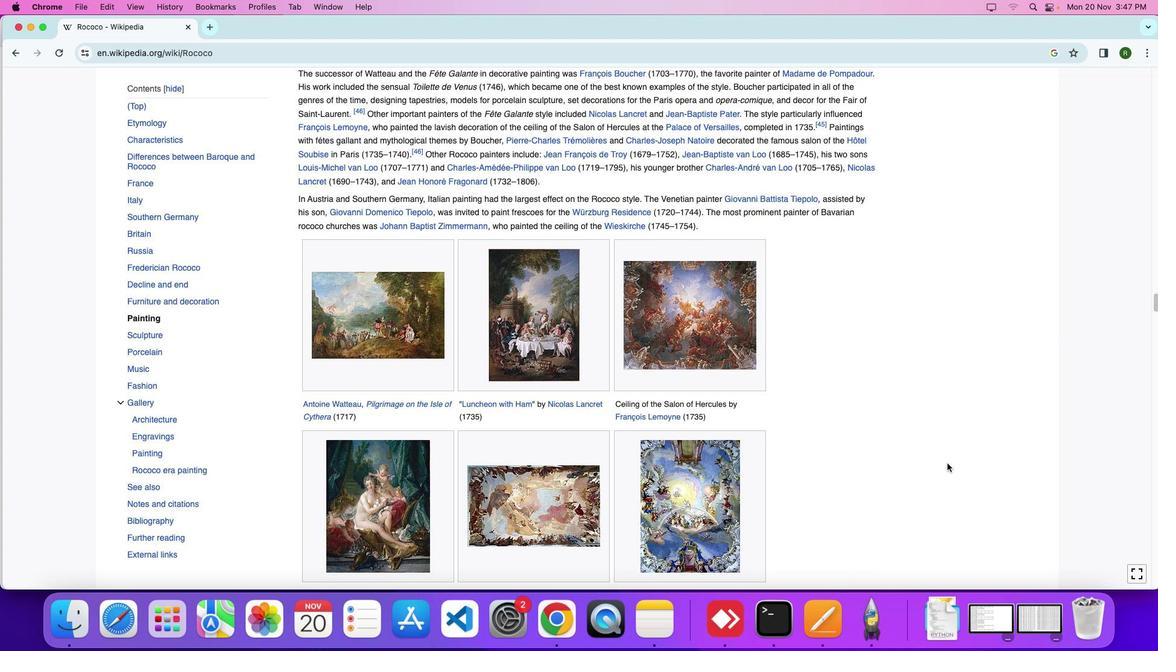
Action: Mouse scrolled (948, 464) with delta (0, 0)
Screenshot: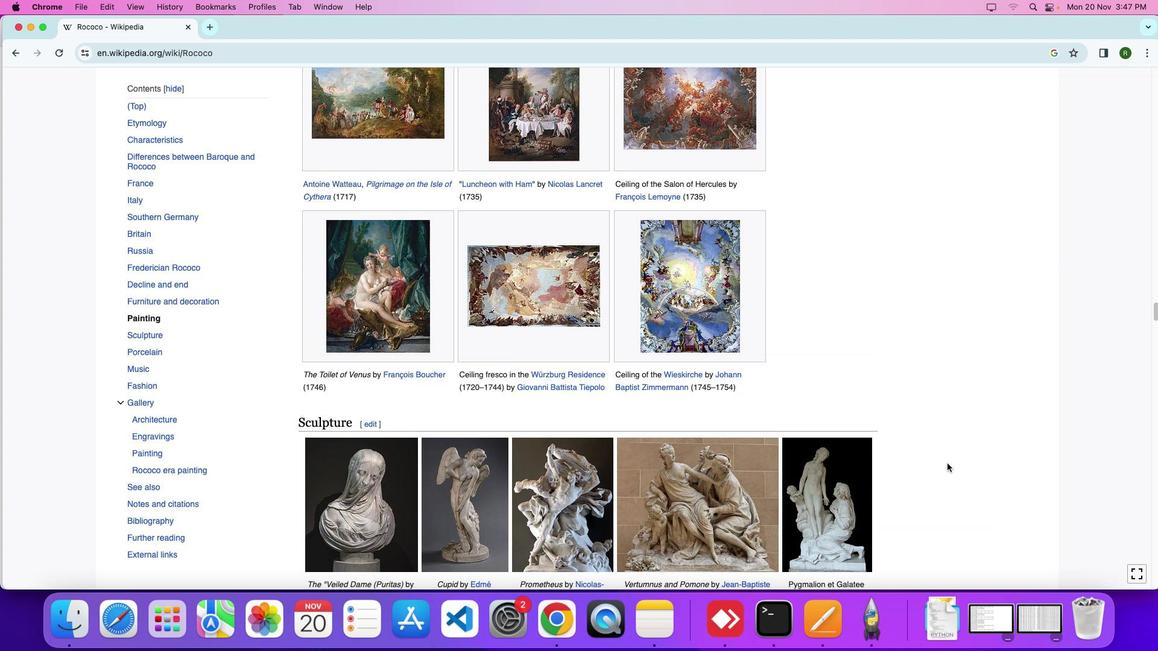 
Action: Mouse scrolled (948, 464) with delta (0, 0)
Screenshot: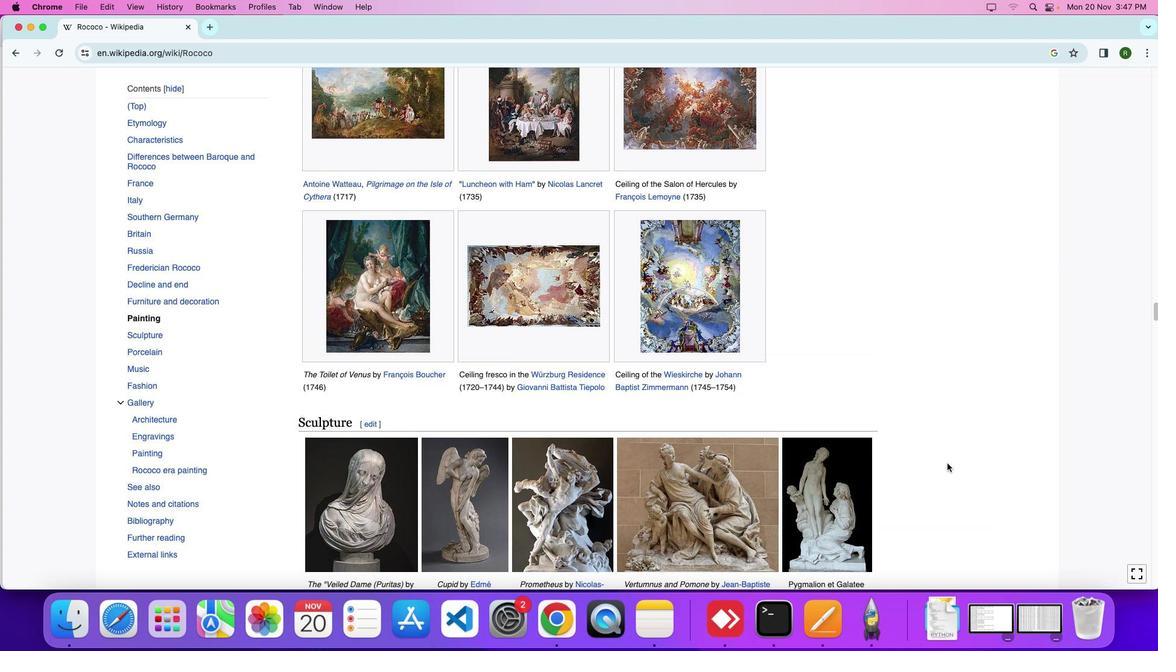 
Action: Mouse scrolled (948, 464) with delta (0, -3)
Screenshot: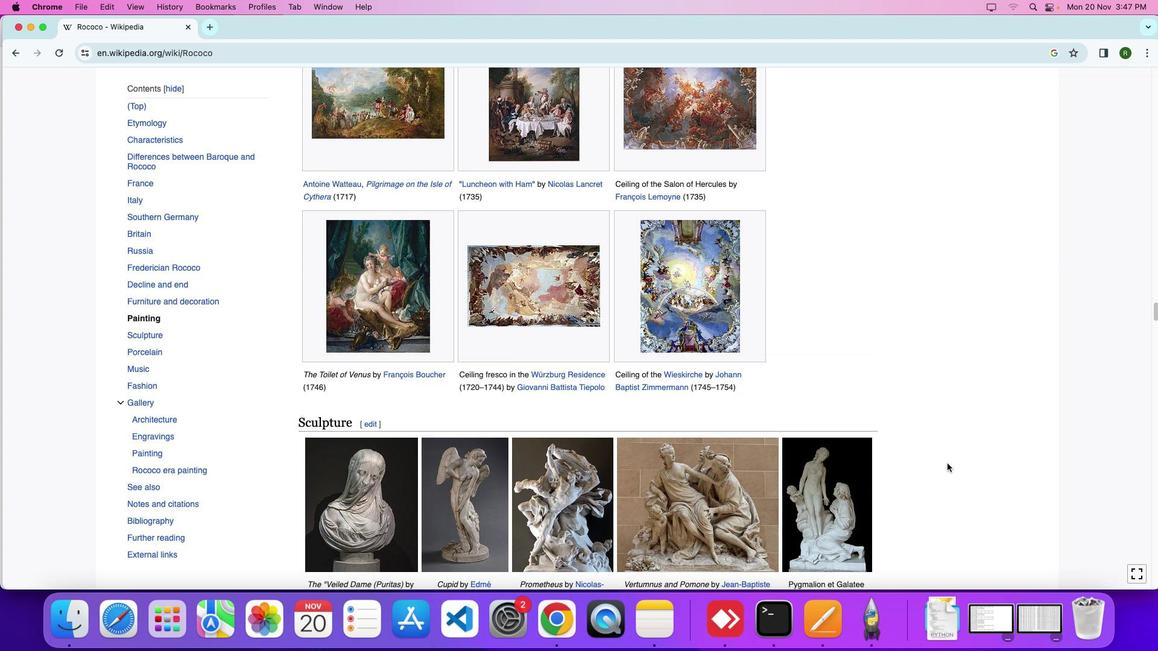 
Action: Mouse scrolled (948, 464) with delta (0, 0)
Screenshot: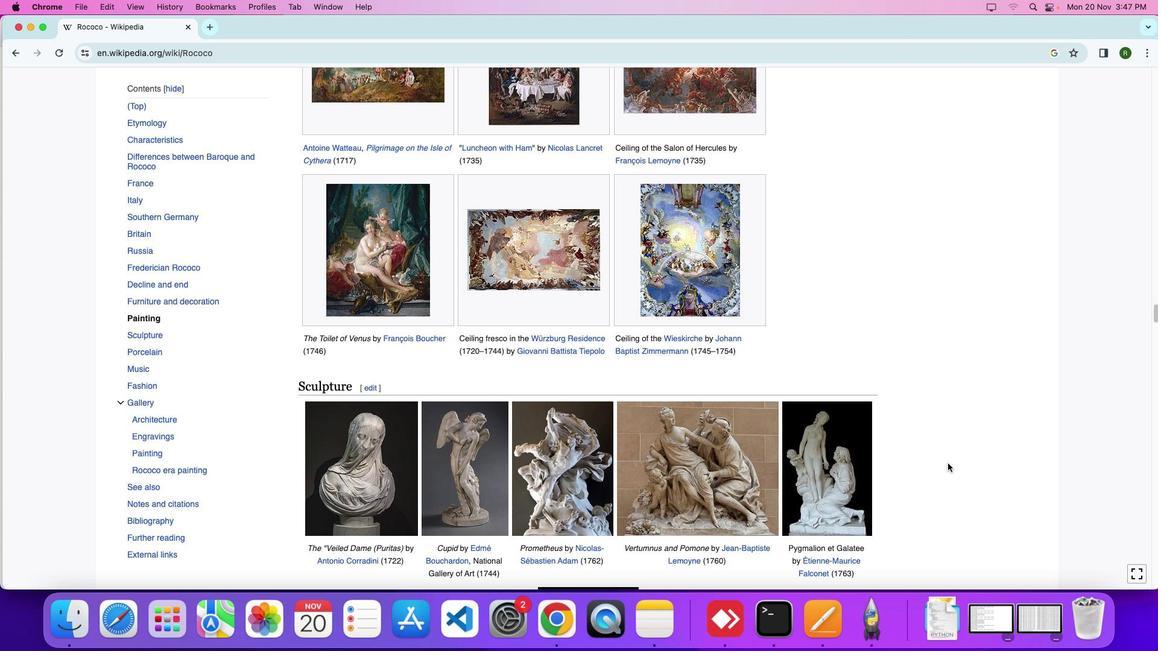 
Action: Mouse scrolled (948, 464) with delta (0, 0)
Screenshot: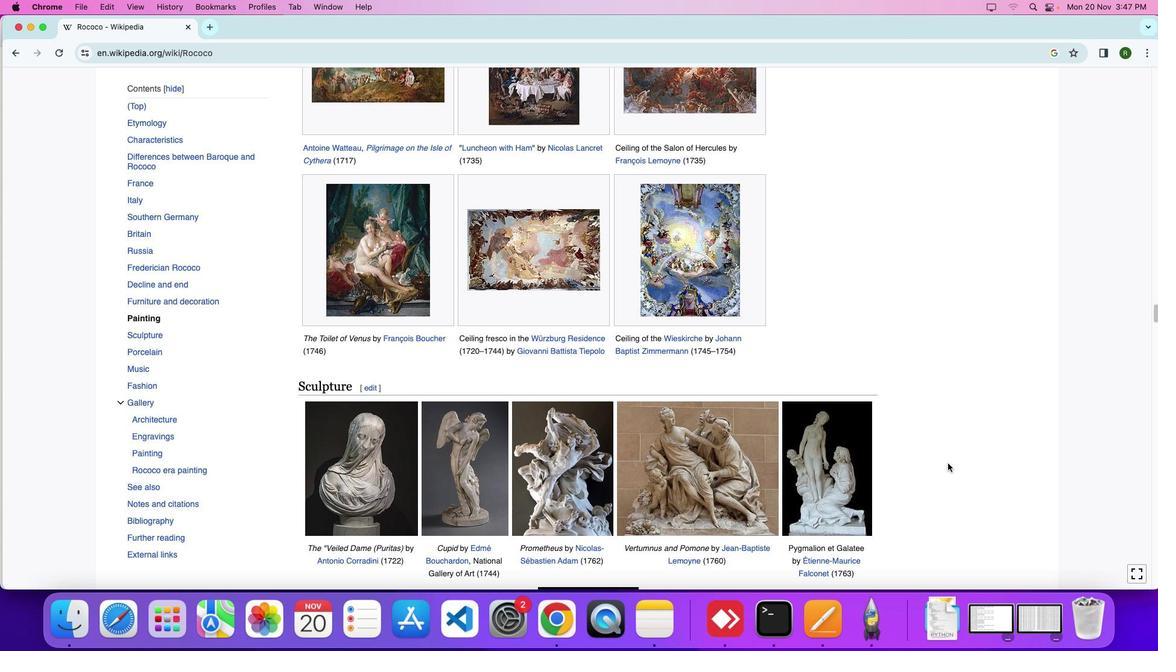 
Action: Mouse moved to (948, 464)
Screenshot: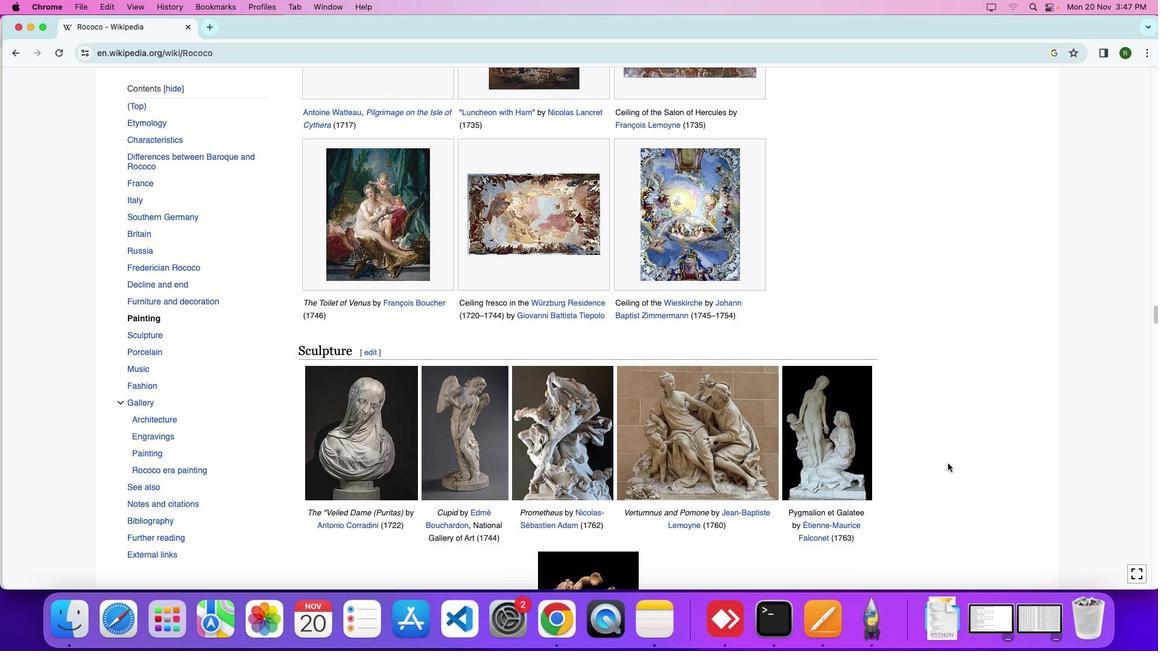 
Action: Mouse scrolled (948, 464) with delta (0, 0)
Screenshot: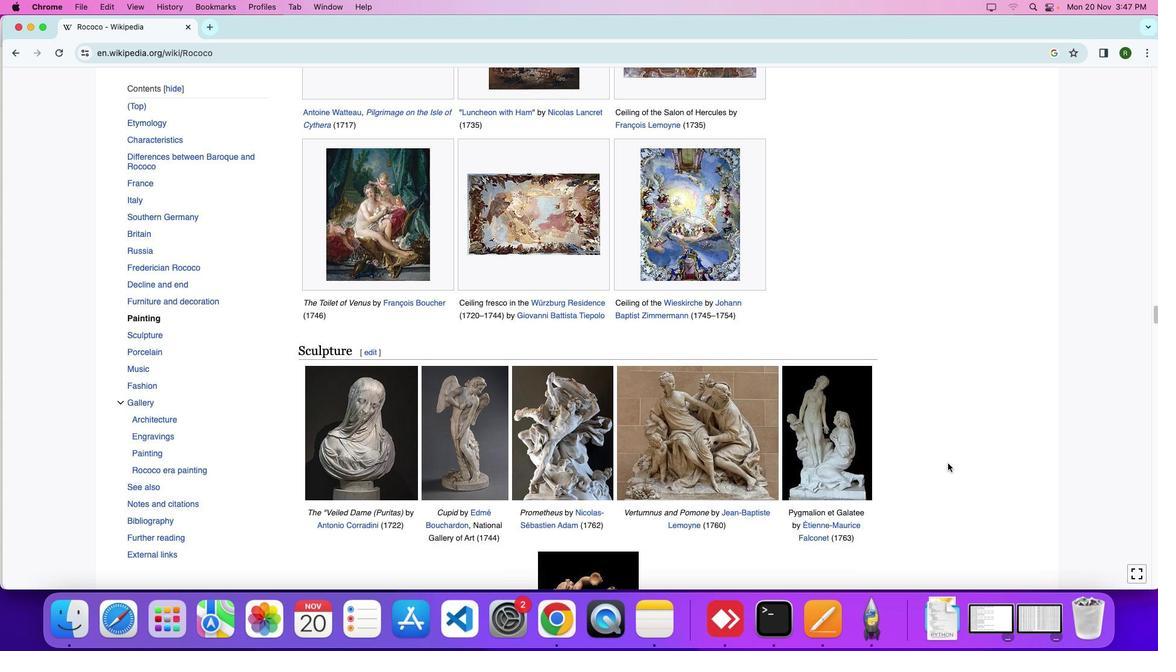 
Action: Mouse scrolled (948, 464) with delta (0, 0)
Screenshot: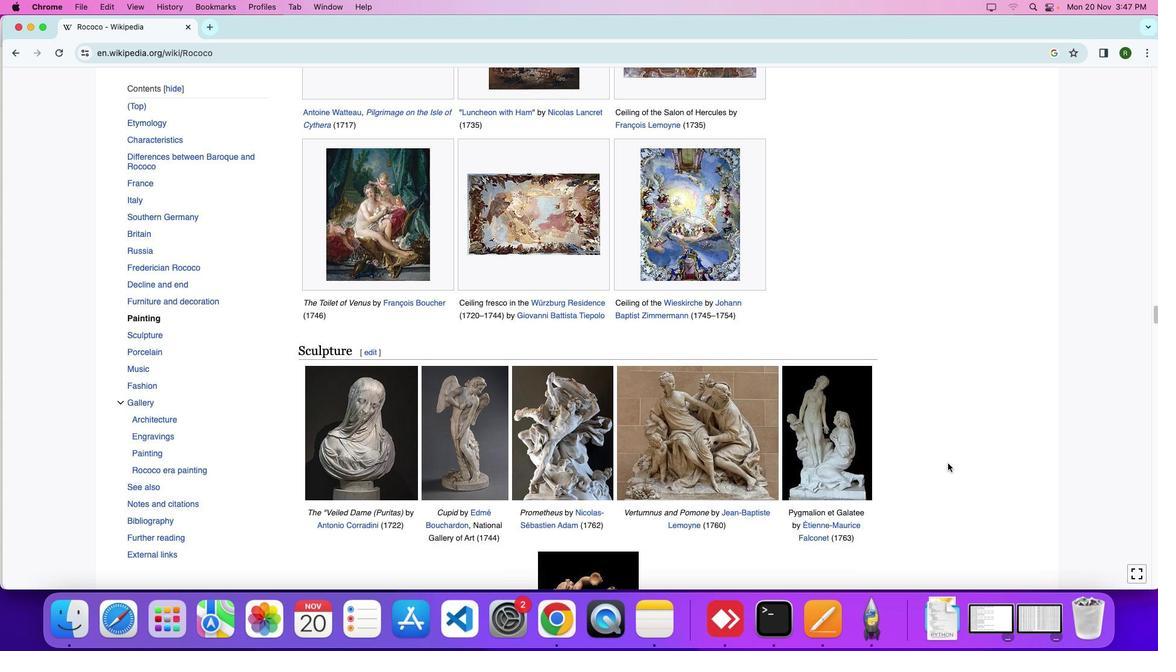 
Action: Mouse scrolled (948, 464) with delta (0, 0)
Screenshot: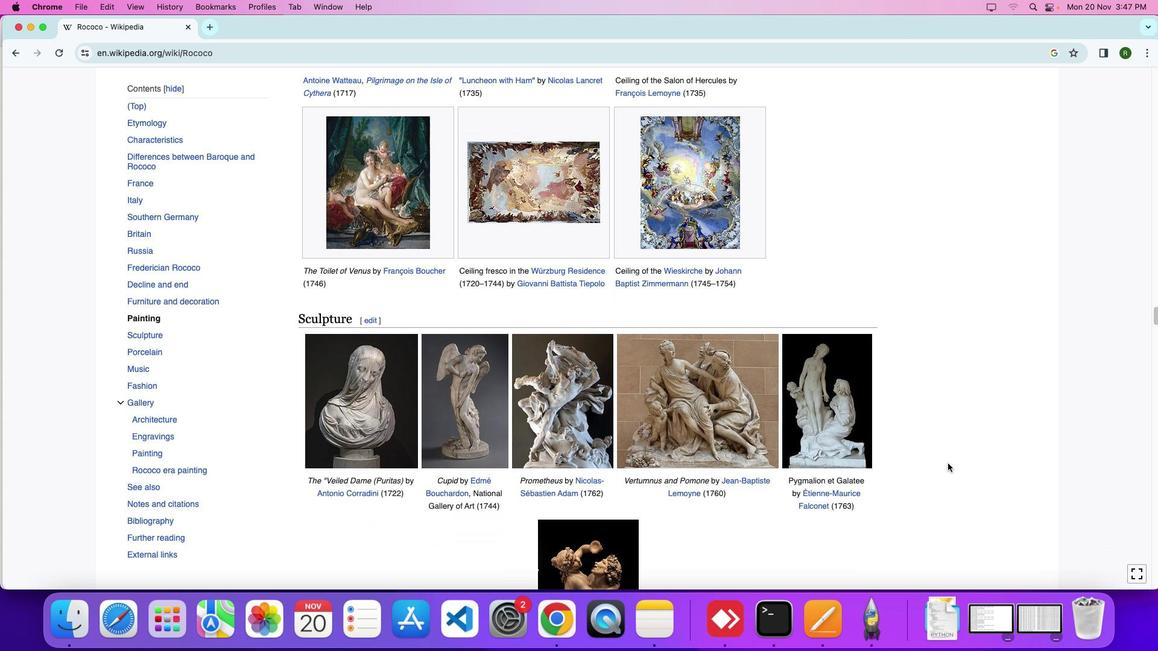 
Action: Mouse scrolled (948, 464) with delta (0, 0)
Screenshot: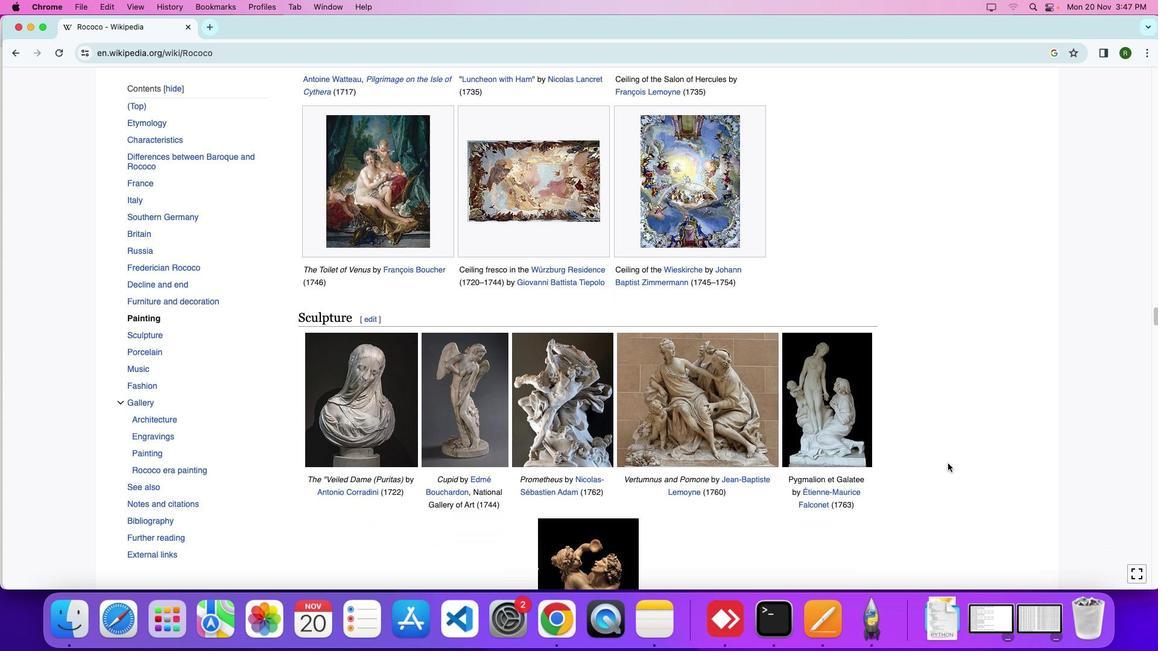 
Action: Mouse scrolled (948, 464) with delta (0, 0)
Screenshot: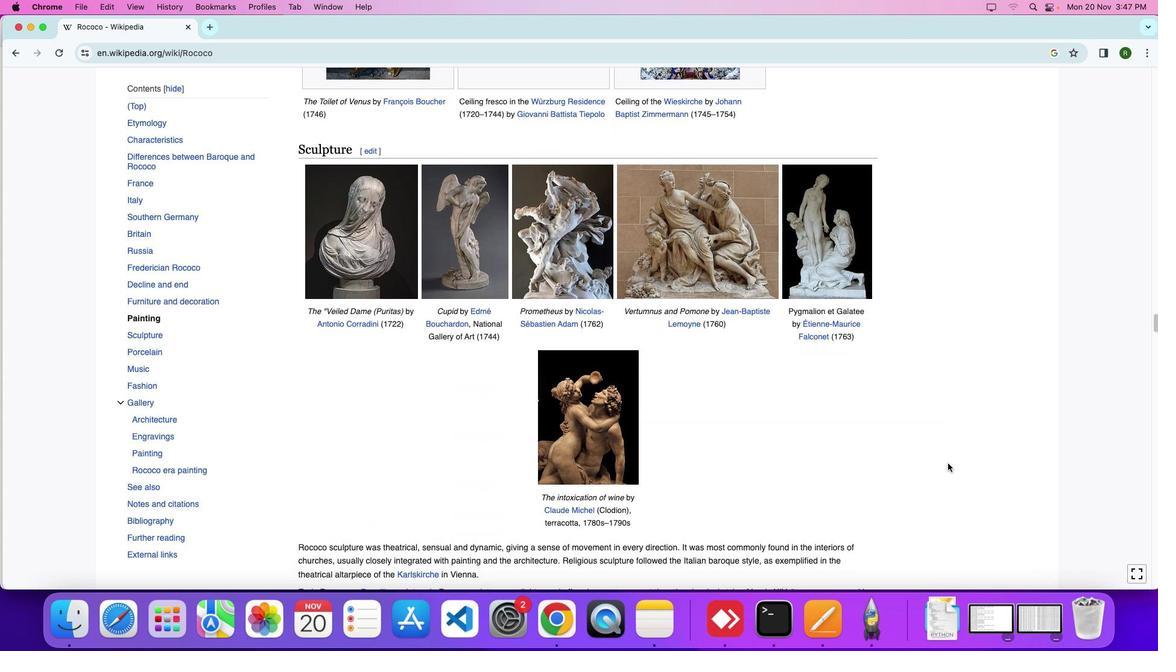 
Action: Mouse scrolled (948, 464) with delta (0, 0)
Screenshot: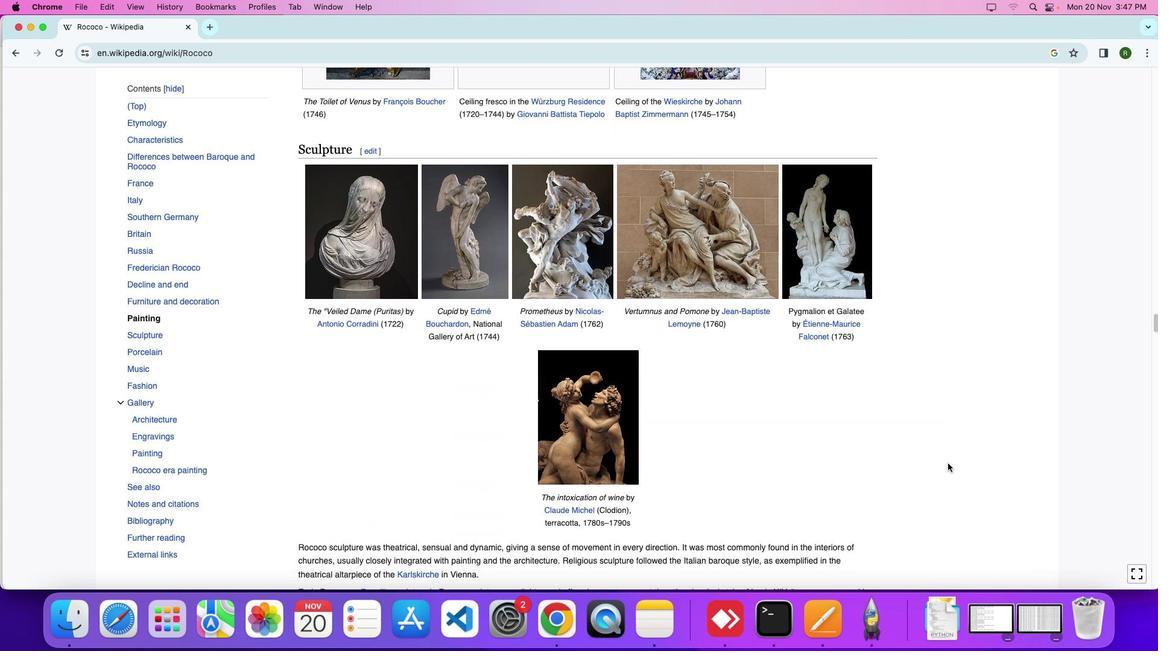 
Action: Mouse scrolled (948, 464) with delta (0, -2)
Screenshot: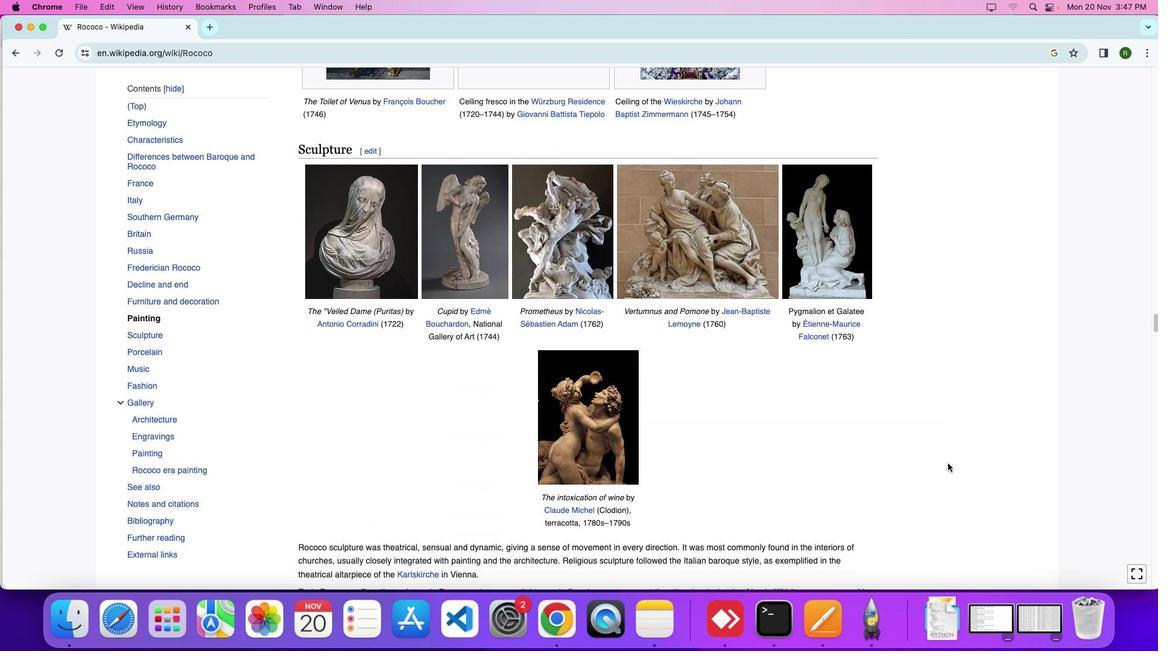 
Action: Mouse scrolled (948, 464) with delta (0, 0)
Screenshot: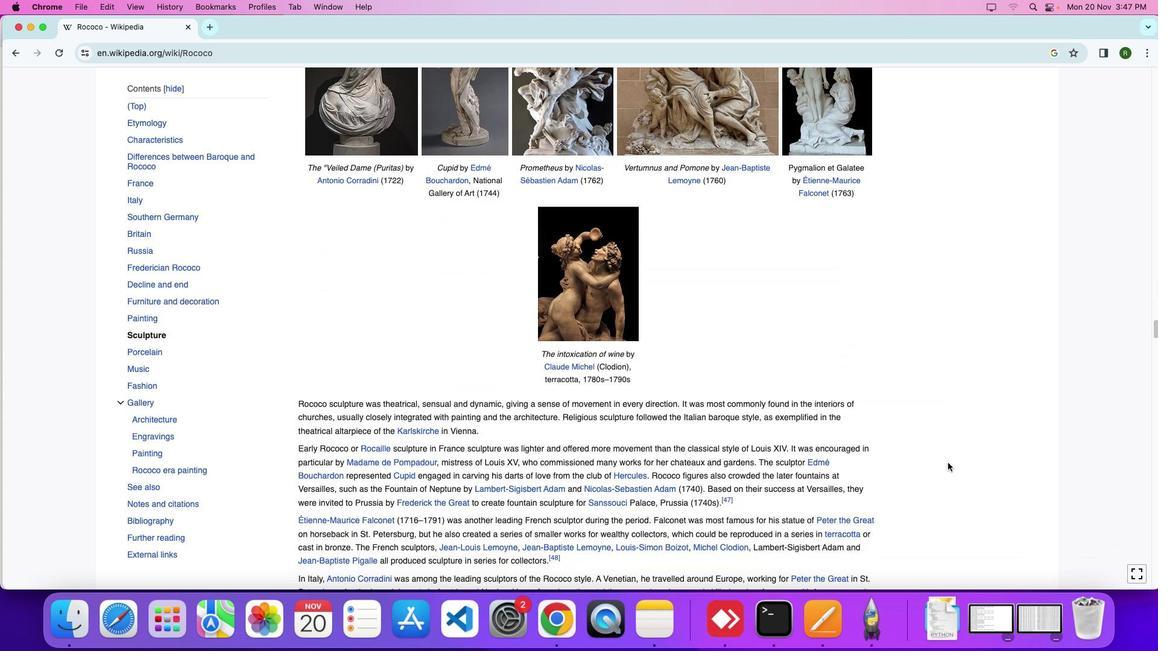 
Action: Mouse scrolled (948, 464) with delta (0, 0)
Screenshot: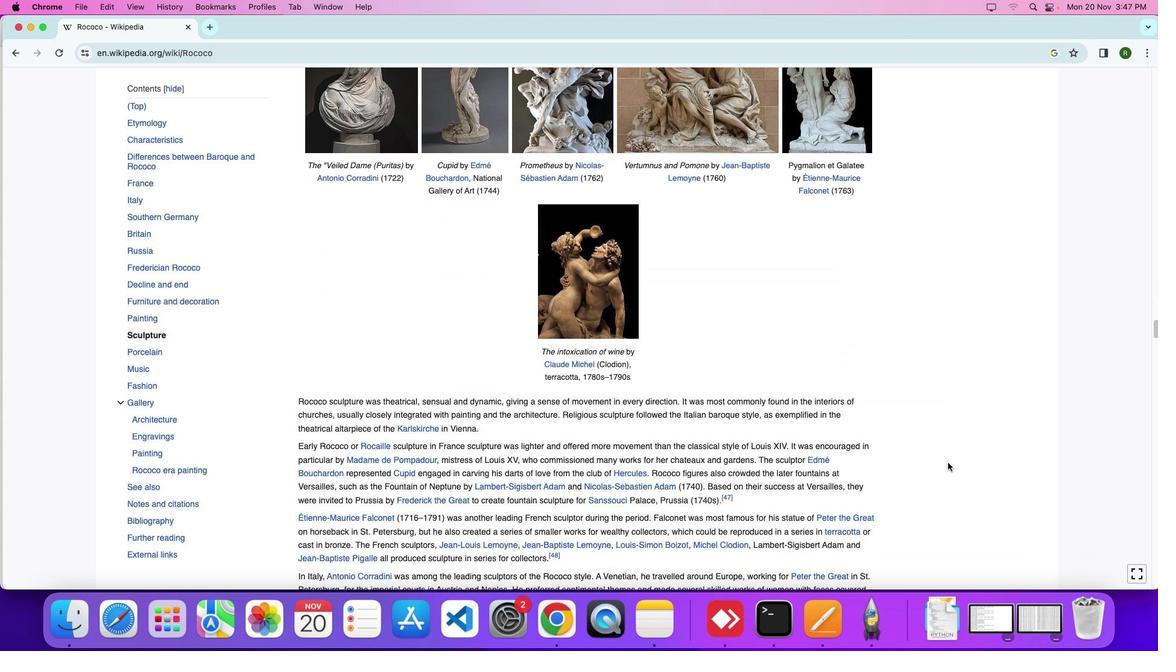 
Action: Mouse scrolled (948, 464) with delta (0, -1)
Screenshot: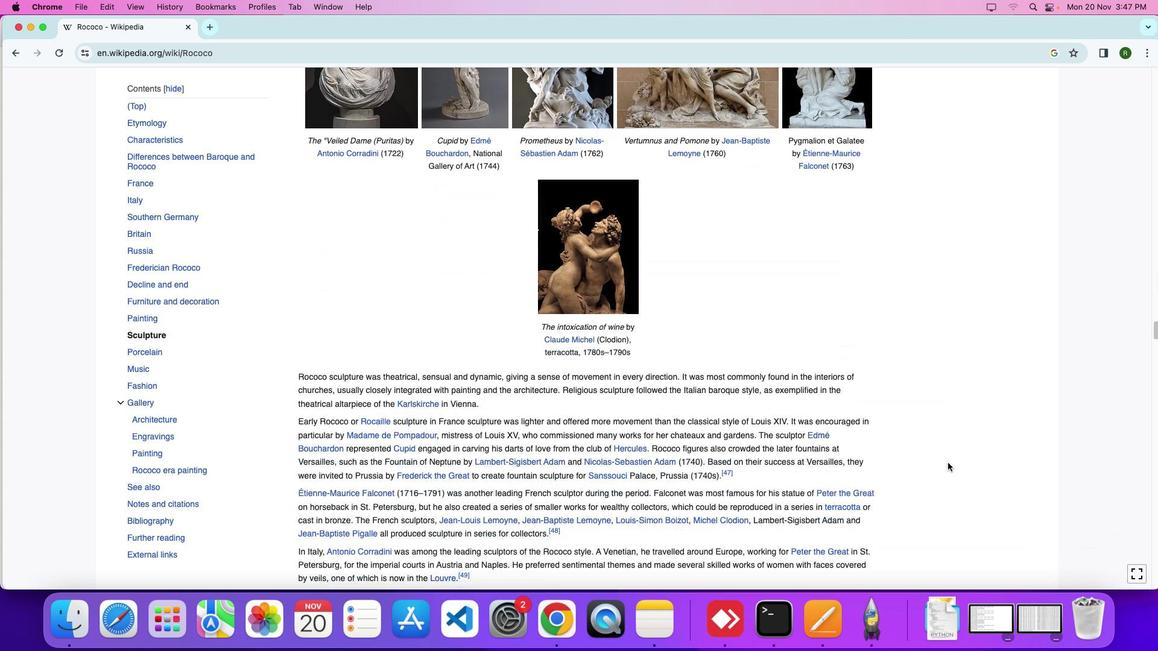 
Action: Mouse moved to (948, 463)
Screenshot: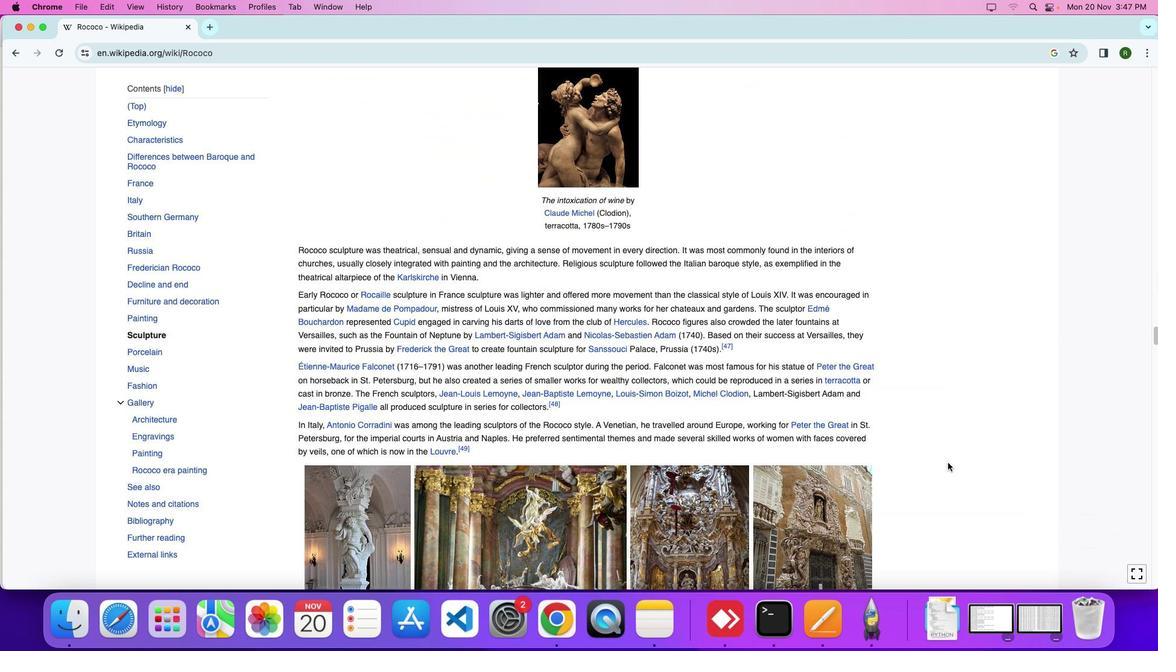 
Action: Mouse scrolled (948, 463) with delta (0, 0)
Screenshot: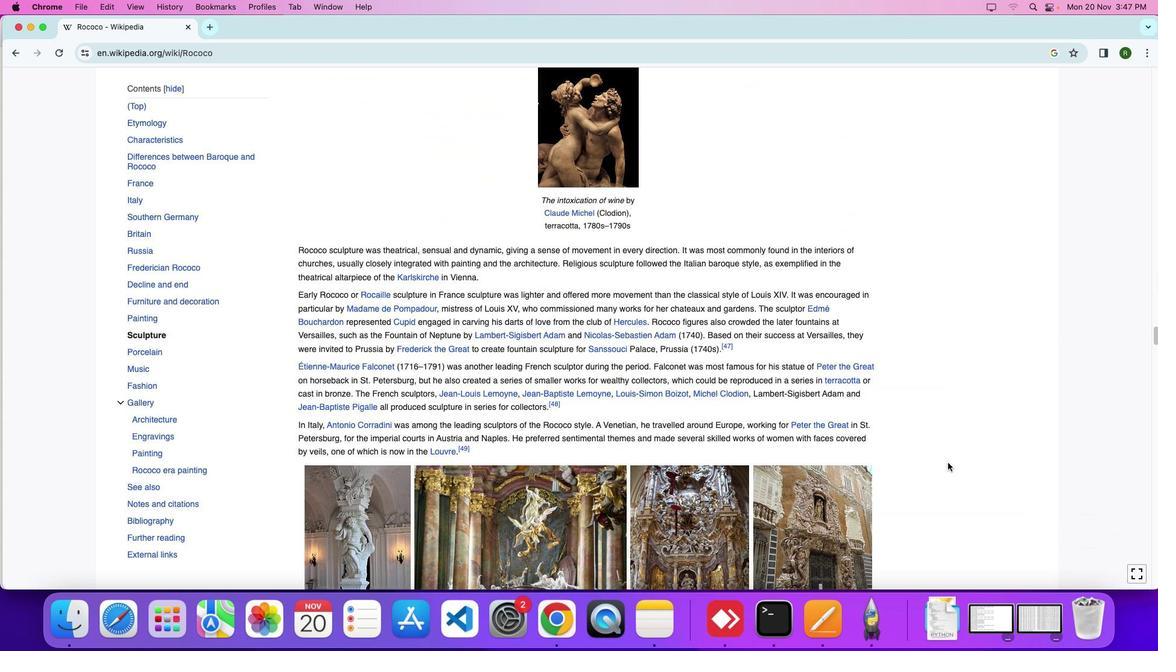 
Action: Mouse moved to (948, 463)
Screenshot: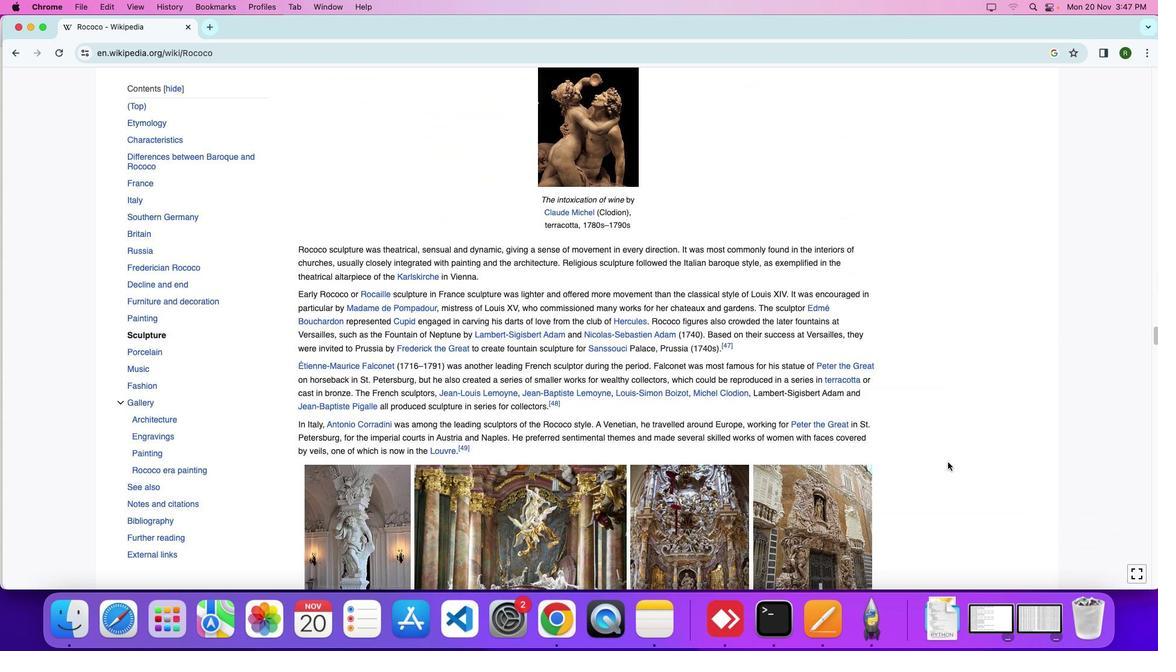 
Action: Mouse scrolled (948, 463) with delta (0, 0)
Screenshot: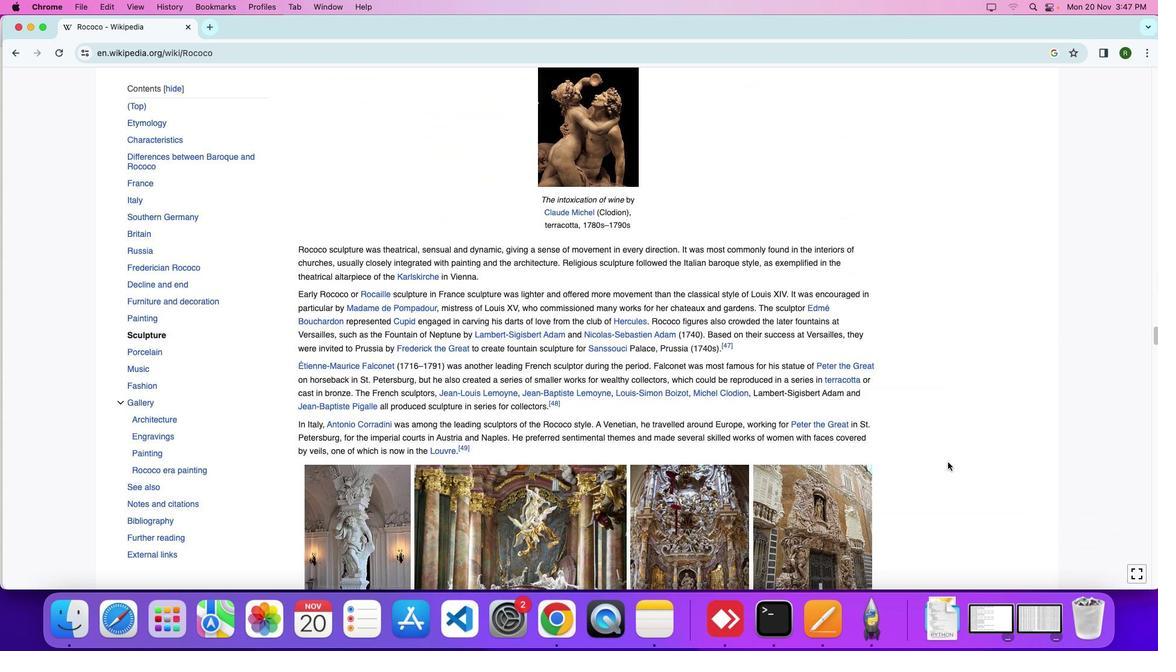 
Action: Mouse moved to (948, 462)
Screenshot: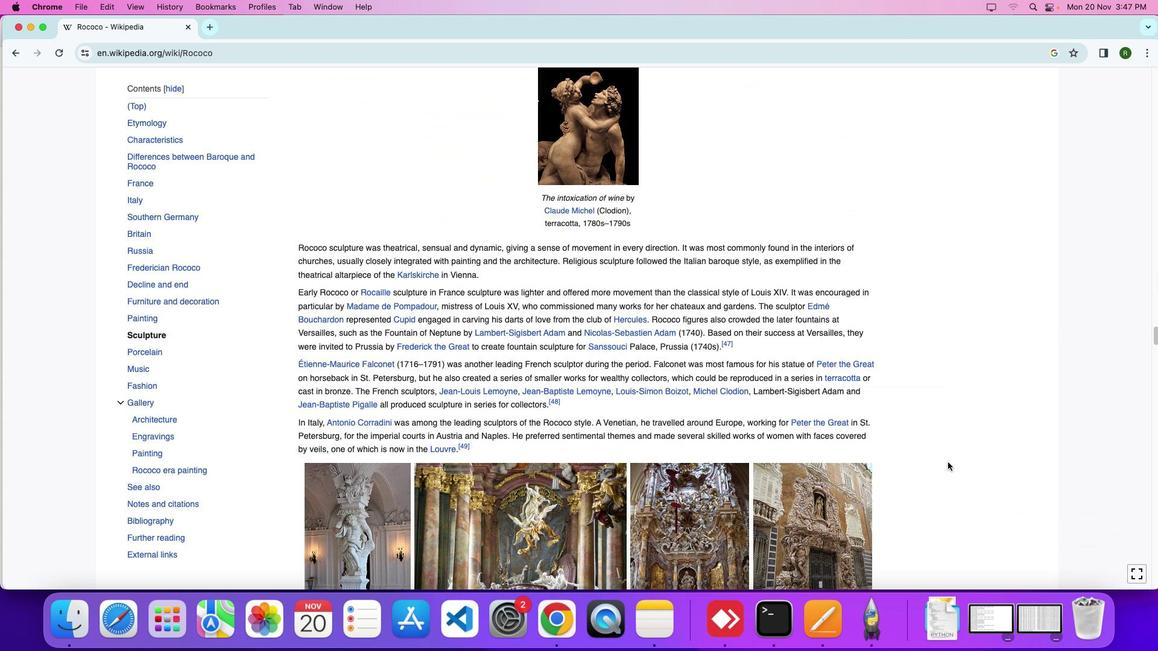 
Action: Mouse scrolled (948, 462) with delta (0, -1)
Screenshot: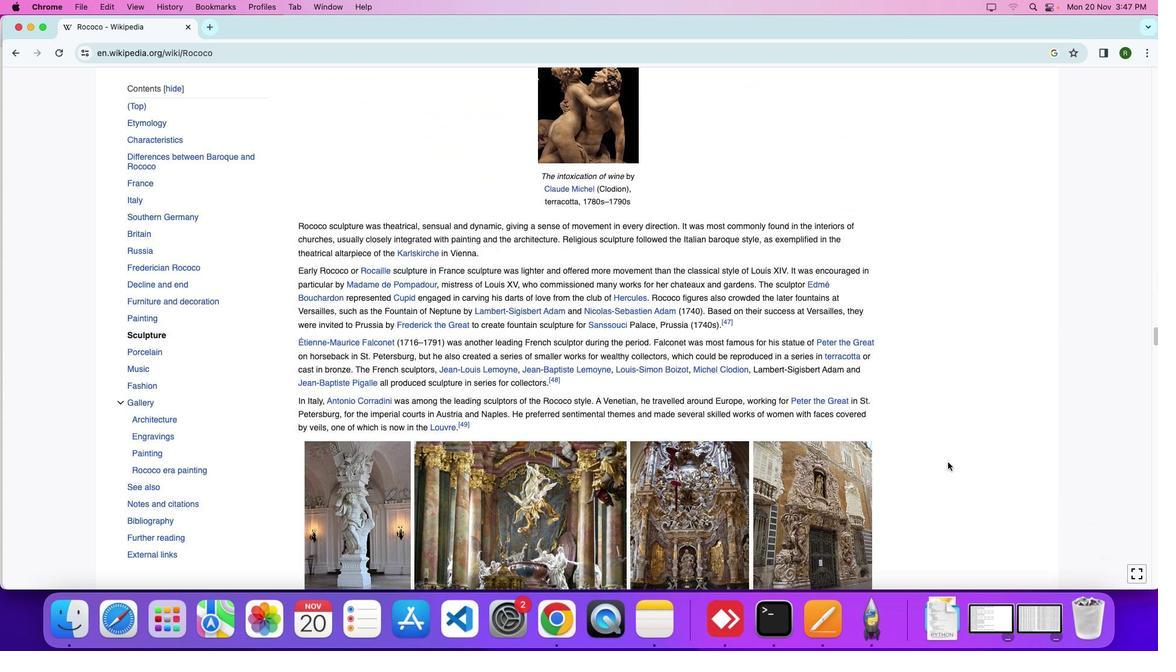
Action: Mouse scrolled (948, 462) with delta (0, 0)
Screenshot: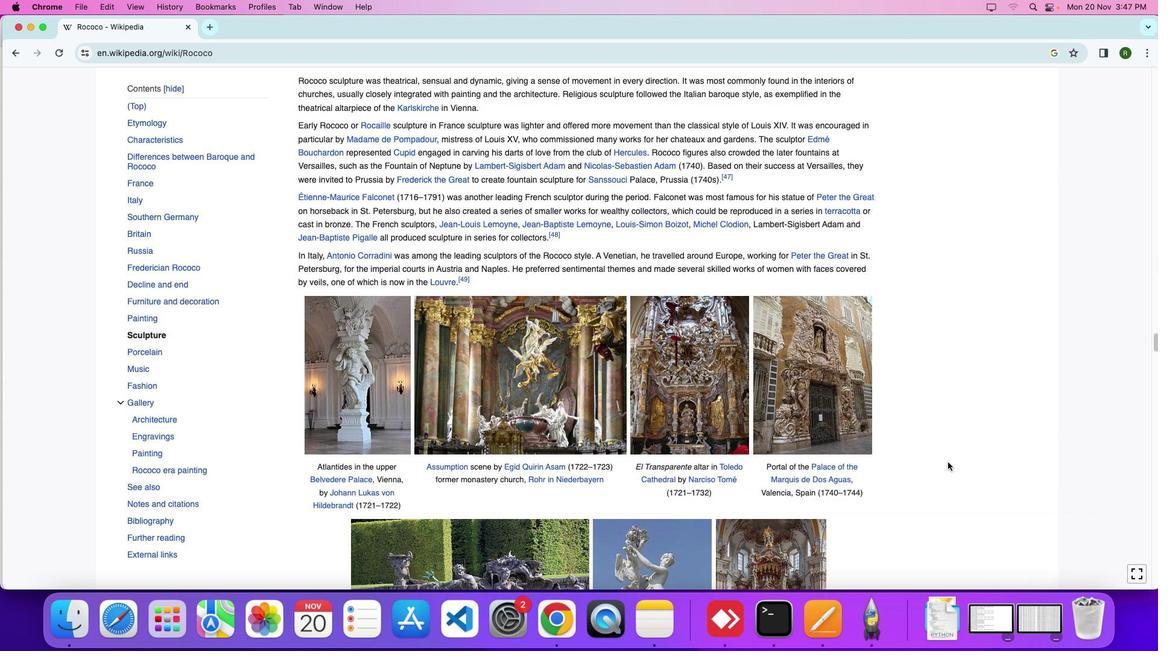 
Action: Mouse moved to (948, 462)
Screenshot: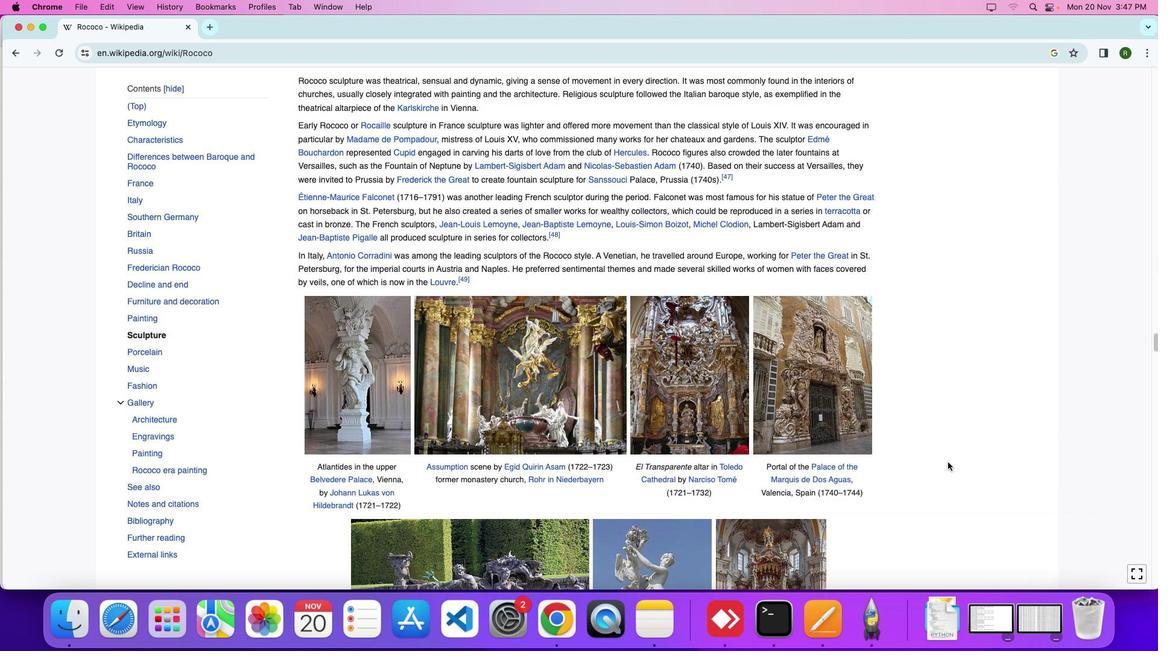 
Action: Mouse scrolled (948, 462) with delta (0, 0)
Screenshot: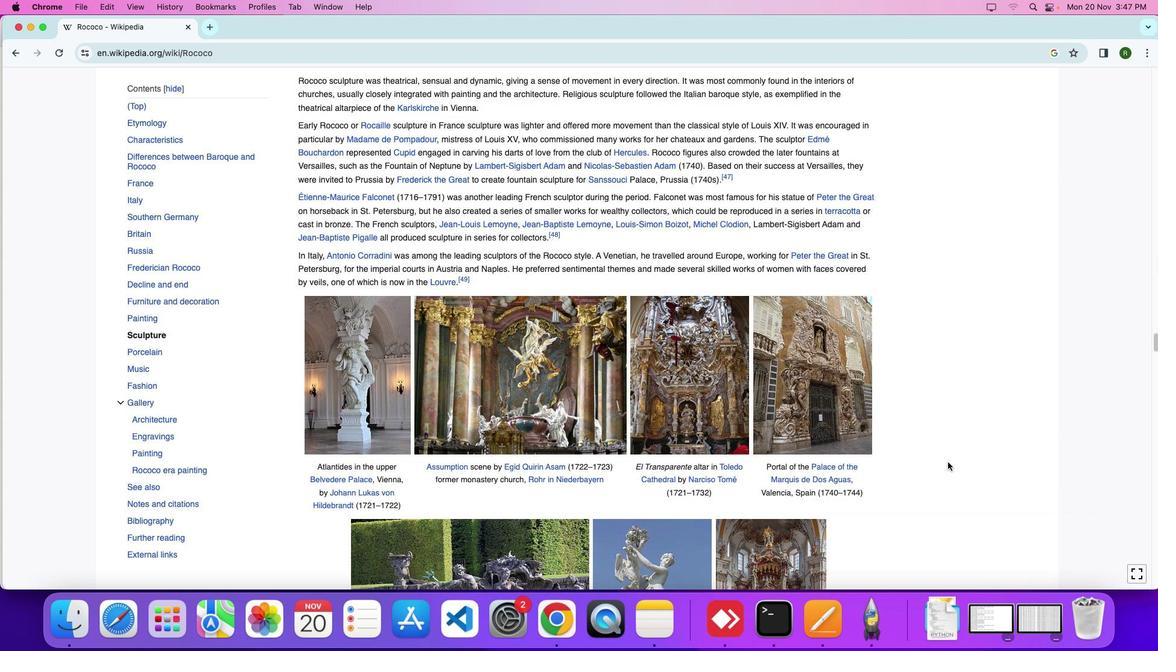 
Action: Mouse moved to (948, 462)
Screenshot: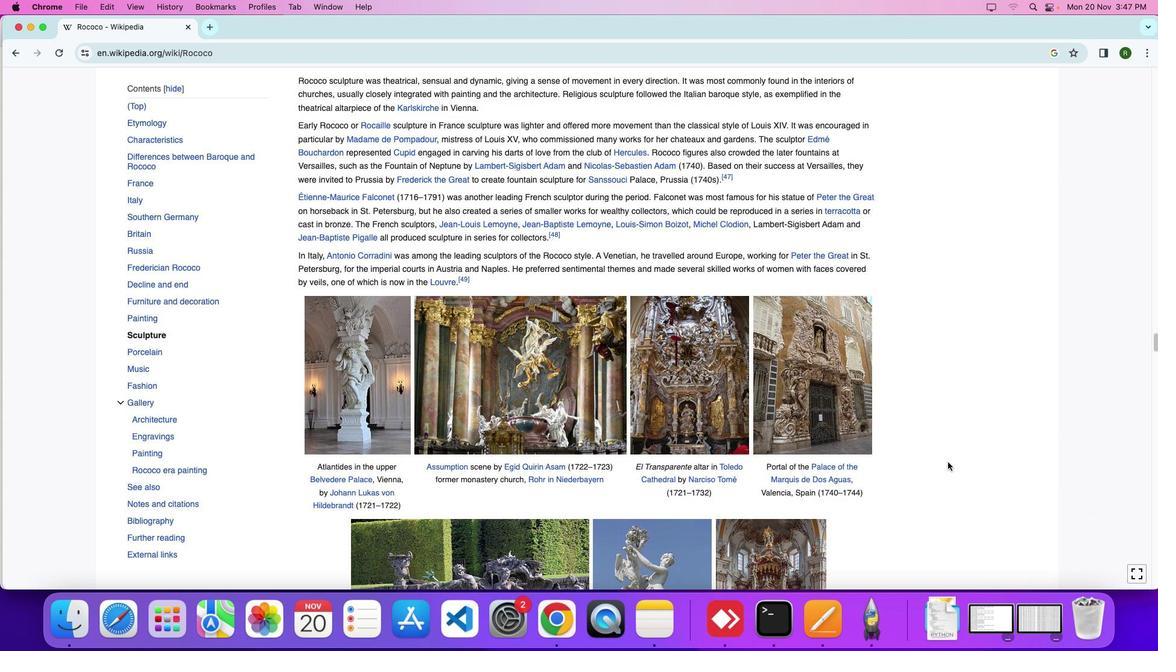 
Action: Mouse scrolled (948, 462) with delta (0, -2)
Screenshot: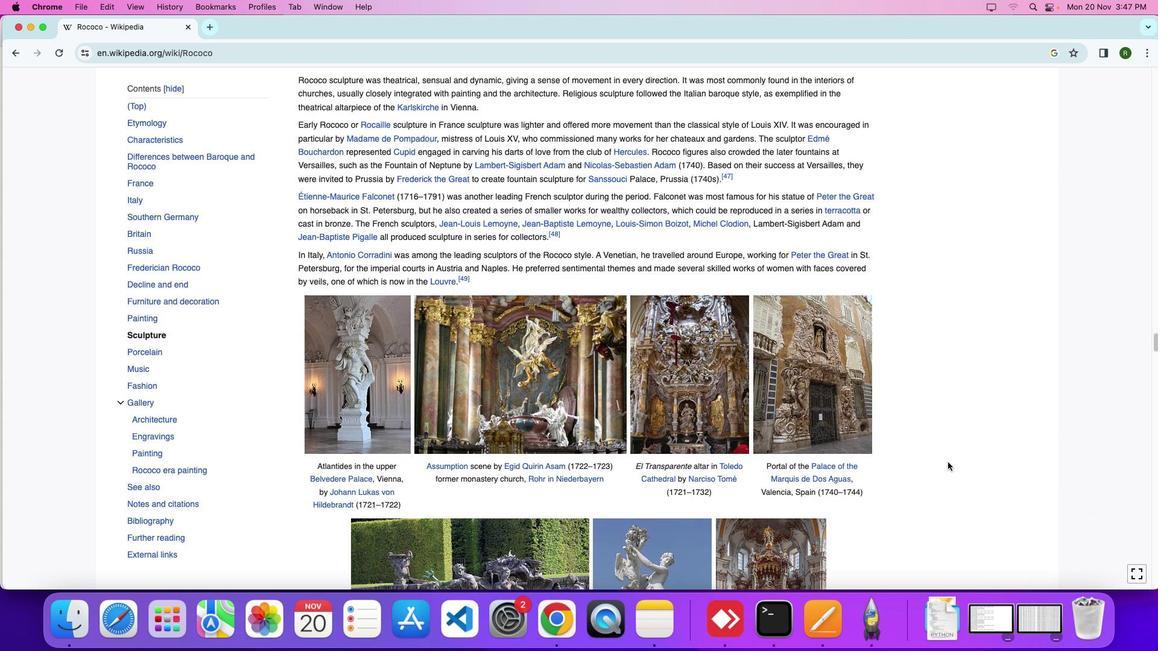 
Action: Mouse scrolled (948, 462) with delta (0, 0)
Screenshot: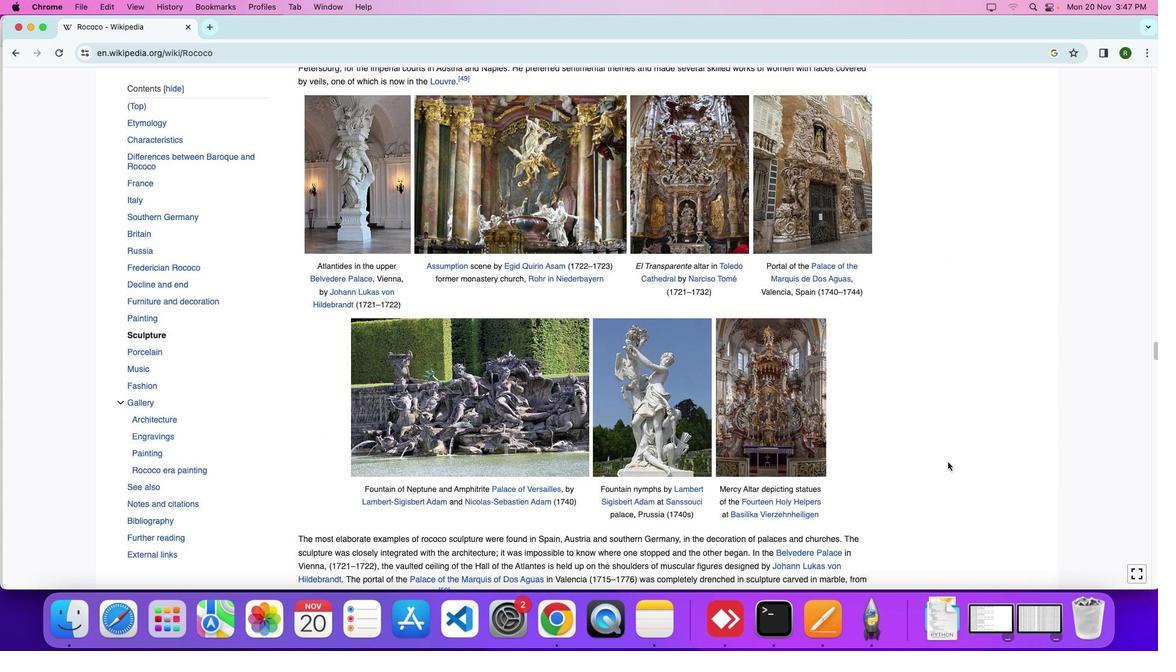 
Action: Mouse scrolled (948, 462) with delta (0, 0)
Screenshot: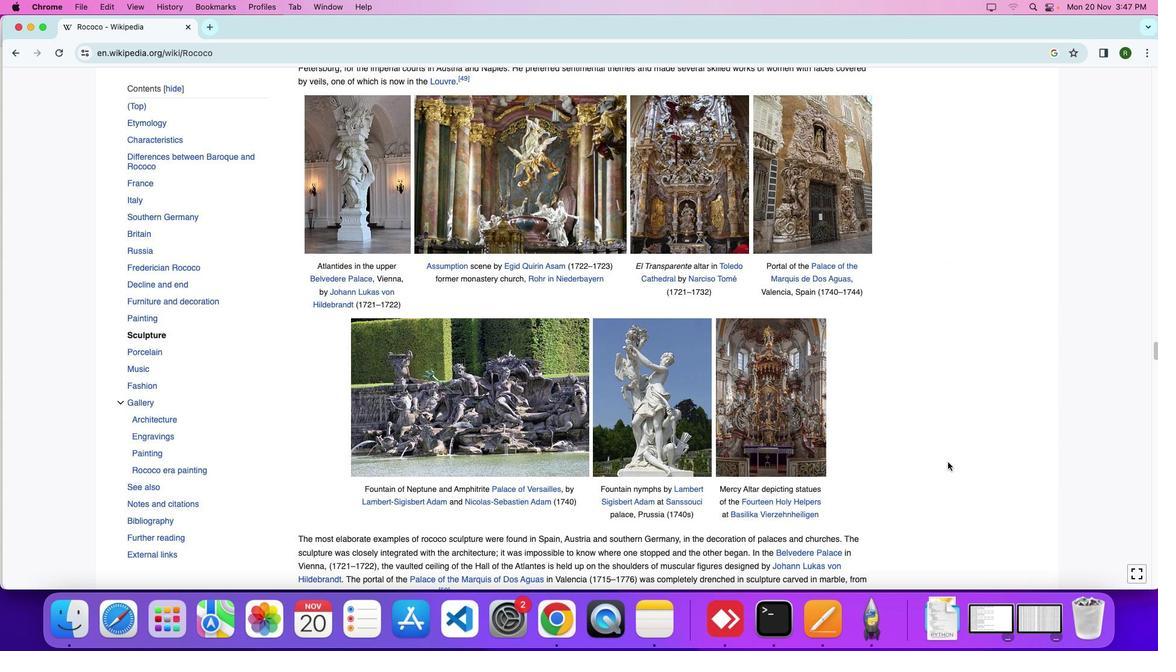 
Action: Mouse scrolled (948, 462) with delta (0, -3)
Screenshot: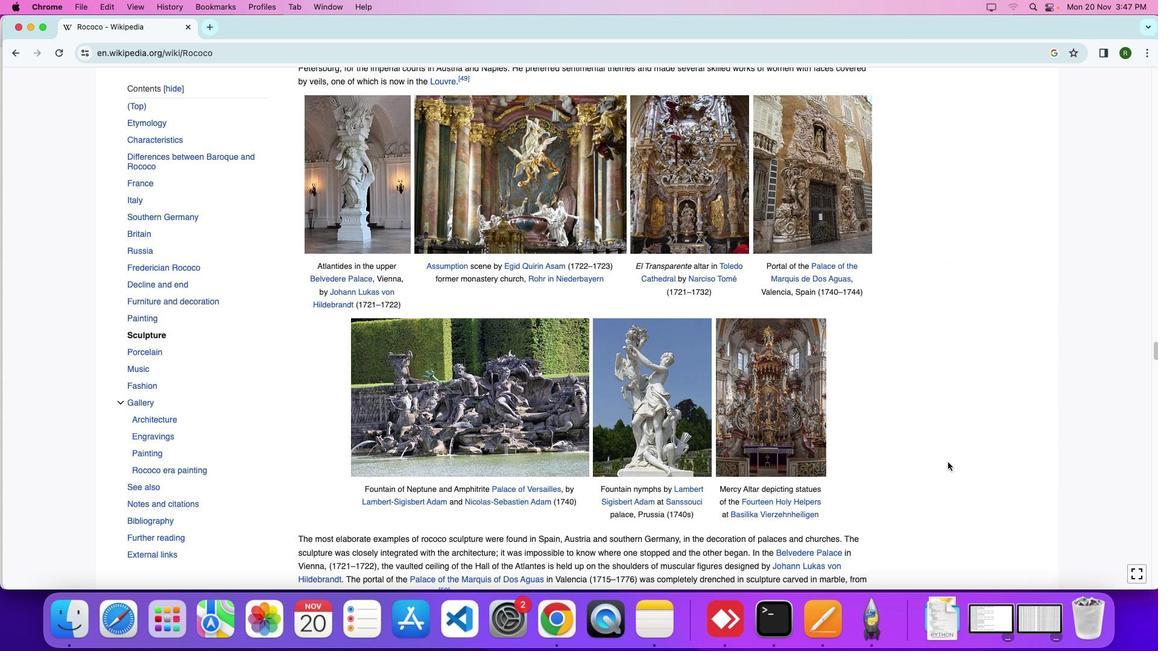 
Action: Mouse scrolled (948, 462) with delta (0, 0)
Screenshot: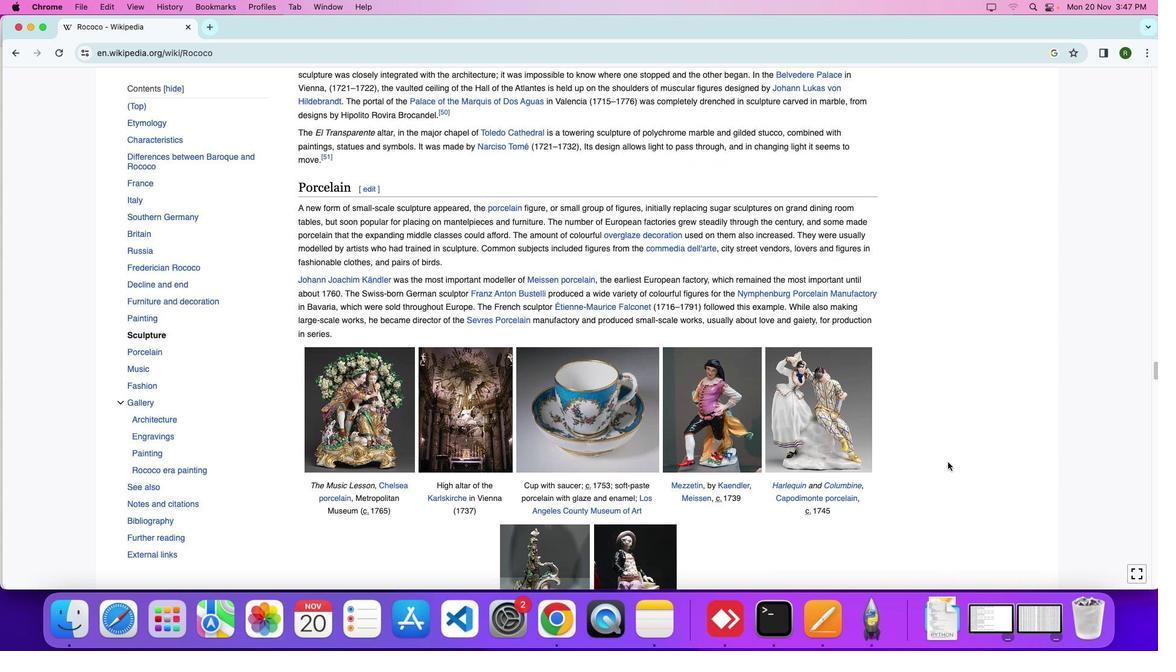 
Action: Mouse scrolled (948, 462) with delta (0, 0)
Screenshot: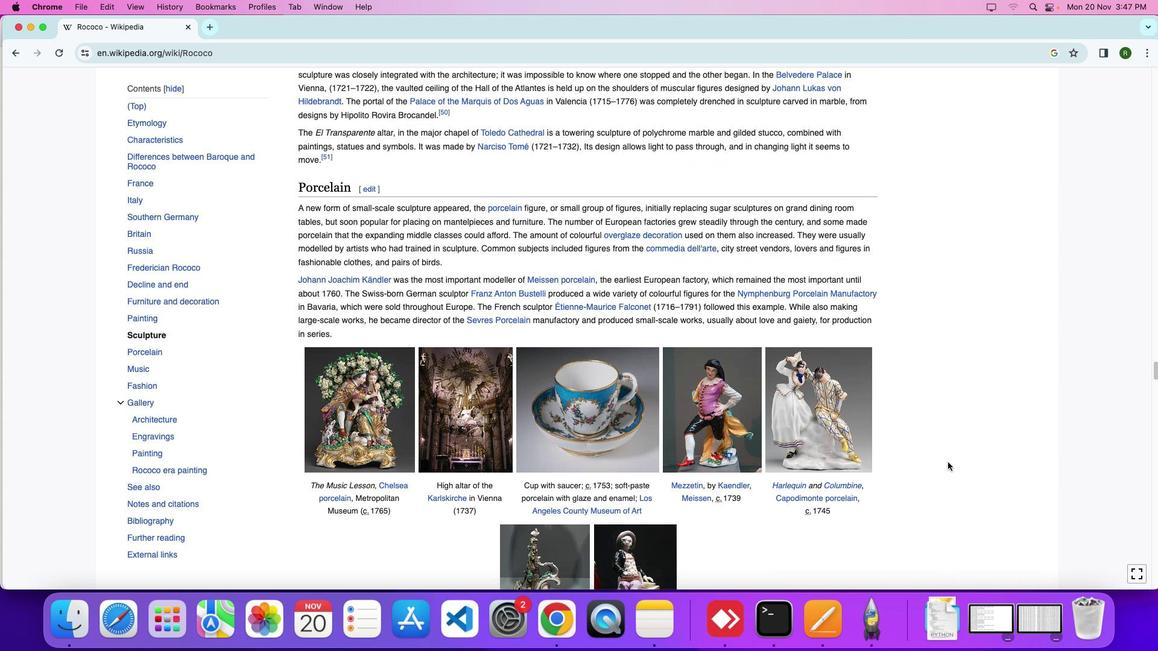 
Action: Mouse scrolled (948, 462) with delta (0, -3)
Screenshot: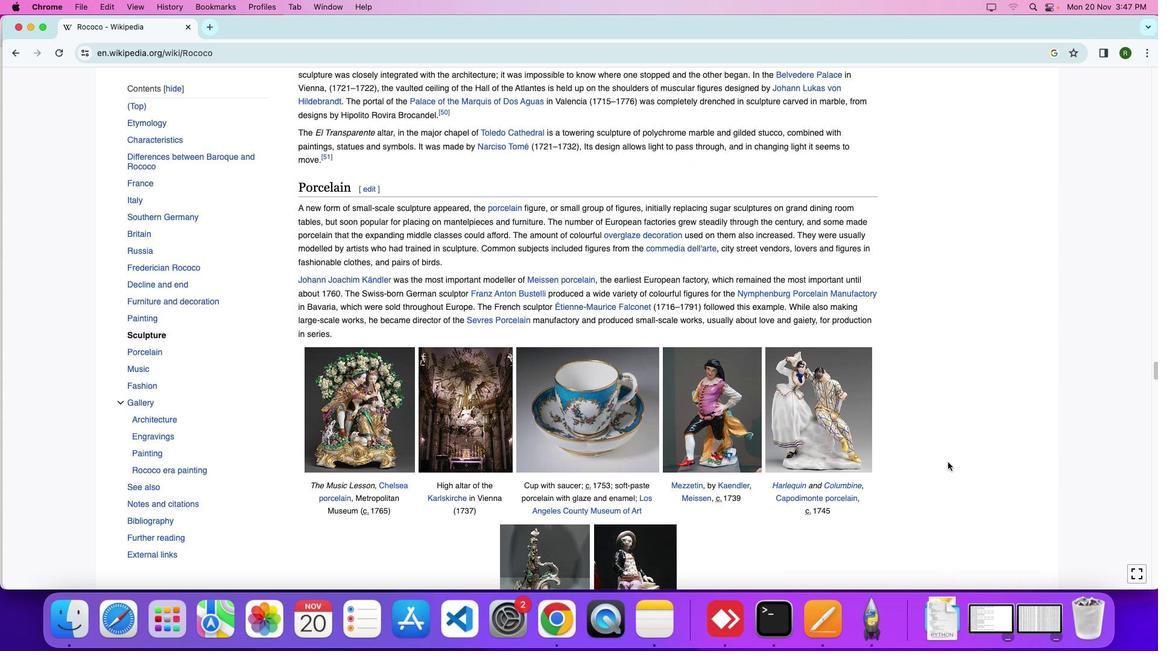 
Action: Mouse scrolled (948, 462) with delta (0, -5)
Screenshot: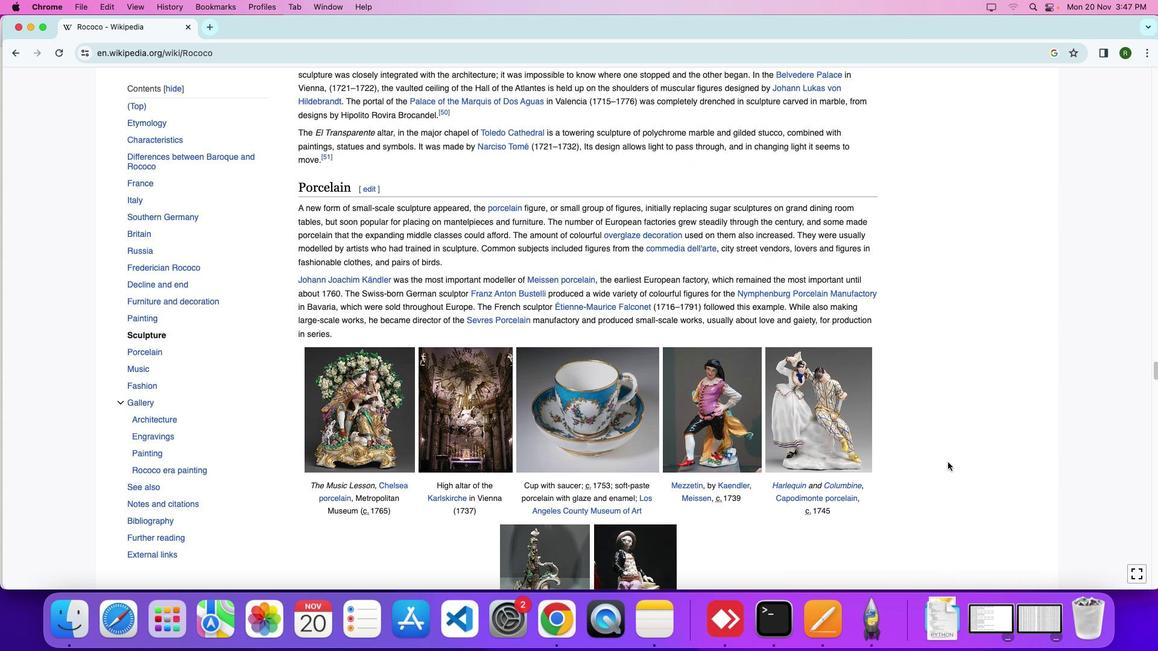 
Action: Mouse scrolled (948, 462) with delta (0, 0)
Screenshot: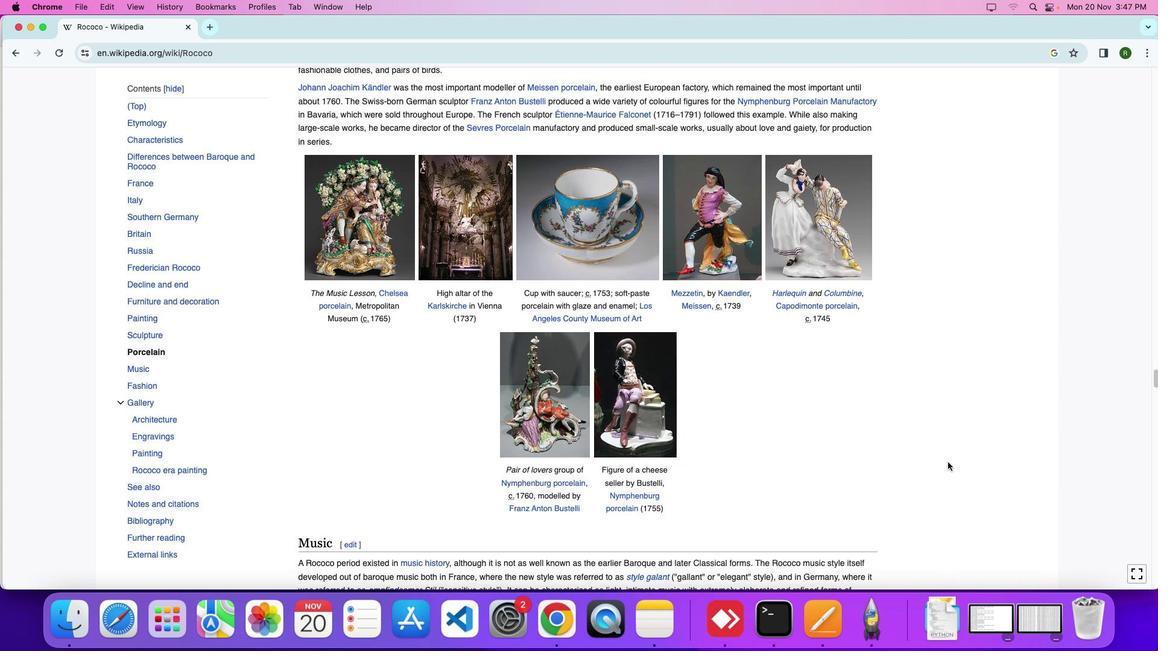 
Action: Mouse scrolled (948, 462) with delta (0, 0)
Screenshot: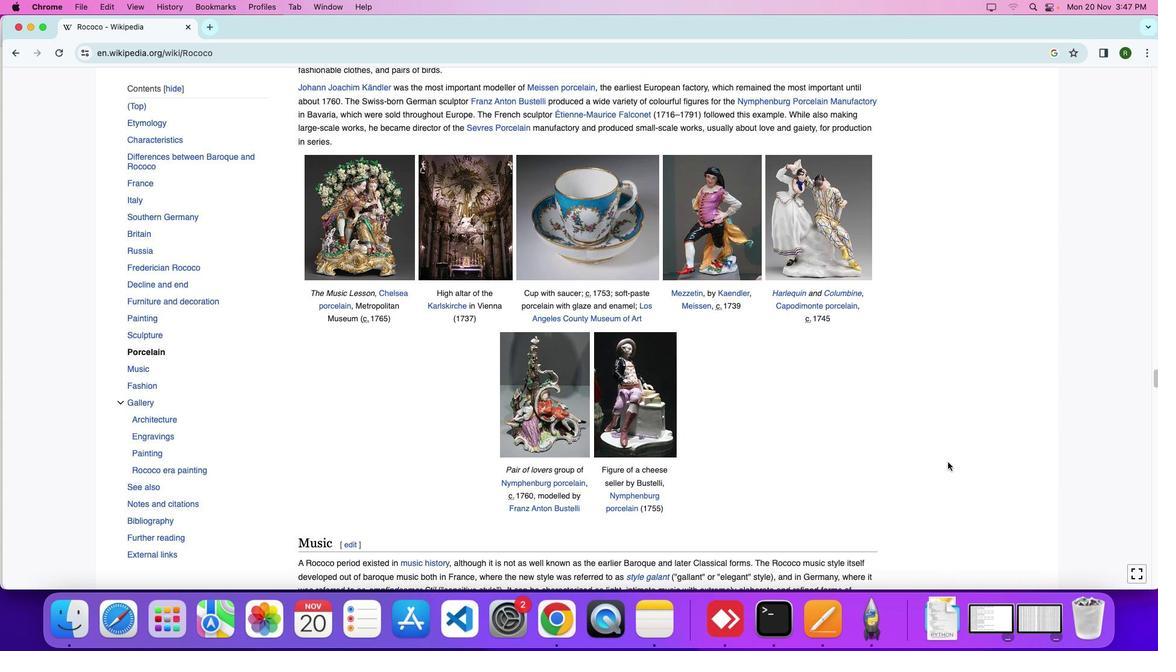 
Action: Mouse scrolled (948, 462) with delta (0, -3)
Screenshot: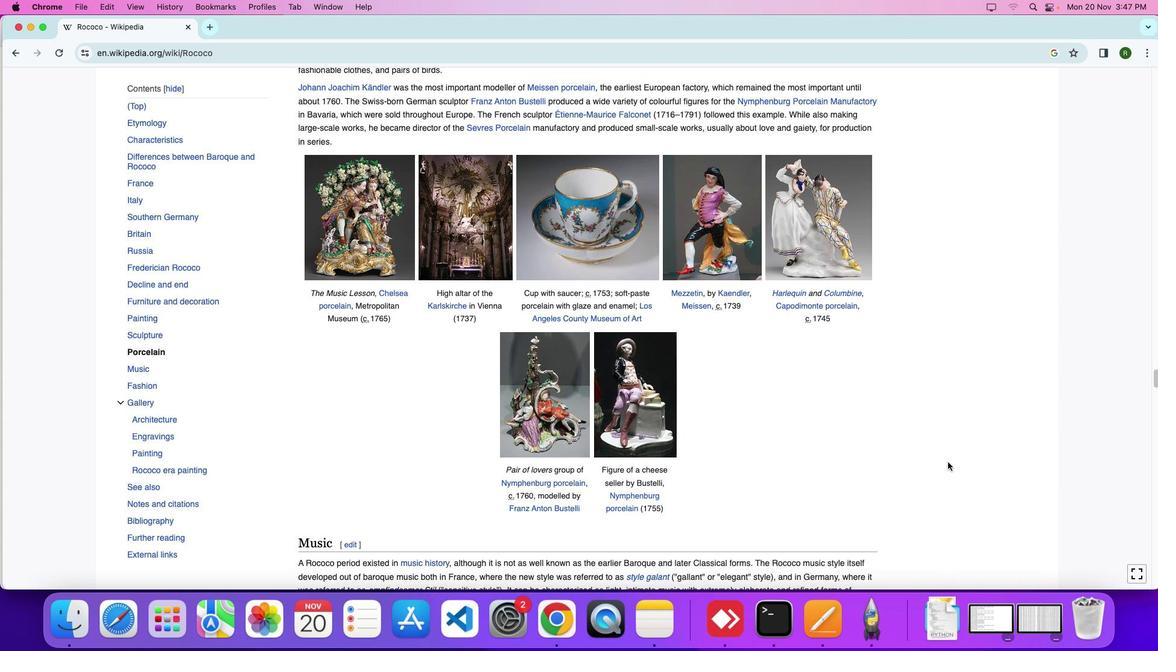 
Action: Mouse scrolled (948, 462) with delta (0, 0)
Screenshot: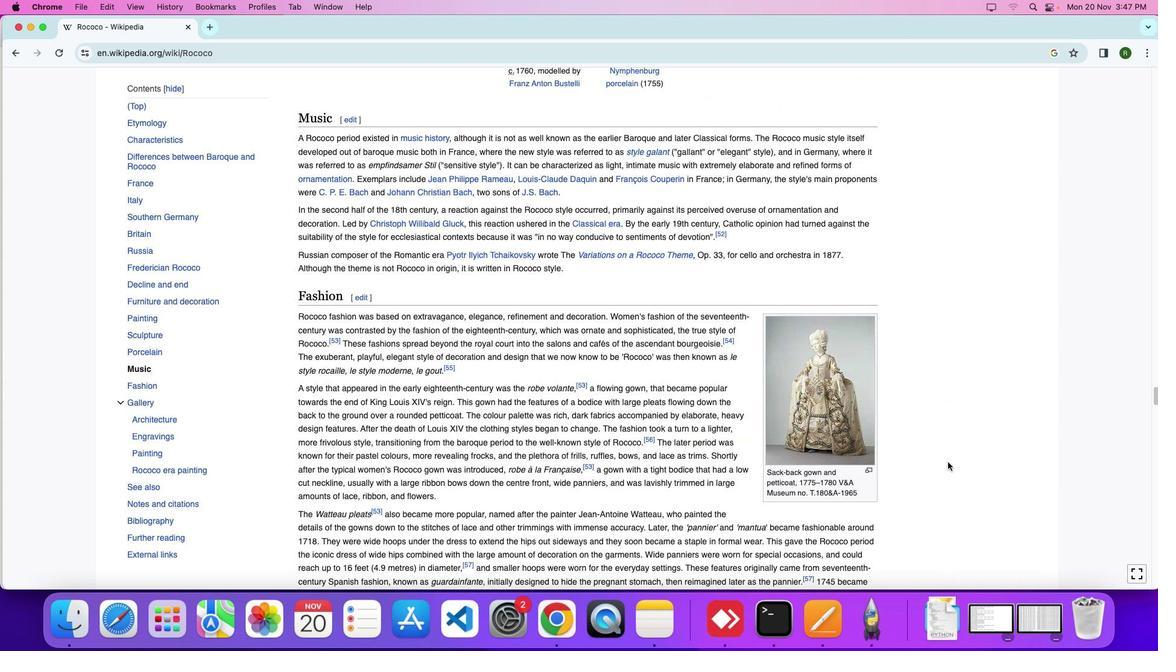 
Action: Mouse scrolled (948, 462) with delta (0, 0)
Screenshot: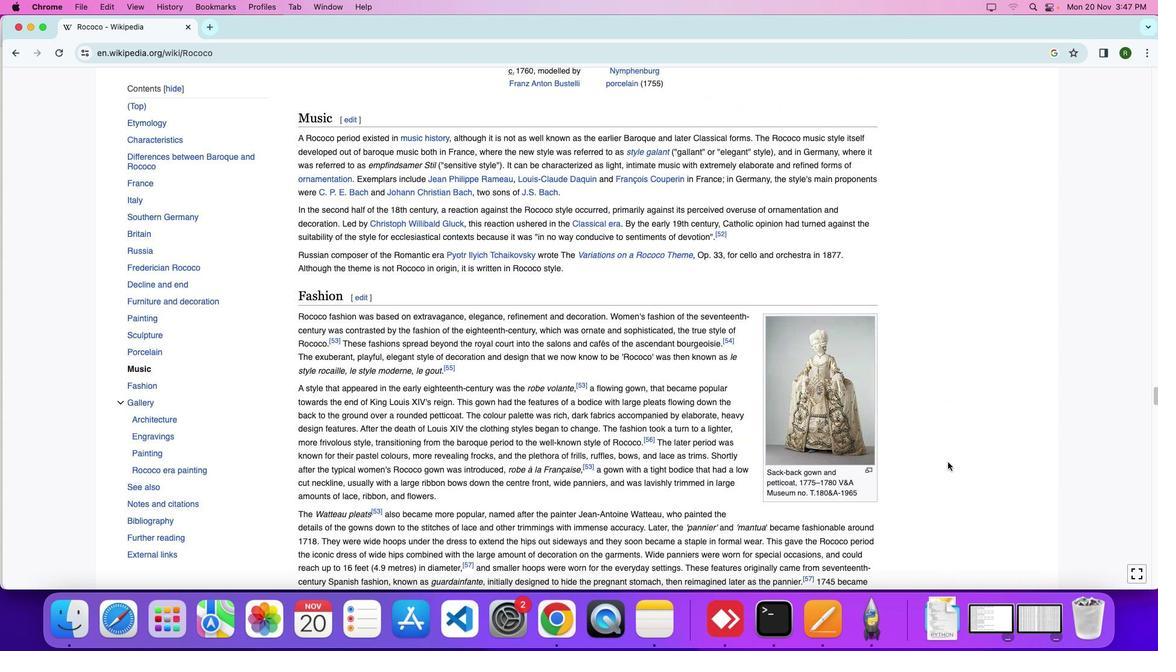 
Action: Mouse scrolled (948, 462) with delta (0, -3)
Screenshot: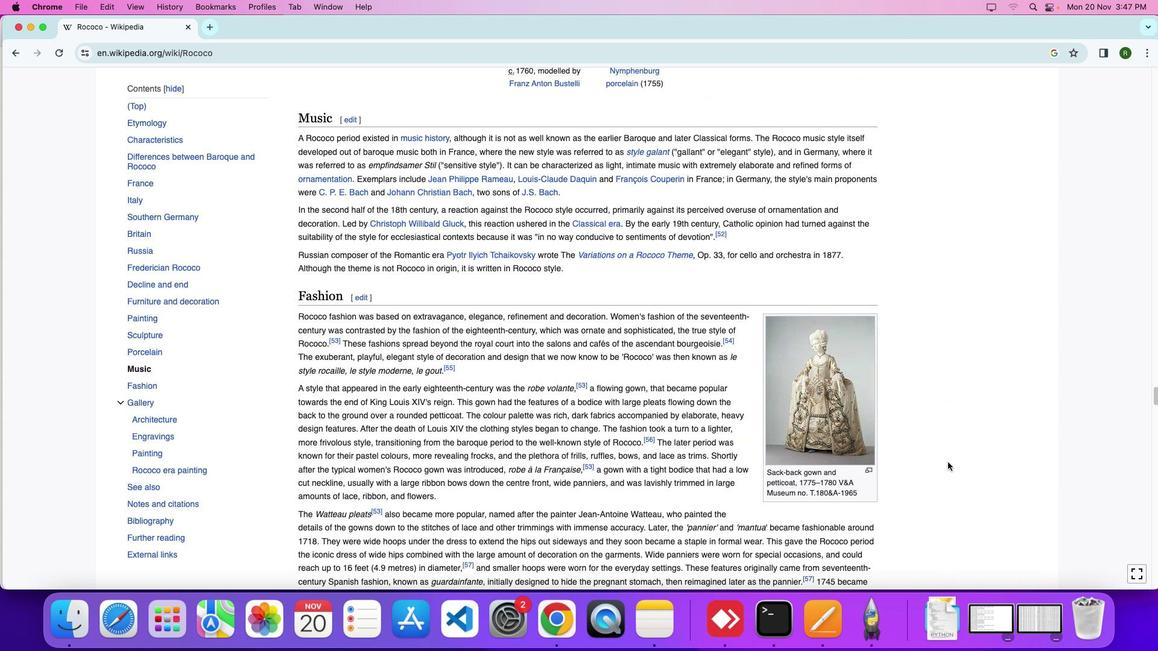 
Action: Mouse scrolled (948, 462) with delta (0, -4)
Screenshot: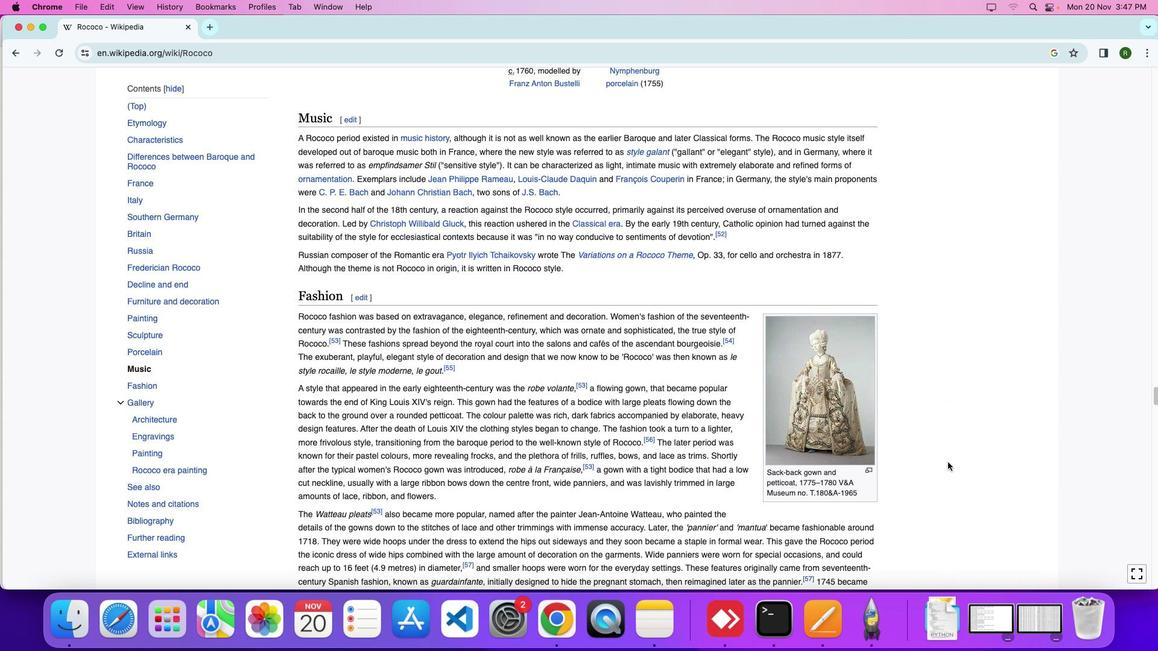 
Action: Mouse scrolled (948, 462) with delta (0, 0)
Screenshot: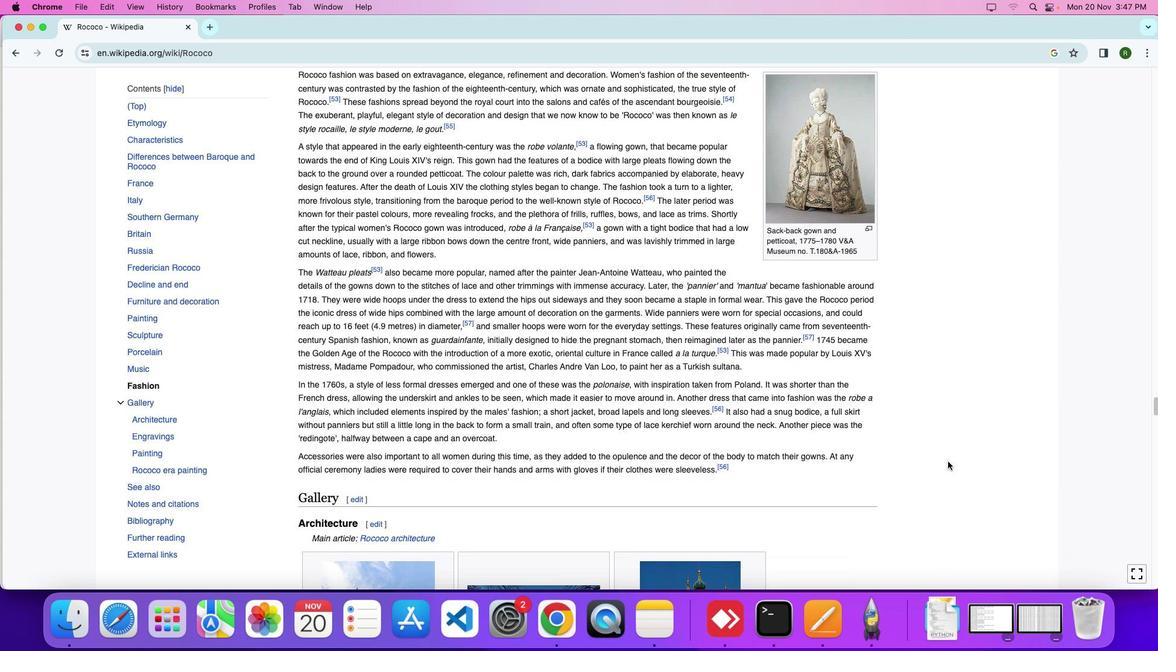 
Action: Mouse scrolled (948, 462) with delta (0, 0)
Screenshot: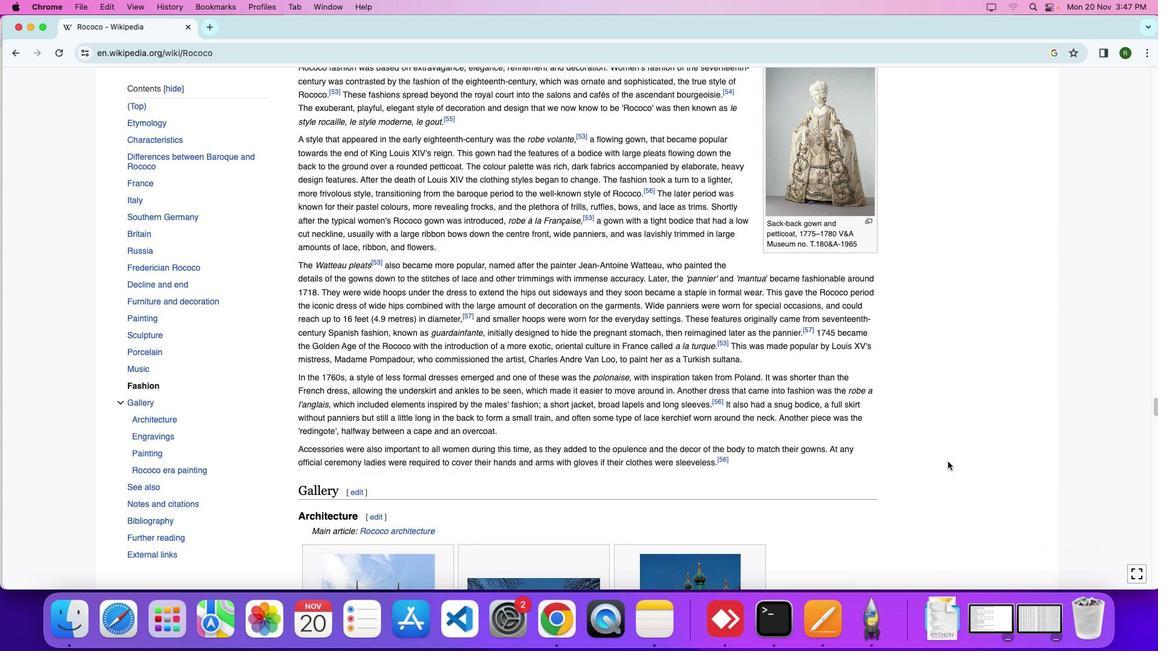 
Action: Mouse scrolled (948, 462) with delta (0, -4)
Screenshot: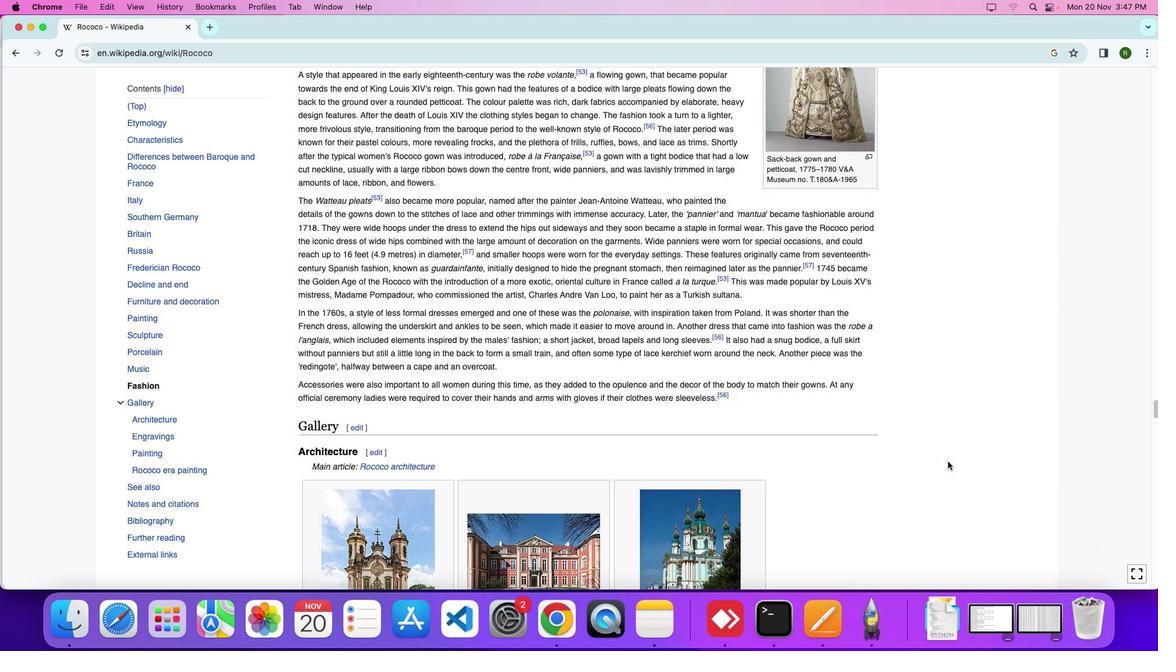 
Action: Mouse moved to (948, 462)
Screenshot: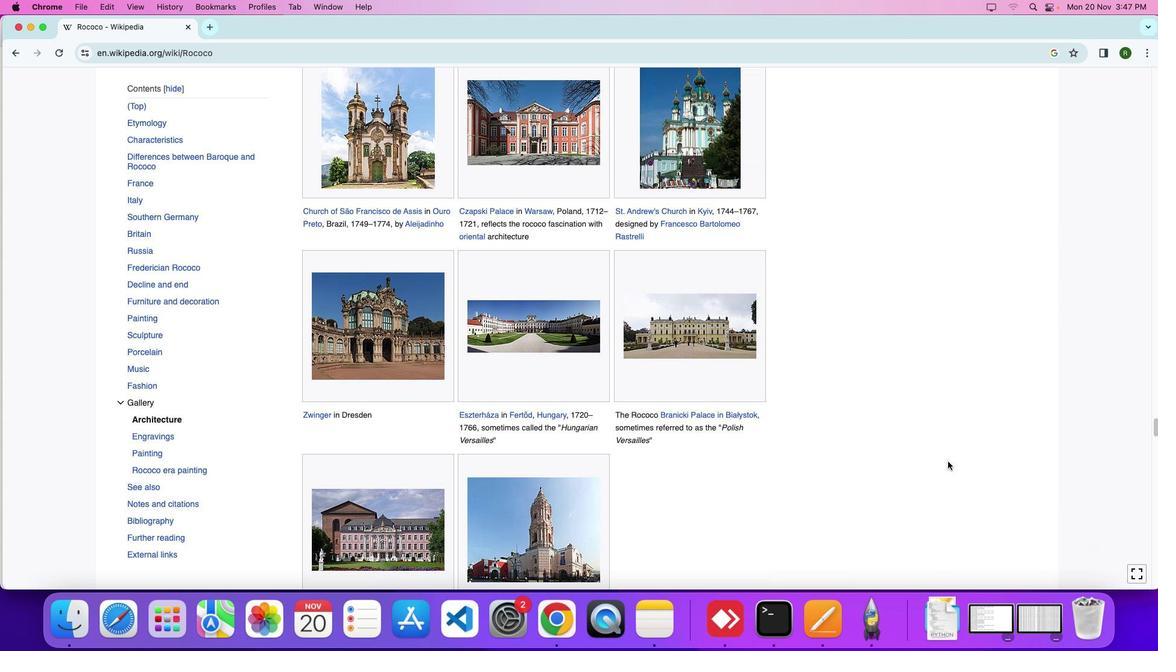 
Action: Mouse scrolled (948, 462) with delta (0, 0)
Screenshot: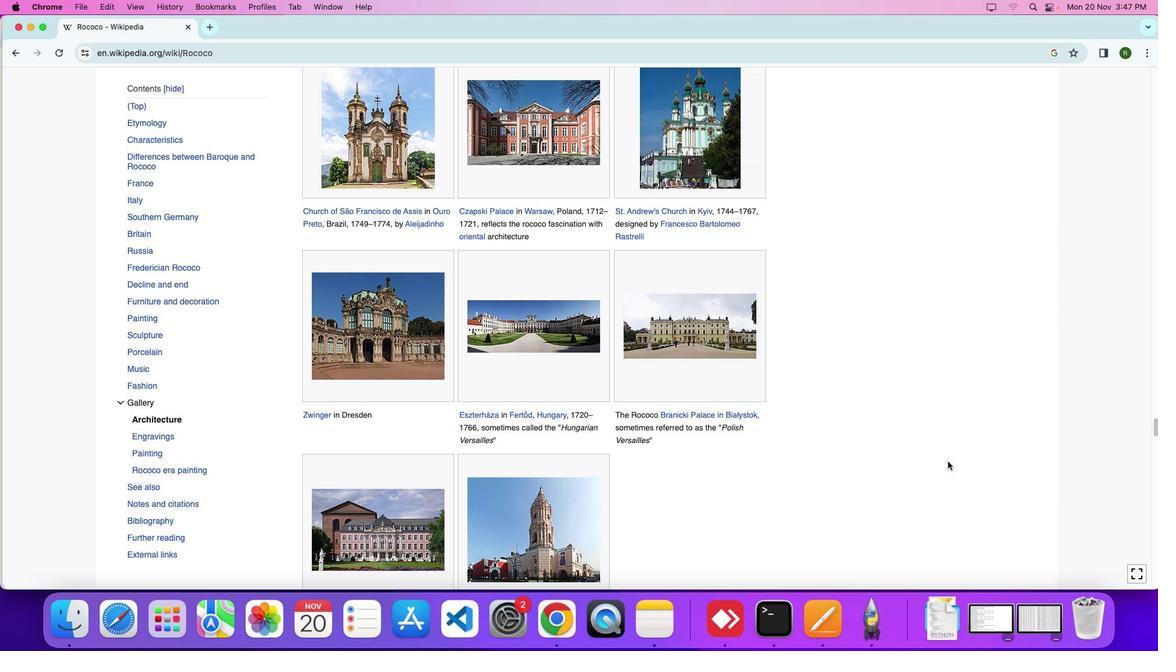 
Action: Mouse scrolled (948, 462) with delta (0, 0)
Screenshot: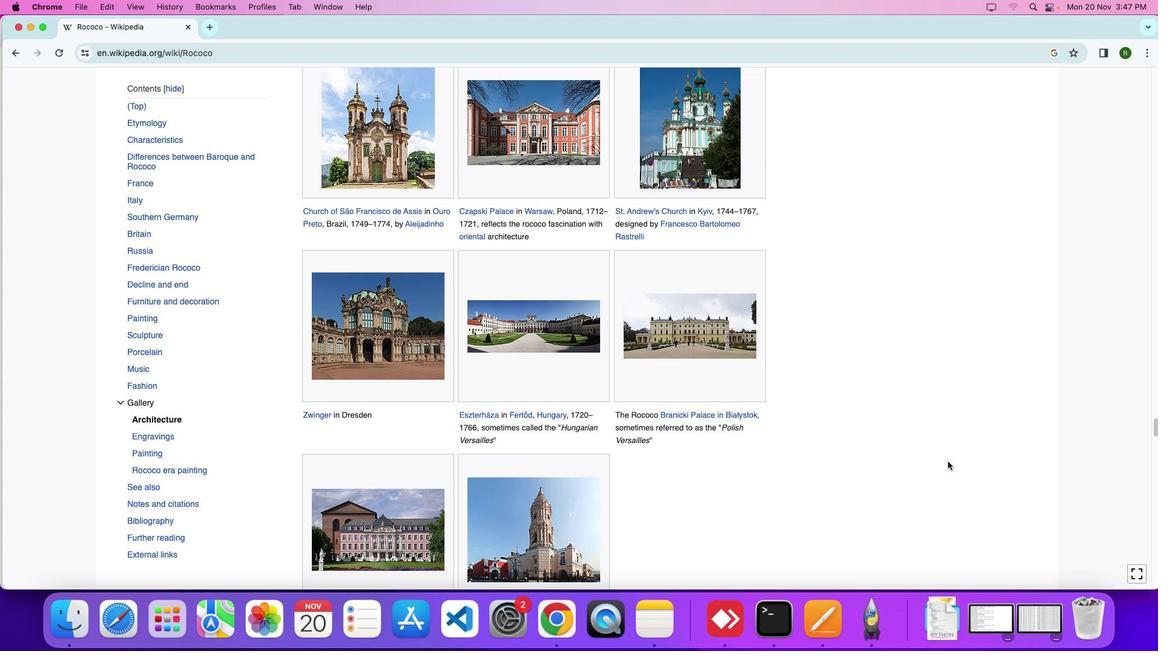 
Action: Mouse scrolled (948, 462) with delta (0, -4)
Screenshot: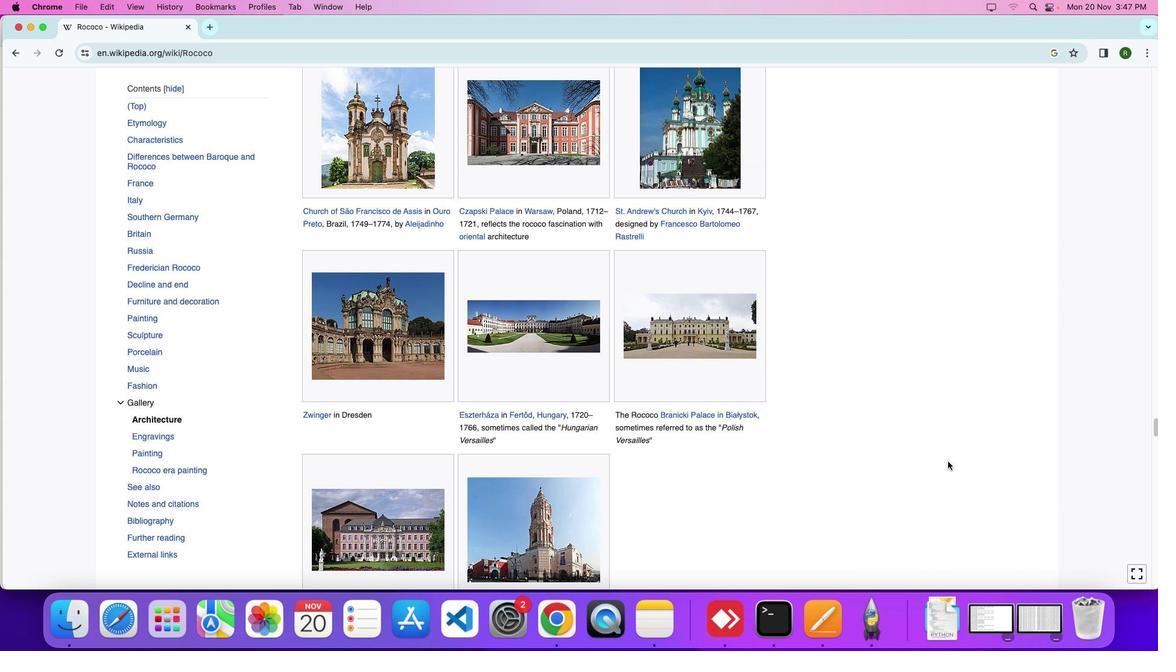 
Action: Mouse scrolled (948, 462) with delta (0, -5)
Screenshot: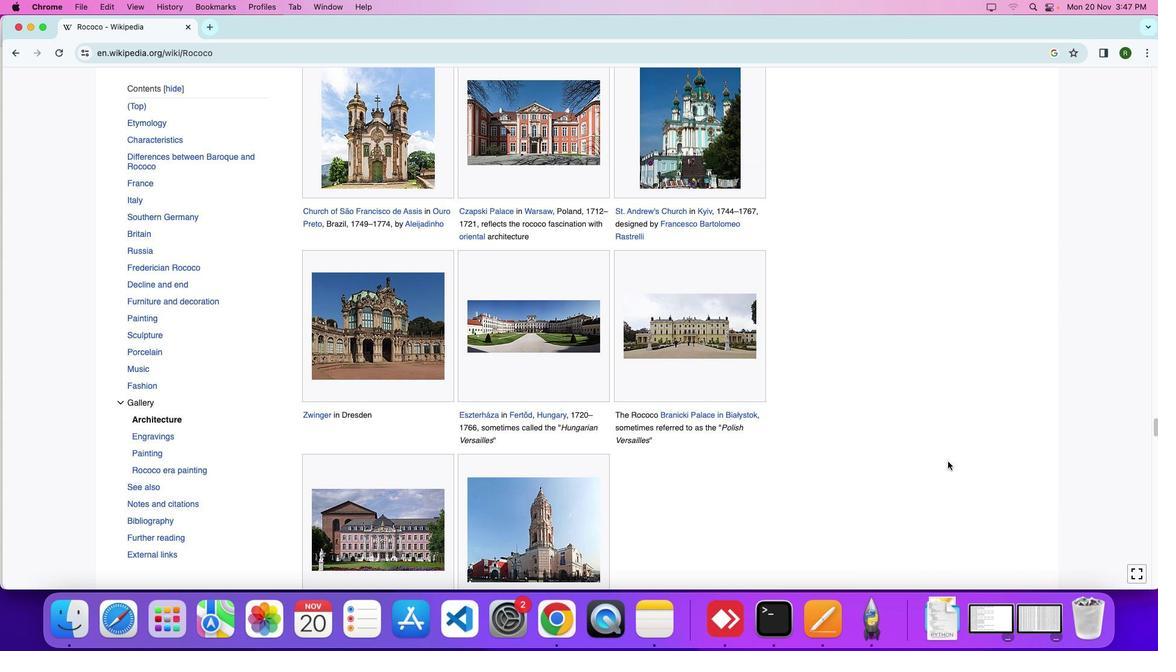 
Action: Mouse scrolled (948, 462) with delta (0, 0)
Screenshot: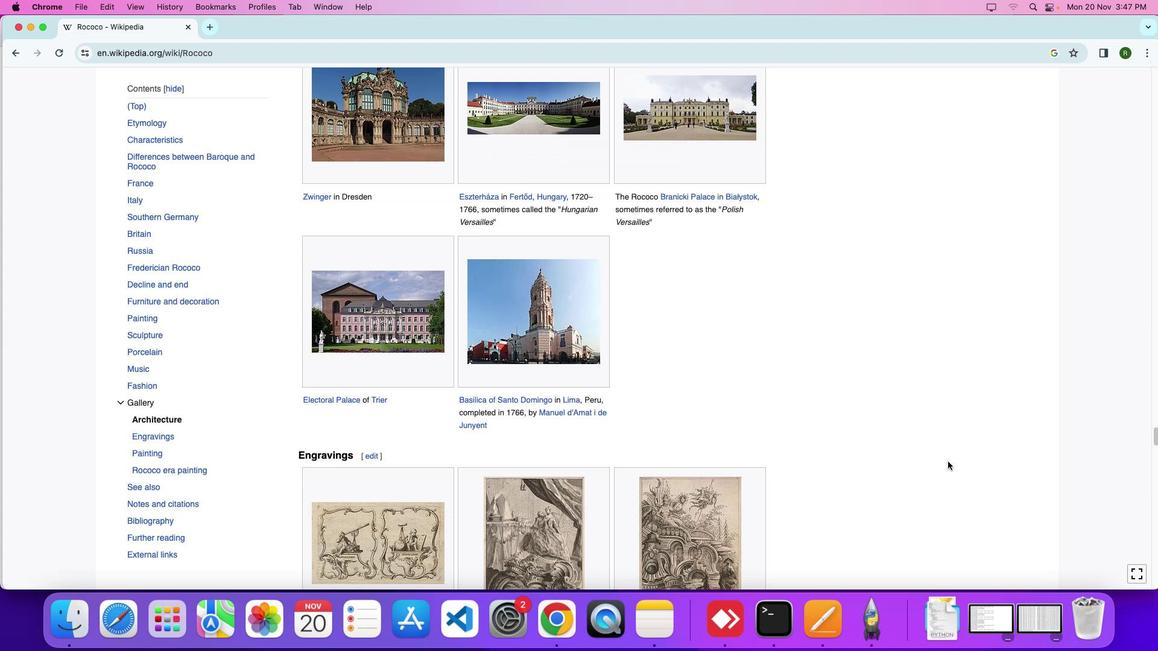 
Action: Mouse scrolled (948, 462) with delta (0, 0)
Screenshot: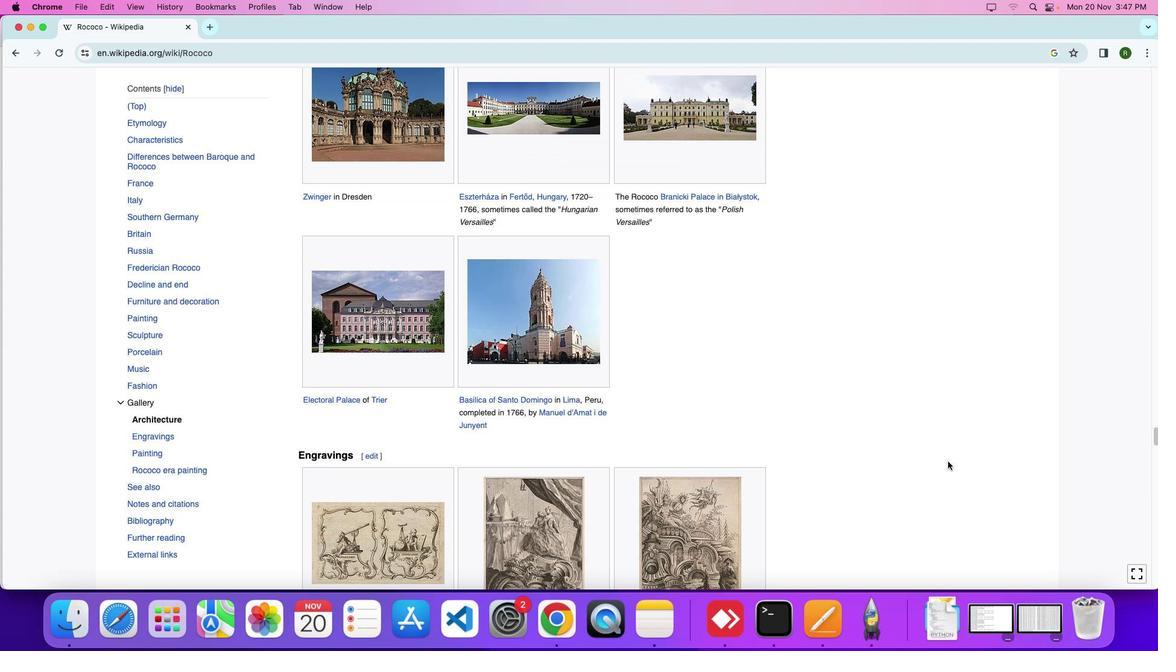 
Action: Mouse scrolled (948, 462) with delta (0, 0)
Screenshot: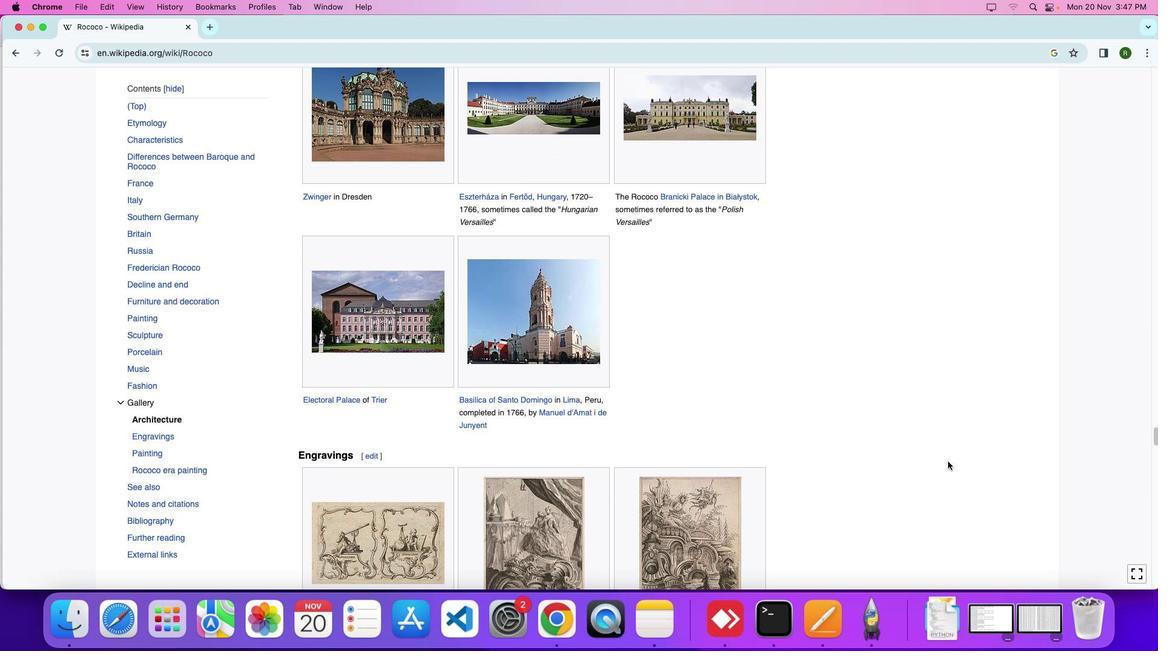 
Action: Mouse scrolled (948, 462) with delta (0, -1)
Screenshot: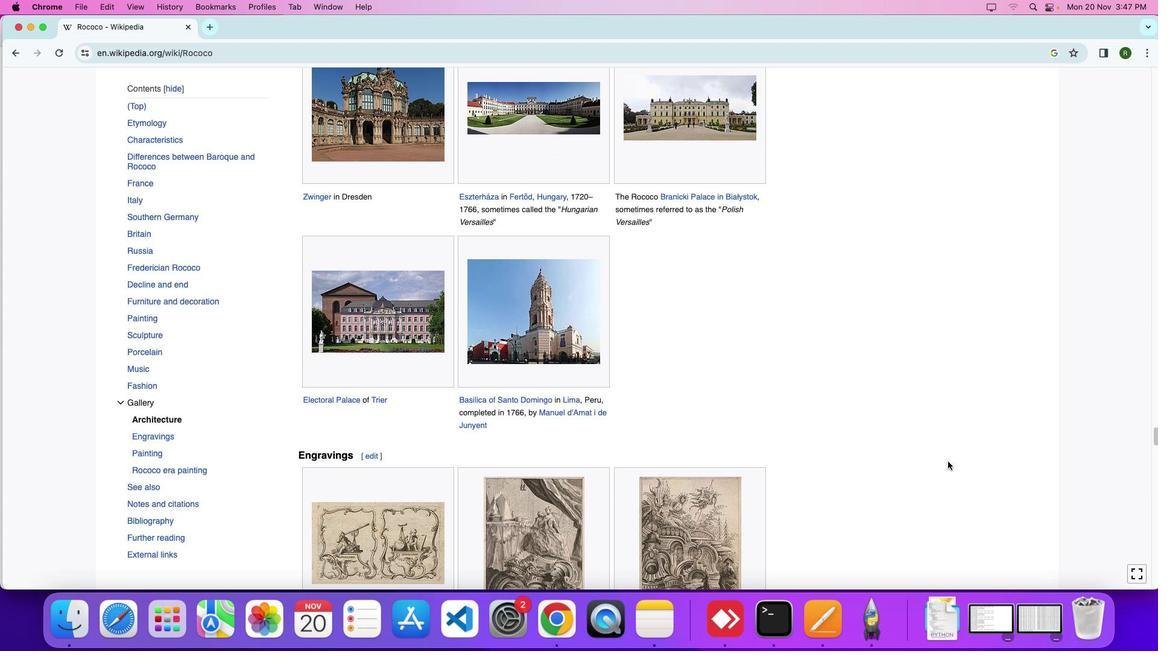 
Action: Mouse scrolled (948, 462) with delta (0, 0)
Screenshot: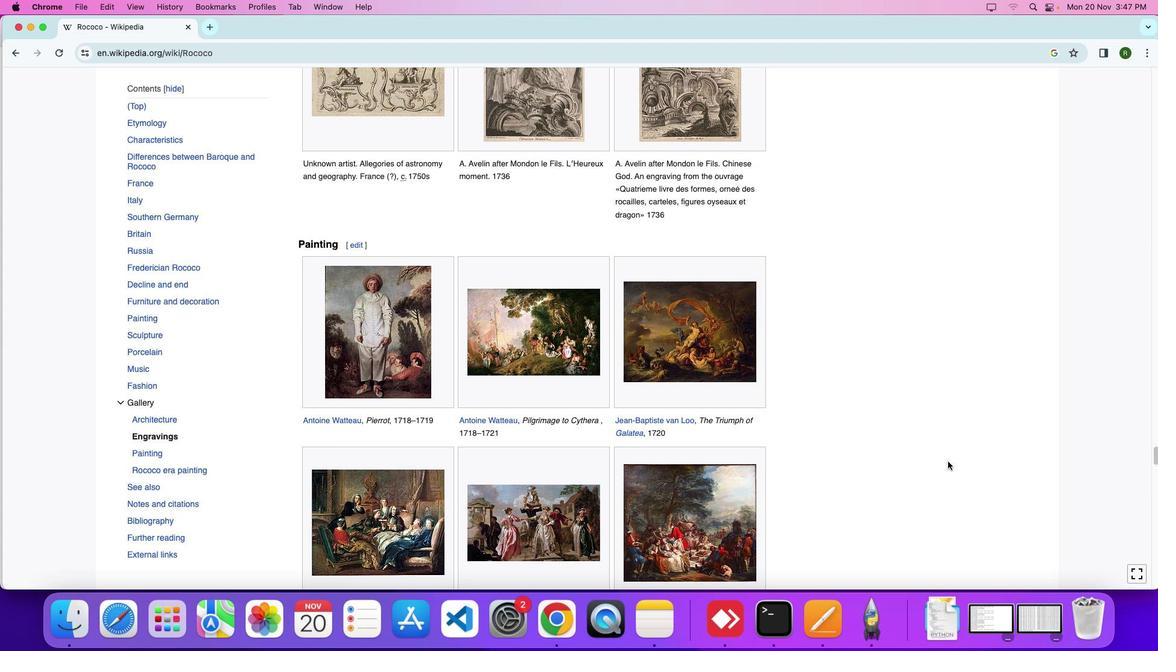
Action: Mouse scrolled (948, 462) with delta (0, 0)
Screenshot: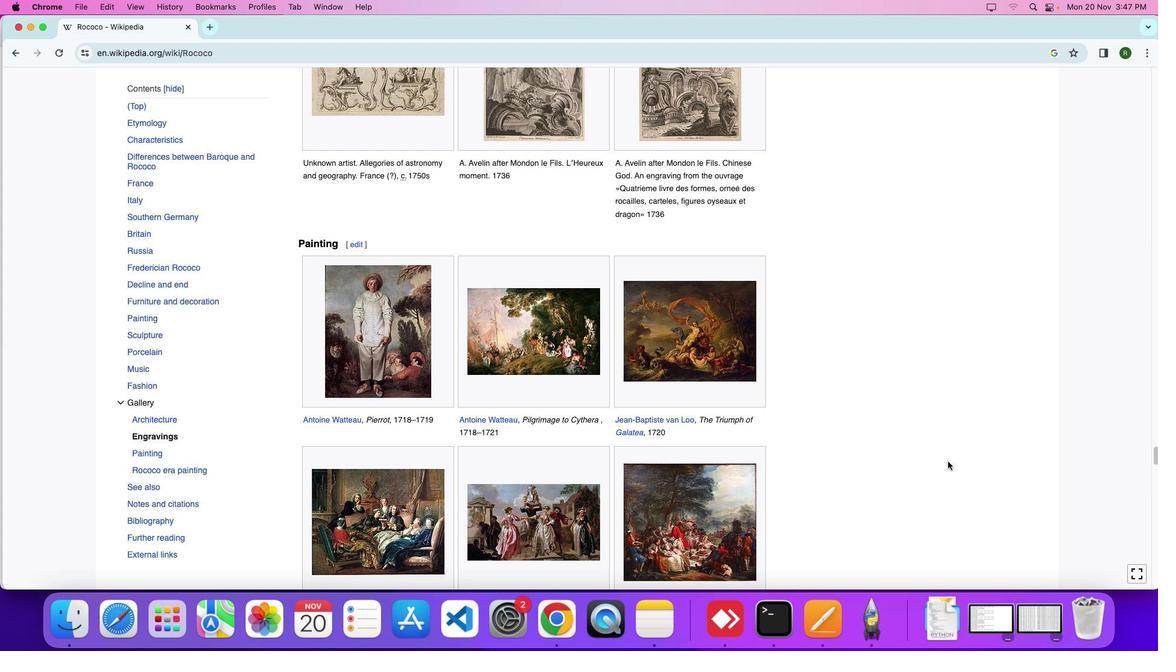 
Action: Mouse scrolled (948, 462) with delta (0, -3)
Screenshot: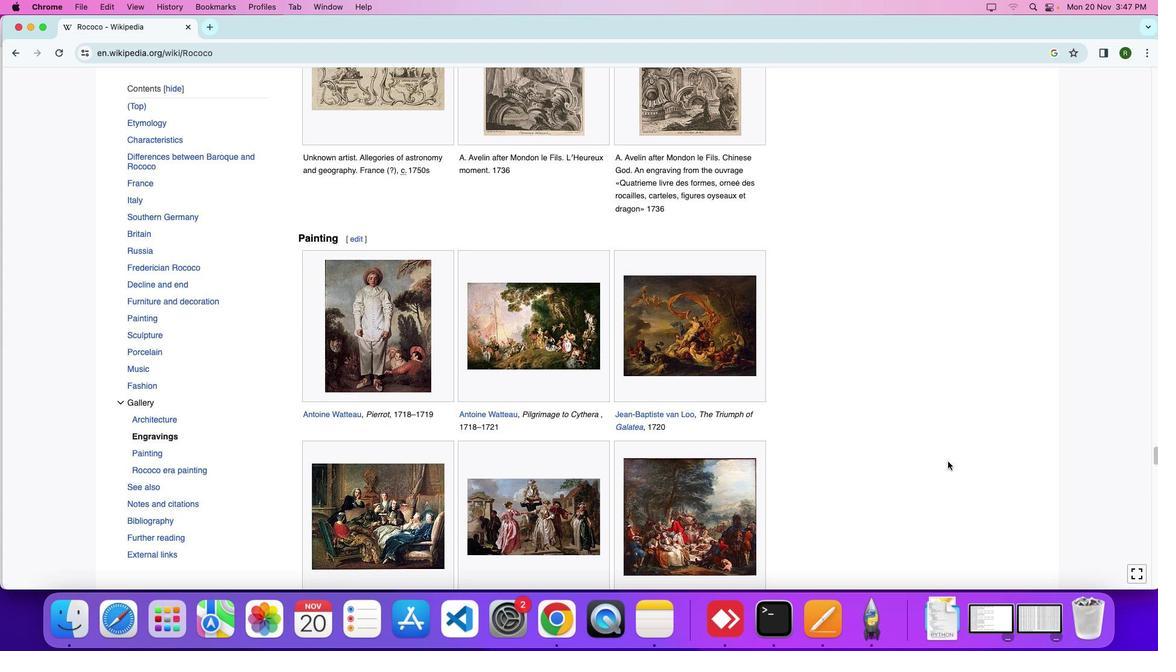 
Action: Mouse scrolled (948, 462) with delta (0, -4)
Screenshot: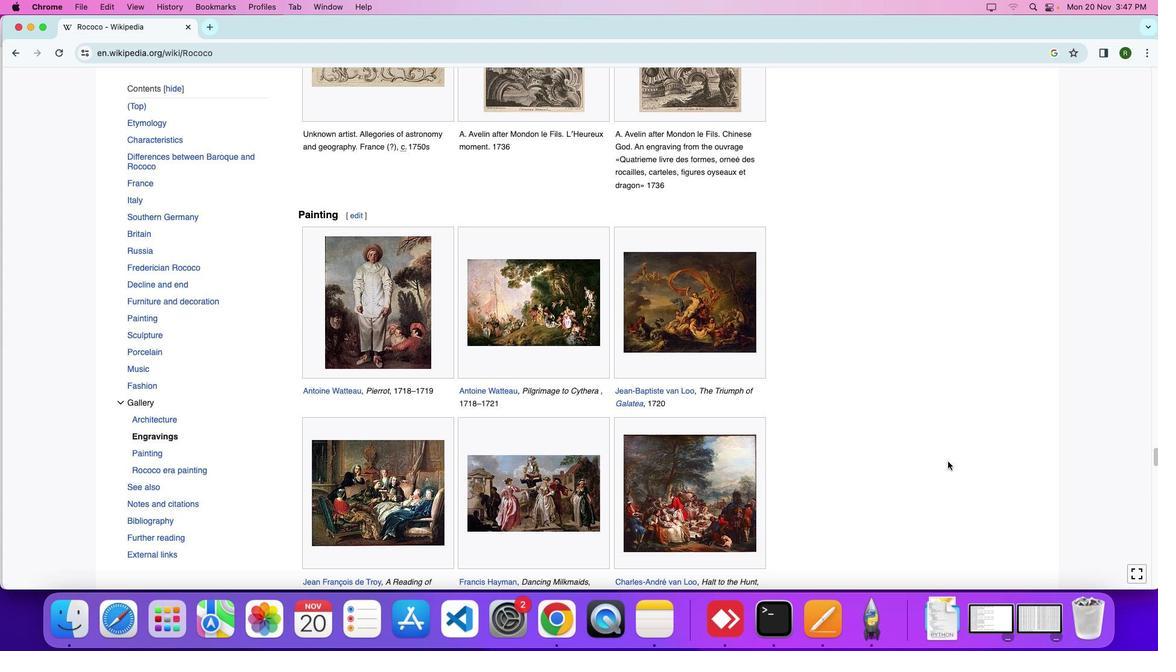 
Action: Mouse scrolled (948, 462) with delta (0, 0)
Screenshot: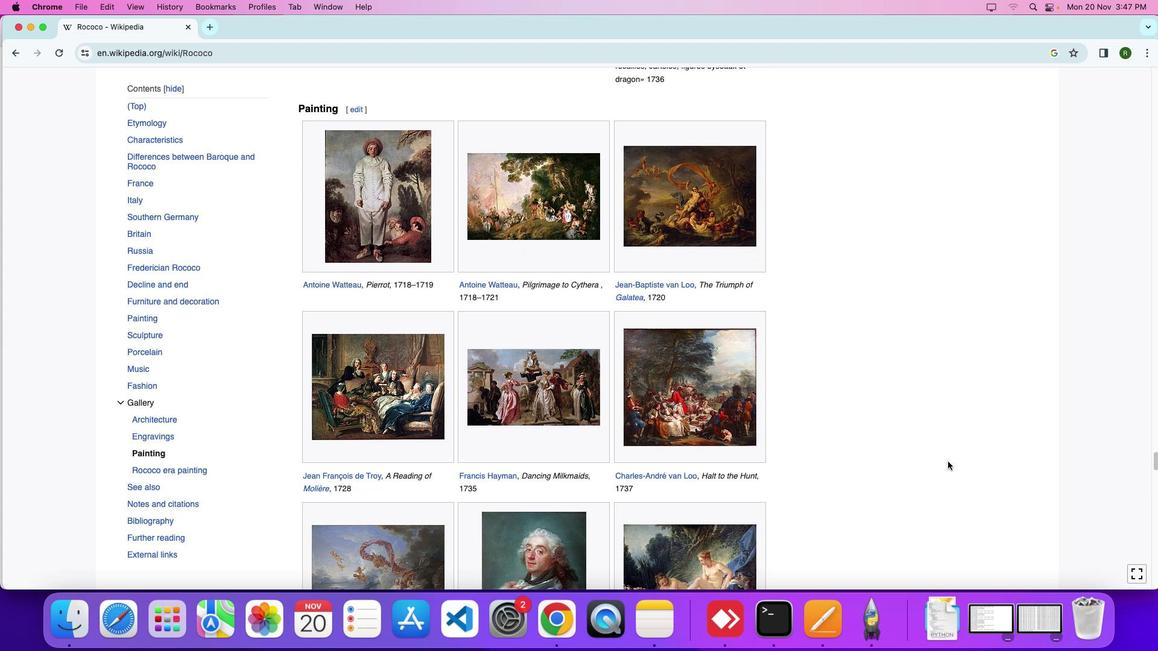 
Action: Mouse scrolled (948, 462) with delta (0, 0)
Screenshot: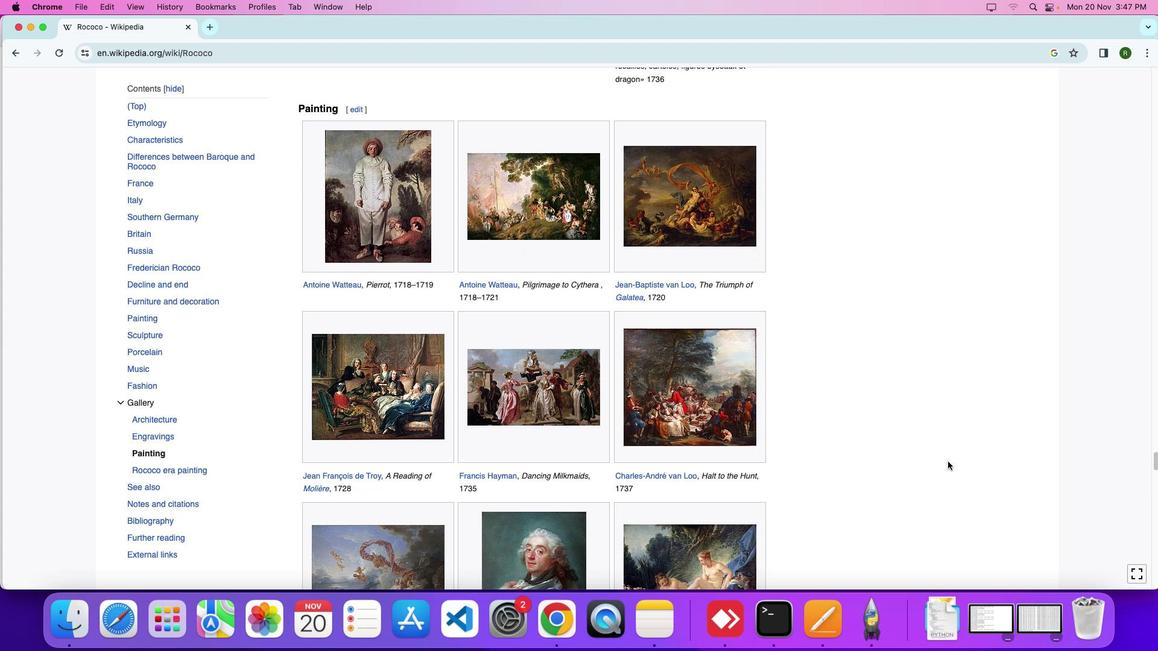 
Action: Mouse scrolled (948, 462) with delta (0, -1)
Screenshot: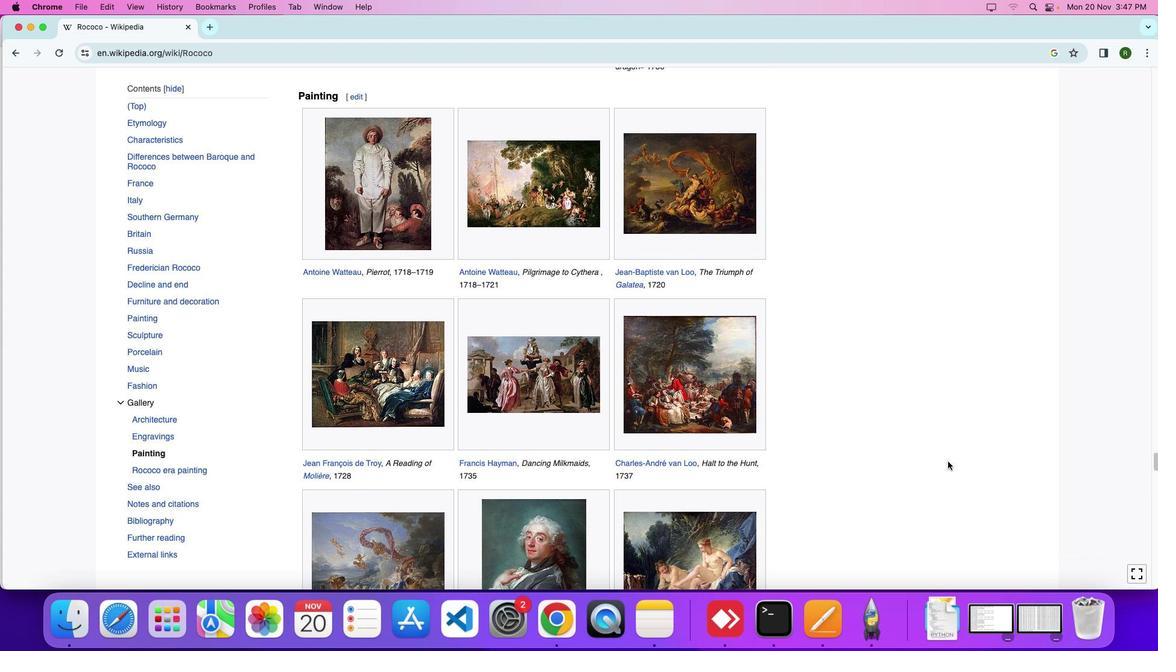 
Action: Mouse scrolled (948, 462) with delta (0, 0)
Screenshot: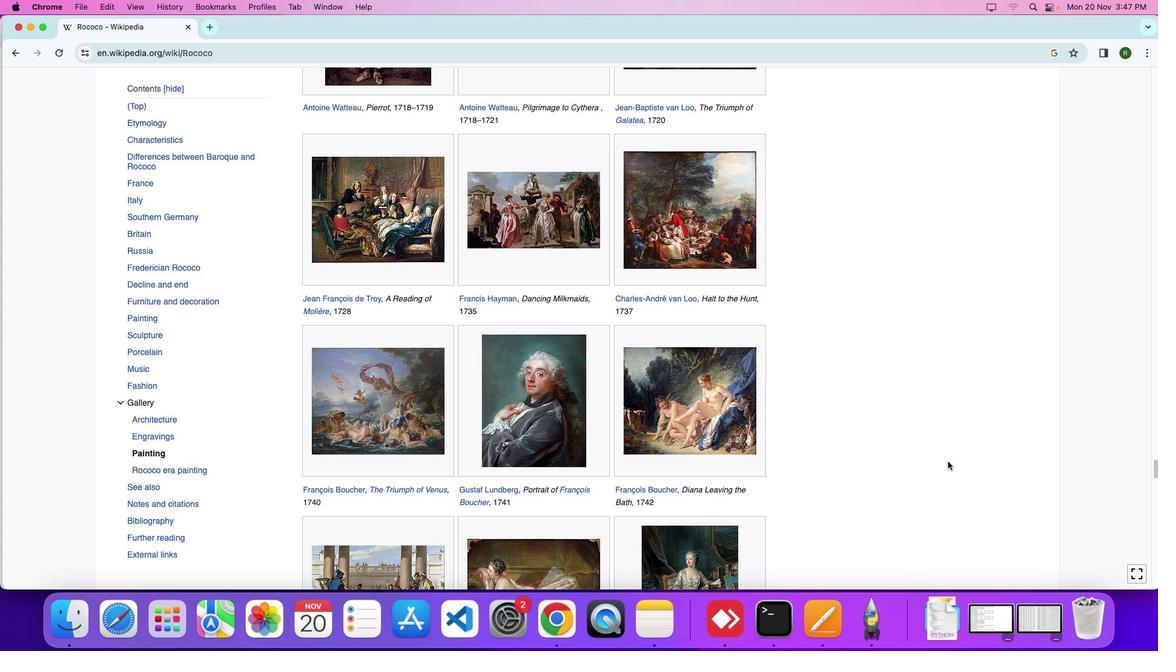 
Action: Mouse scrolled (948, 462) with delta (0, 0)
Screenshot: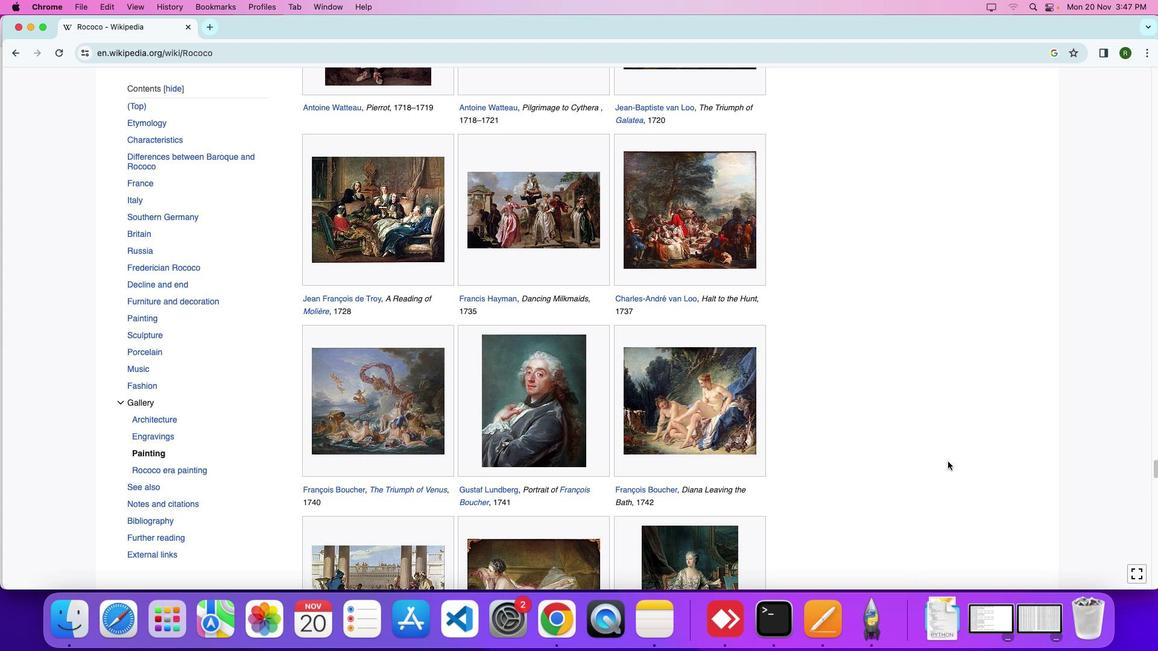 
Action: Mouse scrolled (948, 462) with delta (0, -2)
Screenshot: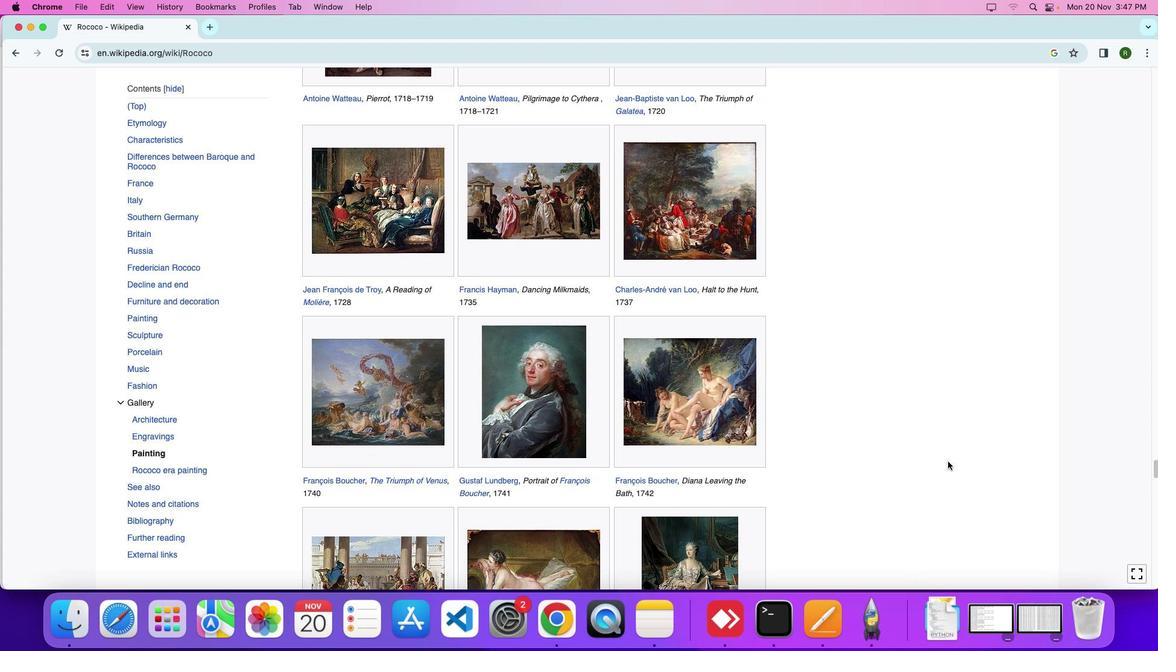 
Action: Mouse scrolled (948, 462) with delta (0, 0)
Screenshot: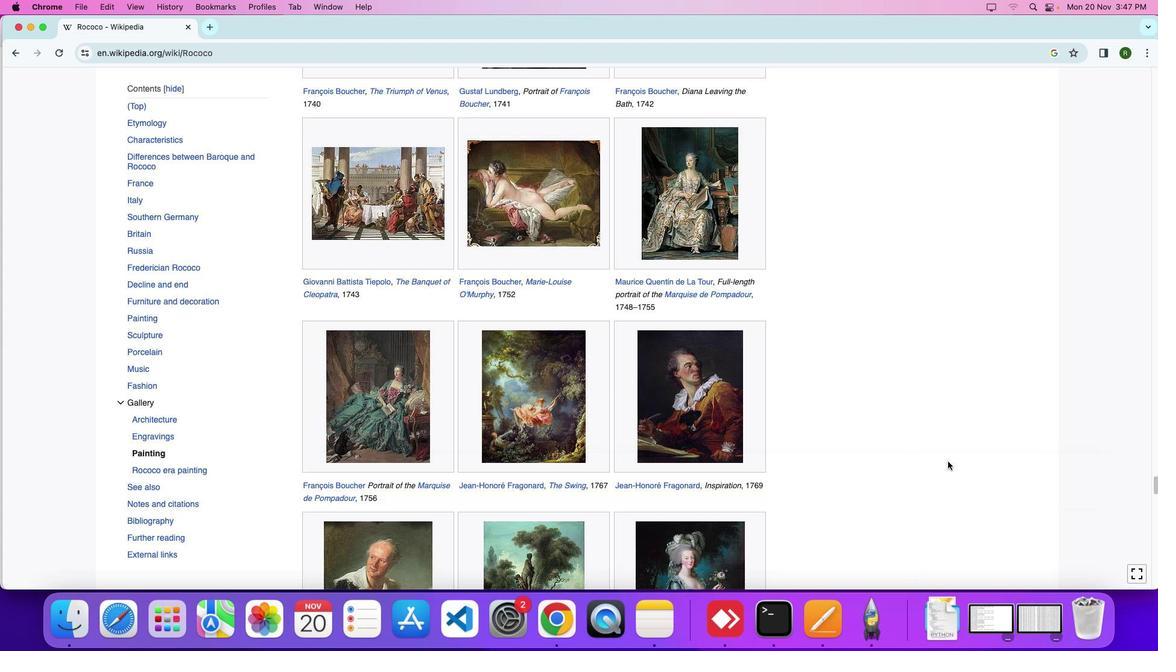 
Action: Mouse scrolled (948, 462) with delta (0, 0)
Screenshot: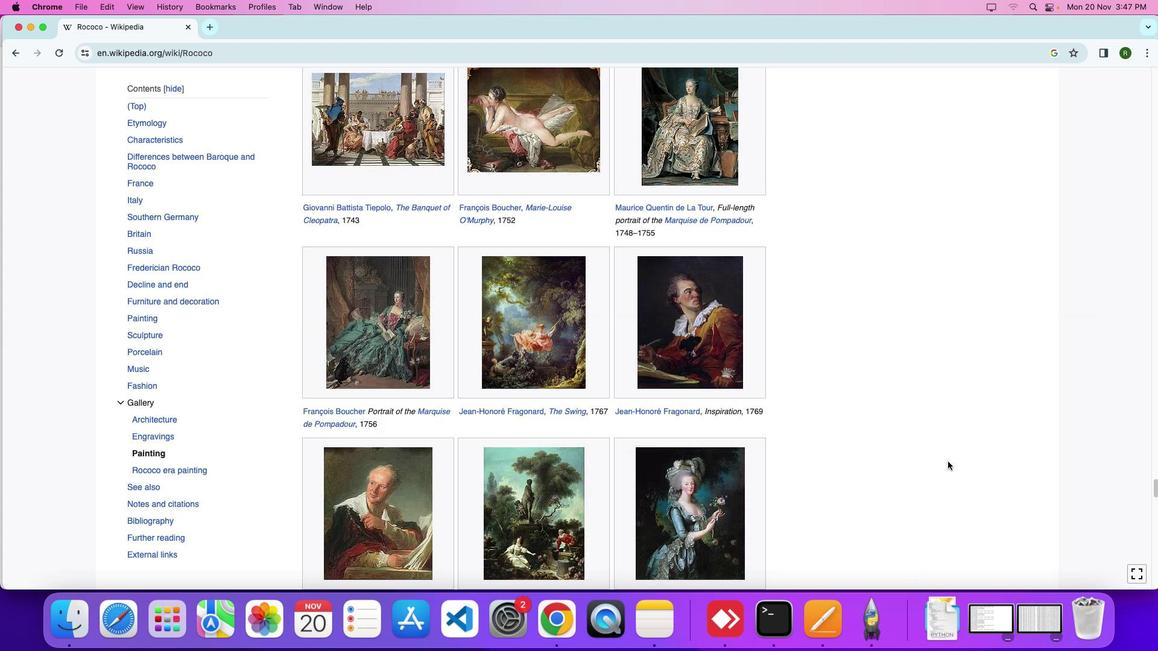 
Action: Mouse scrolled (948, 462) with delta (0, -3)
